 Task: Find the Statue of Liberty on Google Earth and measure the distance to the Golden Gate Bridge.
Action: Mouse moved to (21, 88)
Screenshot: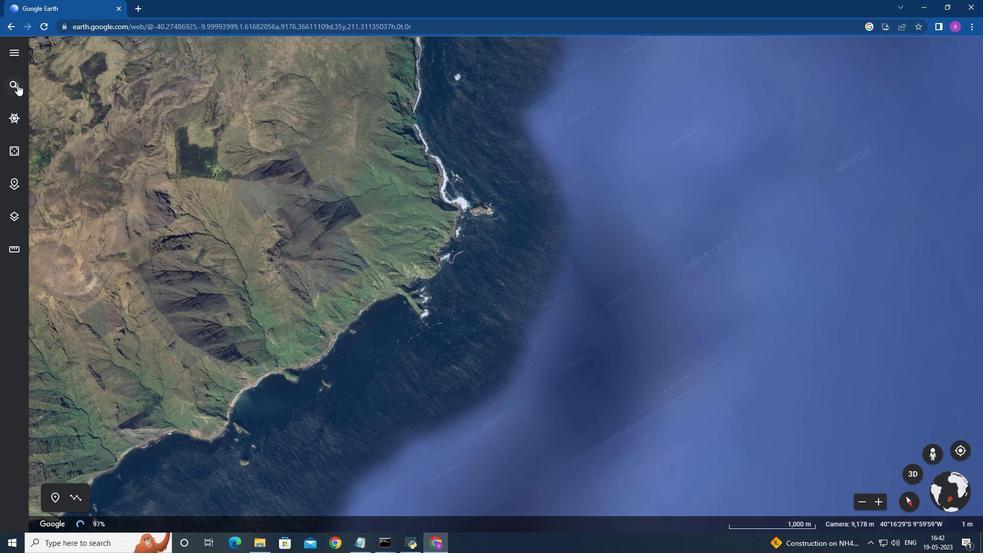 
Action: Mouse pressed left at (21, 88)
Screenshot: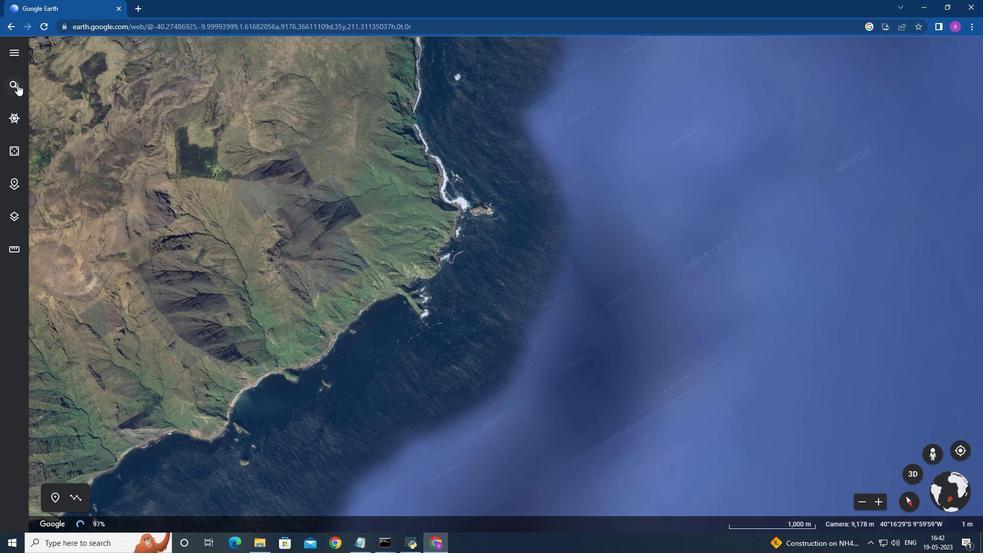 
Action: Key pressed <Key.shift>Statue<Key.space>of<Key.space>liberty
Screenshot: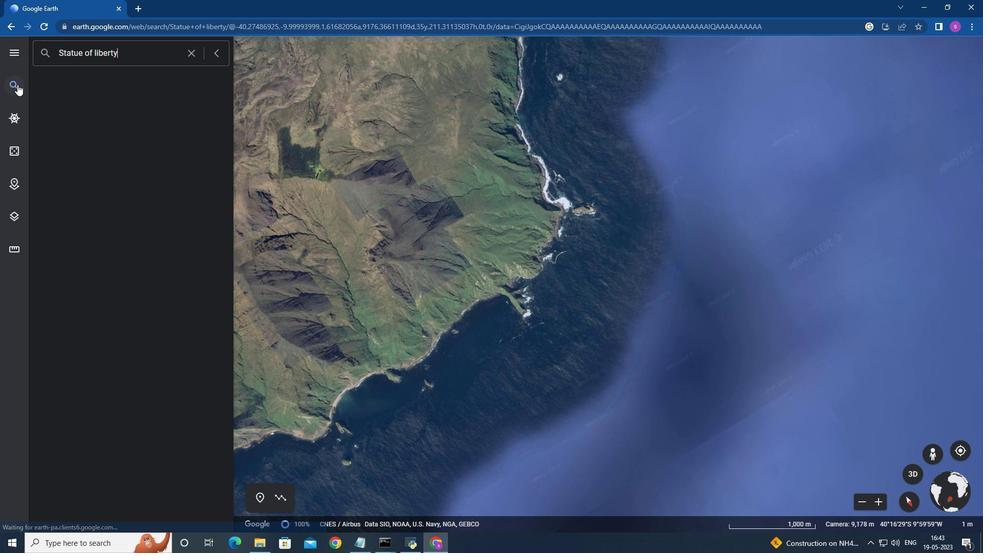 
Action: Mouse moved to (32, 96)
Screenshot: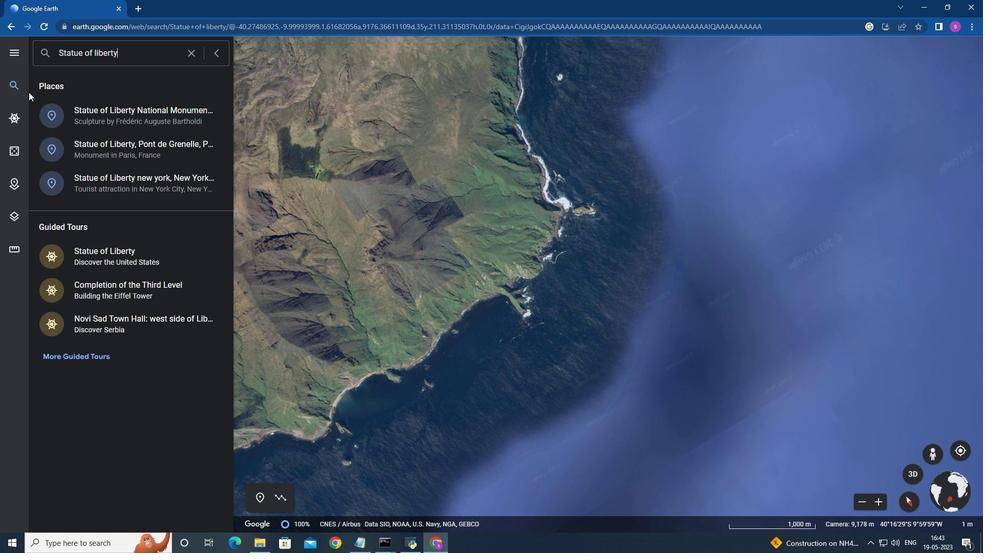 
Action: Key pressed <Key.enter>
Screenshot: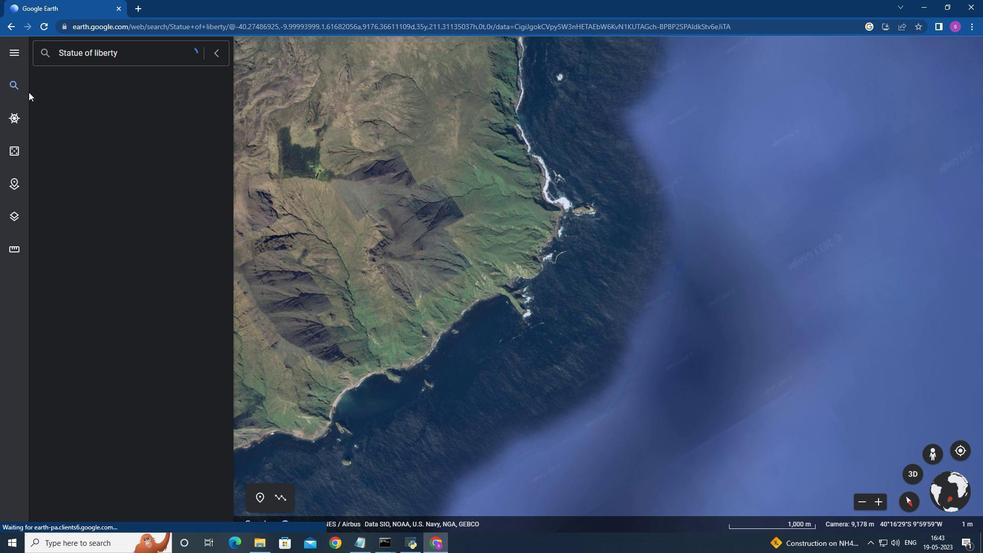 
Action: Mouse moved to (680, 400)
Screenshot: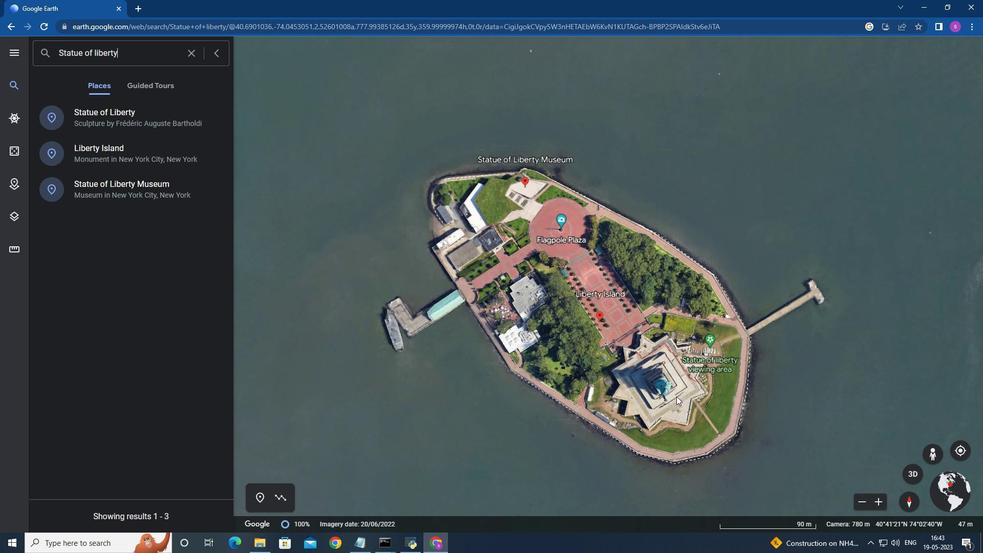 
Action: Mouse scrolled (675, 397) with delta (0, 0)
Screenshot: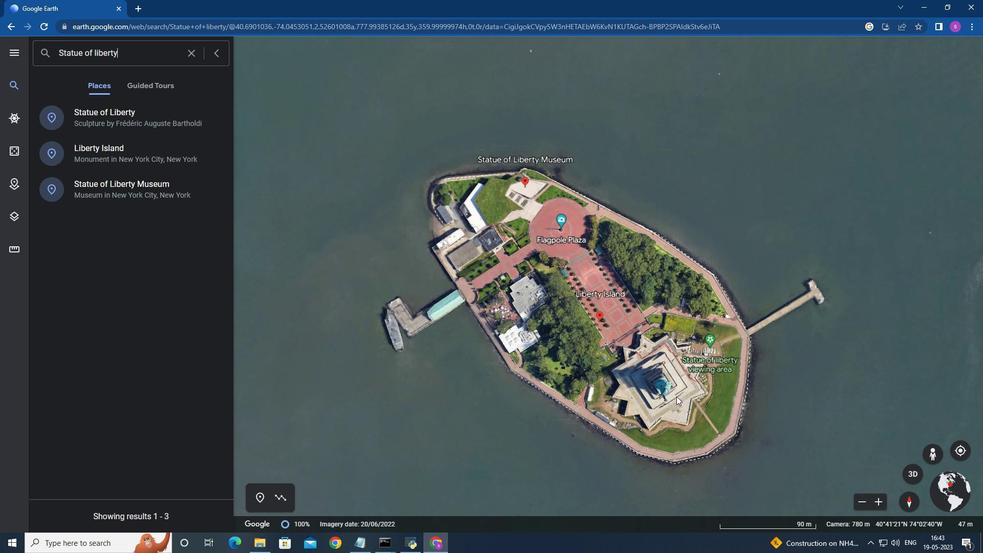 
Action: Mouse moved to (681, 400)
Screenshot: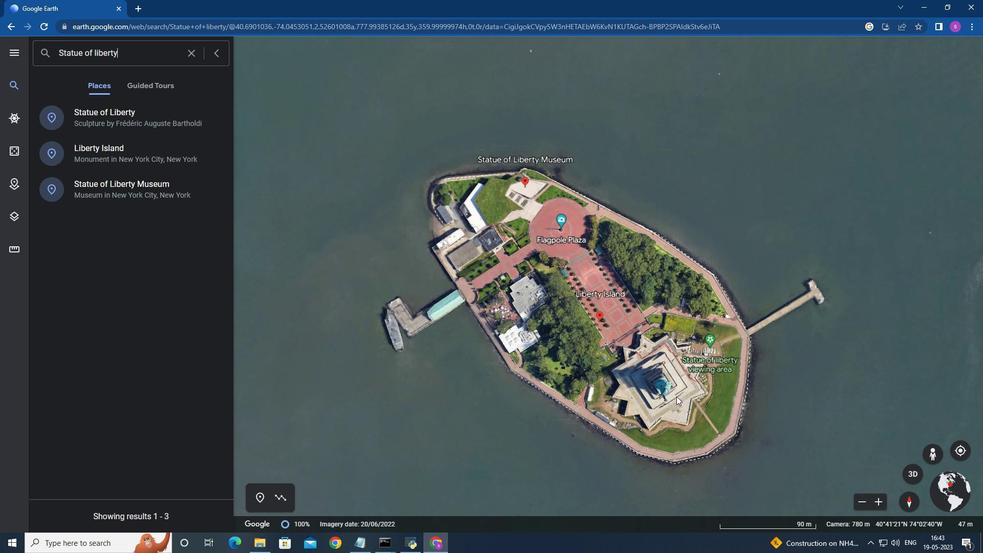 
Action: Mouse scrolled (681, 400) with delta (0, 0)
Screenshot: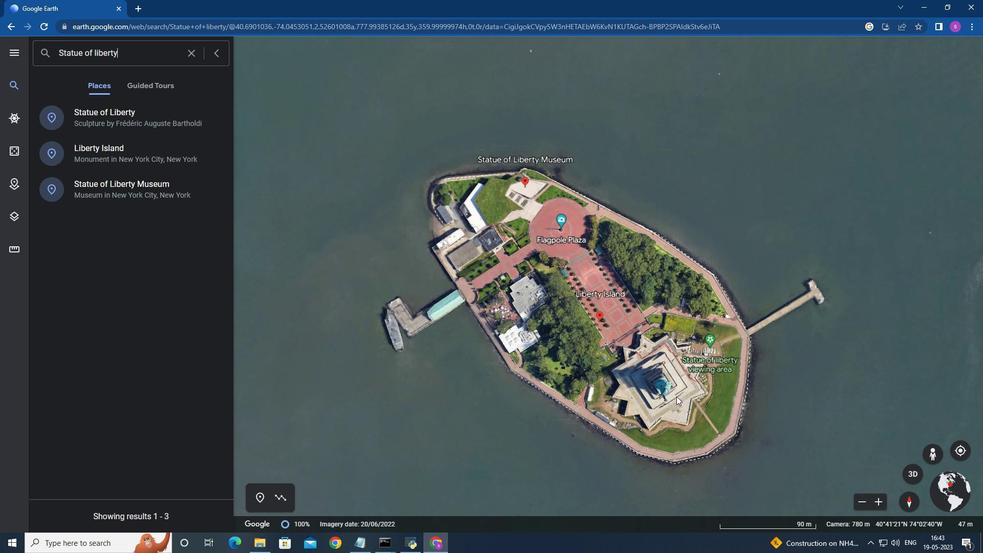 
Action: Mouse scrolled (681, 400) with delta (0, 0)
Screenshot: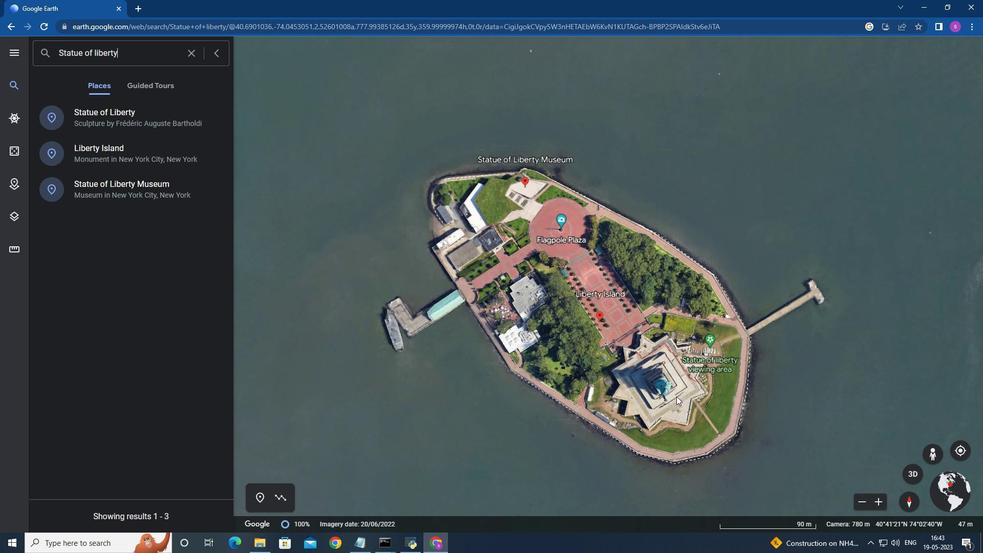 
Action: Mouse scrolled (681, 400) with delta (0, 0)
Screenshot: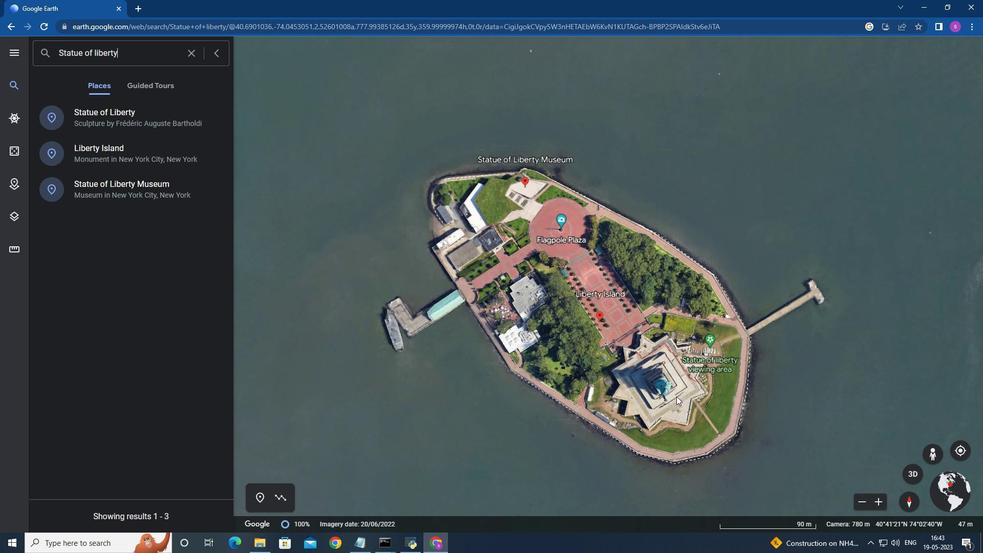 
Action: Mouse scrolled (681, 400) with delta (0, 0)
Screenshot: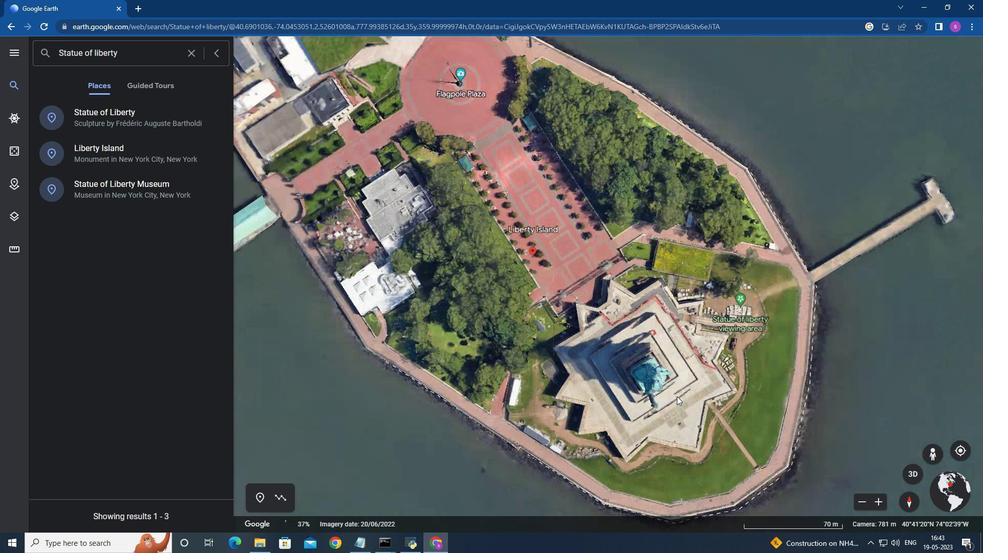 
Action: Mouse moved to (669, 397)
Screenshot: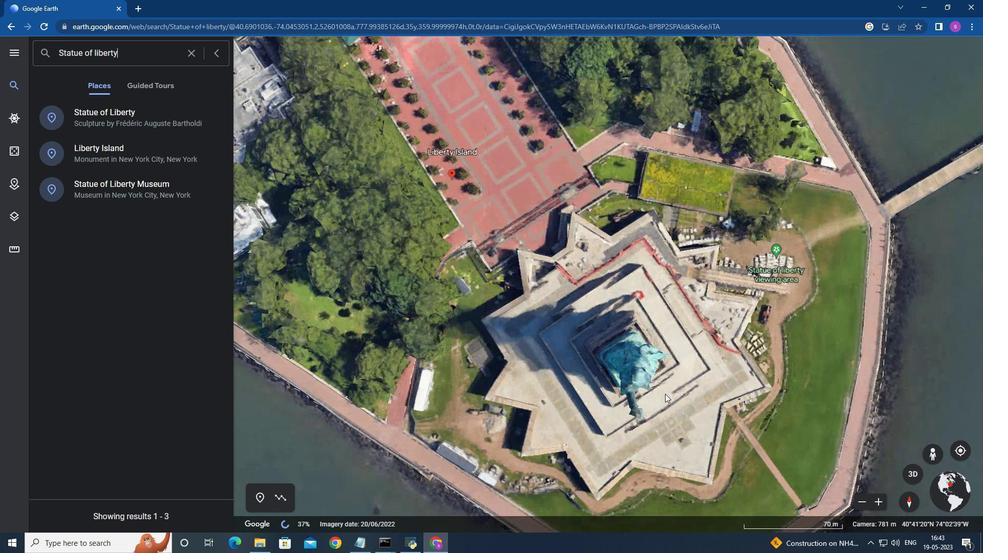 
Action: Mouse scrolled (669, 398) with delta (0, 0)
Screenshot: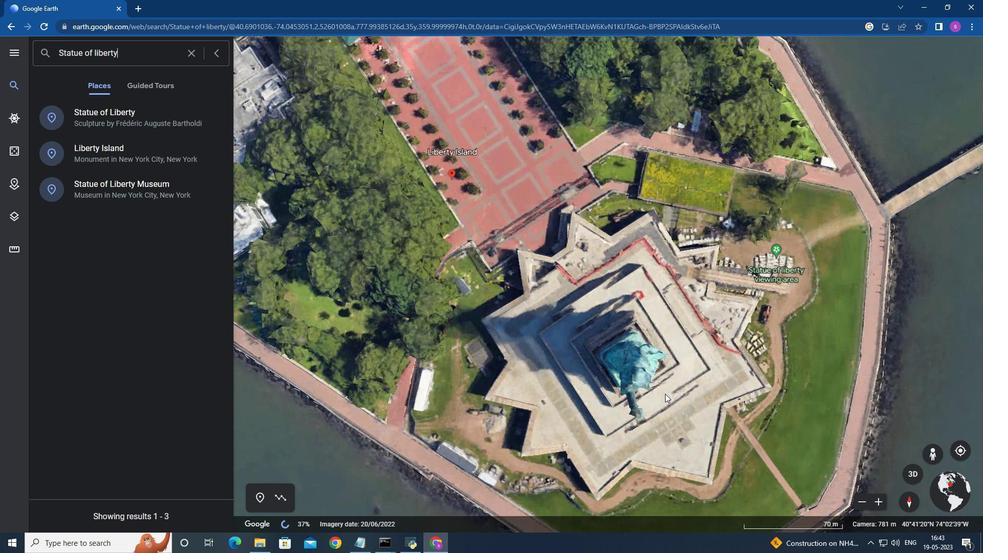 
Action: Mouse moved to (669, 398)
Screenshot: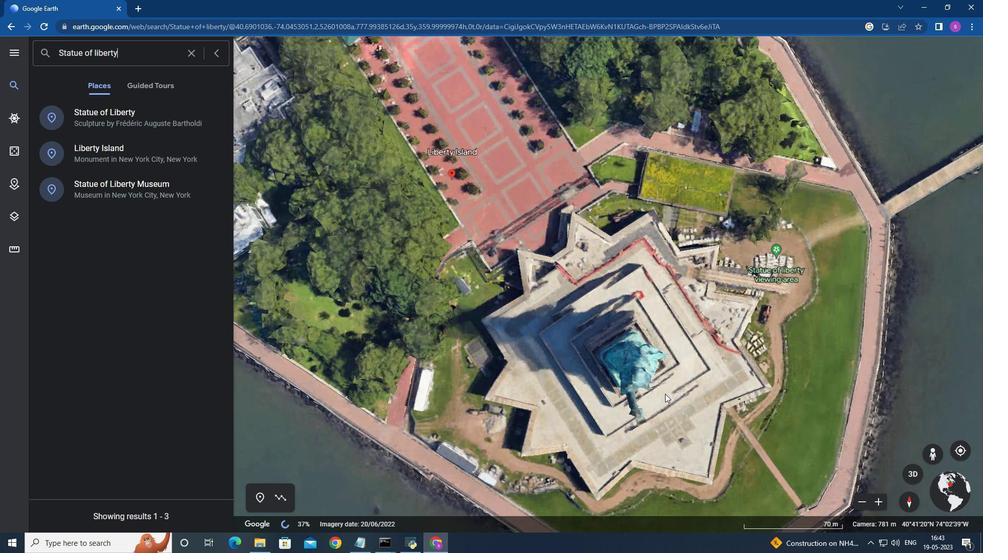 
Action: Mouse scrolled (669, 398) with delta (0, 0)
Screenshot: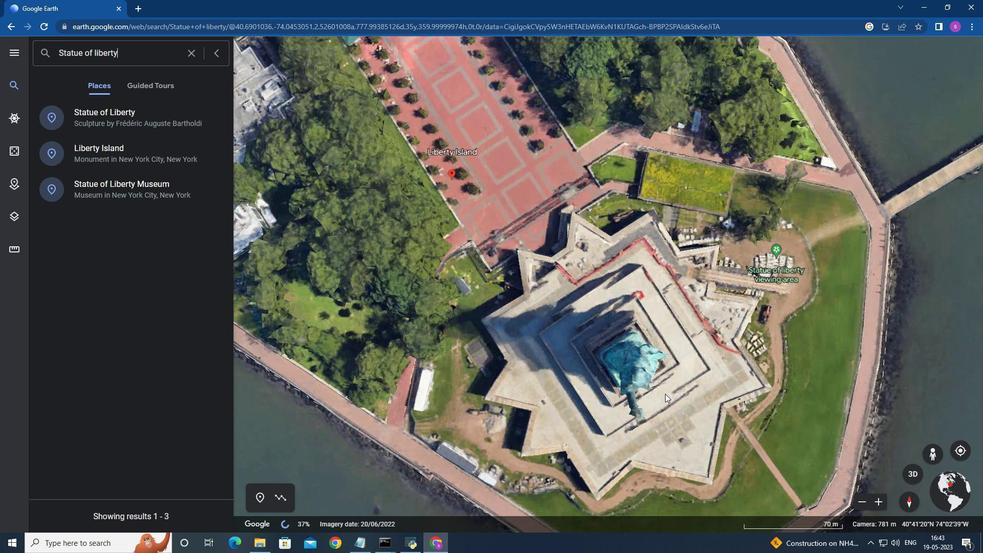 
Action: Mouse scrolled (669, 398) with delta (0, 0)
Screenshot: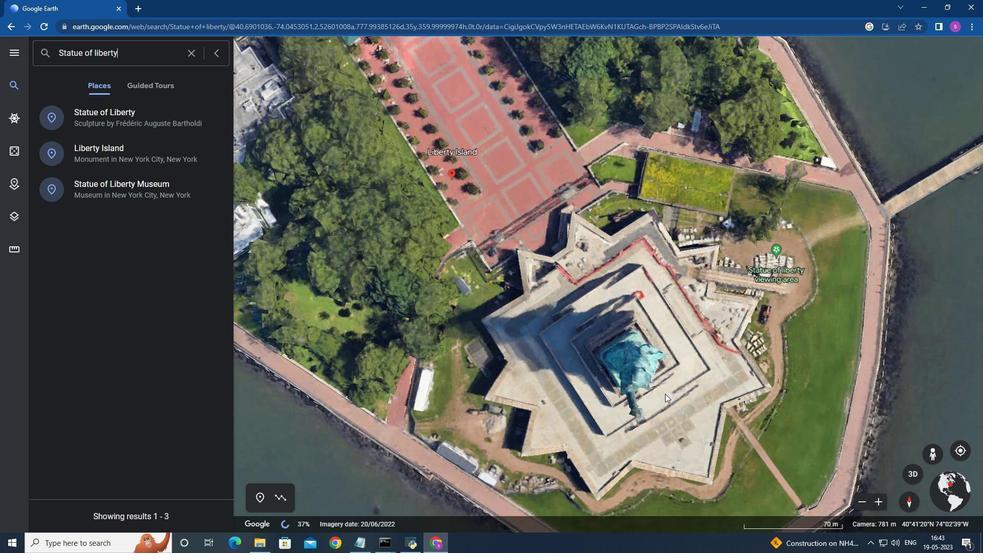 
Action: Mouse moved to (668, 398)
Screenshot: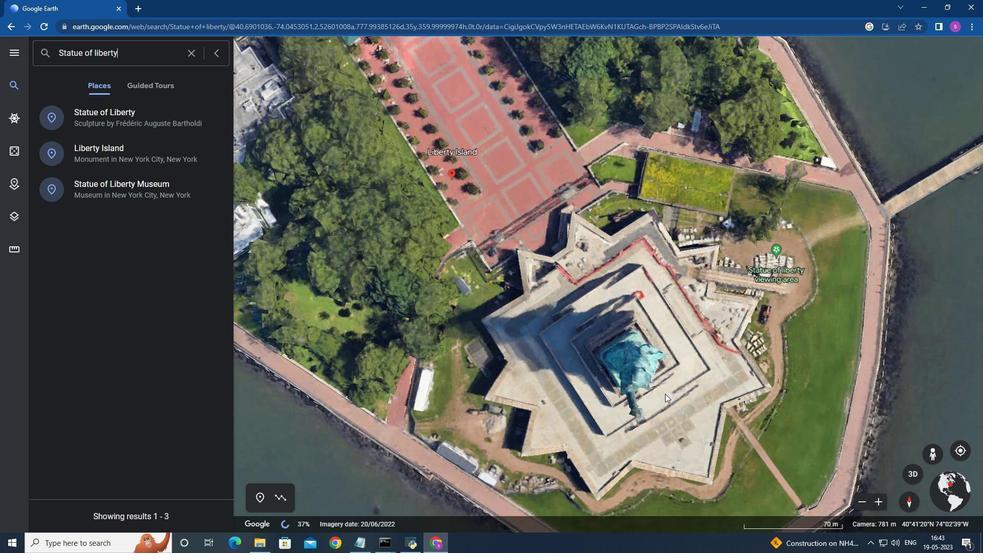 
Action: Mouse scrolled (669, 398) with delta (0, 0)
Screenshot: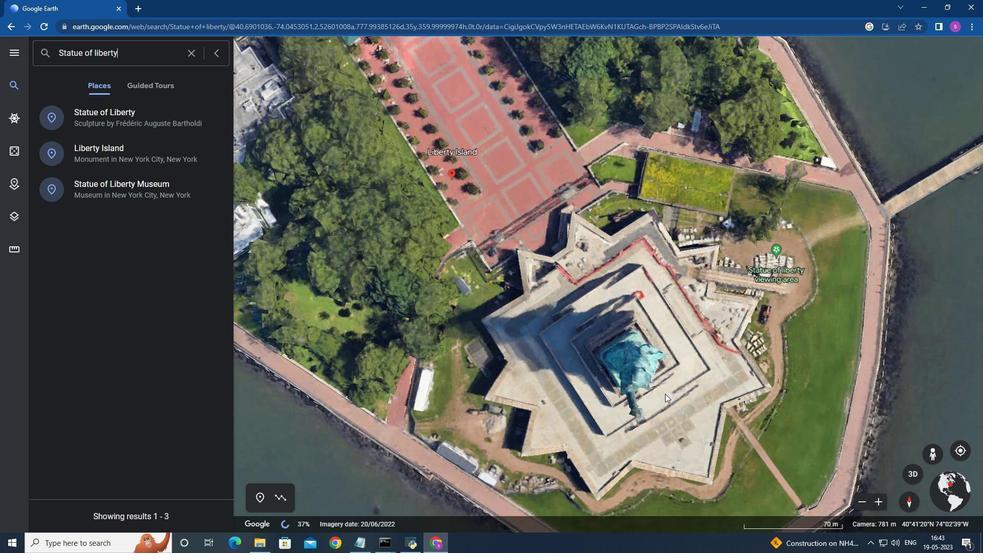 
Action: Mouse moved to (640, 393)
Screenshot: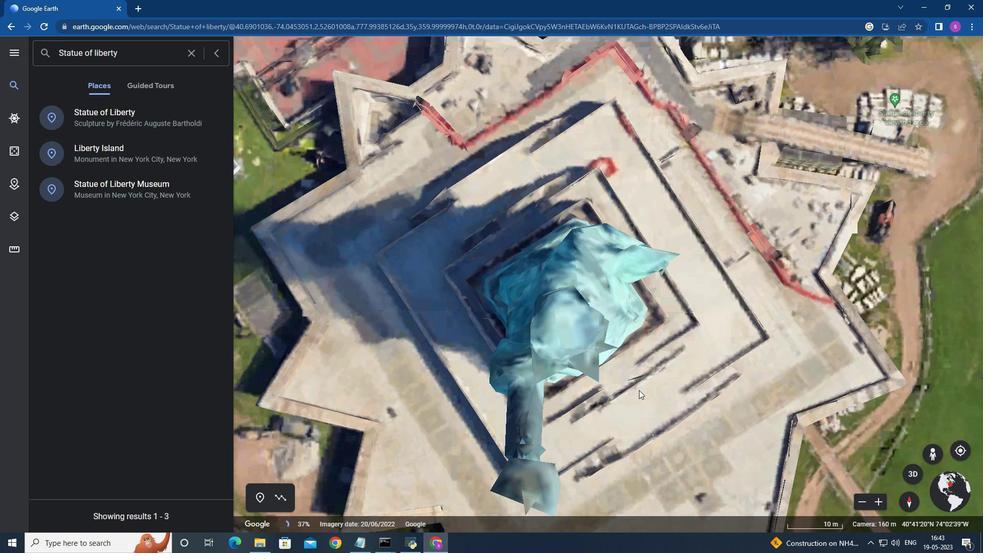 
Action: Mouse scrolled (640, 392) with delta (0, 0)
Screenshot: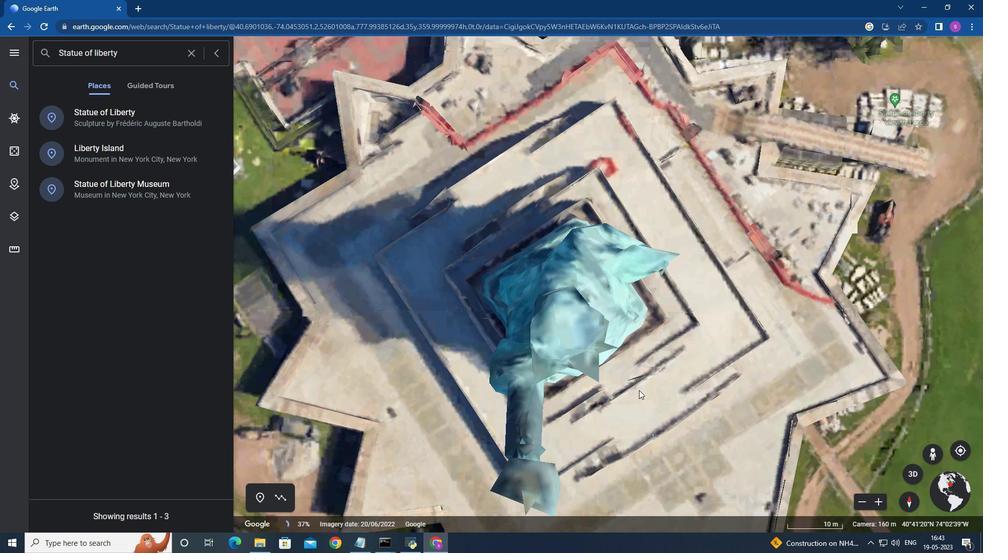 
Action: Mouse scrolled (640, 392) with delta (0, 0)
Screenshot: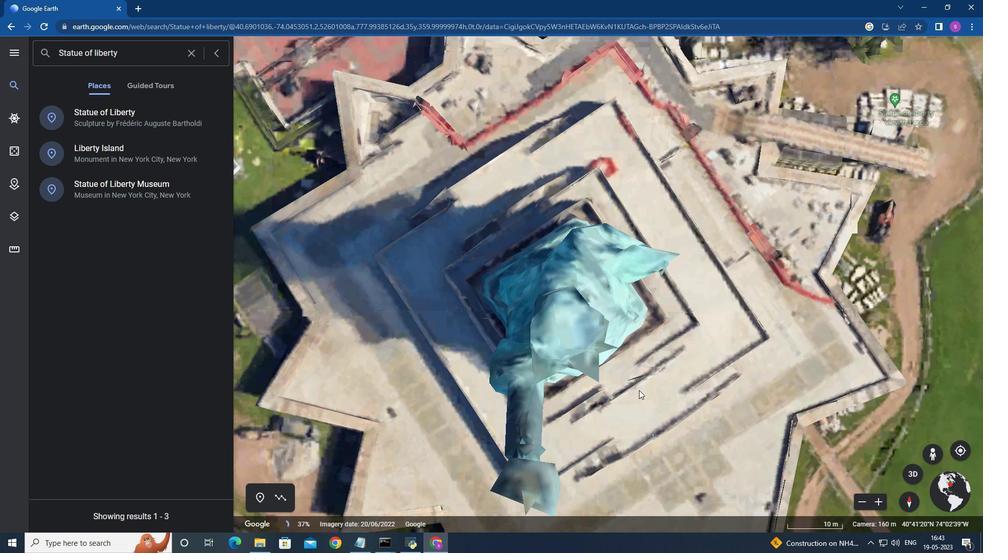 
Action: Mouse scrolled (640, 392) with delta (0, 0)
Screenshot: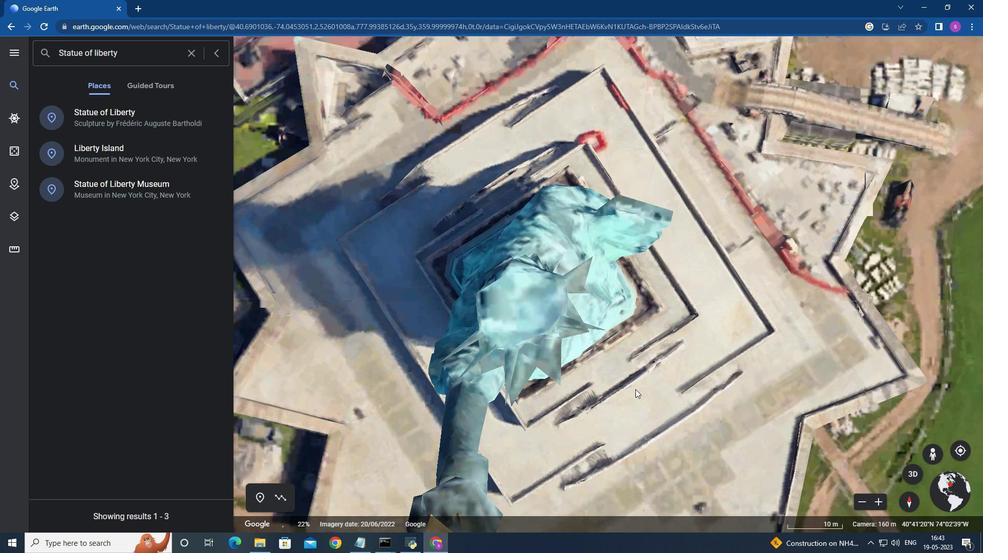
Action: Mouse moved to (286, 501)
Screenshot: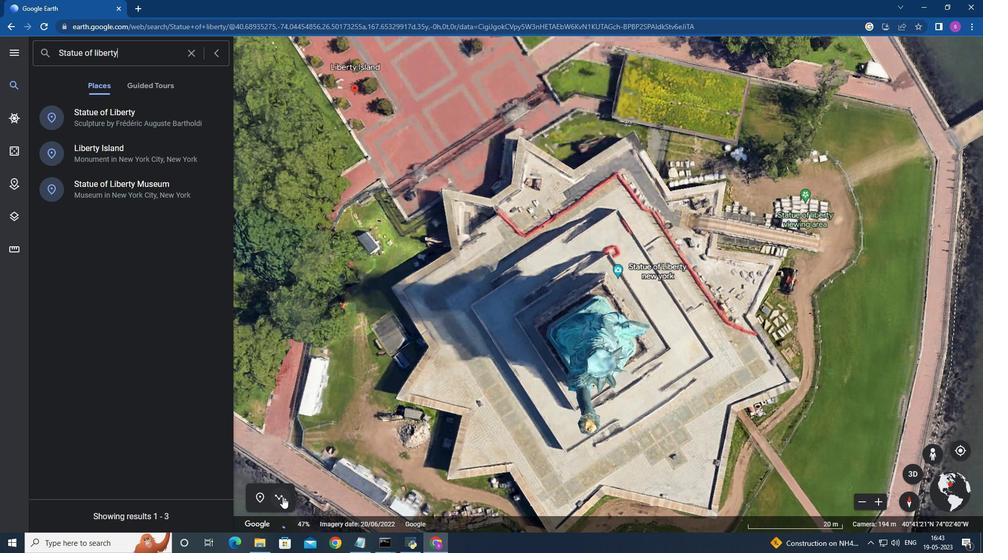 
Action: Mouse pressed left at (286, 501)
Screenshot: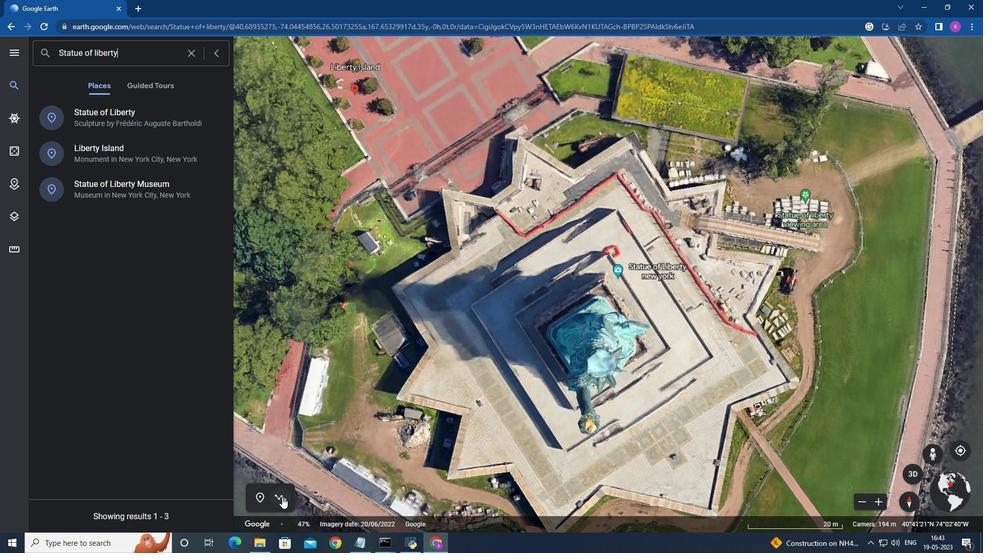 
Action: Mouse moved to (609, 362)
Screenshot: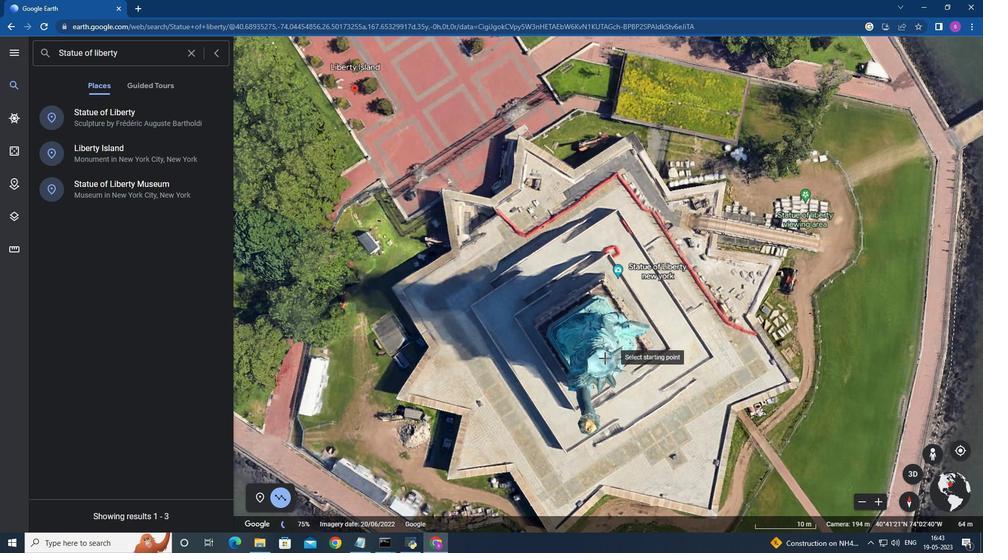 
Action: Mouse pressed left at (609, 362)
Screenshot: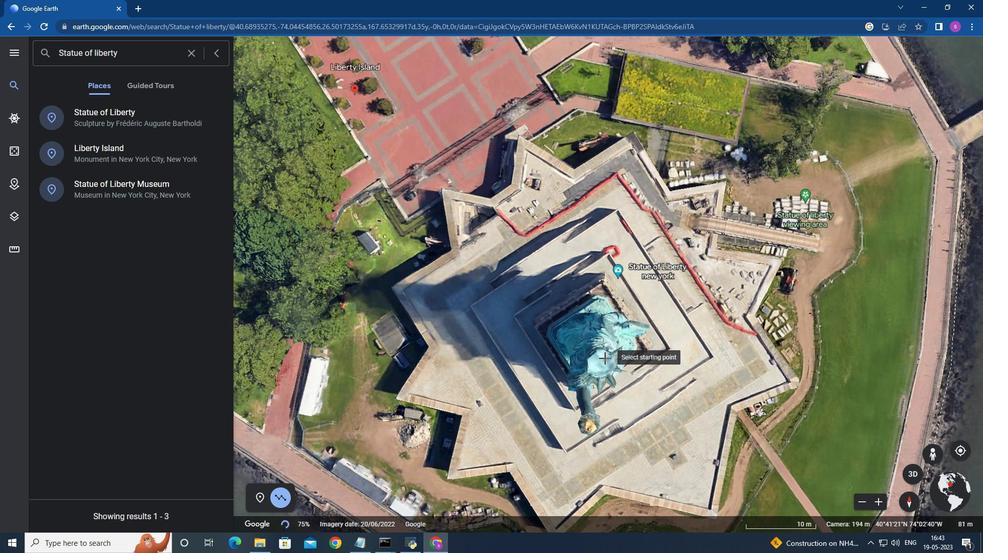 
Action: Mouse pressed left at (609, 362)
Screenshot: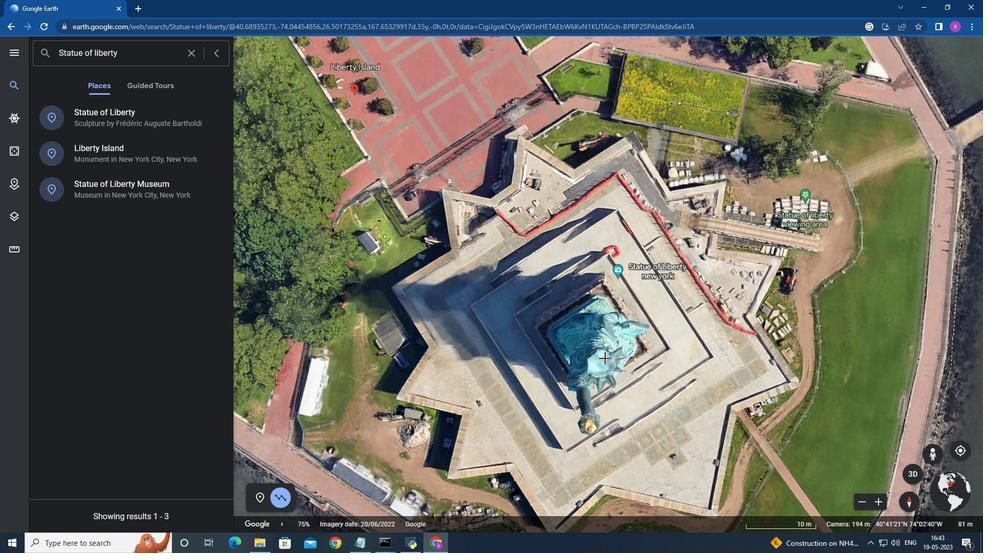
Action: Mouse moved to (622, 276)
Screenshot: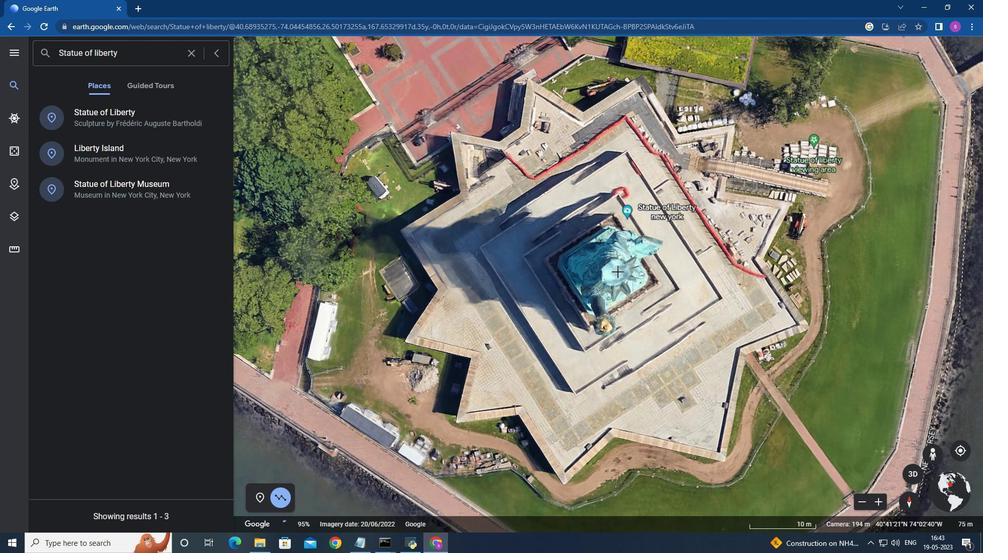 
Action: Mouse pressed left at (622, 276)
Screenshot: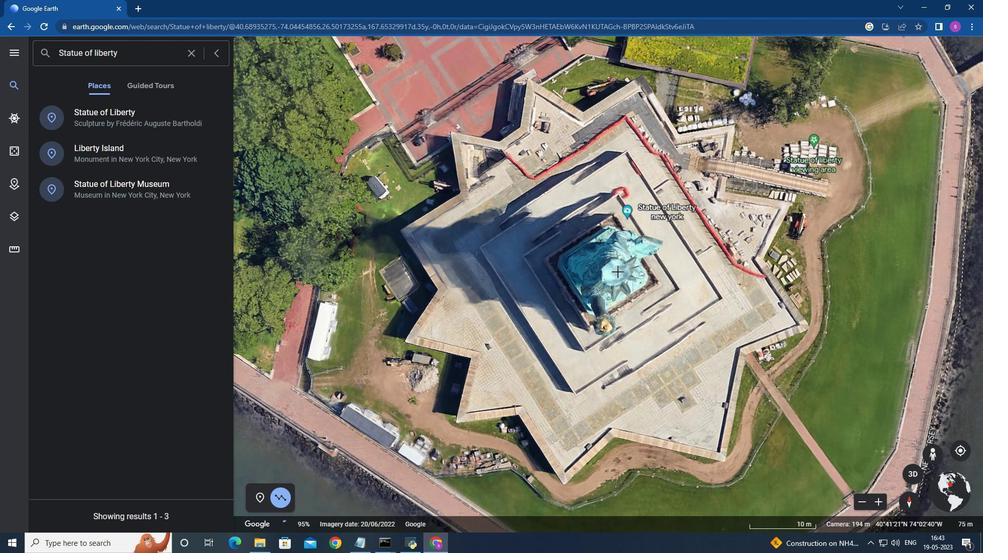 
Action: Mouse moved to (673, 344)
Screenshot: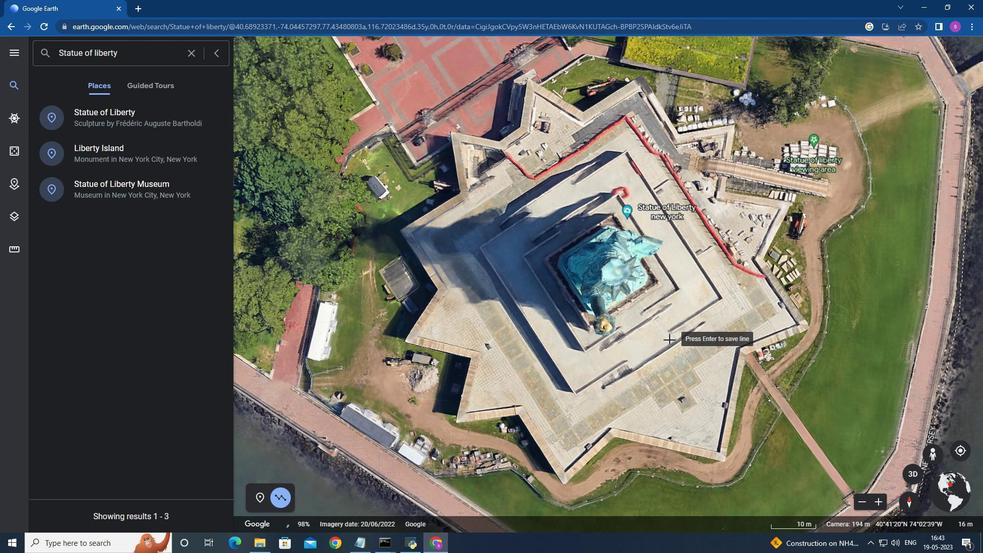 
Action: Mouse scrolled (673, 343) with delta (0, 0)
Screenshot: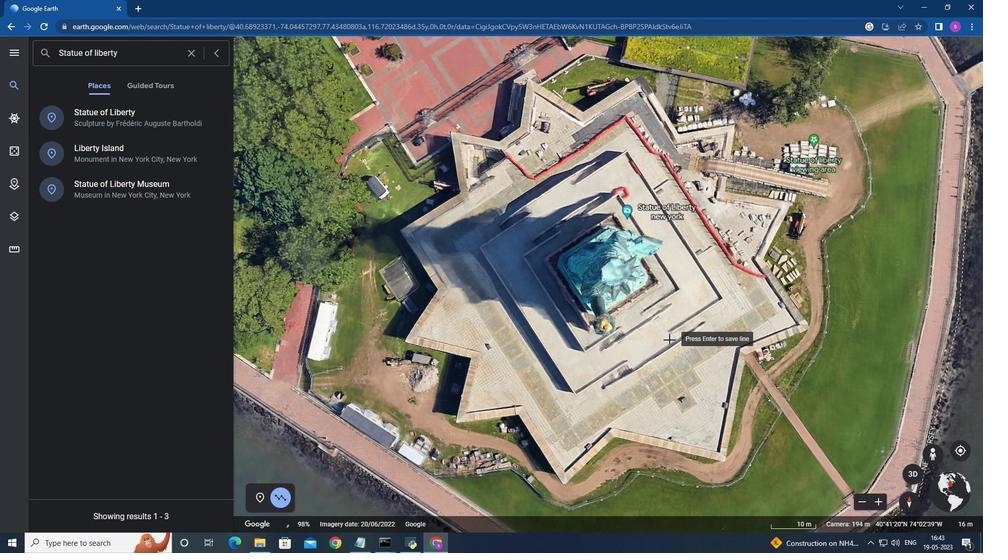 
Action: Mouse moved to (690, 350)
Screenshot: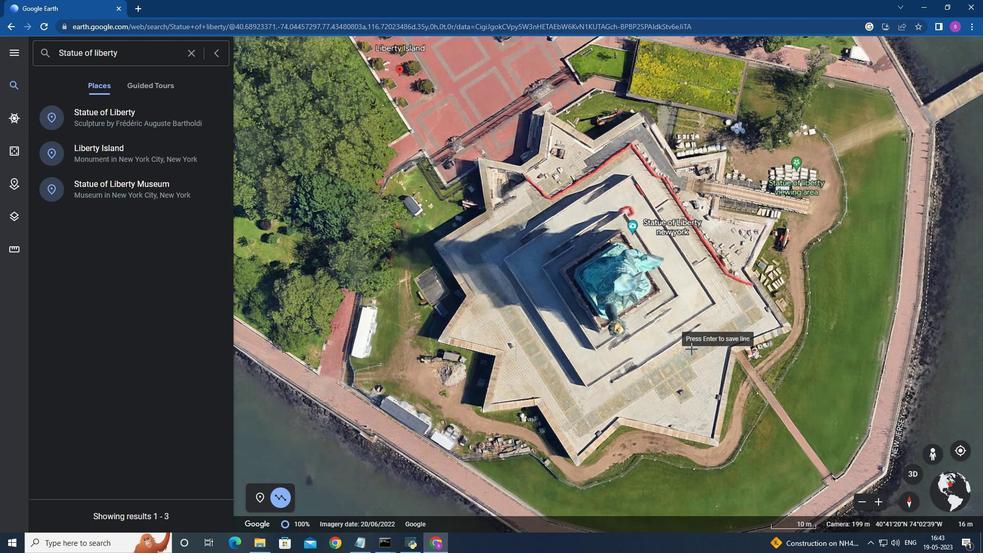 
Action: Mouse scrolled (674, 344) with delta (0, 0)
Screenshot: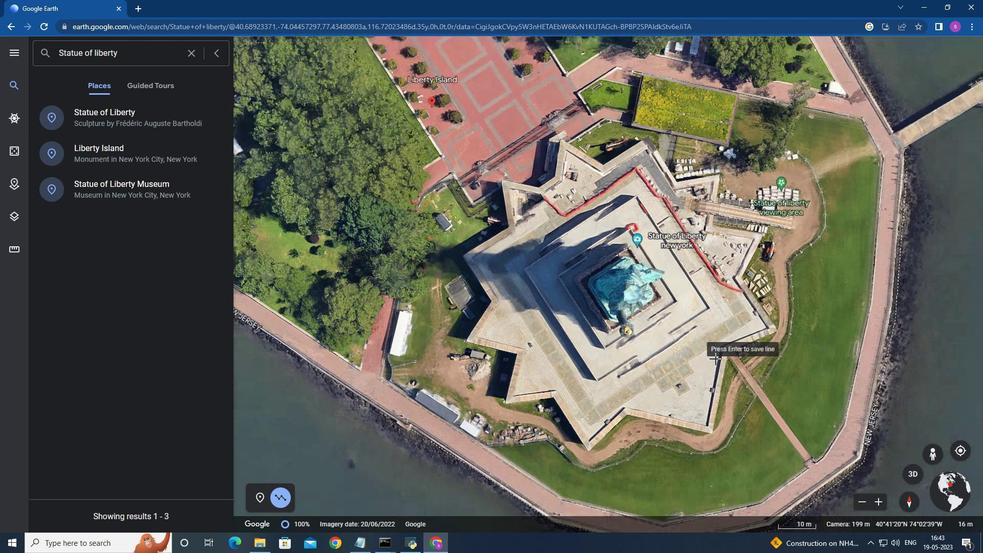 
Action: Mouse moved to (725, 367)
Screenshot: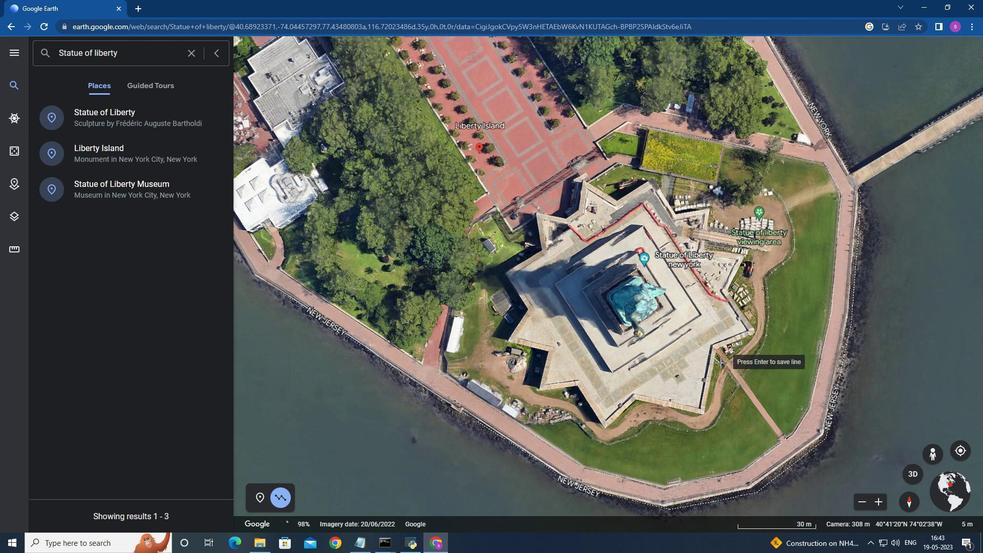 
Action: Mouse scrolled (725, 366) with delta (0, 0)
Screenshot: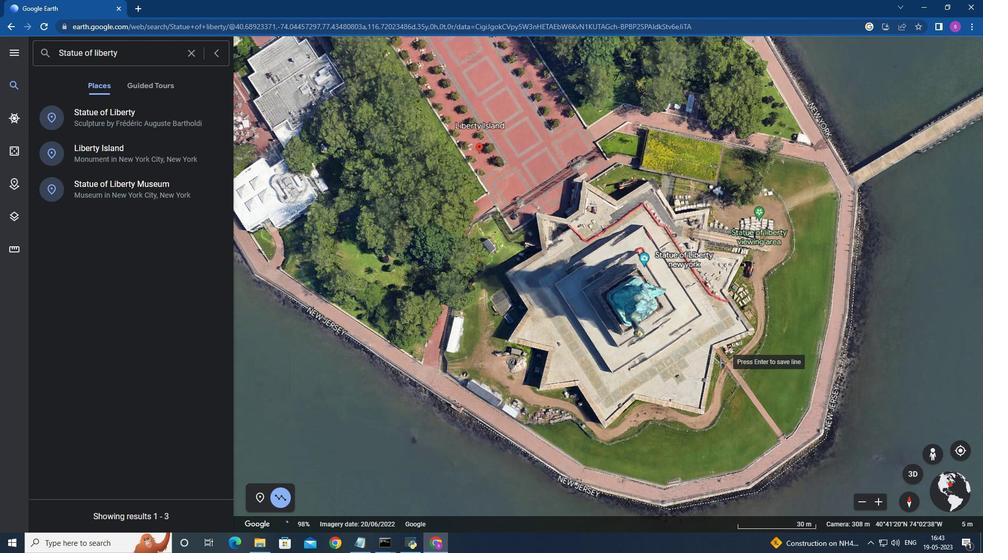 
Action: Mouse scrolled (725, 366) with delta (0, 0)
Screenshot: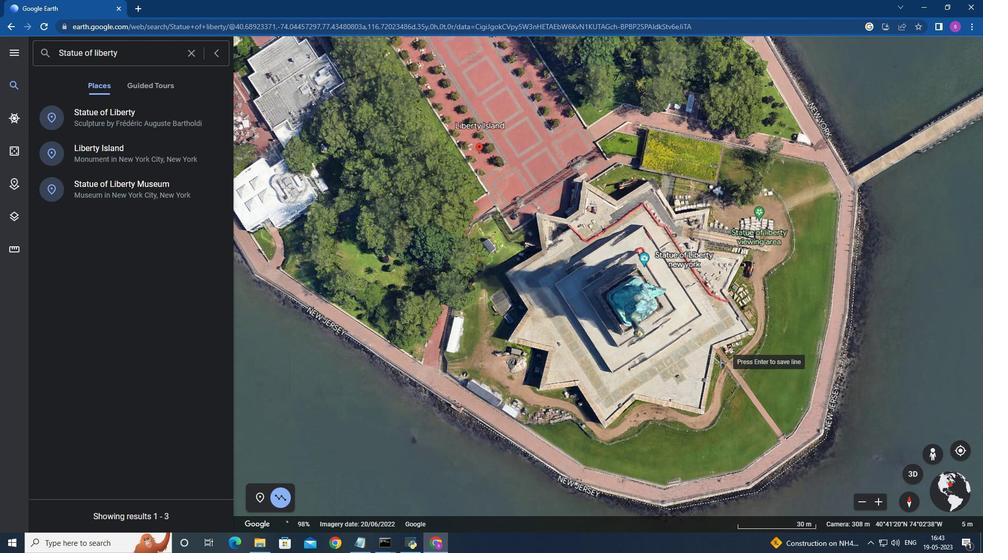 
Action: Mouse scrolled (725, 366) with delta (0, 0)
Screenshot: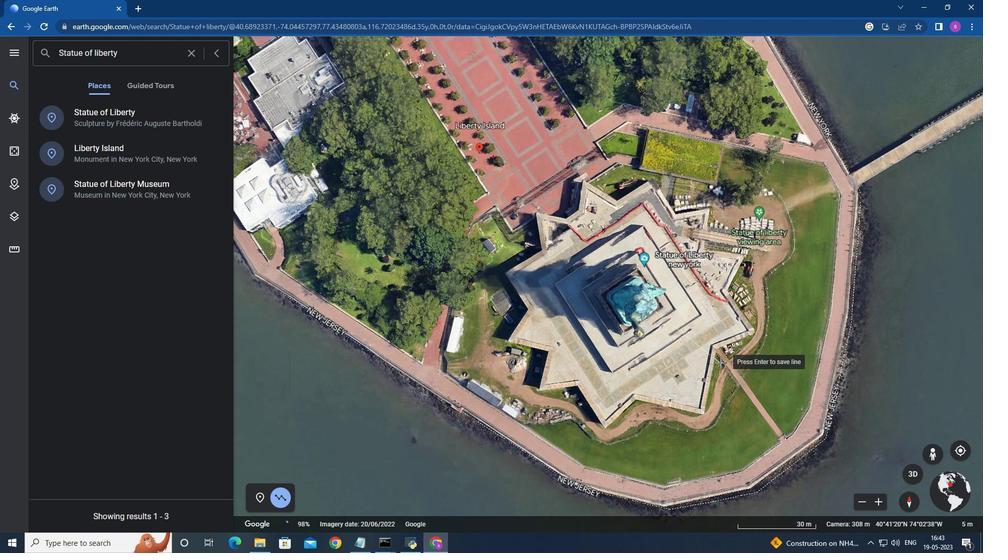 
Action: Mouse scrolled (725, 366) with delta (0, 0)
Screenshot: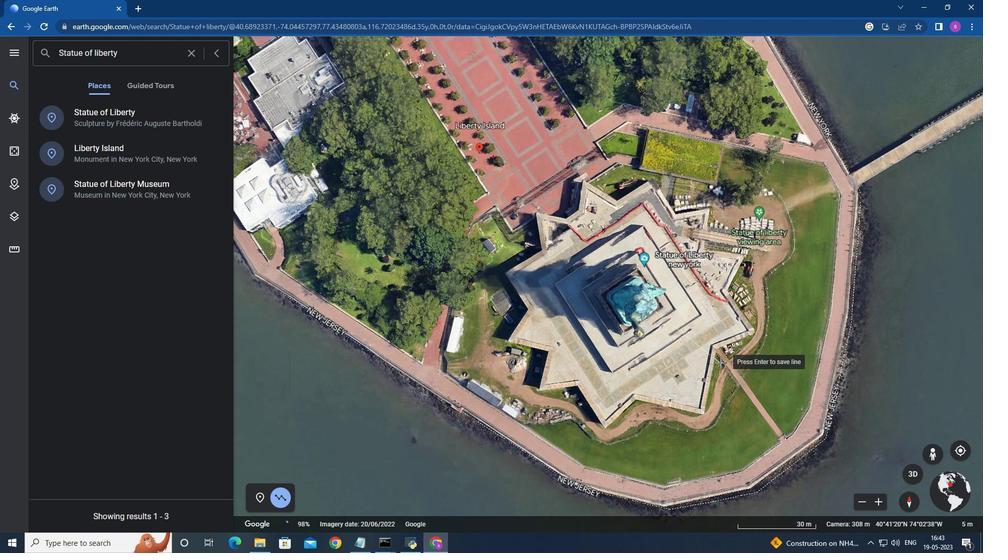 
Action: Mouse scrolled (725, 366) with delta (0, 0)
Screenshot: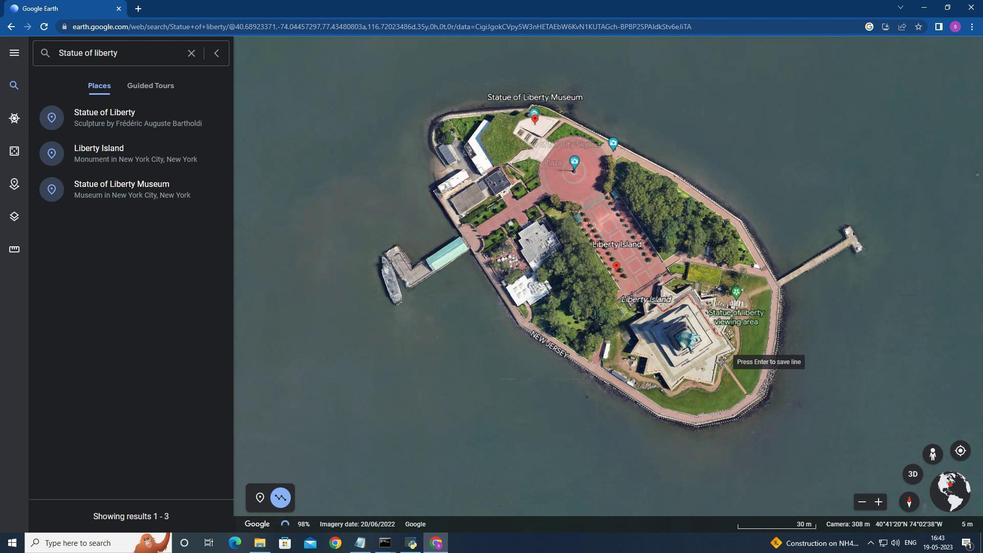 
Action: Mouse scrolled (725, 366) with delta (0, 0)
Screenshot: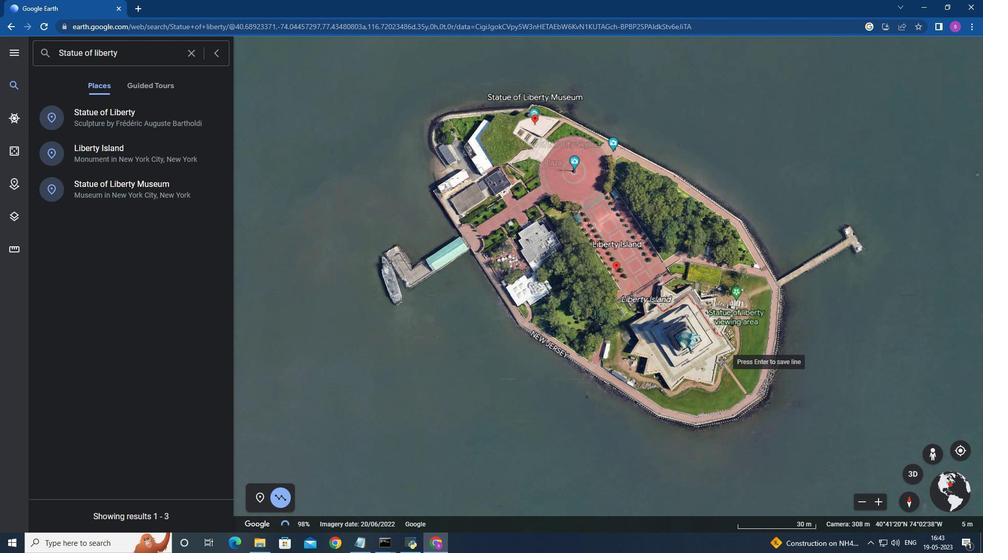 
Action: Mouse scrolled (725, 366) with delta (0, 0)
Screenshot: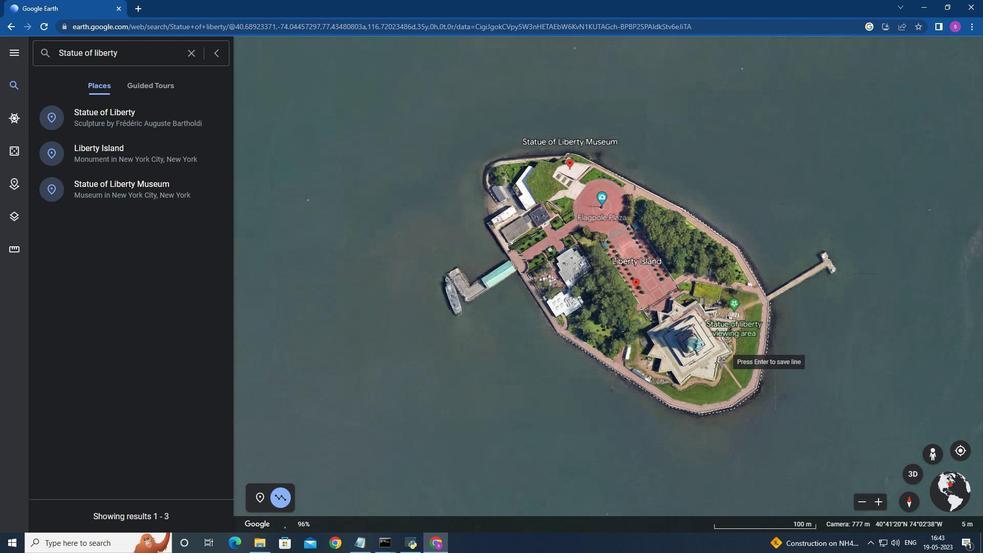 
Action: Mouse scrolled (725, 366) with delta (0, 0)
Screenshot: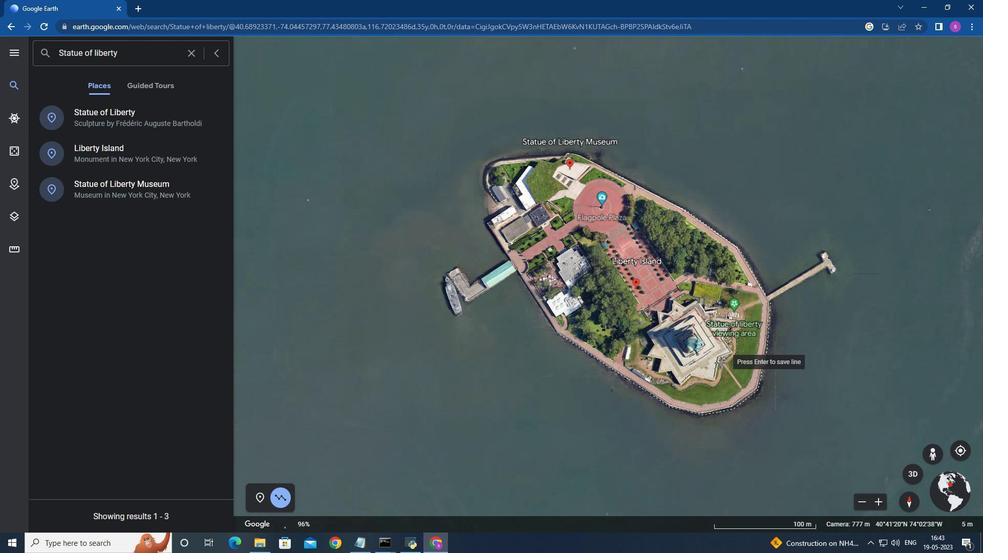 
Action: Mouse moved to (725, 368)
Screenshot: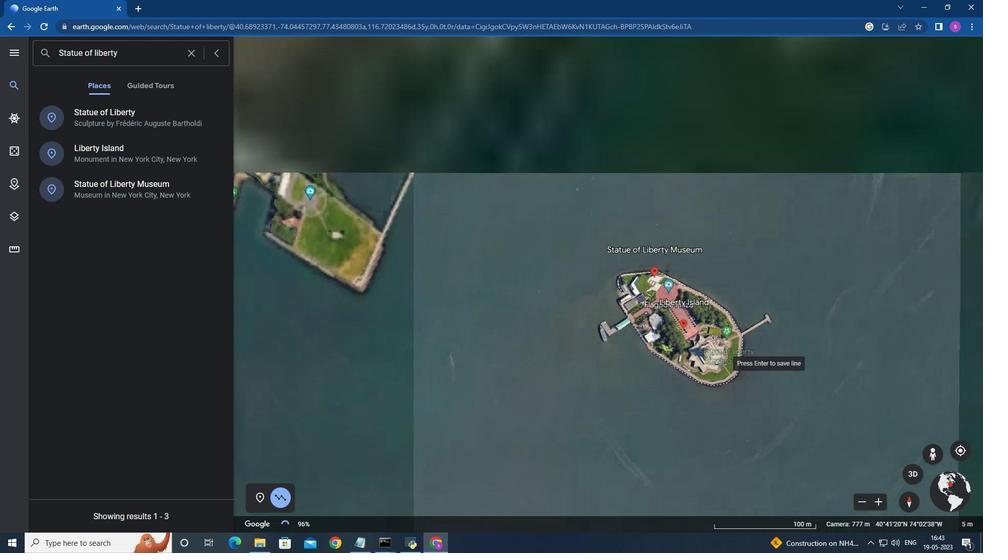 
Action: Mouse scrolled (725, 368) with delta (0, 0)
Screenshot: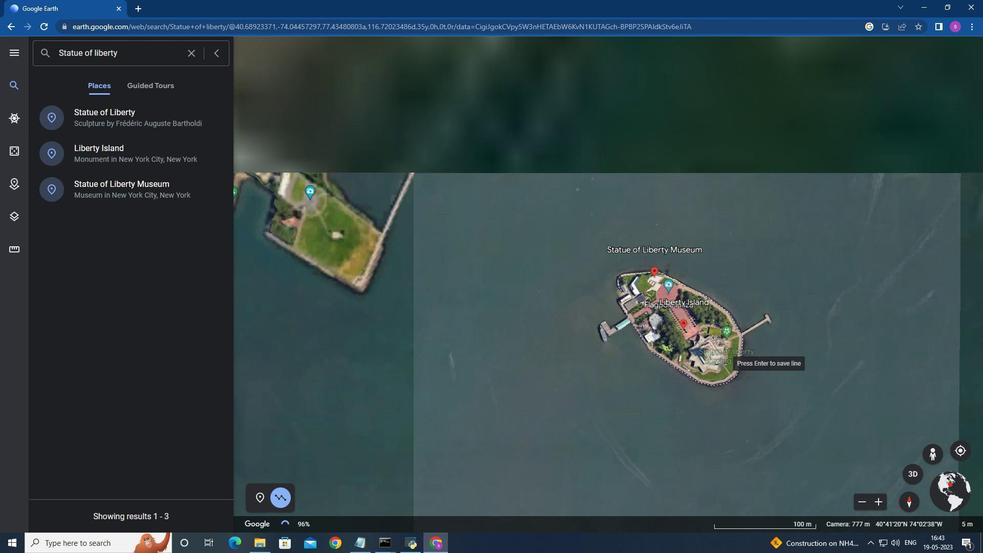 
Action: Mouse scrolled (725, 368) with delta (0, 0)
Screenshot: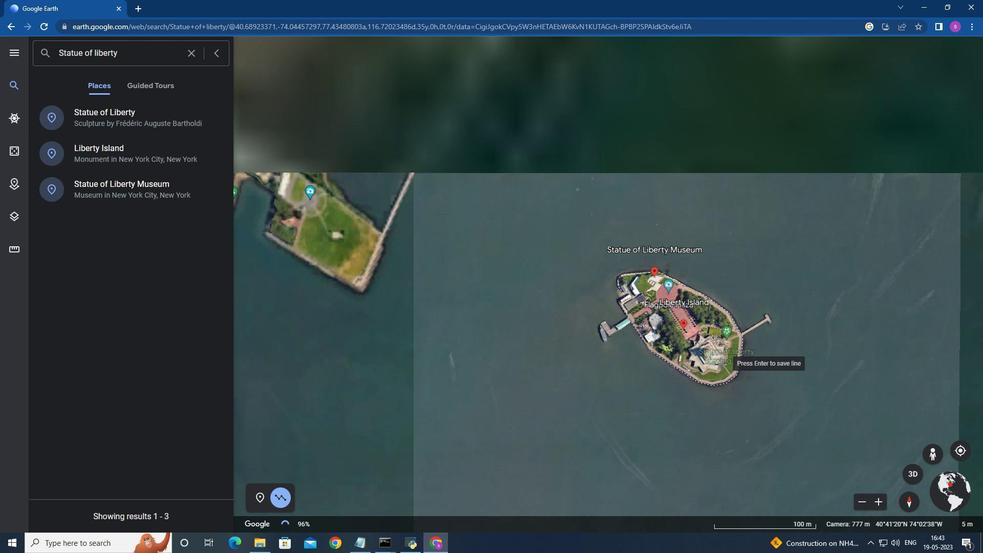 
Action: Mouse scrolled (725, 368) with delta (0, 0)
Screenshot: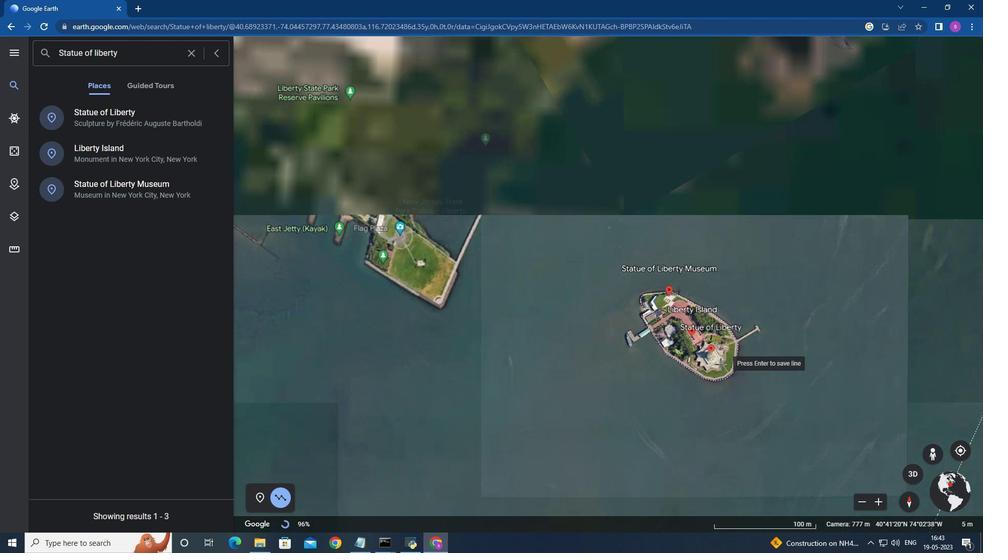 
Action: Mouse scrolled (725, 368) with delta (0, 0)
Screenshot: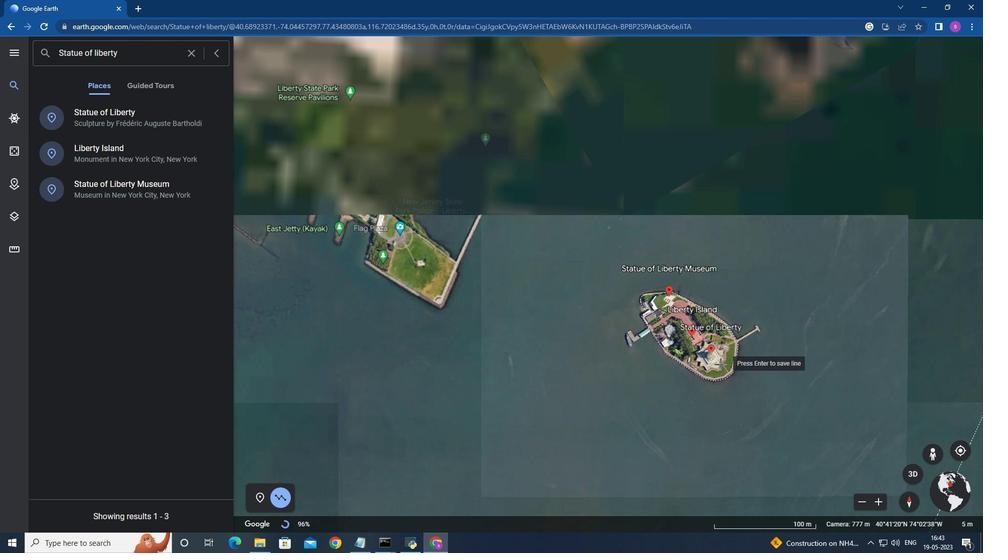 
Action: Mouse scrolled (725, 368) with delta (0, 0)
Screenshot: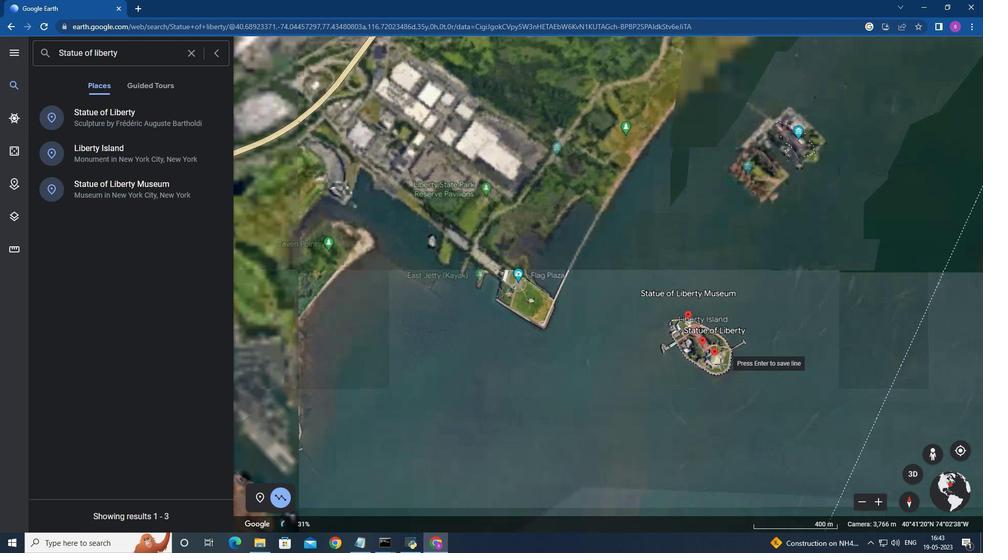 
Action: Mouse scrolled (725, 368) with delta (0, 0)
Screenshot: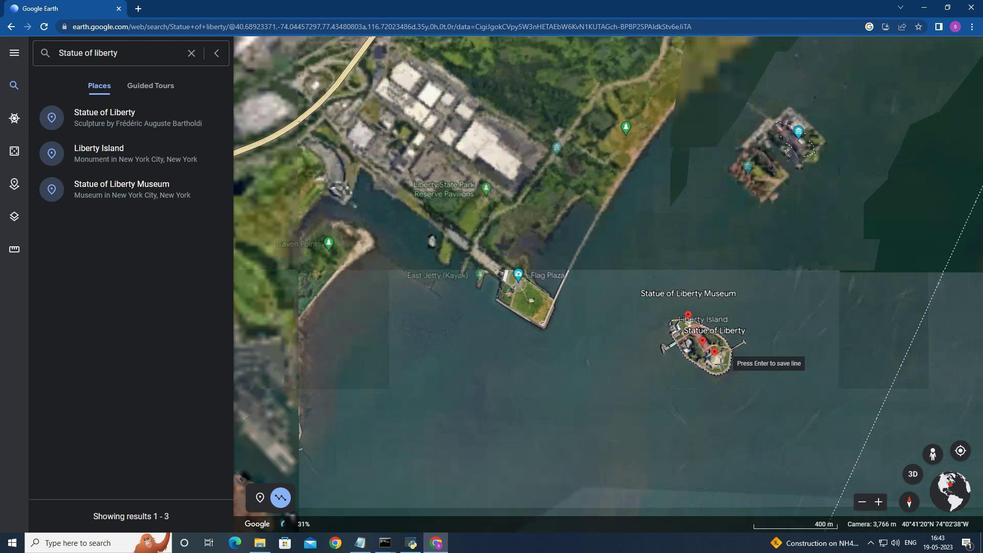 
Action: Mouse scrolled (725, 368) with delta (0, 0)
Screenshot: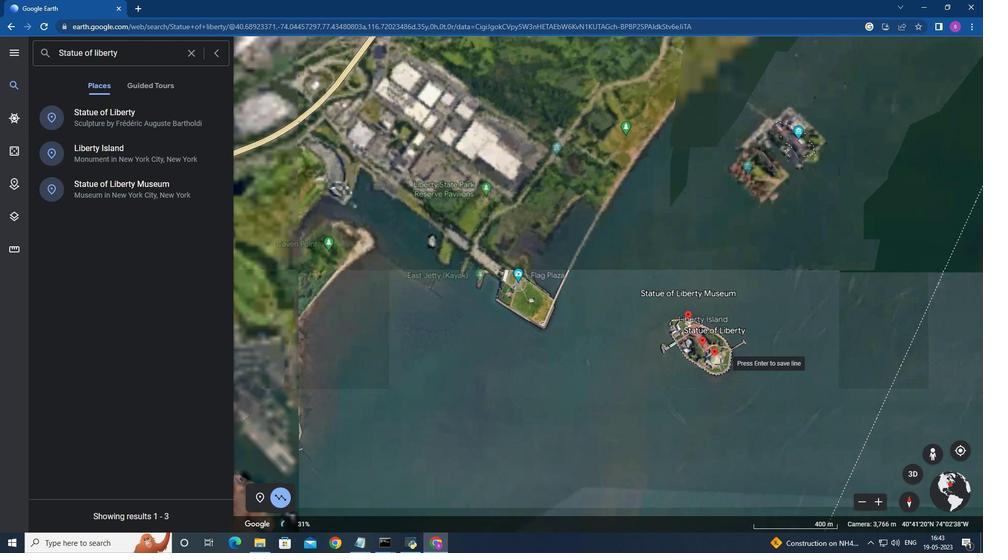 
Action: Mouse moved to (544, 352)
Screenshot: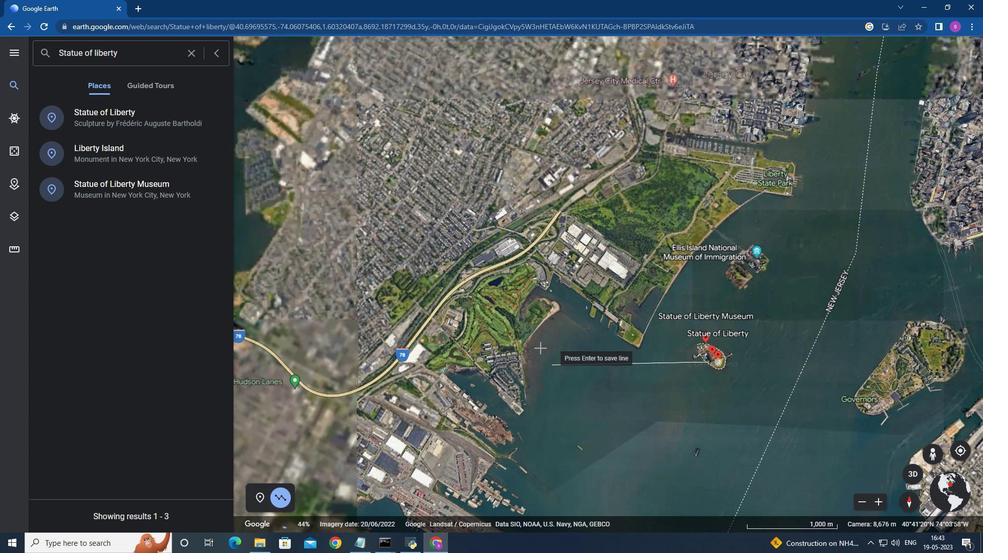 
Action: Mouse scrolled (544, 351) with delta (0, 0)
Screenshot: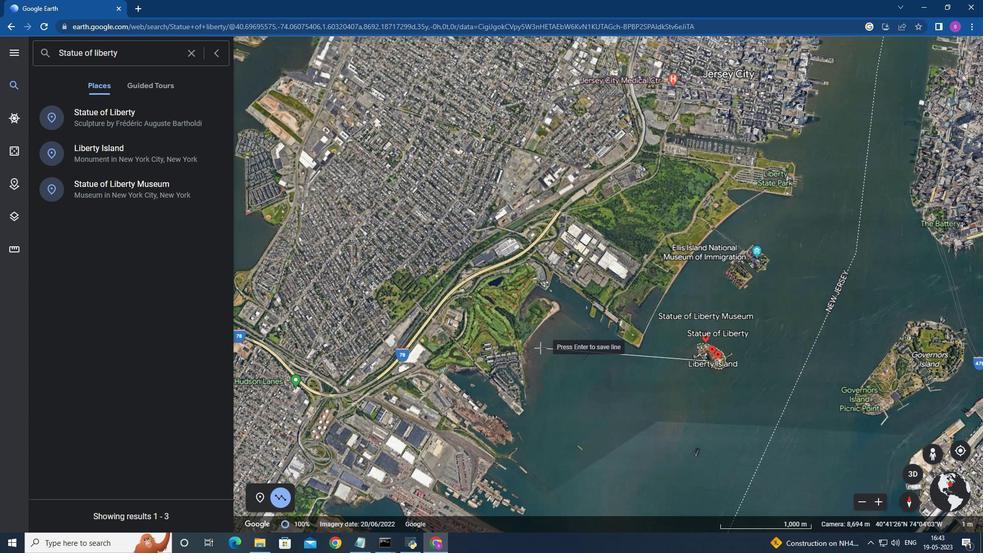 
Action: Mouse scrolled (544, 351) with delta (0, 0)
Screenshot: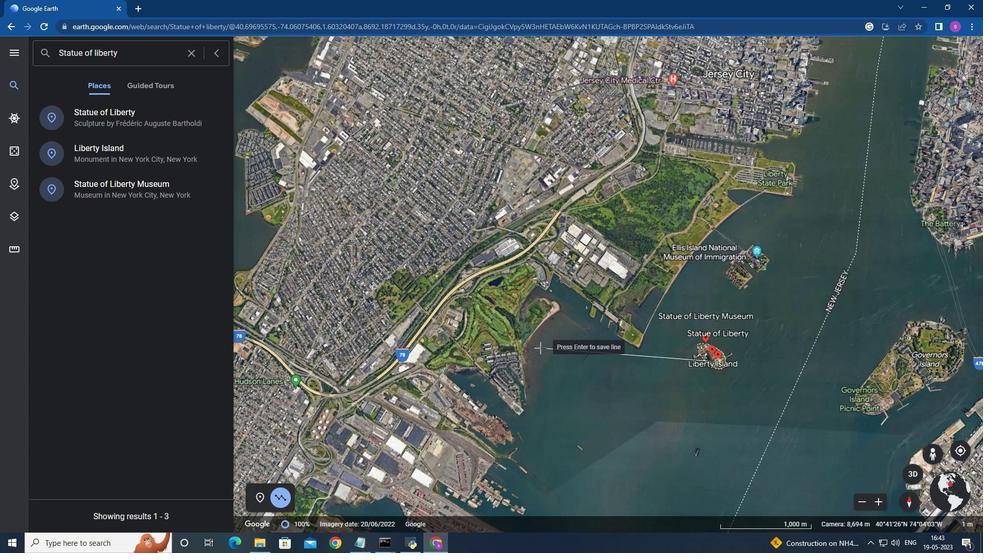 
Action: Mouse scrolled (544, 351) with delta (0, 0)
Screenshot: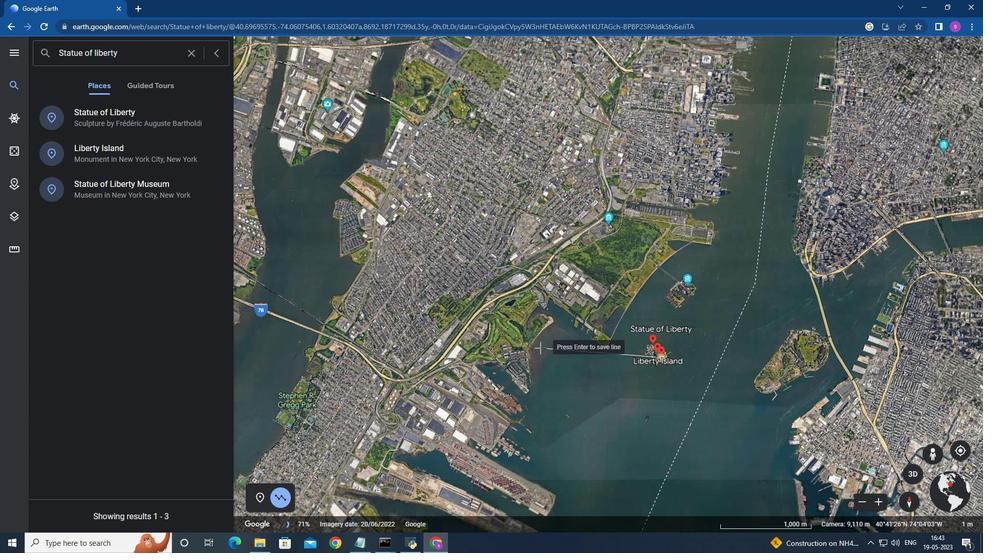 
Action: Mouse scrolled (544, 351) with delta (0, 0)
Screenshot: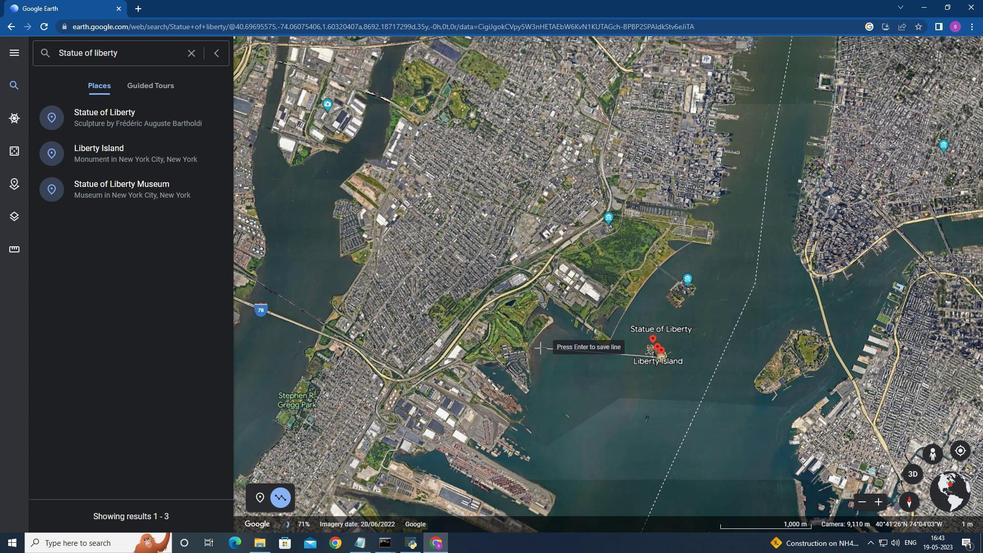 
Action: Mouse scrolled (544, 351) with delta (0, 0)
Screenshot: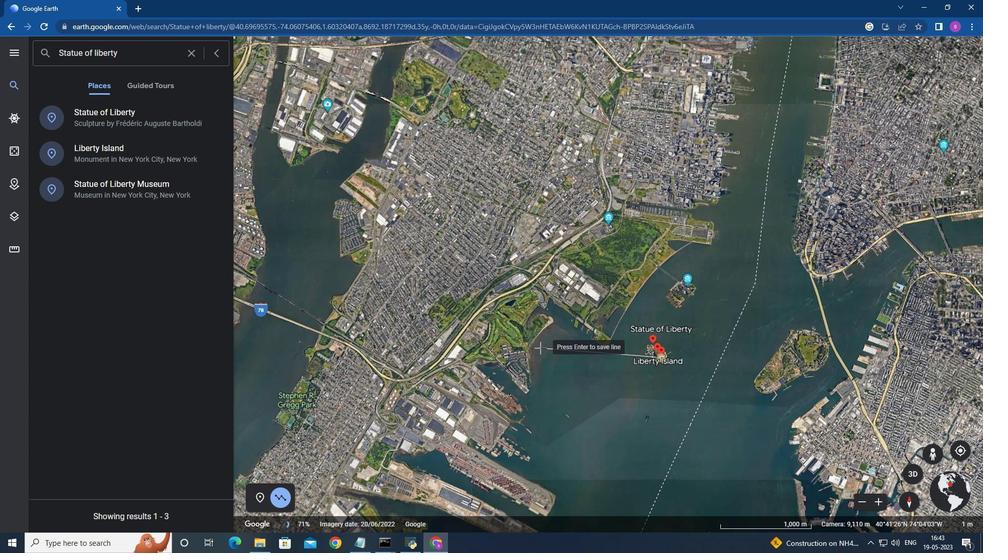 
Action: Mouse moved to (127, 58)
Screenshot: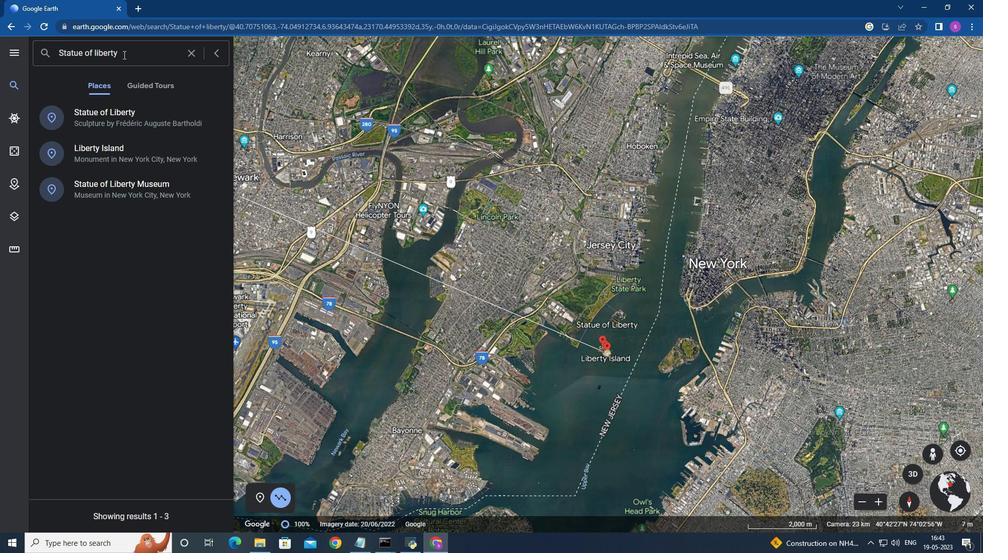 
Action: Mouse pressed left at (127, 58)
Screenshot: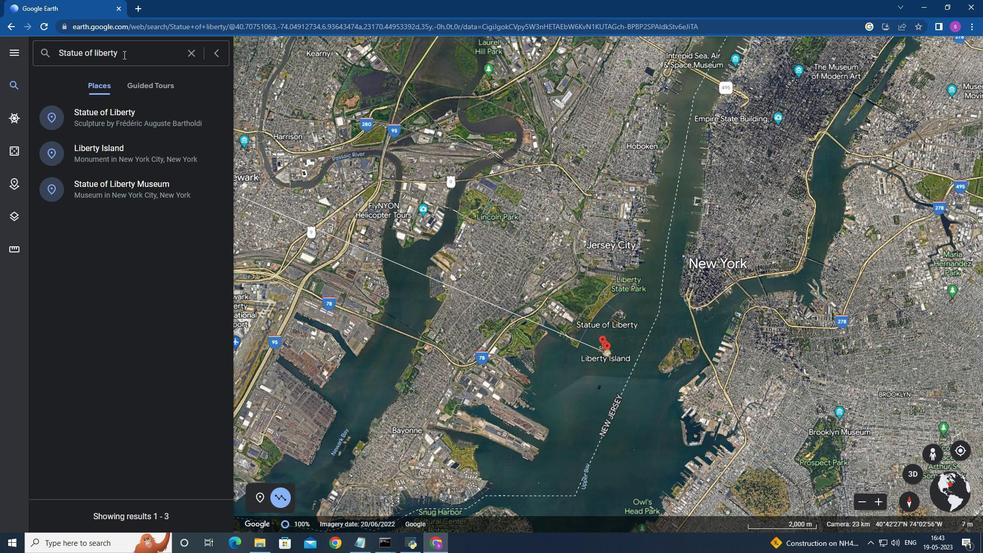 
Action: Mouse pressed left at (127, 58)
Screenshot: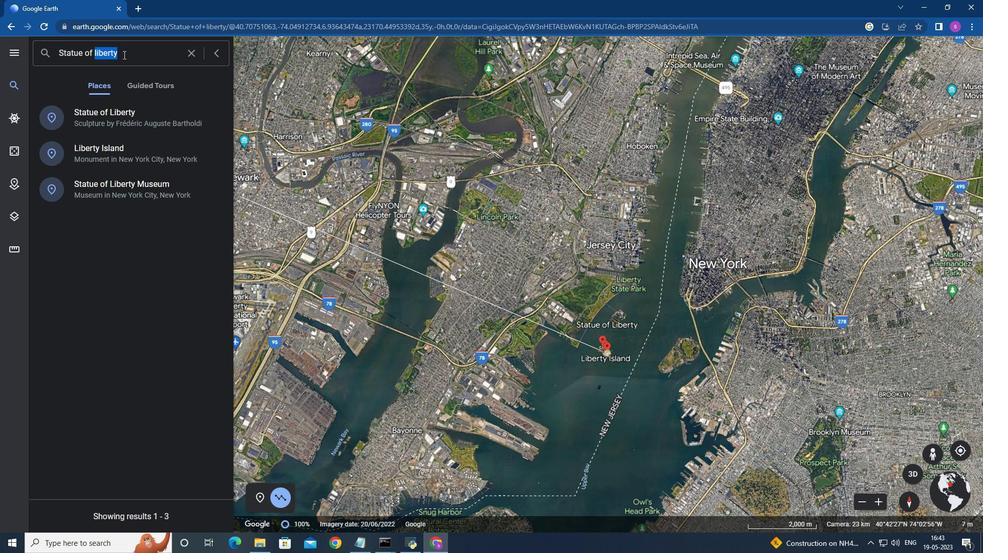 
Action: Mouse pressed left at (127, 58)
Screenshot: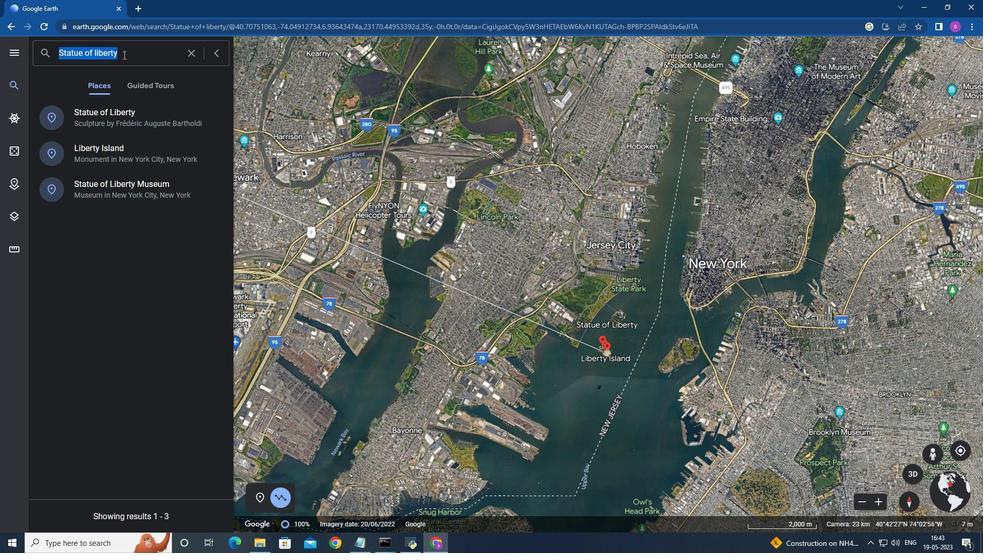 
Action: Mouse pressed left at (127, 58)
Screenshot: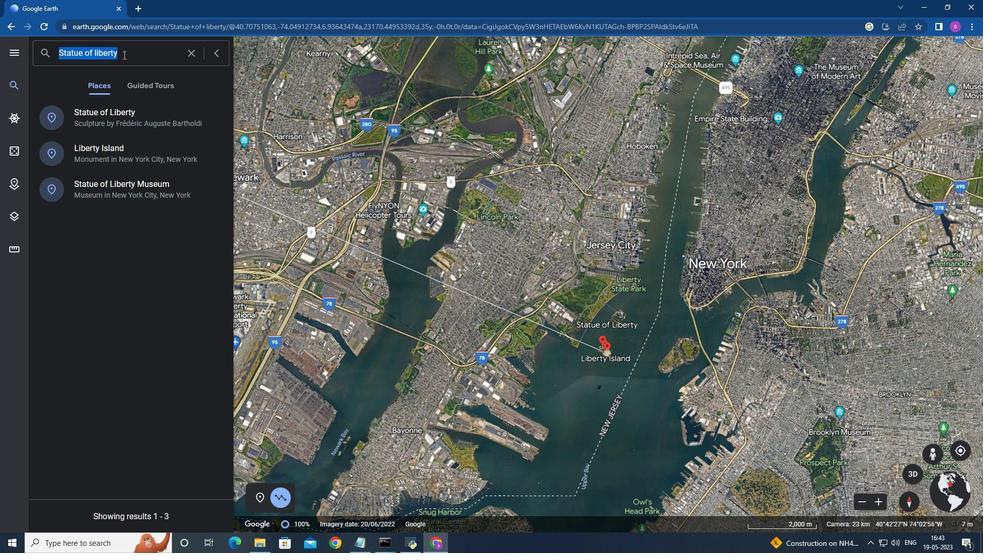 
Action: Key pressed golden
Screenshot: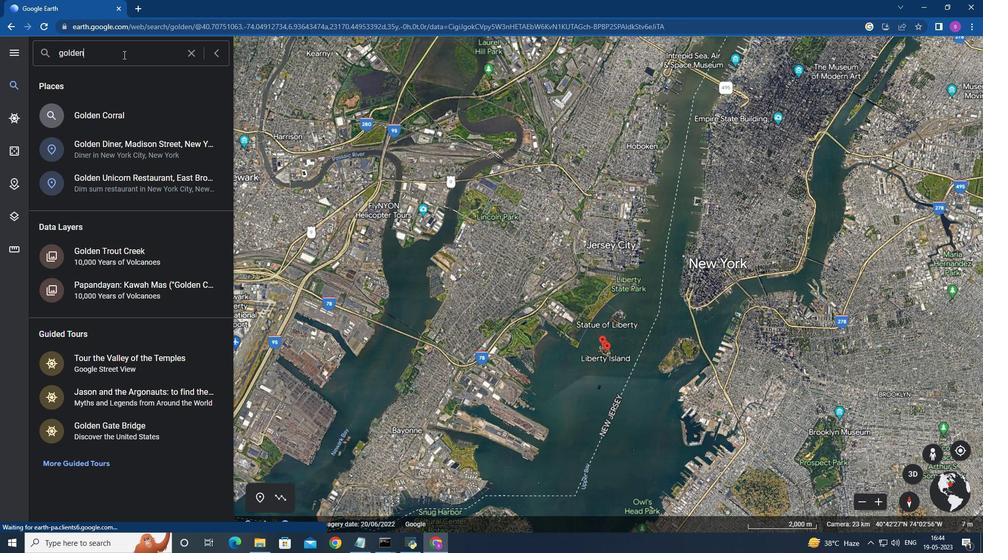 
Action: Mouse moved to (127, 58)
Screenshot: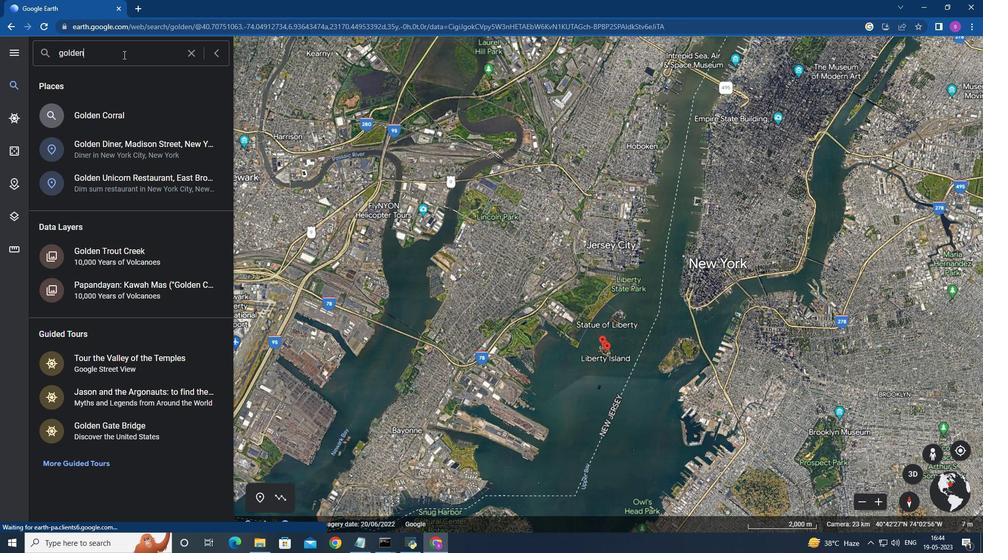 
Action: Key pressed <Key.space>gate<Key.enter>
Screenshot: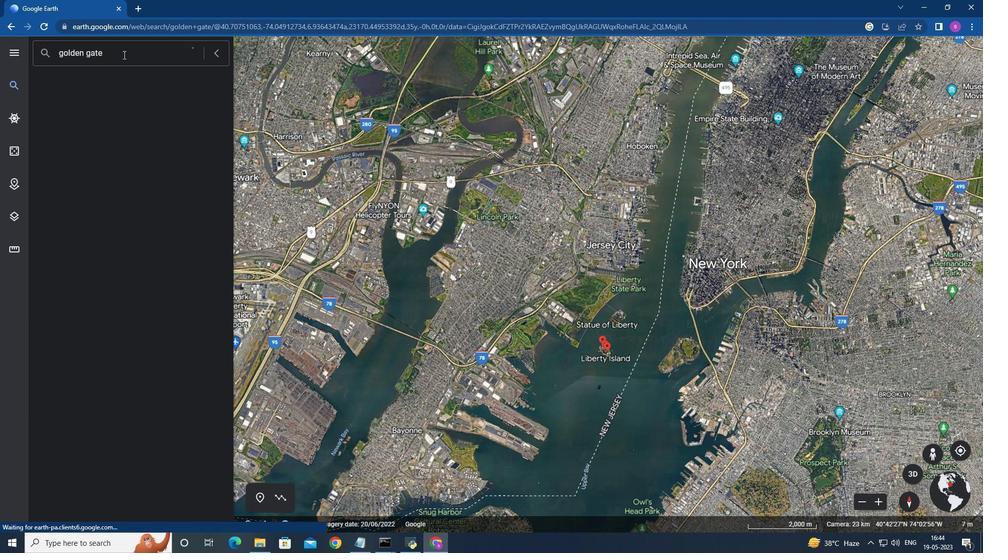 
Action: Mouse moved to (114, 120)
Screenshot: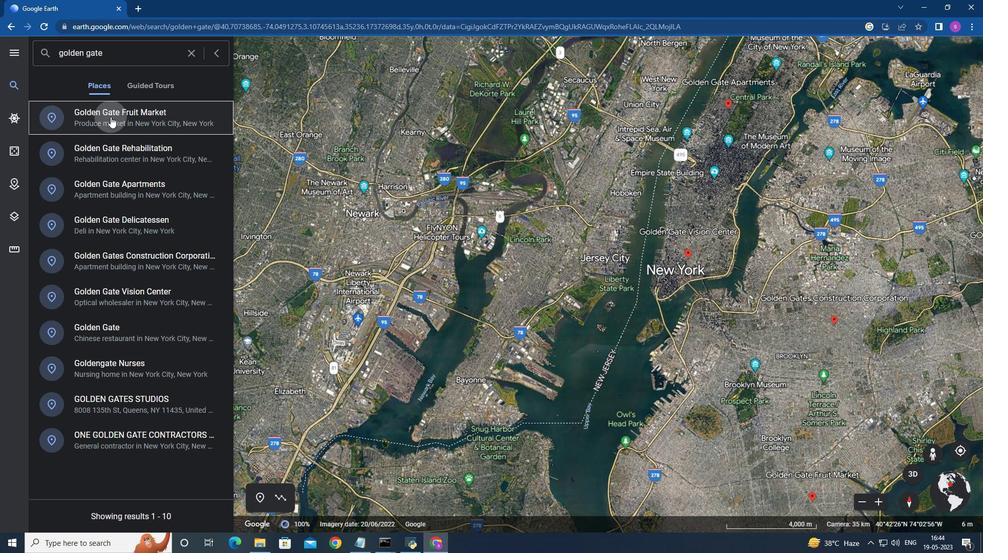 
Action: Mouse pressed left at (114, 120)
Screenshot: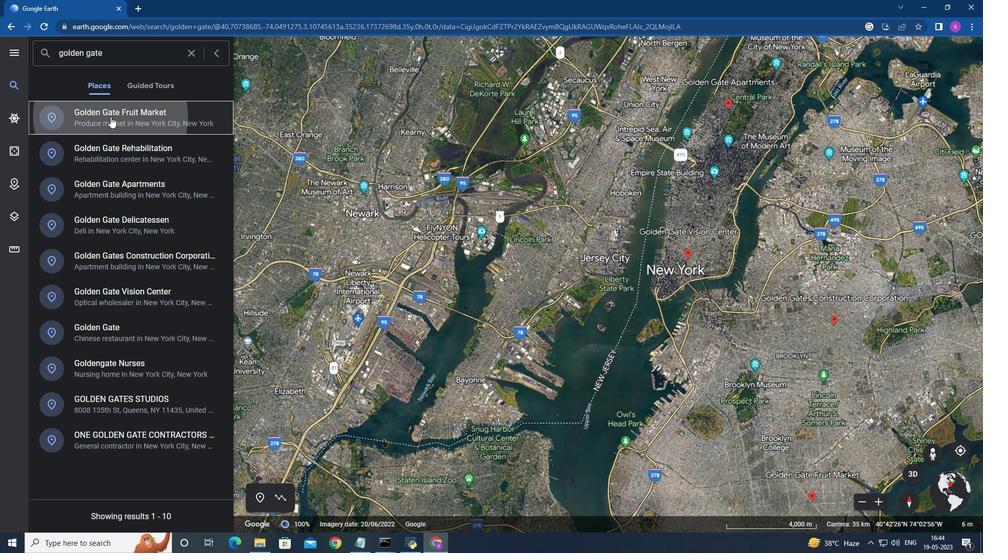 
Action: Mouse moved to (141, 48)
Screenshot: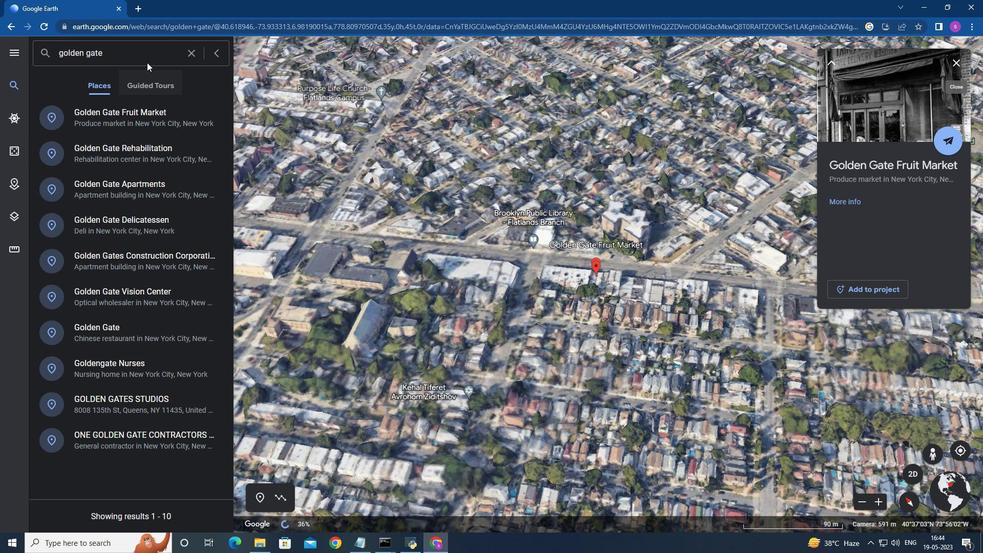 
Action: Mouse pressed left at (141, 48)
Screenshot: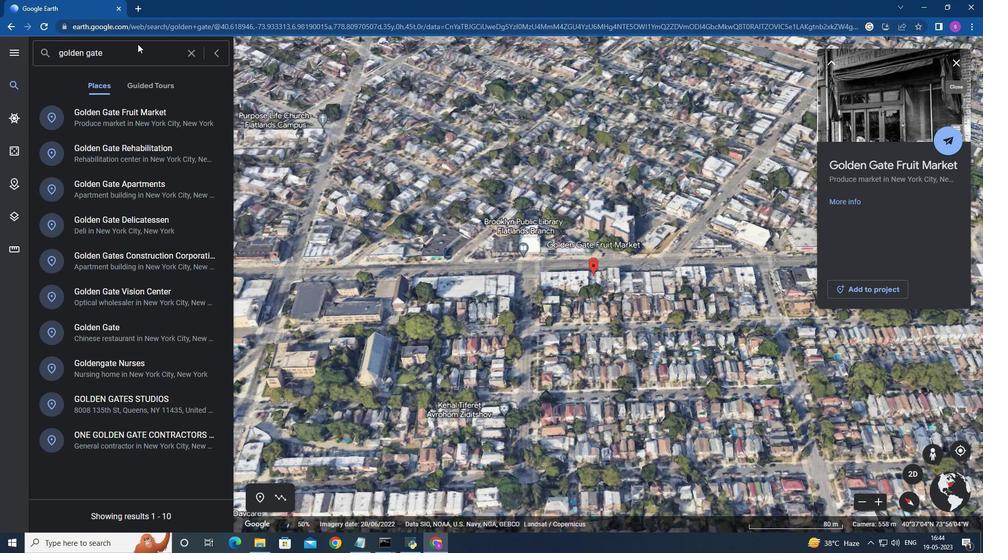 
Action: Mouse moved to (148, 70)
Screenshot: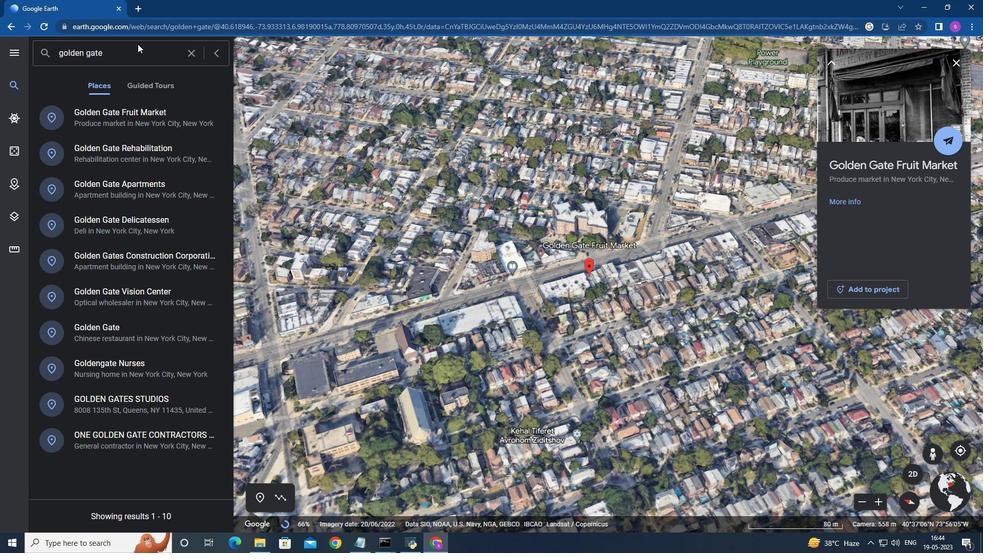 
Action: Mouse pressed left at (148, 70)
Screenshot: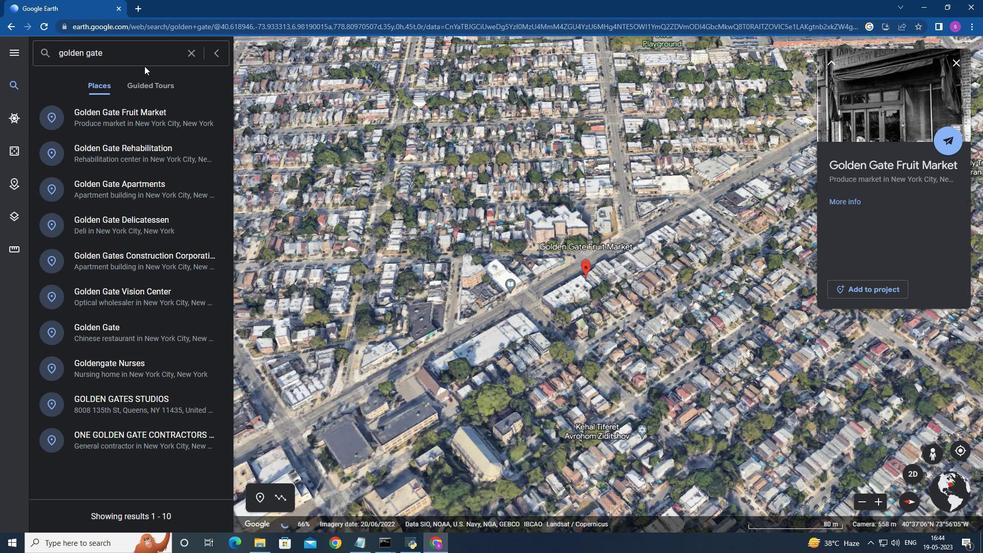 
Action: Mouse moved to (140, 58)
Screenshot: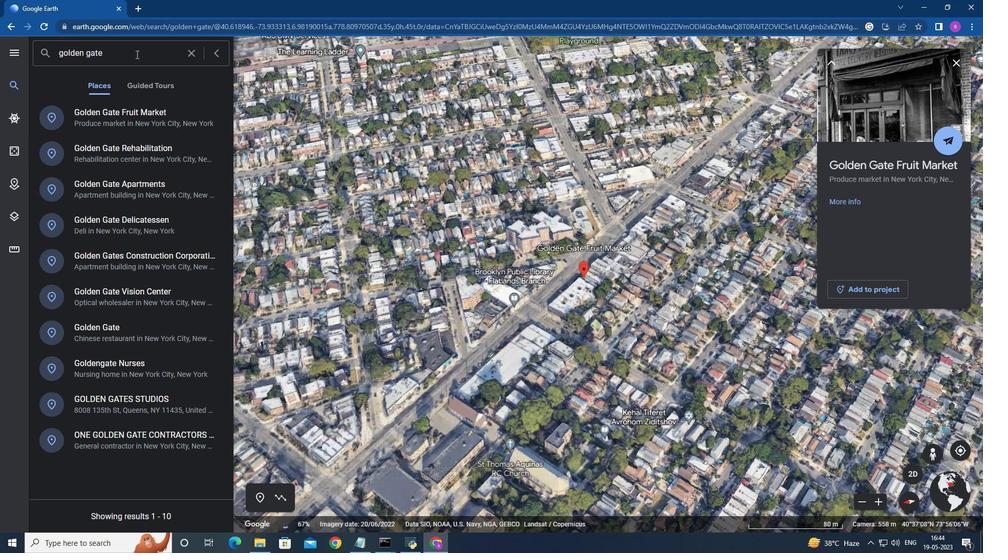 
Action: Mouse pressed left at (140, 58)
Screenshot: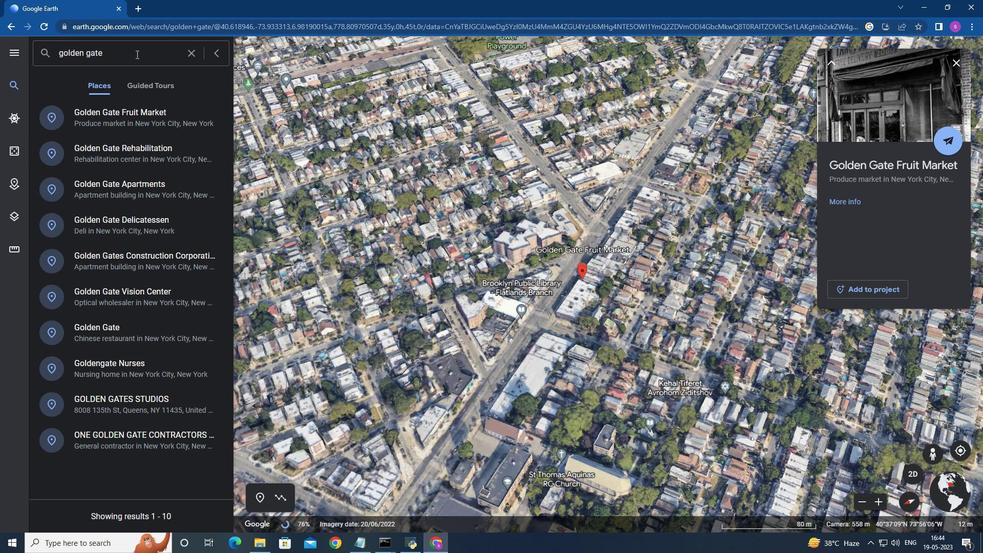 
Action: Key pressed <Key.space>br
Screenshot: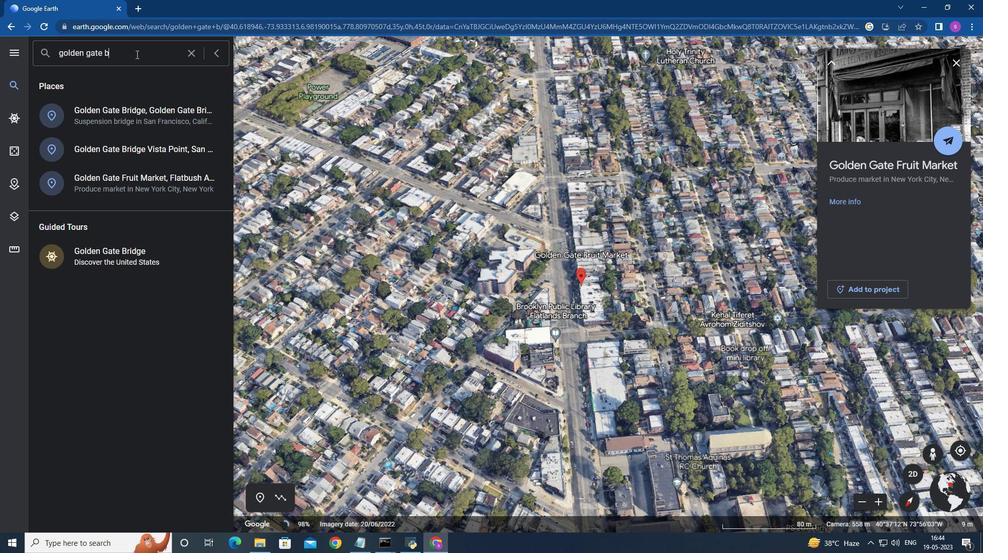 
Action: Mouse moved to (163, 94)
Screenshot: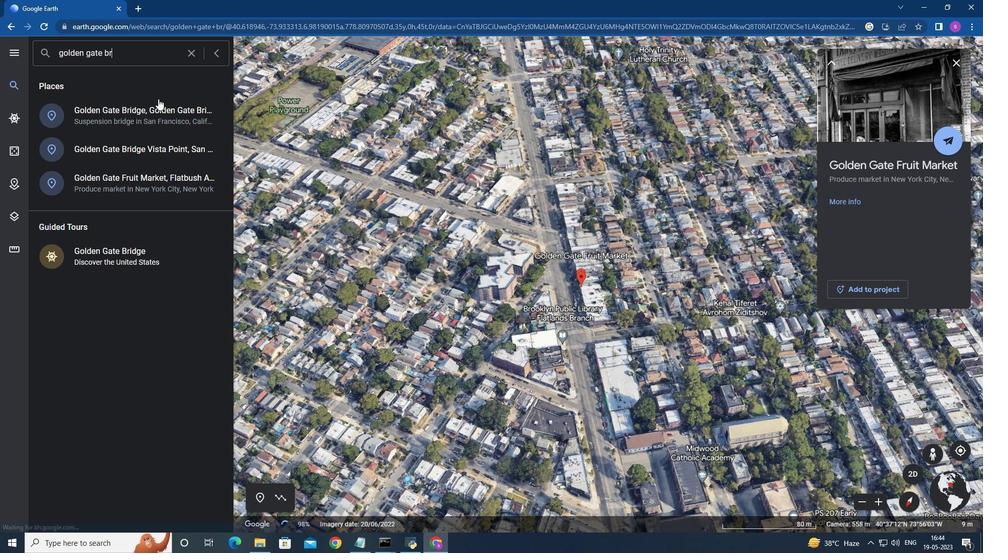 
Action: Key pressed i
Screenshot: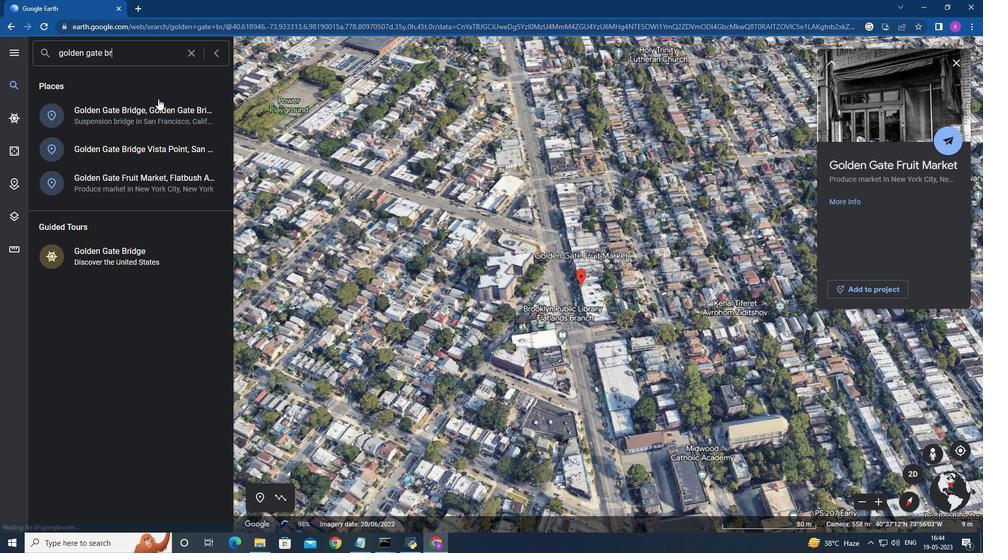 
Action: Mouse moved to (152, 118)
Screenshot: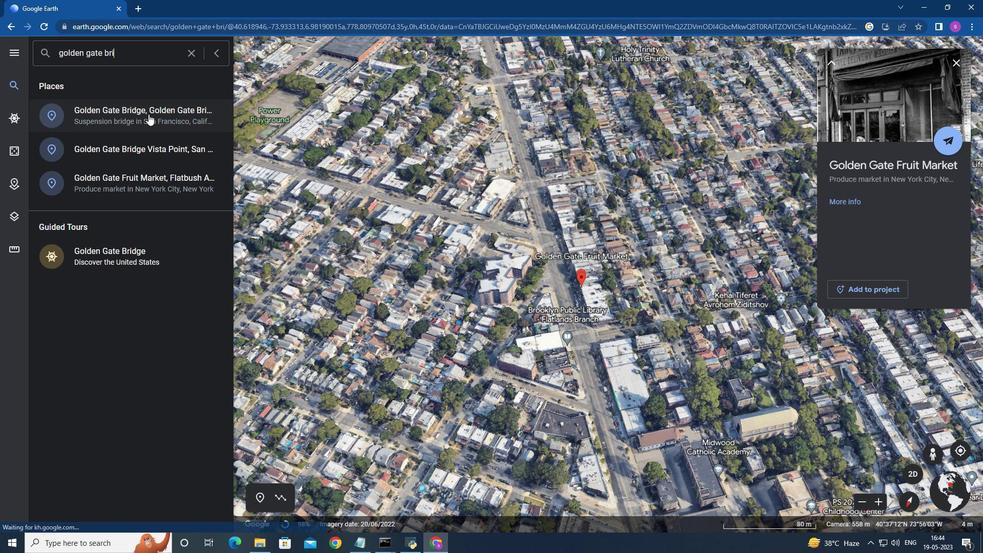 
Action: Mouse pressed left at (152, 118)
Screenshot: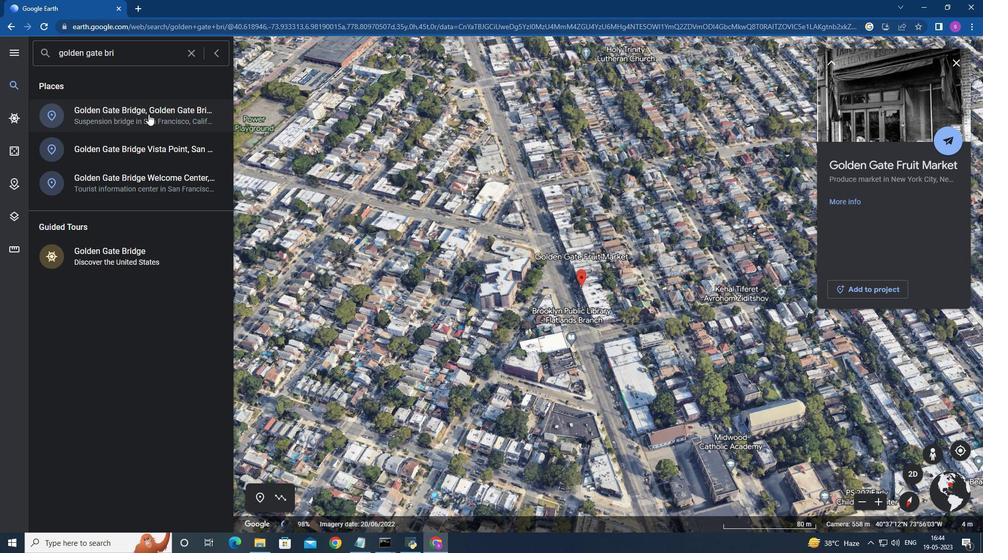 
Action: Mouse moved to (19, 252)
Screenshot: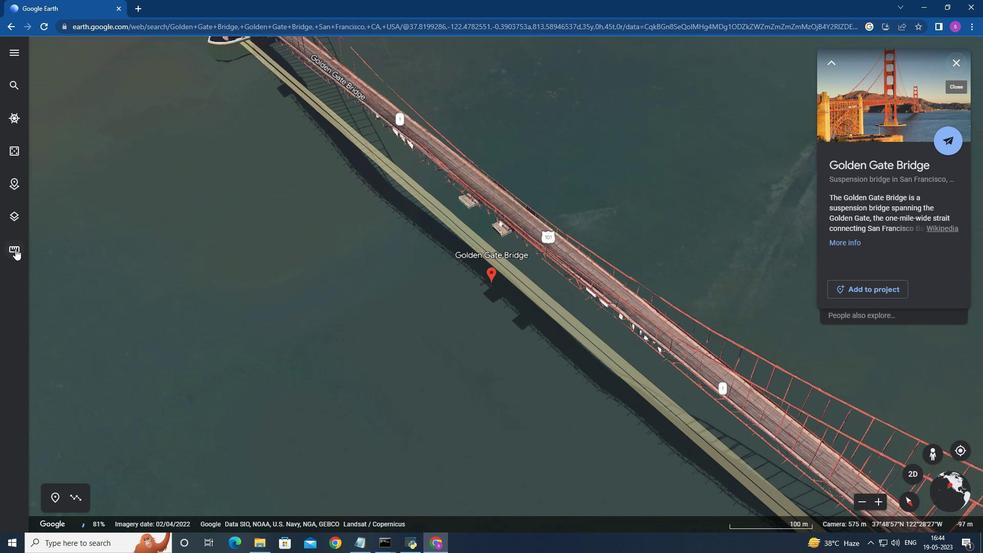 
Action: Mouse pressed left at (19, 252)
Screenshot: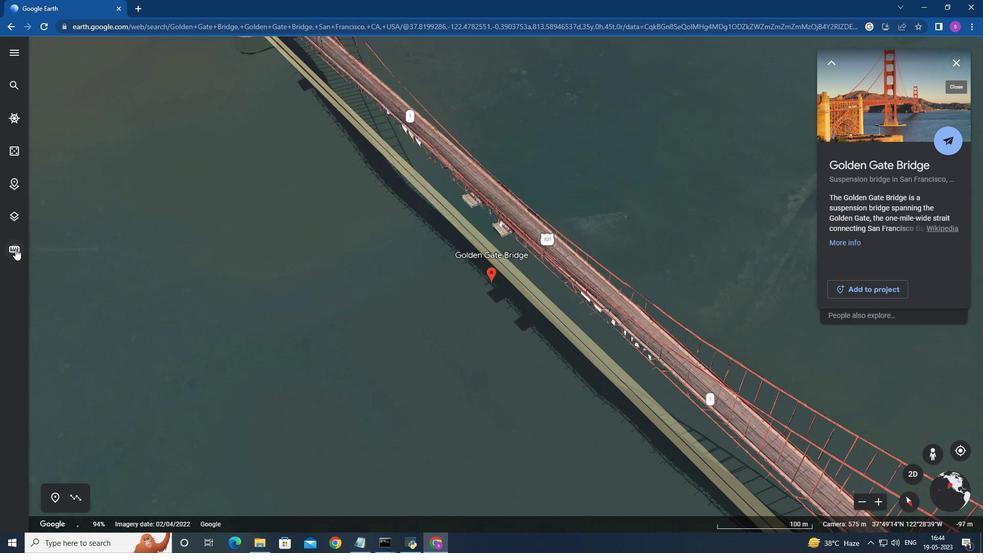 
Action: Mouse moved to (552, 310)
Screenshot: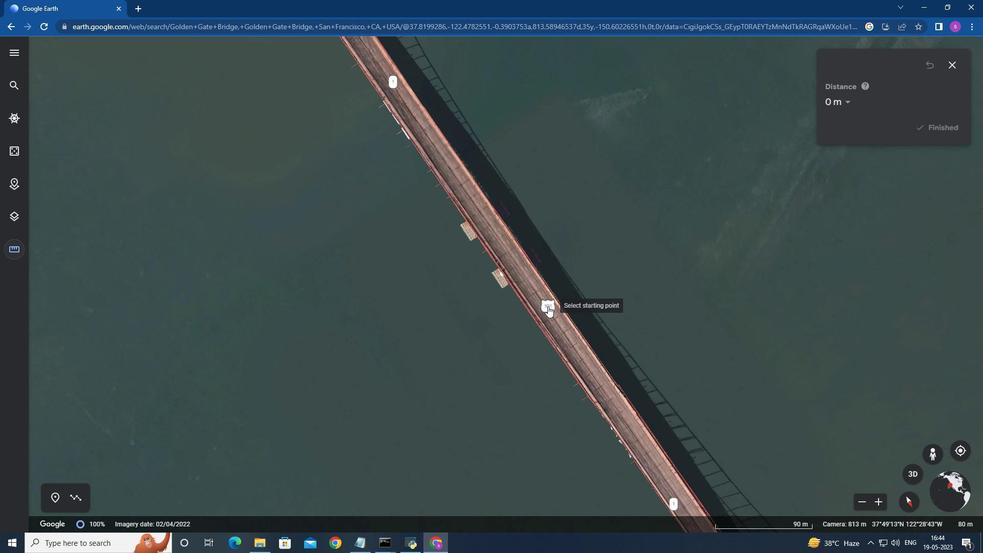 
Action: Mouse pressed left at (552, 310)
Screenshot: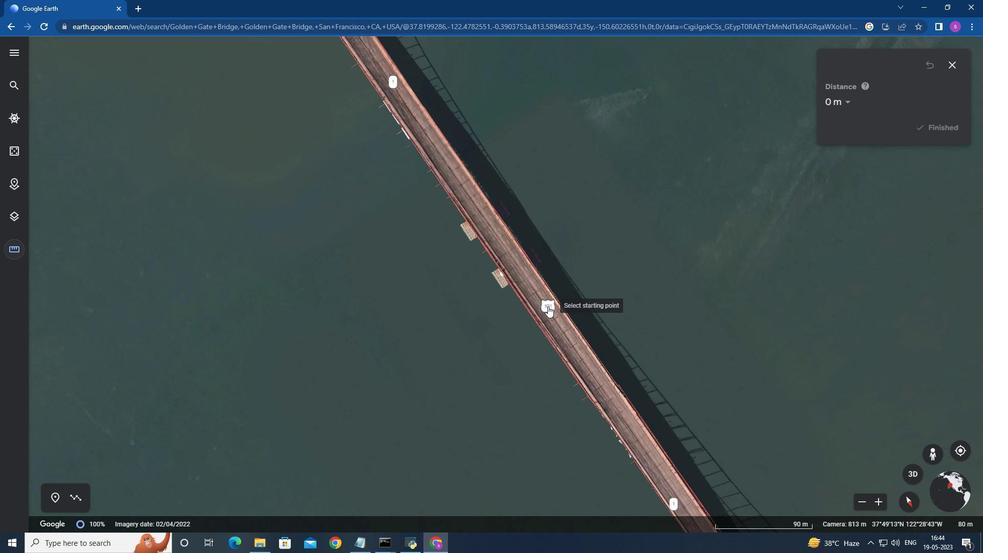 
Action: Mouse moved to (271, 340)
Screenshot: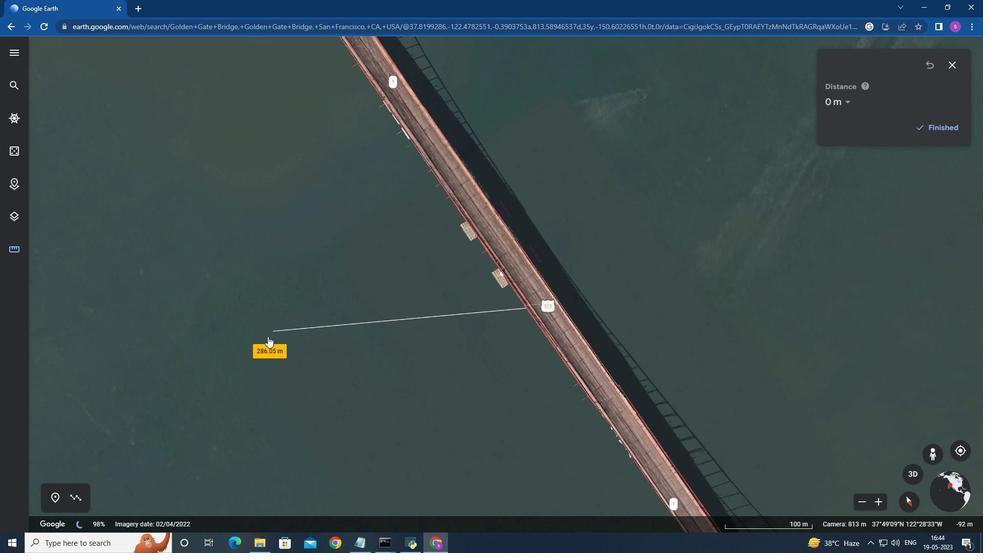 
Action: Mouse scrolled (271, 340) with delta (0, 0)
Screenshot: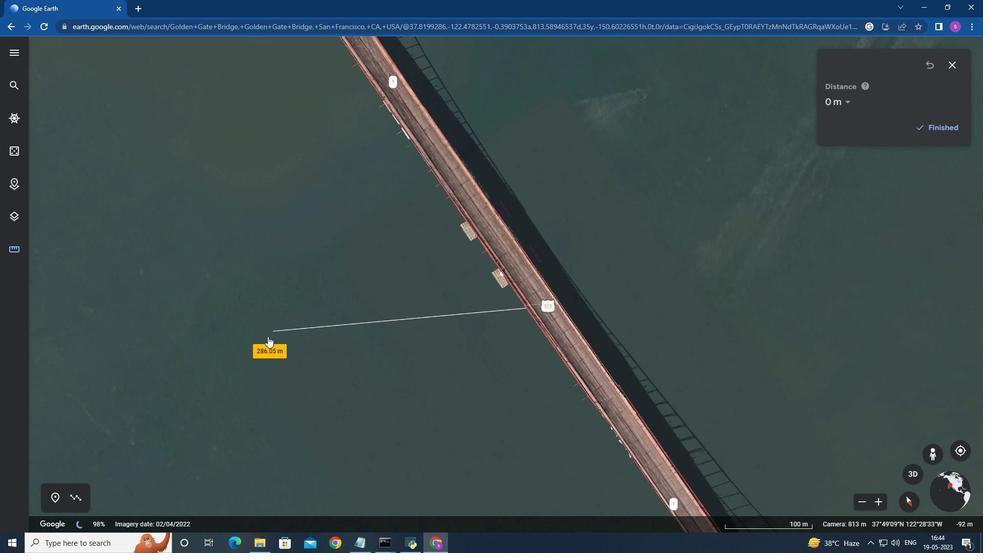 
Action: Mouse moved to (271, 340)
Screenshot: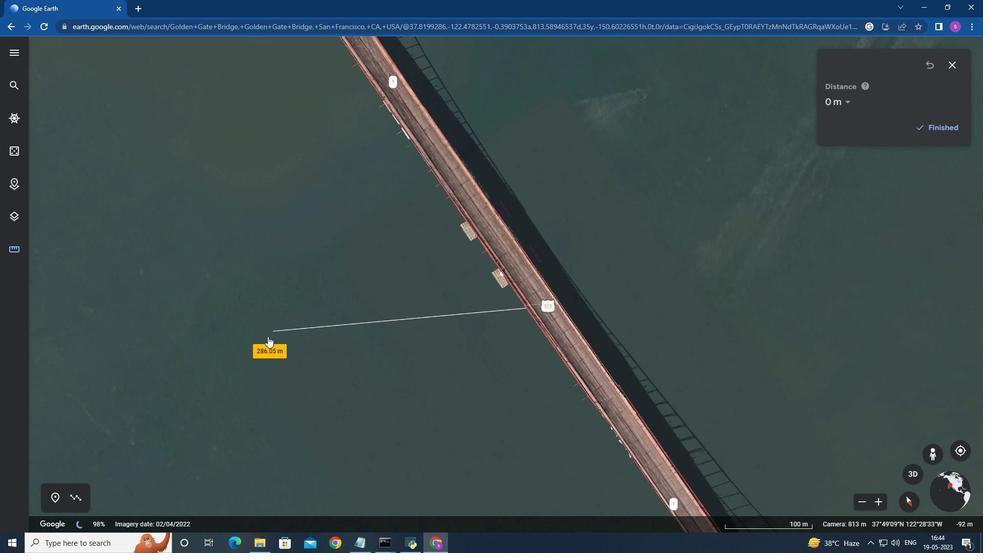 
Action: Mouse scrolled (271, 340) with delta (0, 0)
Screenshot: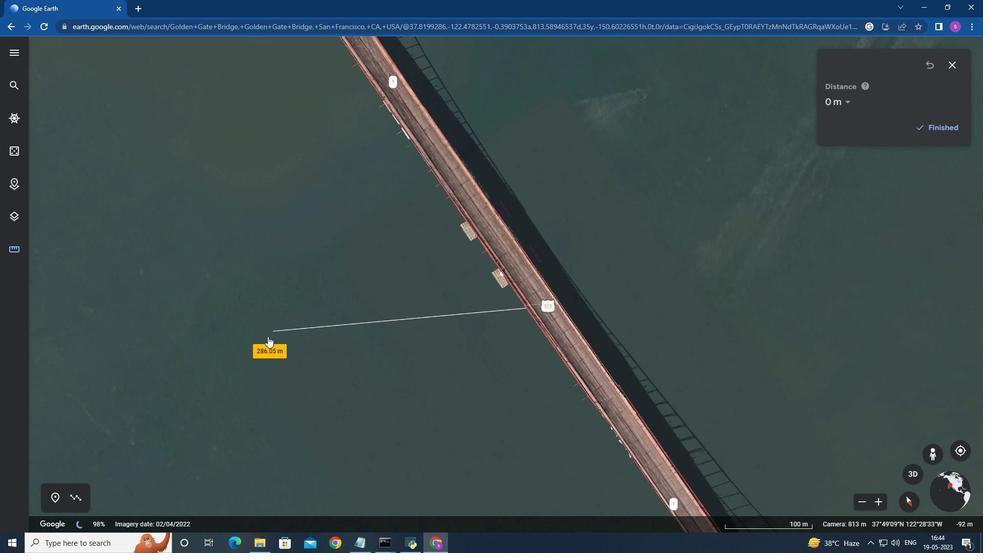 
Action: Mouse scrolled (271, 340) with delta (0, 0)
Screenshot: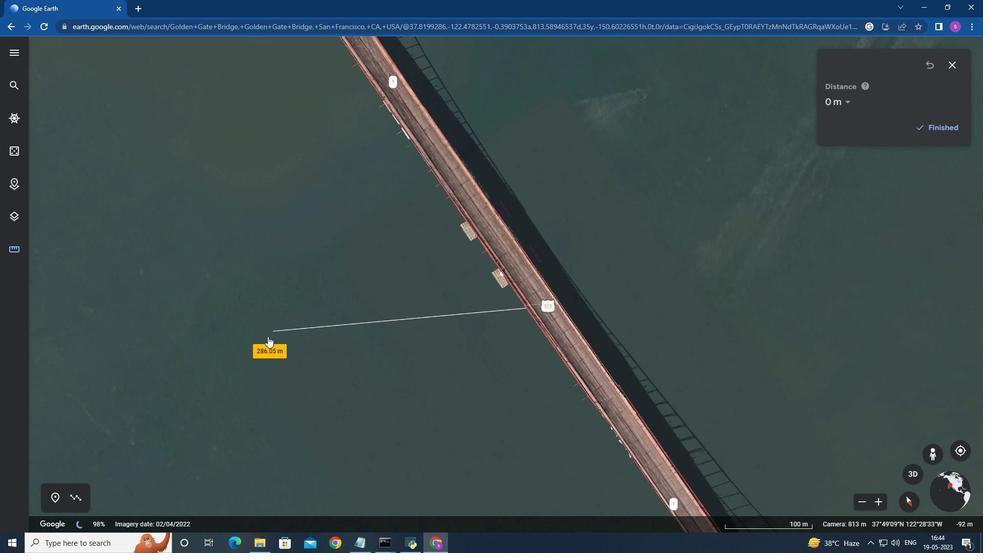 
Action: Mouse scrolled (271, 340) with delta (0, 0)
Screenshot: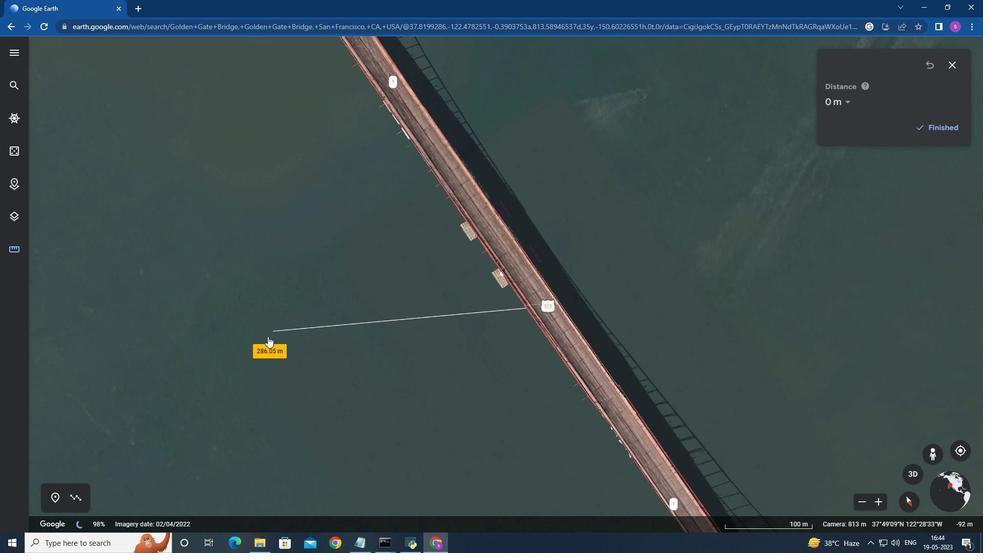
Action: Mouse scrolled (271, 340) with delta (0, 0)
Screenshot: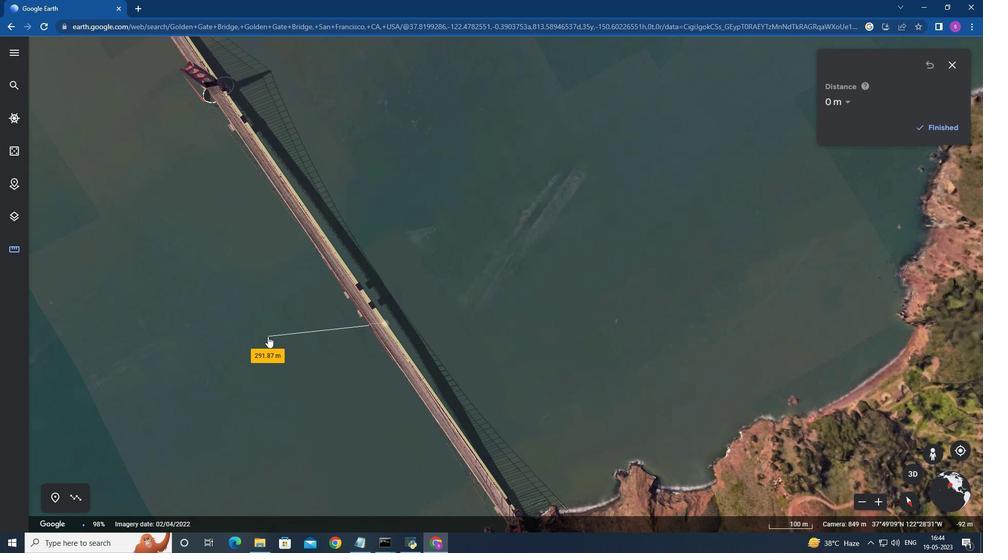 
Action: Mouse scrolled (271, 340) with delta (0, 0)
Screenshot: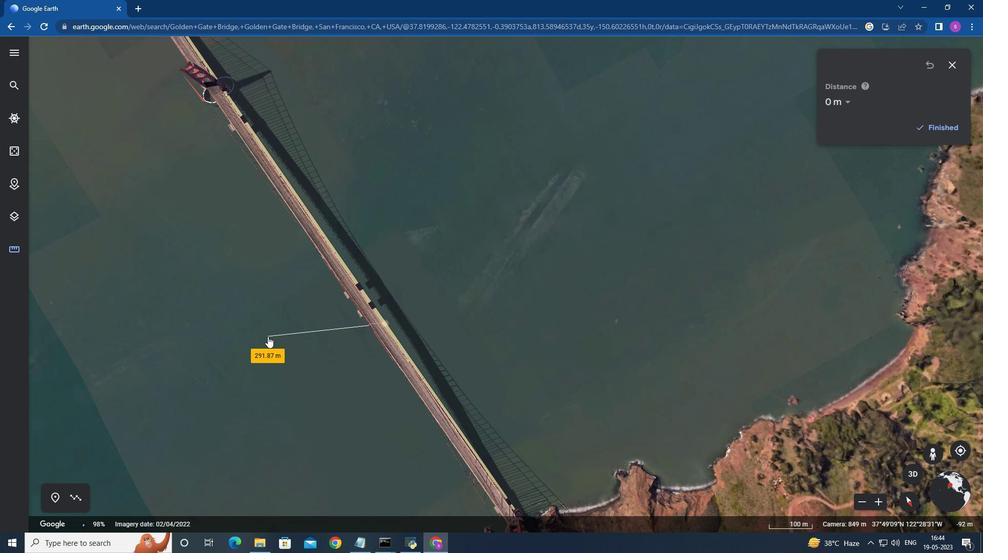 
Action: Mouse scrolled (271, 340) with delta (0, 0)
Screenshot: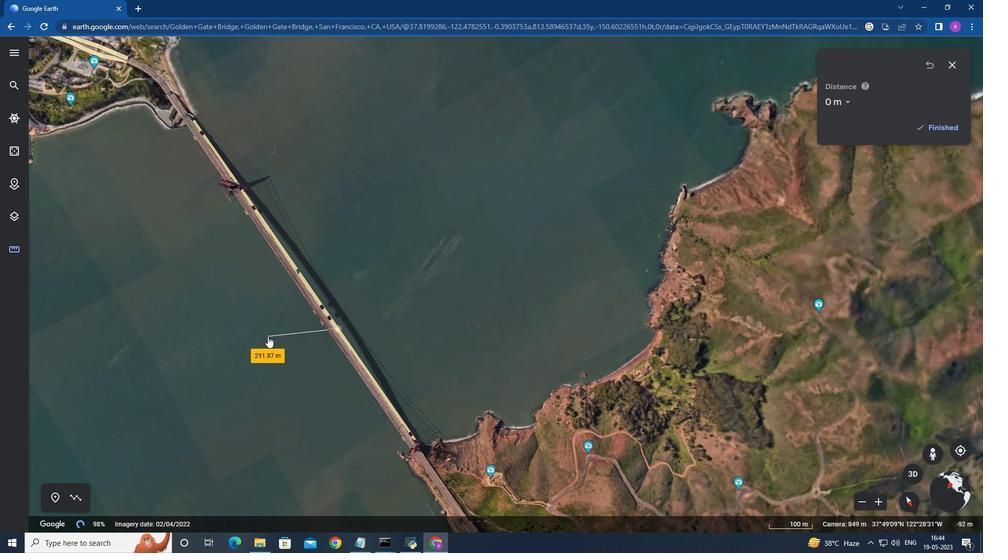 
Action: Mouse moved to (271, 340)
Screenshot: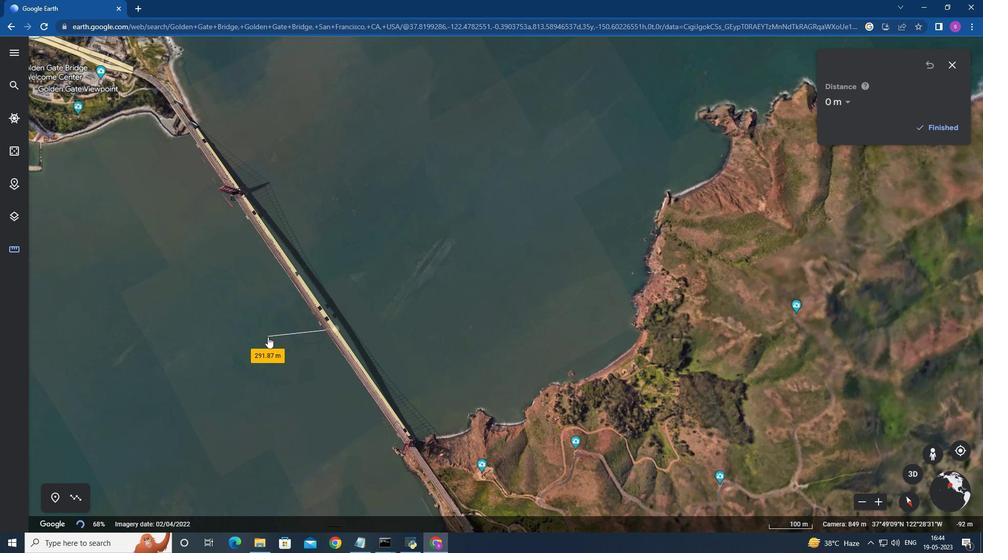 
Action: Mouse scrolled (271, 340) with delta (0, 0)
Screenshot: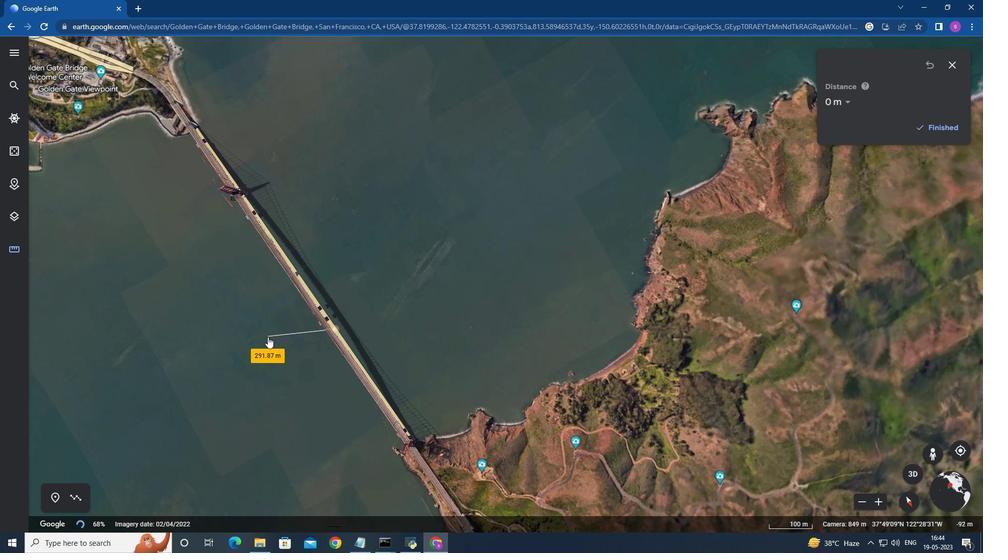
Action: Mouse moved to (279, 348)
Screenshot: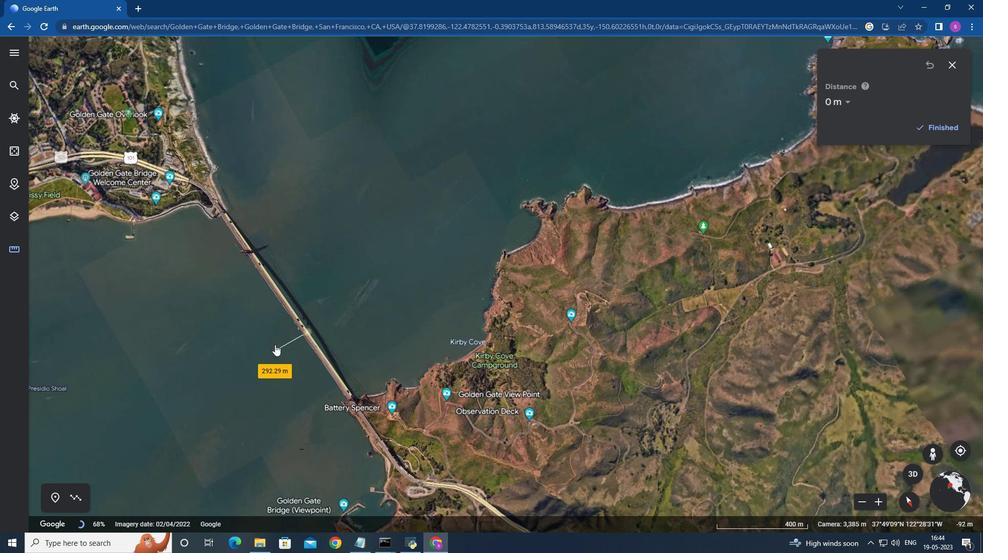 
Action: Mouse scrolled (279, 348) with delta (0, 0)
Screenshot: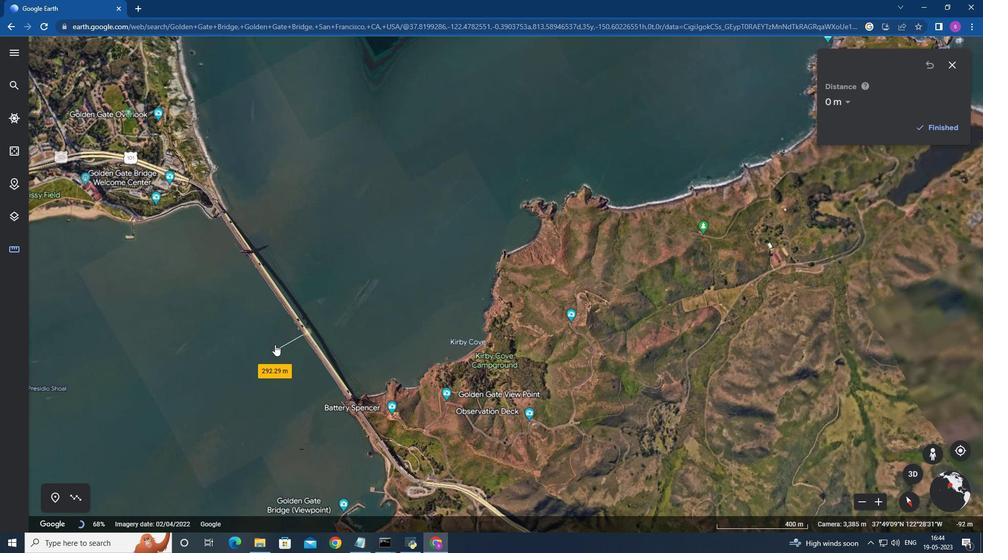 
Action: Mouse scrolled (279, 348) with delta (0, 0)
Screenshot: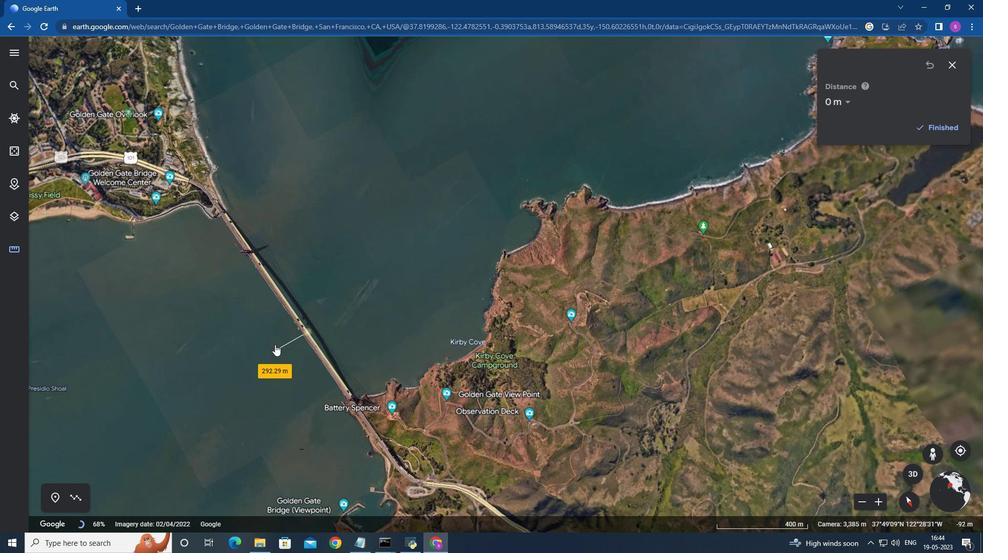 
Action: Mouse scrolled (279, 348) with delta (0, 0)
Screenshot: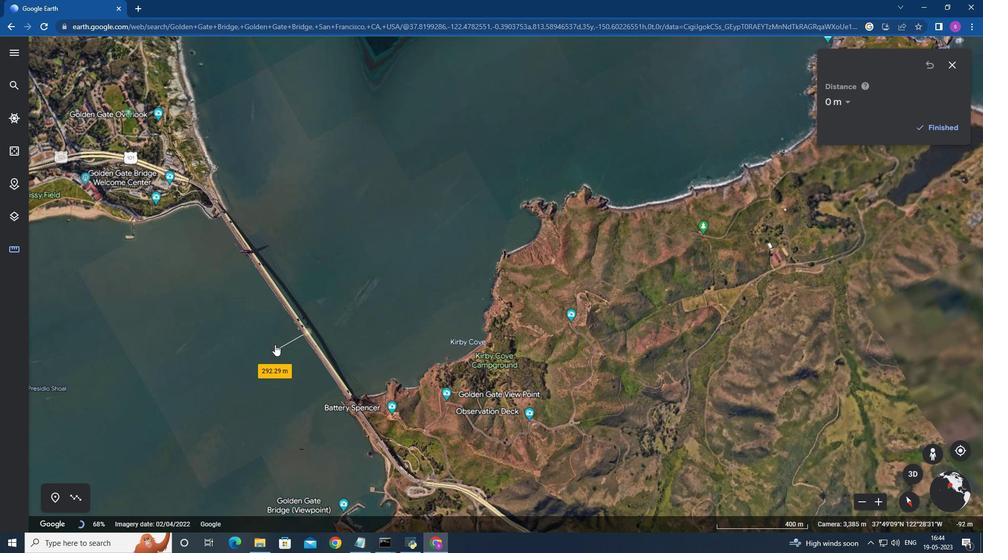 
Action: Mouse scrolled (279, 348) with delta (0, 0)
Screenshot: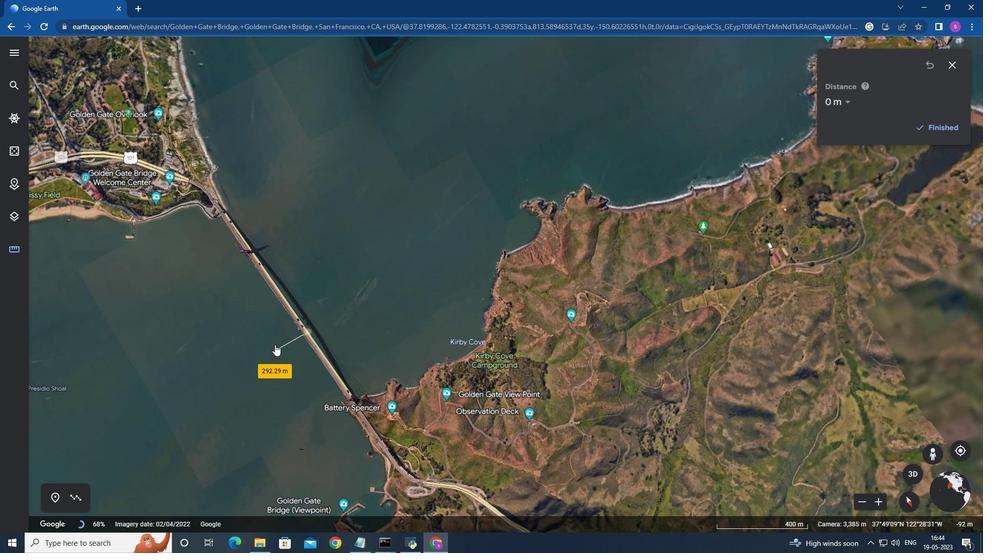 
Action: Mouse scrolled (279, 348) with delta (0, 0)
Screenshot: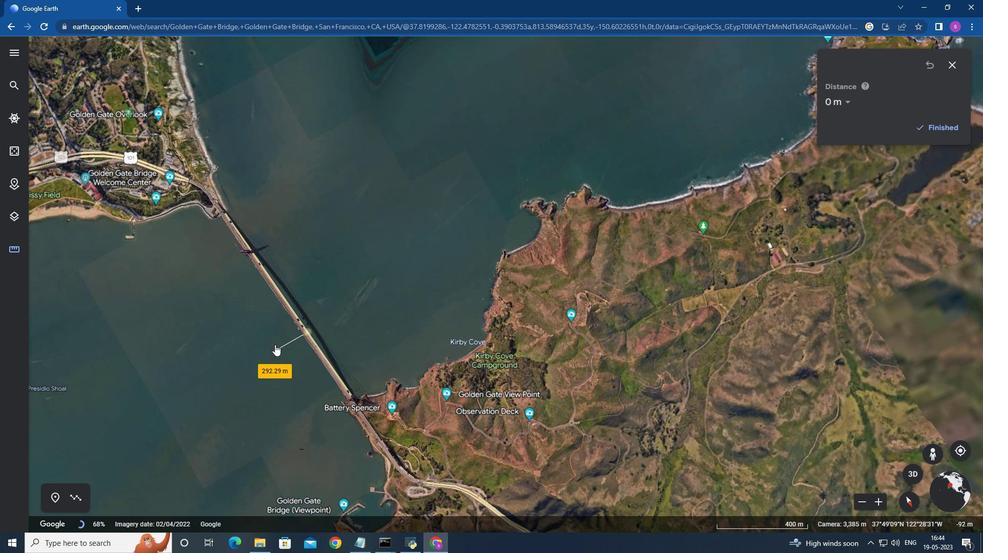 
Action: Mouse scrolled (279, 348) with delta (0, 0)
Screenshot: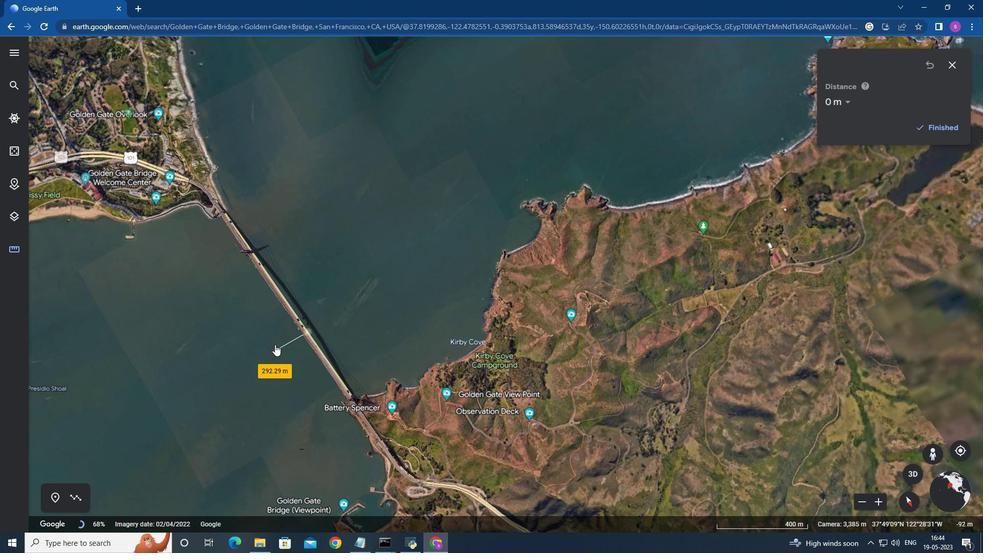 
Action: Mouse scrolled (279, 348) with delta (0, 0)
Screenshot: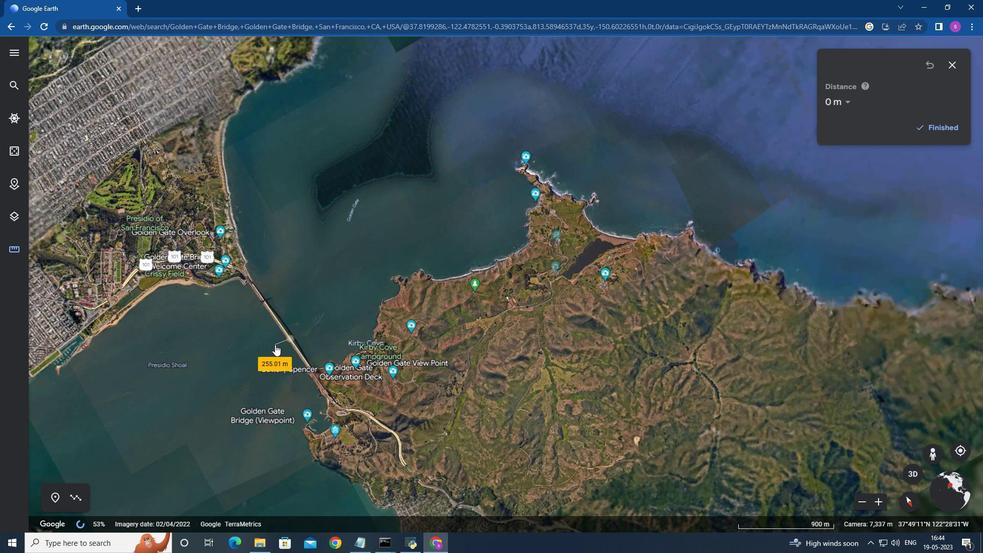 
Action: Mouse scrolled (279, 348) with delta (0, 0)
Screenshot: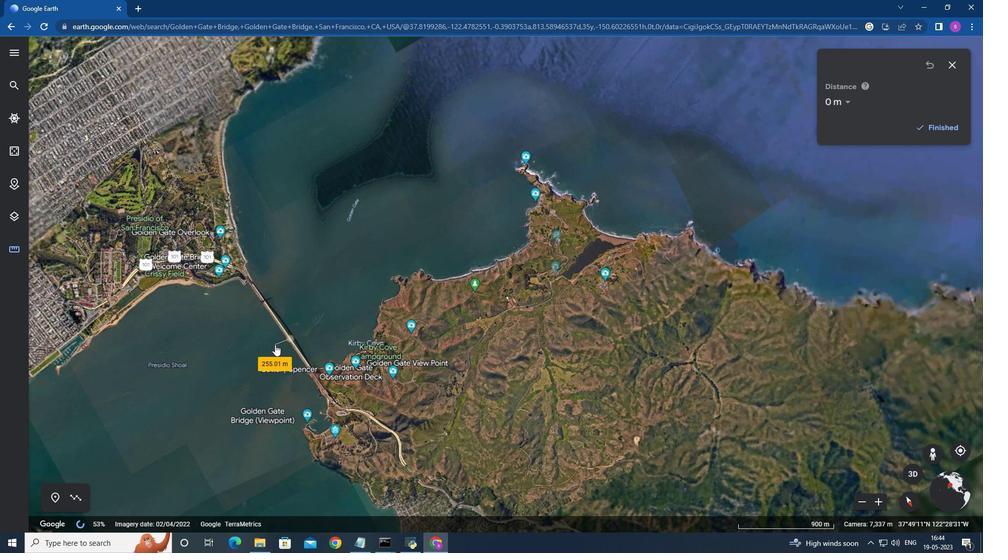 
Action: Mouse scrolled (279, 348) with delta (0, 0)
Screenshot: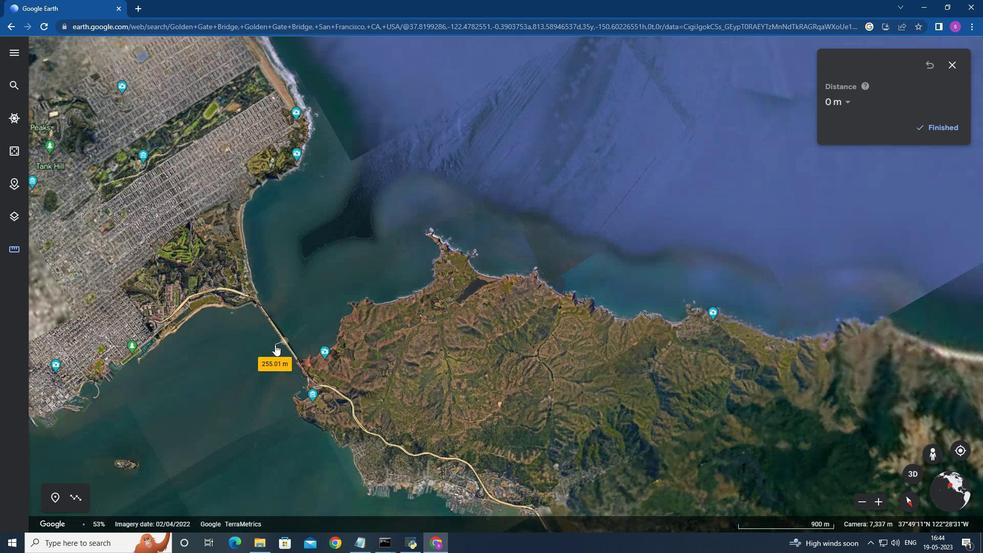 
Action: Mouse scrolled (279, 348) with delta (0, 0)
Screenshot: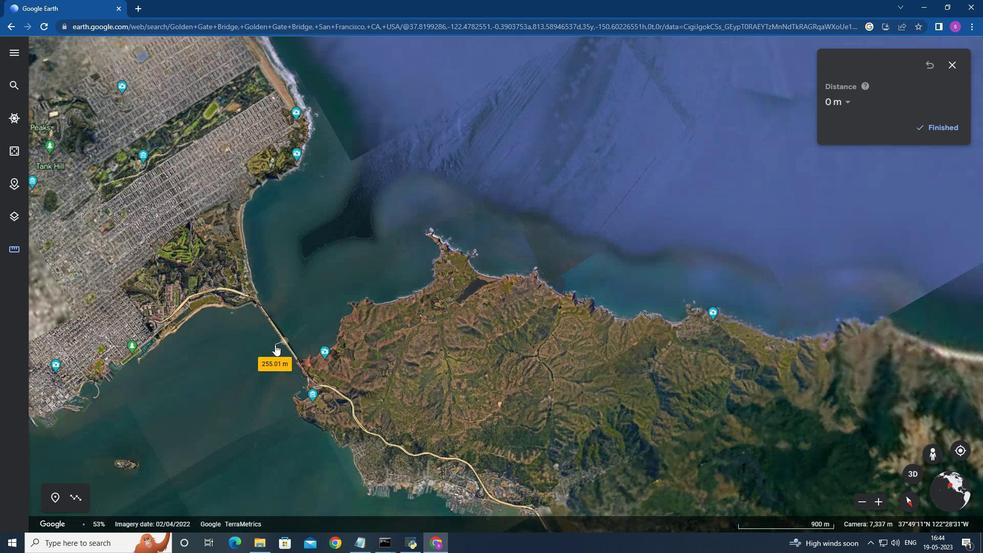 
Action: Mouse scrolled (279, 348) with delta (0, 0)
Screenshot: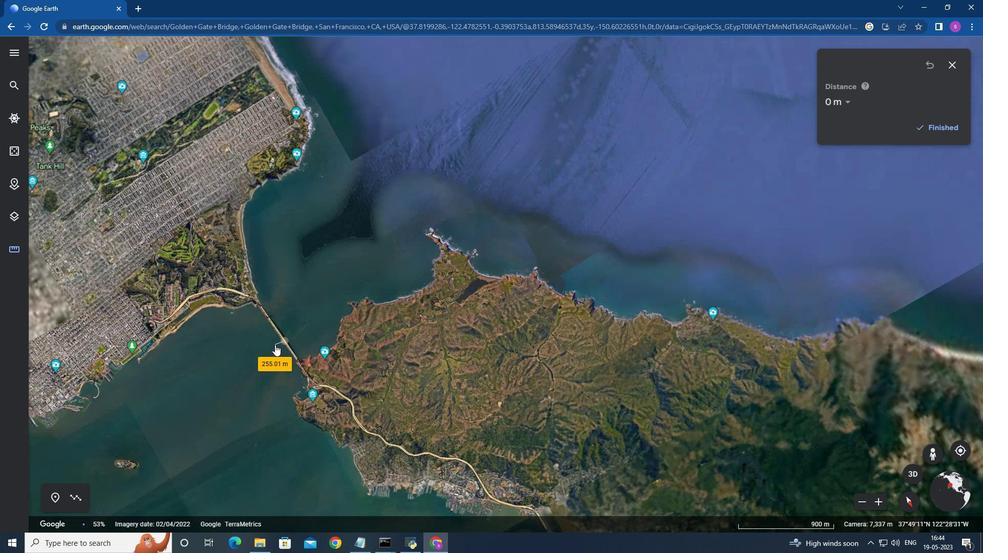 
Action: Mouse scrolled (279, 348) with delta (0, 0)
Screenshot: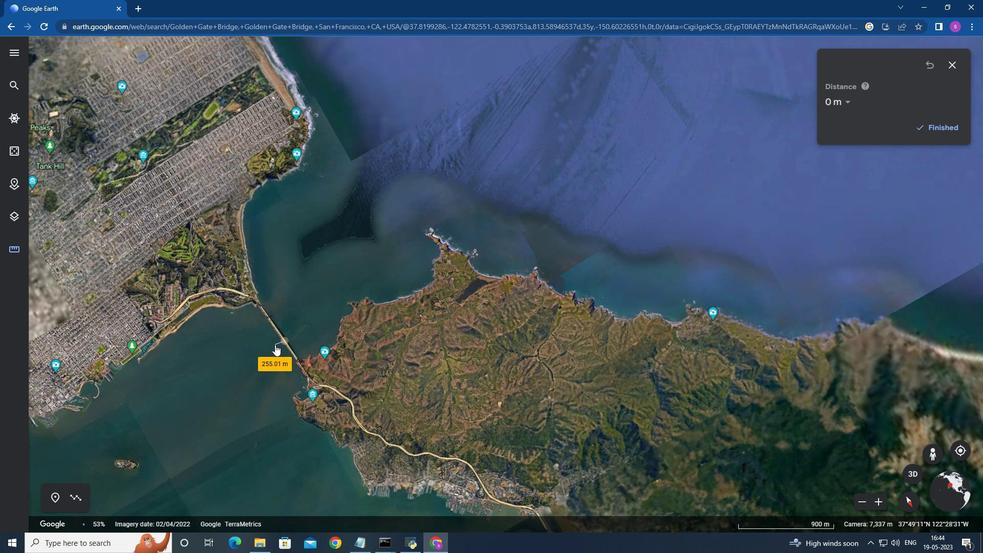 
Action: Mouse scrolled (279, 348) with delta (0, 0)
Screenshot: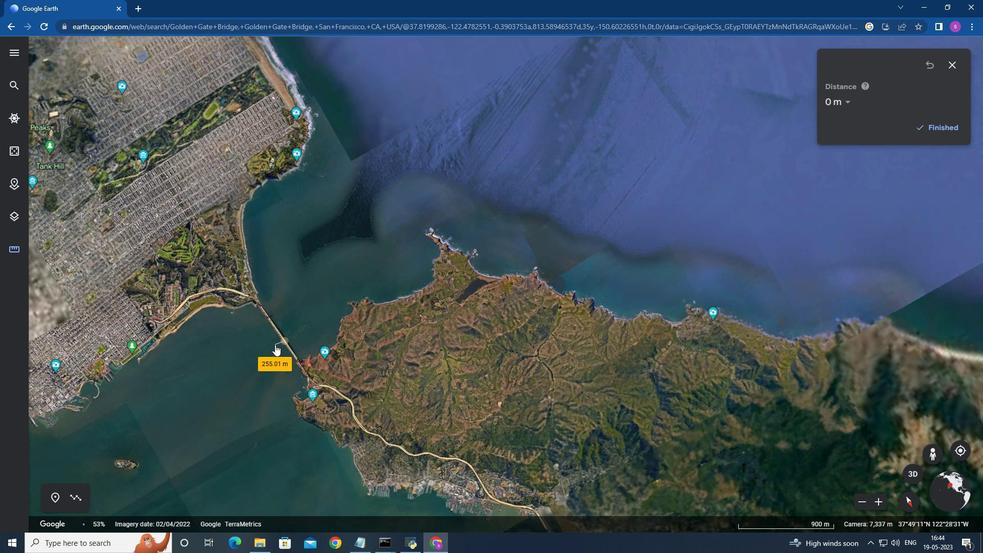 
Action: Mouse scrolled (279, 348) with delta (0, 0)
Screenshot: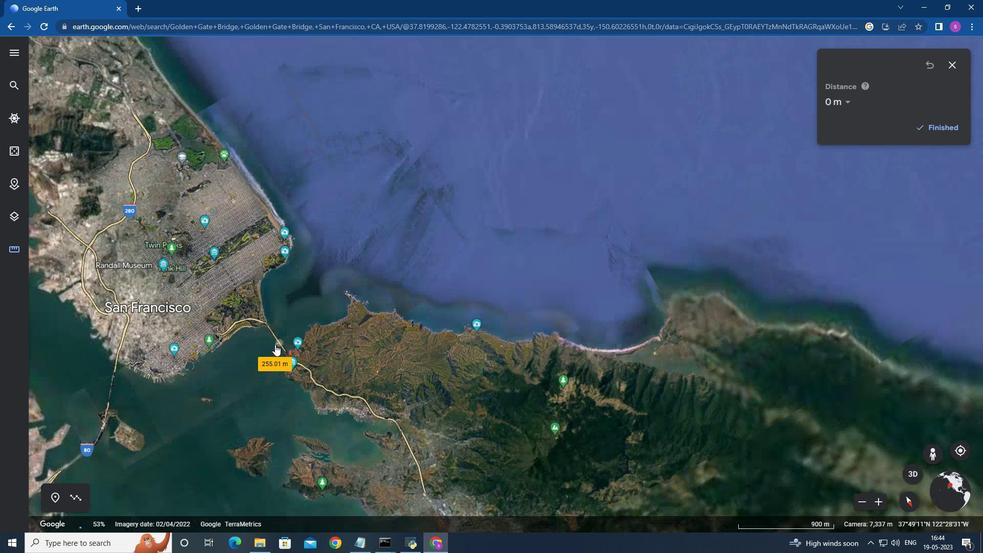 
Action: Mouse scrolled (279, 348) with delta (0, 0)
Screenshot: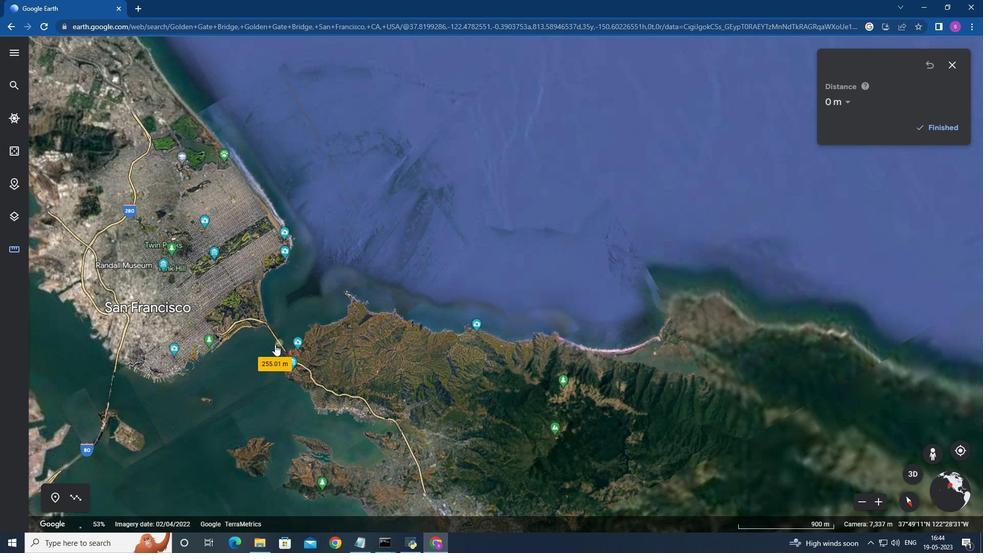 
Action: Mouse moved to (279, 348)
Screenshot: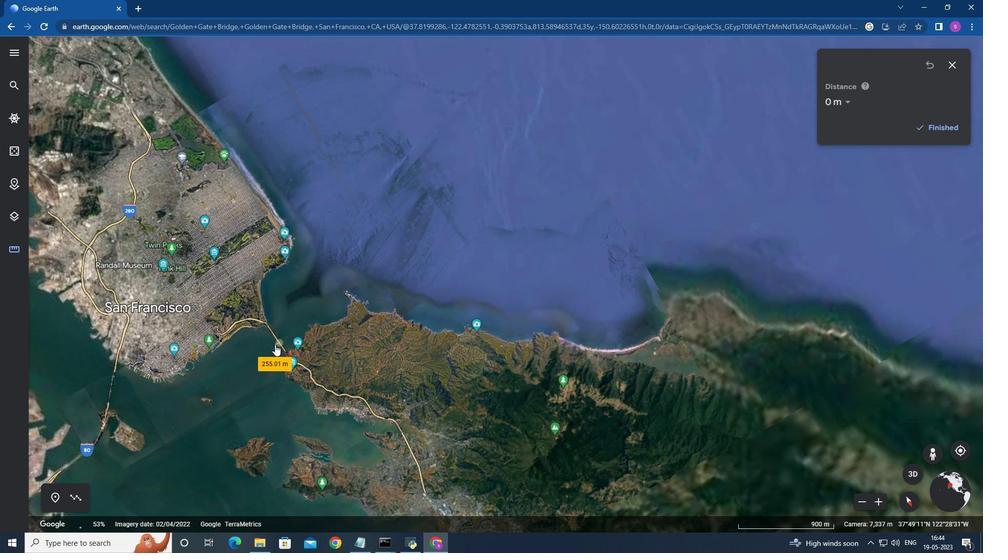 
Action: Mouse scrolled (279, 348) with delta (0, 0)
Screenshot: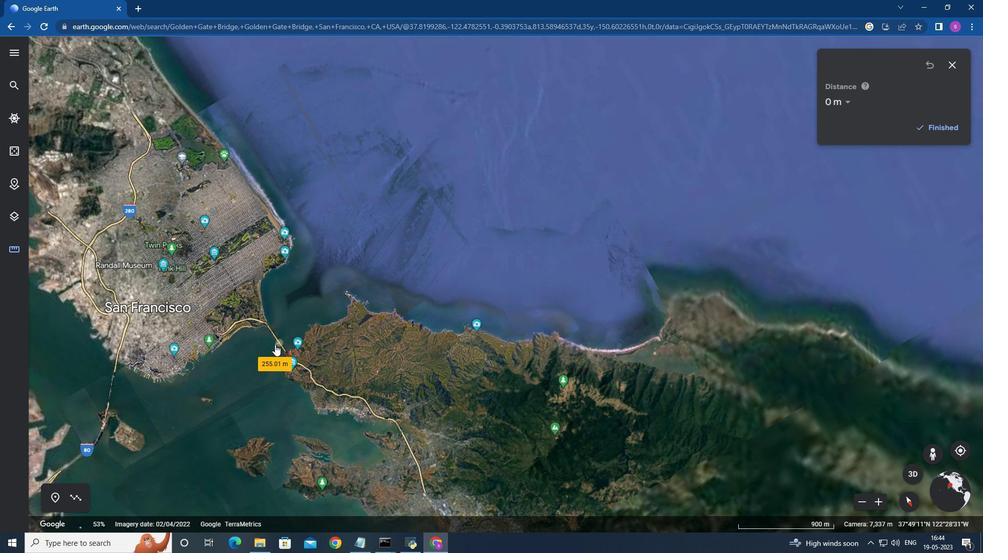 
Action: Mouse scrolled (279, 348) with delta (0, 0)
Screenshot: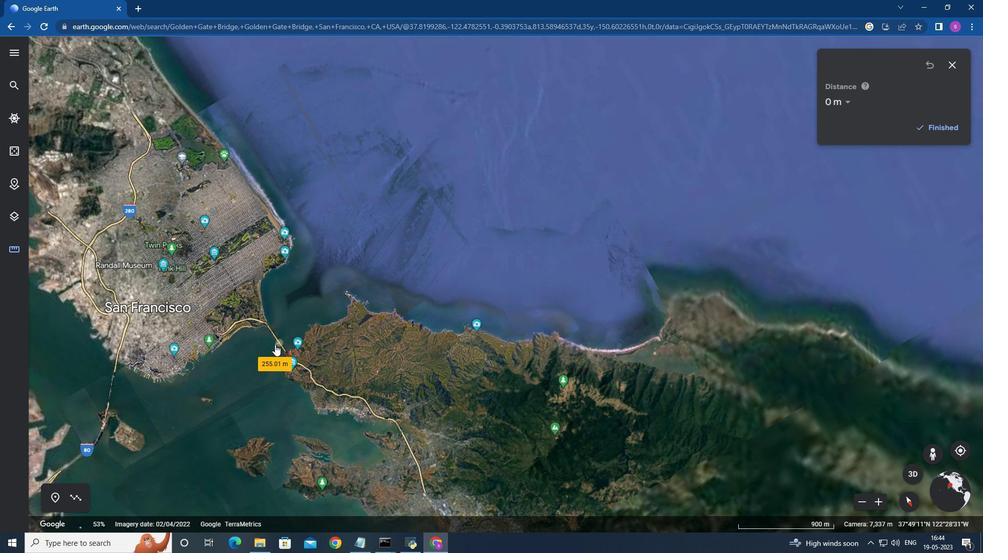 
Action: Mouse scrolled (279, 348) with delta (0, 0)
Screenshot: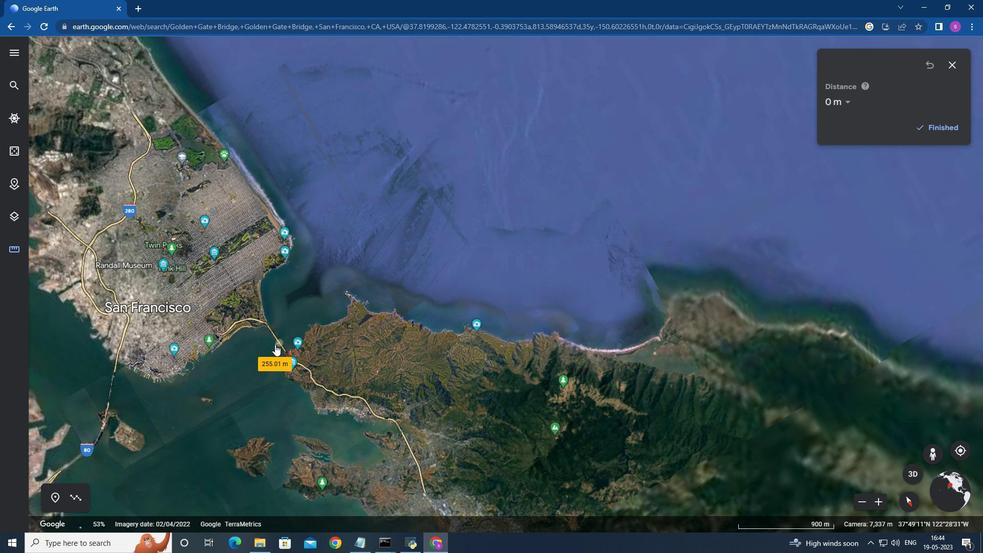
Action: Mouse scrolled (279, 348) with delta (0, 0)
Screenshot: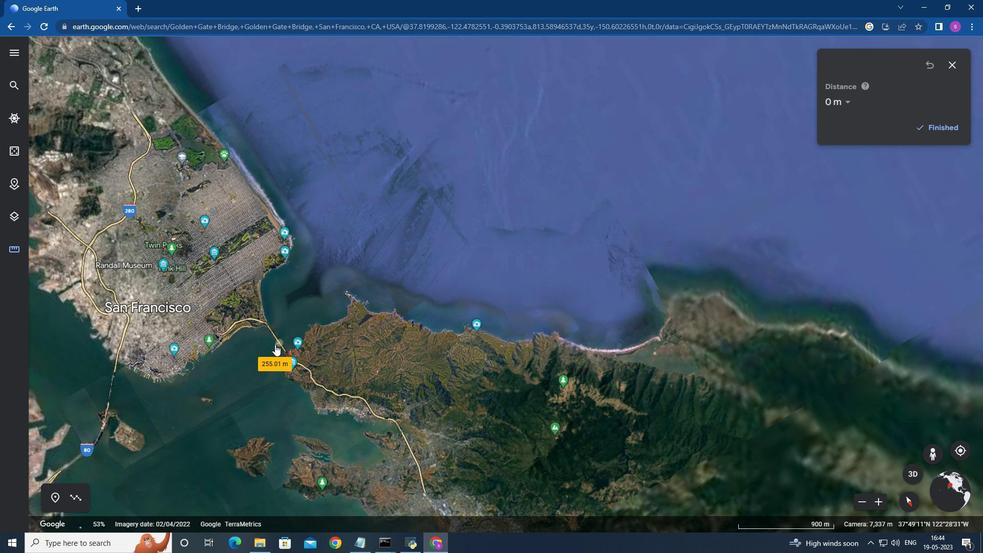 
Action: Mouse scrolled (279, 348) with delta (0, 0)
Screenshot: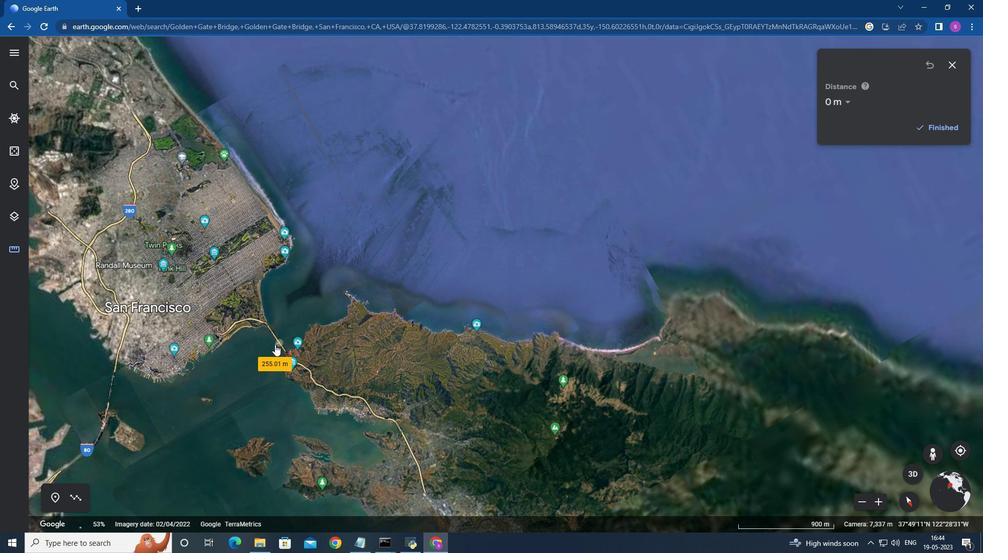 
Action: Mouse scrolled (279, 348) with delta (0, 0)
Screenshot: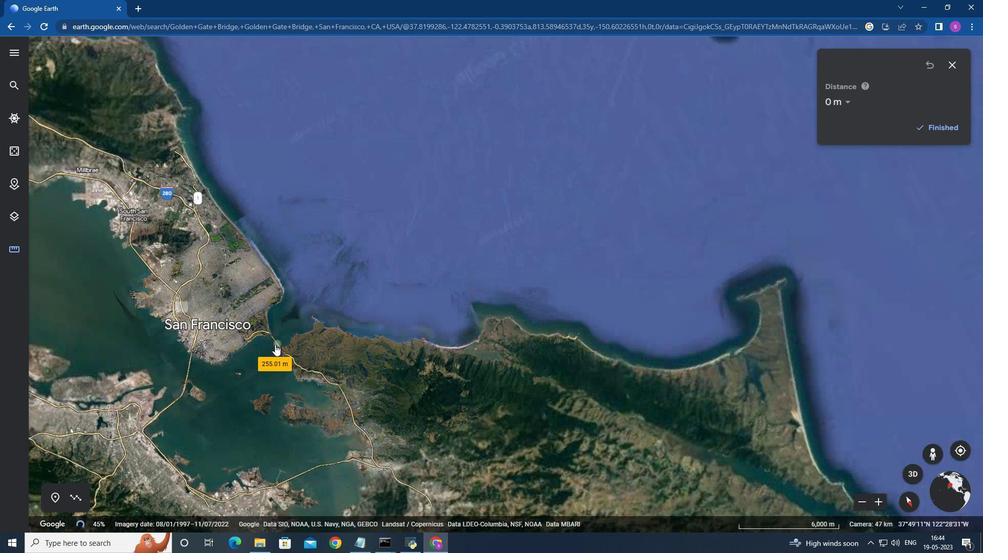 
Action: Mouse moved to (278, 348)
Screenshot: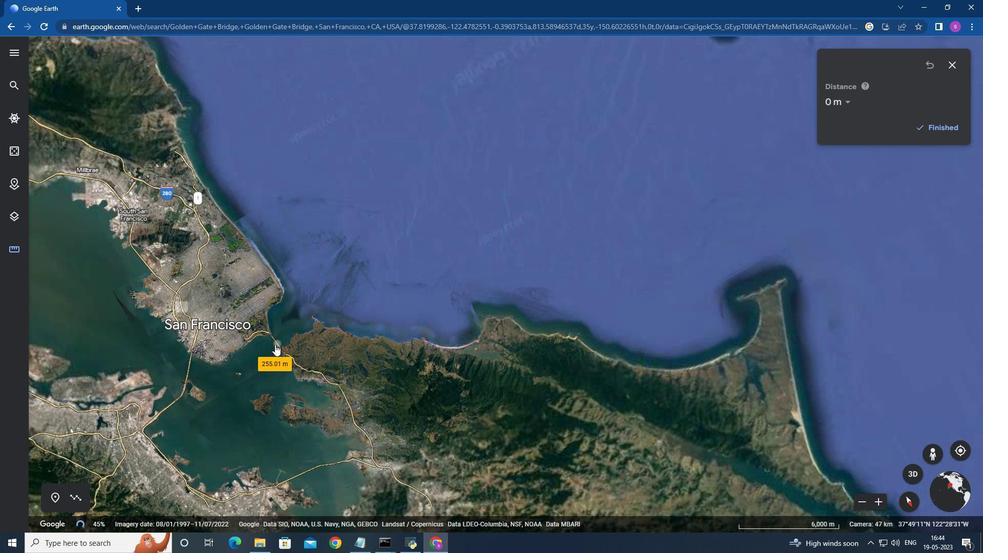 
Action: Mouse scrolled (279, 348) with delta (0, 0)
Screenshot: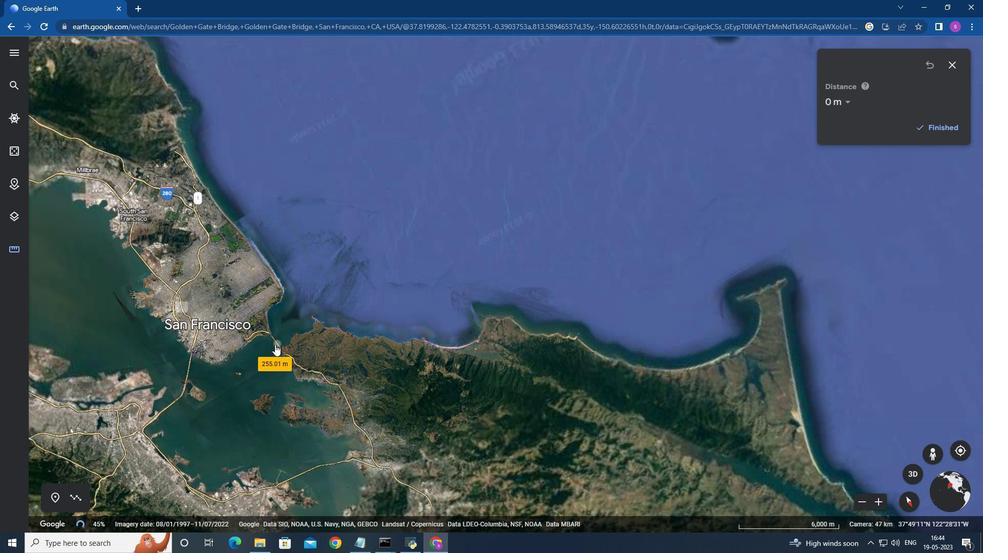 
Action: Mouse moved to (278, 348)
Screenshot: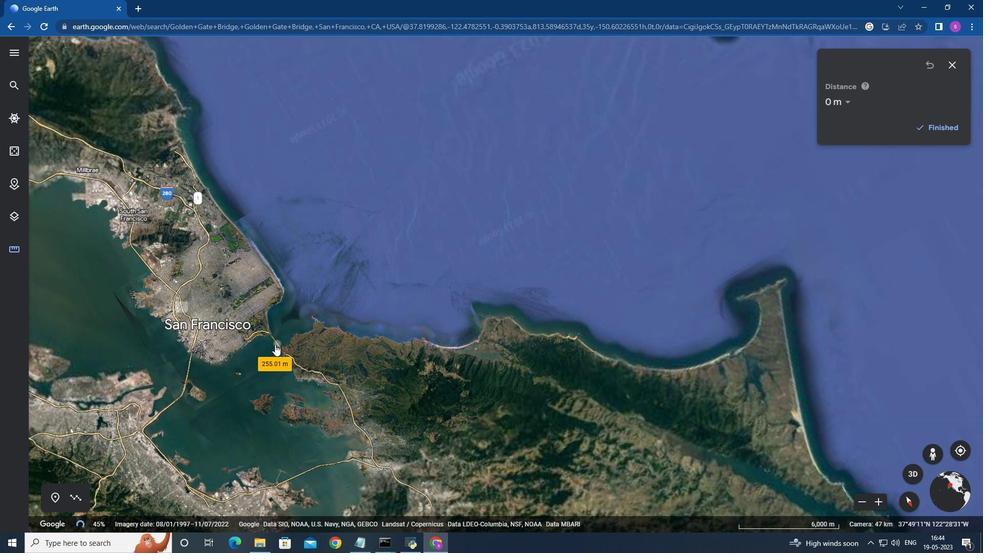 
Action: Mouse scrolled (279, 348) with delta (0, 0)
Screenshot: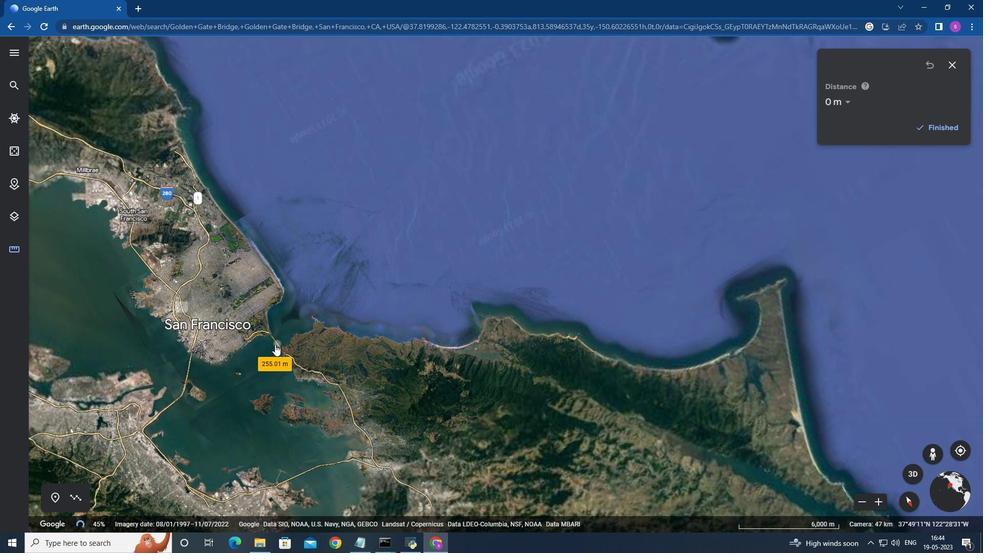
Action: Mouse scrolled (279, 348) with delta (0, 0)
Screenshot: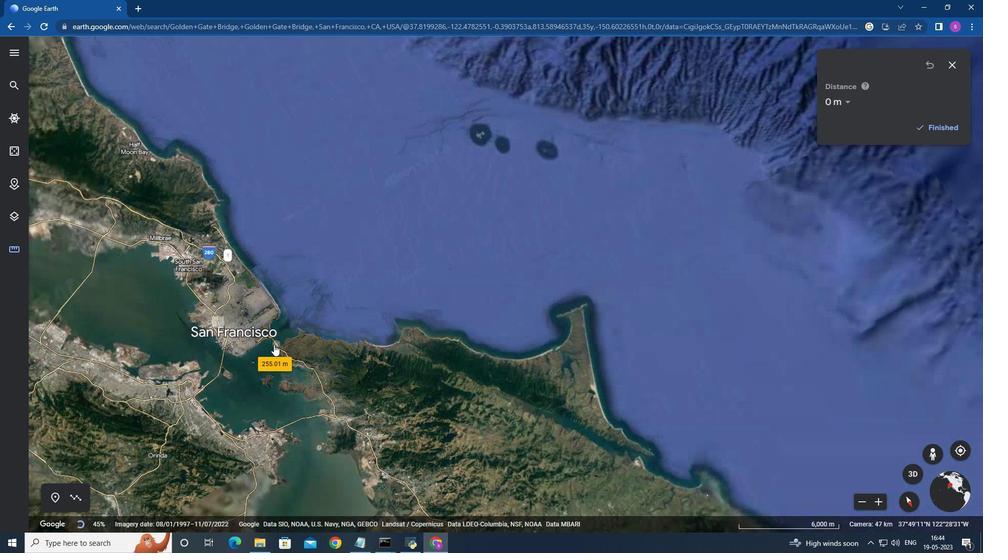 
Action: Mouse scrolled (279, 348) with delta (0, 0)
Screenshot: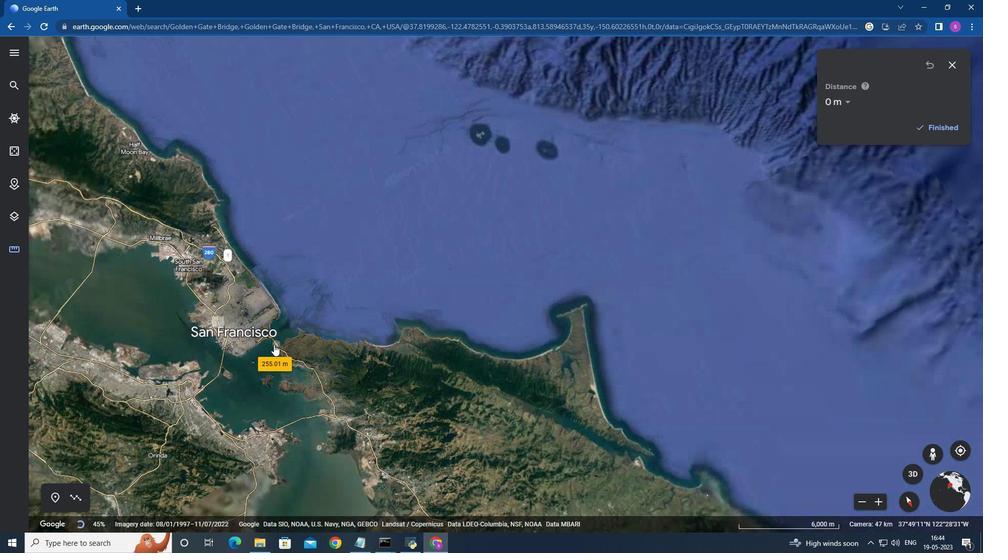 
Action: Mouse scrolled (279, 348) with delta (0, 0)
Screenshot: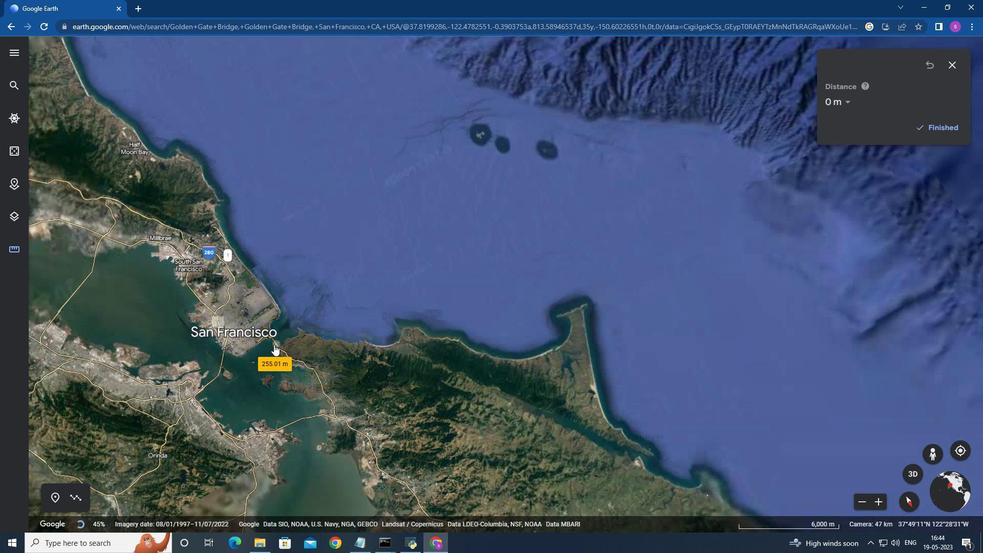 
Action: Mouse scrolled (278, 348) with delta (0, 0)
Screenshot: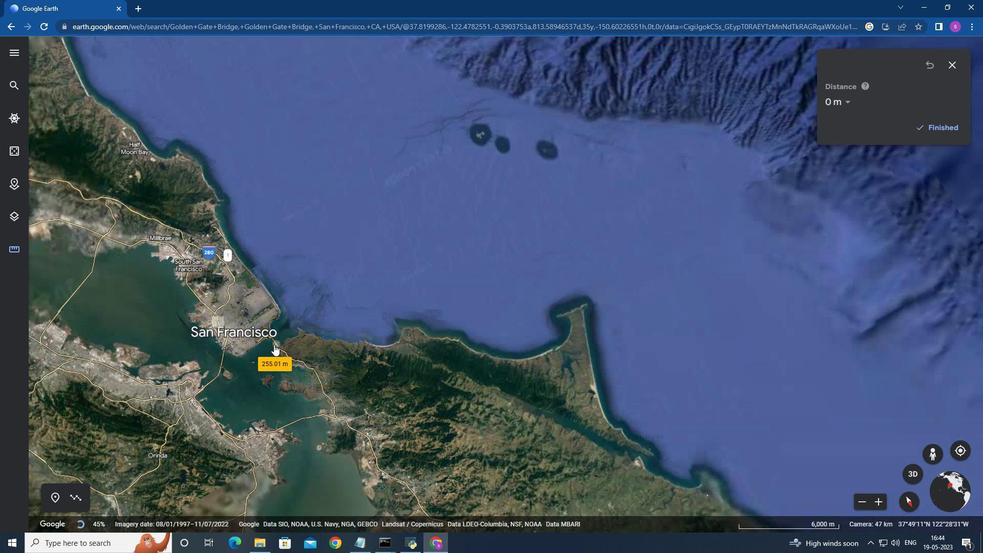 
Action: Mouse scrolled (278, 348) with delta (0, 0)
Screenshot: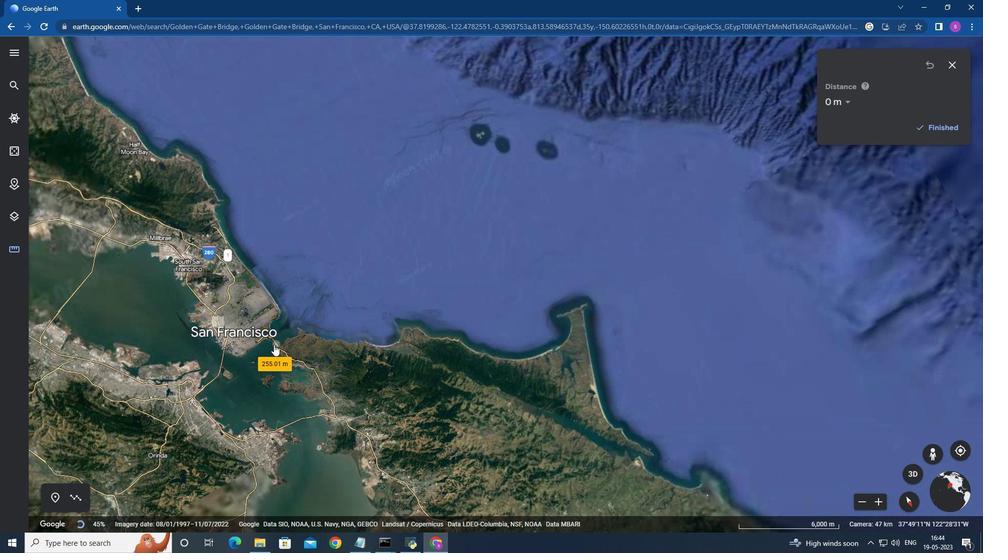 
Action: Mouse scrolled (278, 348) with delta (0, 0)
Screenshot: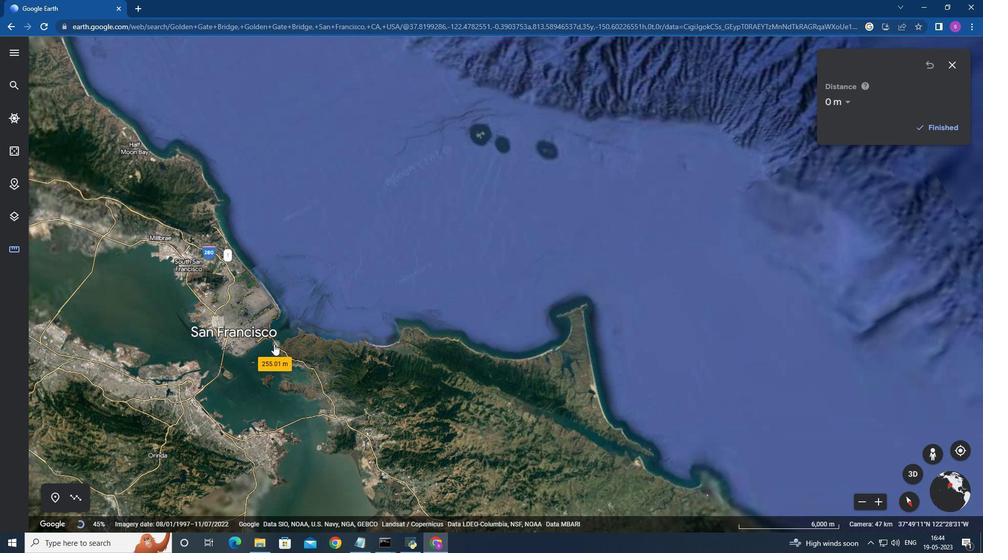 
Action: Mouse scrolled (278, 348) with delta (0, 0)
Screenshot: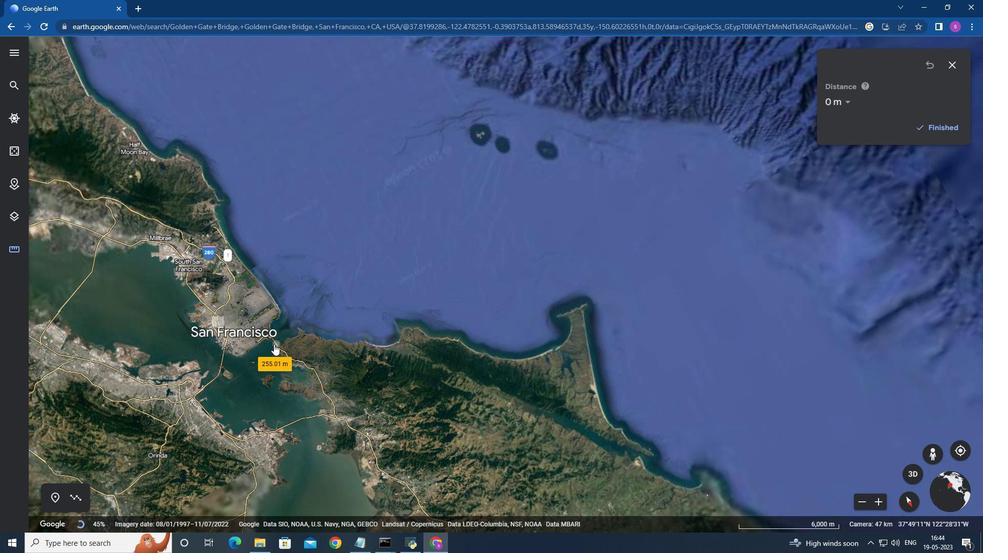 
Action: Mouse scrolled (278, 348) with delta (0, 0)
Screenshot: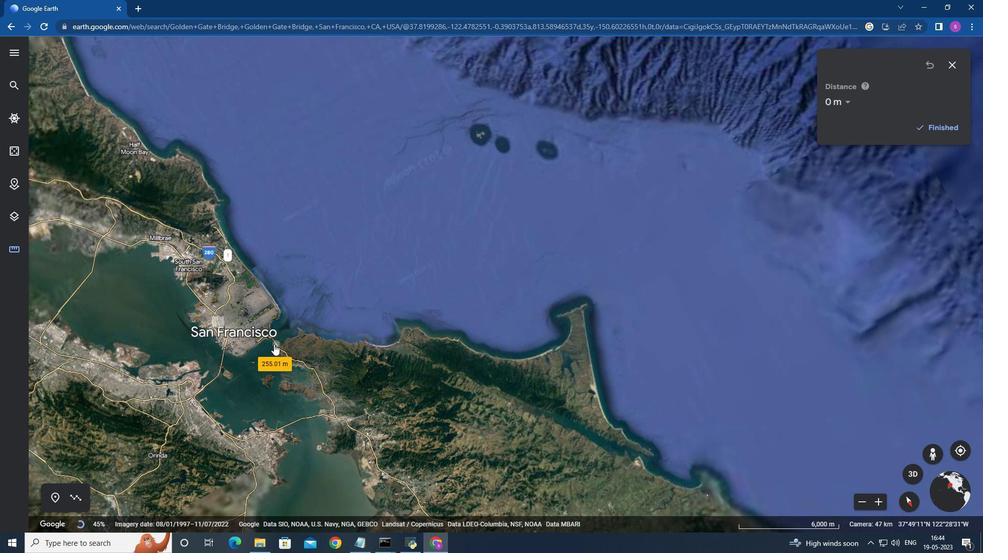 
Action: Mouse scrolled (278, 348) with delta (0, 0)
Screenshot: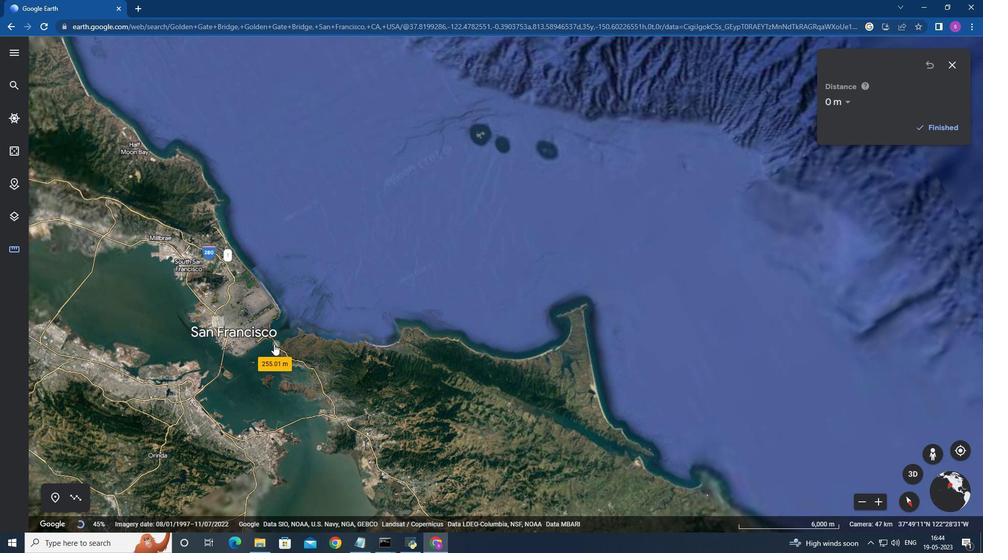 
Action: Mouse moved to (278, 347)
Screenshot: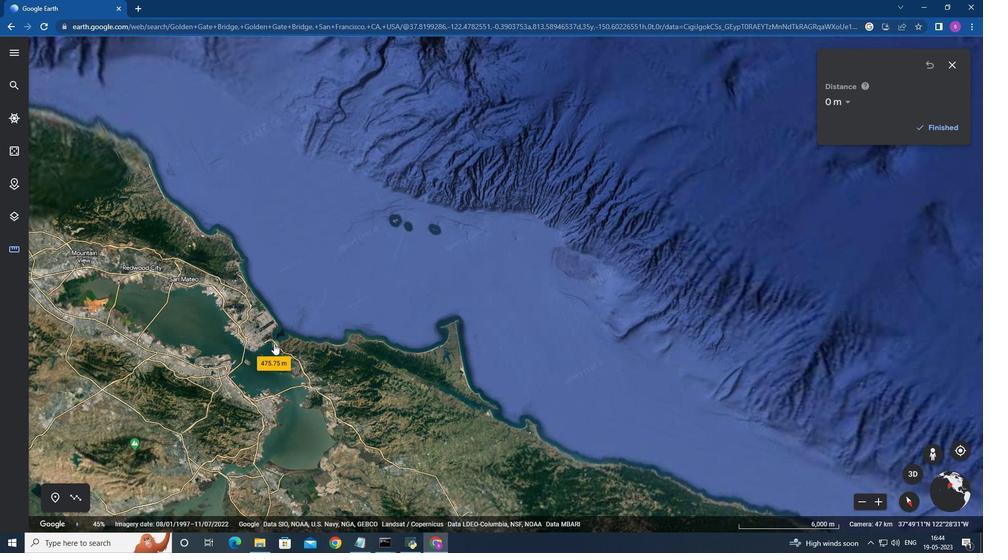 
Action: Mouse scrolled (278, 347) with delta (0, 0)
Screenshot: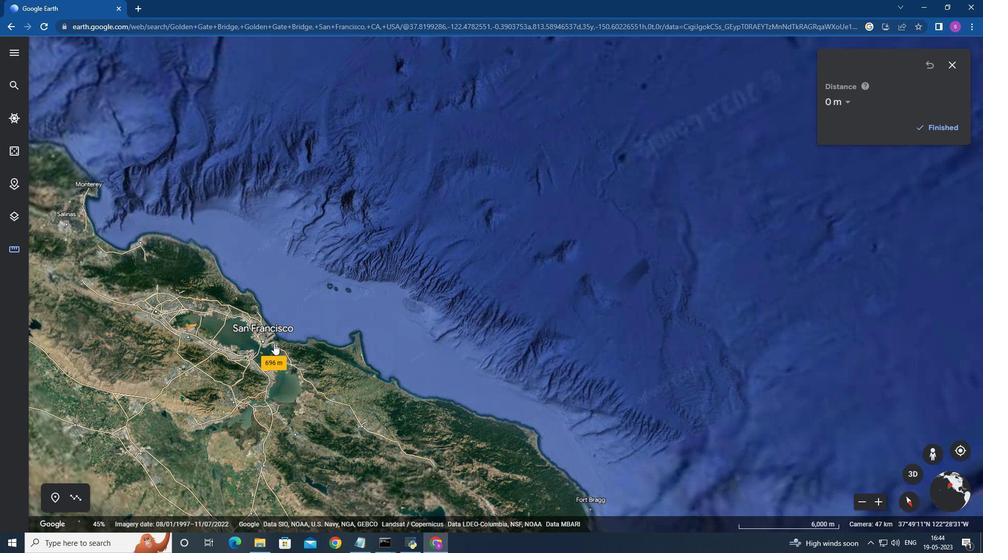 
Action: Mouse scrolled (278, 347) with delta (0, 0)
Screenshot: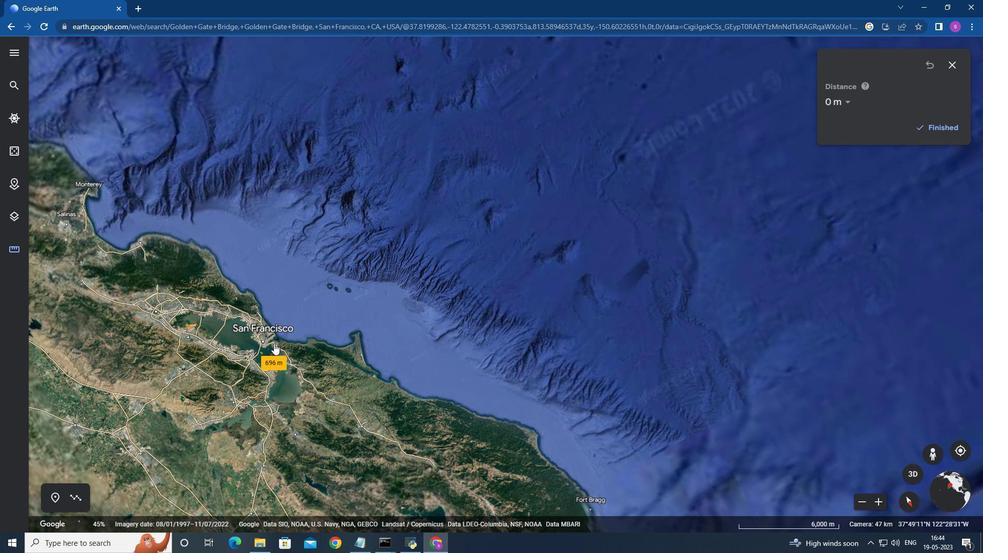 
Action: Mouse scrolled (278, 347) with delta (0, 0)
Screenshot: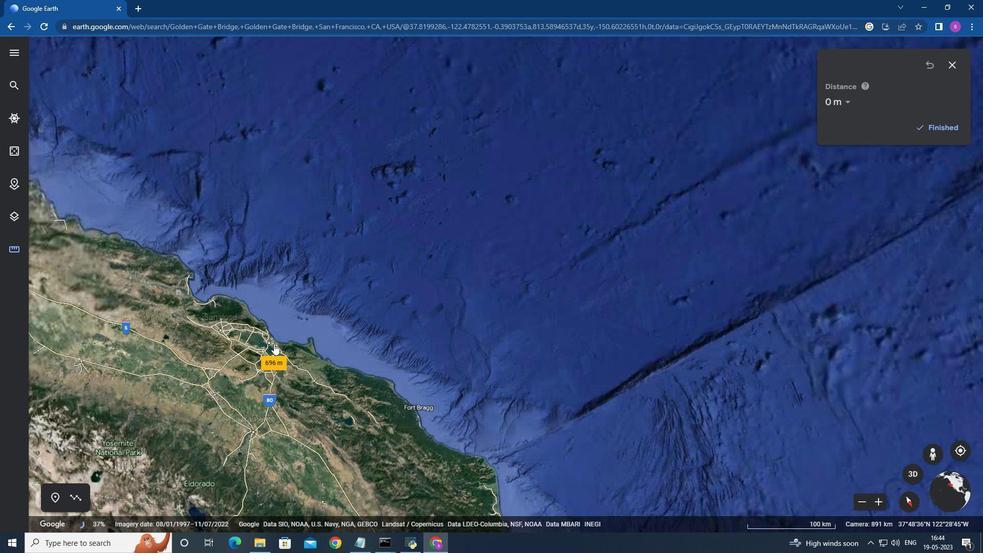 
Action: Mouse scrolled (278, 347) with delta (0, 0)
Screenshot: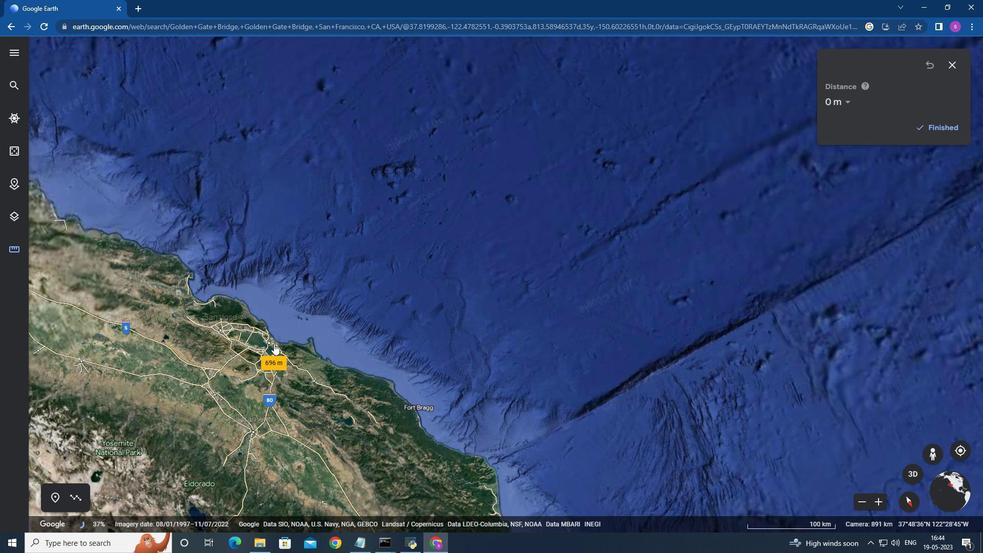 
Action: Mouse scrolled (278, 347) with delta (0, 0)
Screenshot: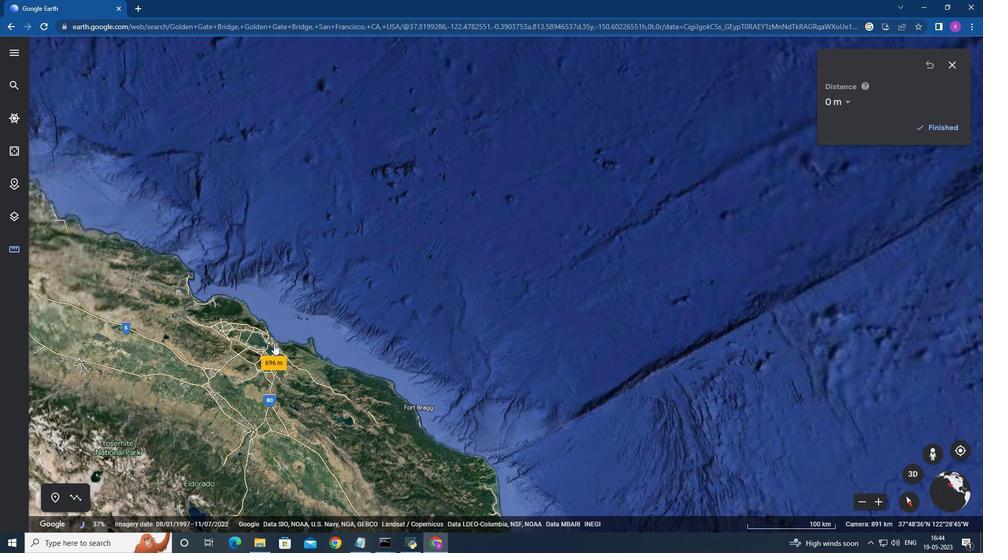 
Action: Mouse scrolled (278, 347) with delta (0, 0)
Screenshot: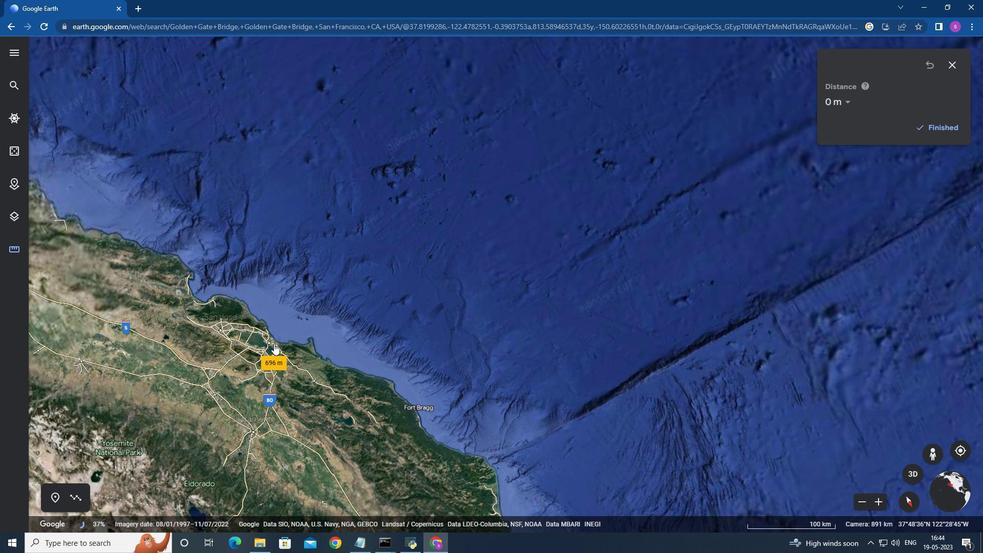 
Action: Mouse scrolled (278, 347) with delta (0, 0)
Screenshot: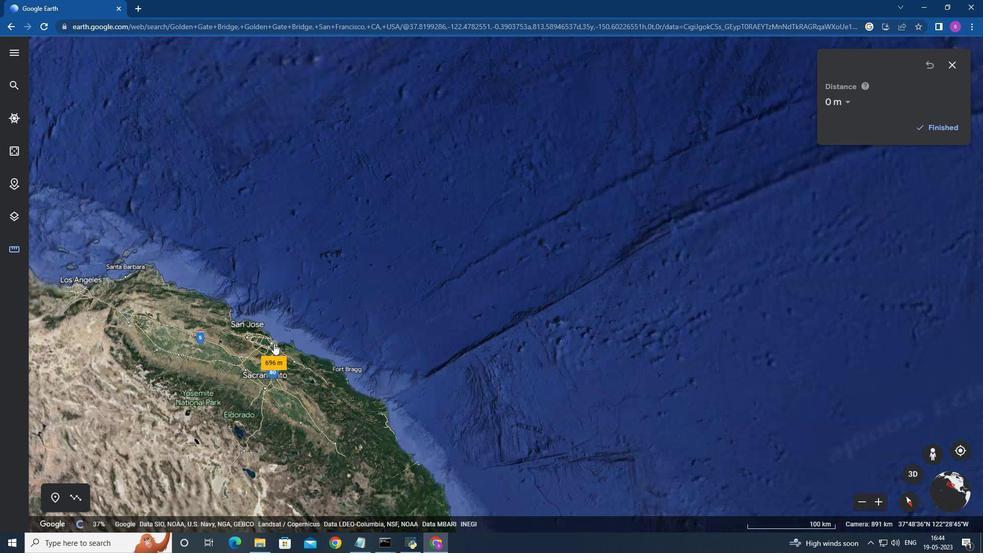 
Action: Mouse scrolled (278, 347) with delta (0, 0)
Screenshot: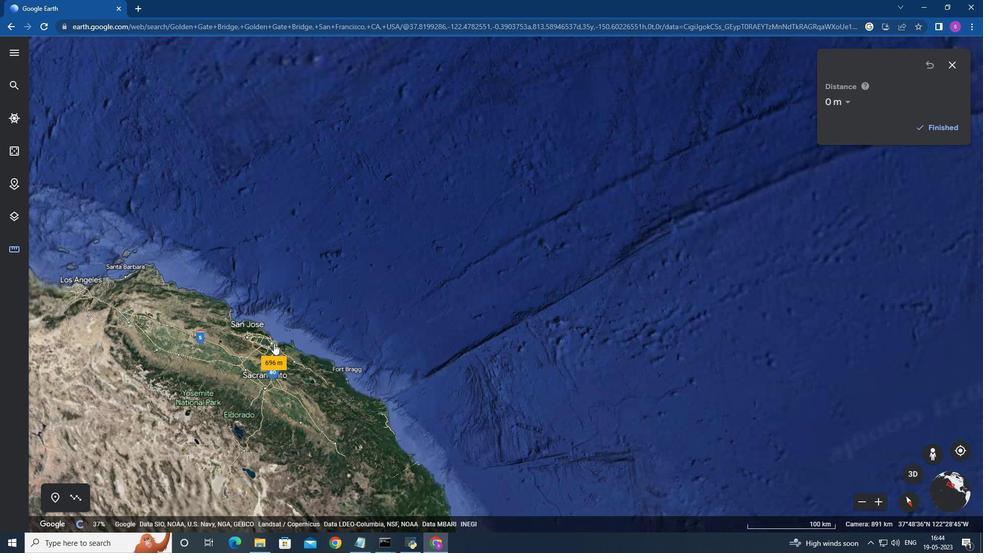
Action: Mouse scrolled (278, 347) with delta (0, 0)
Screenshot: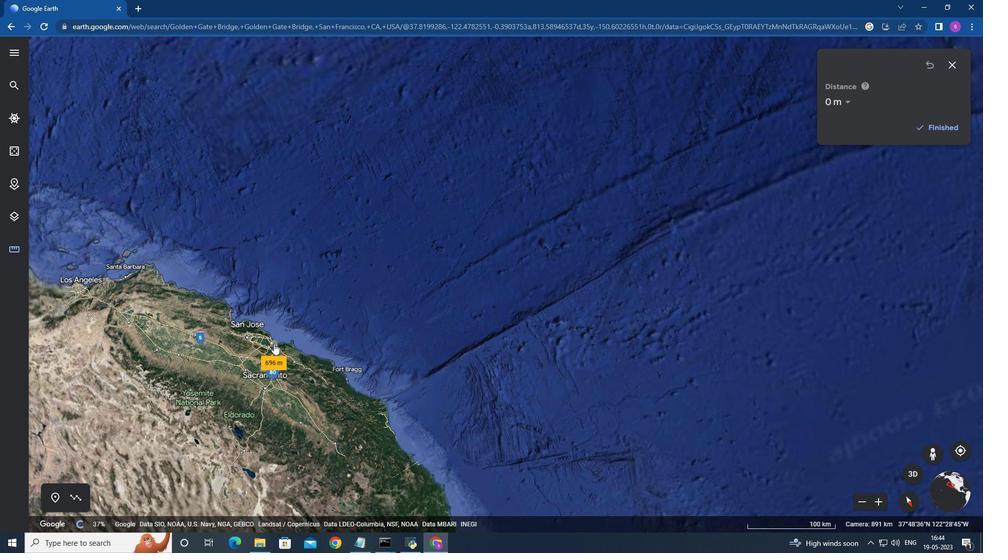 
Action: Mouse scrolled (278, 347) with delta (0, 0)
Screenshot: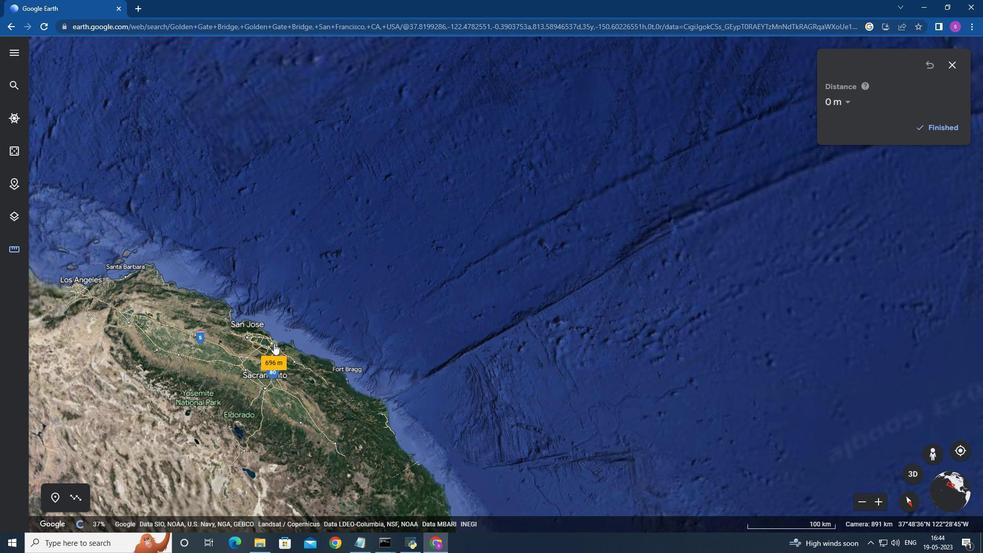 
Action: Mouse moved to (278, 347)
Screenshot: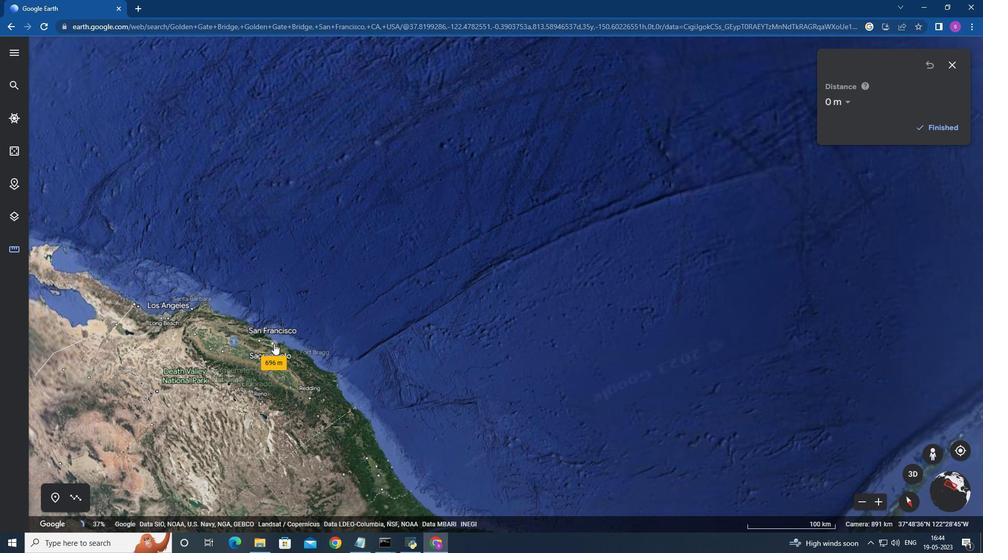 
Action: Mouse scrolled (278, 347) with delta (0, 0)
Screenshot: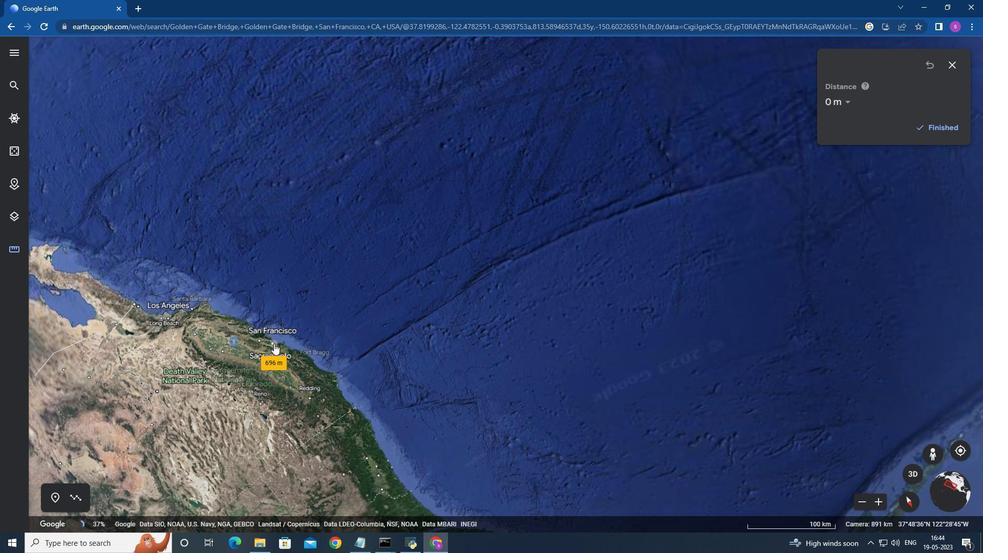 
Action: Mouse moved to (278, 347)
Screenshot: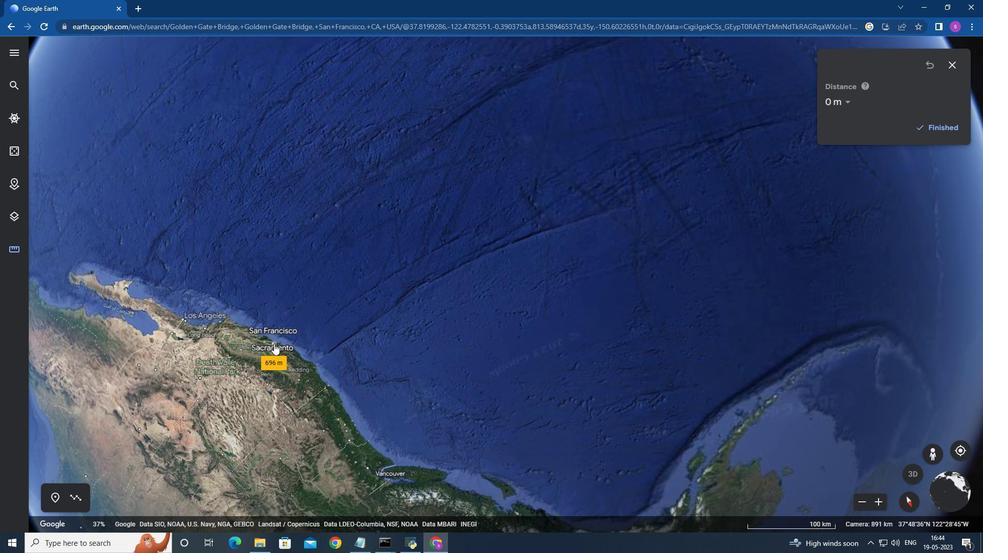 
Action: Mouse scrolled (278, 347) with delta (0, 0)
Screenshot: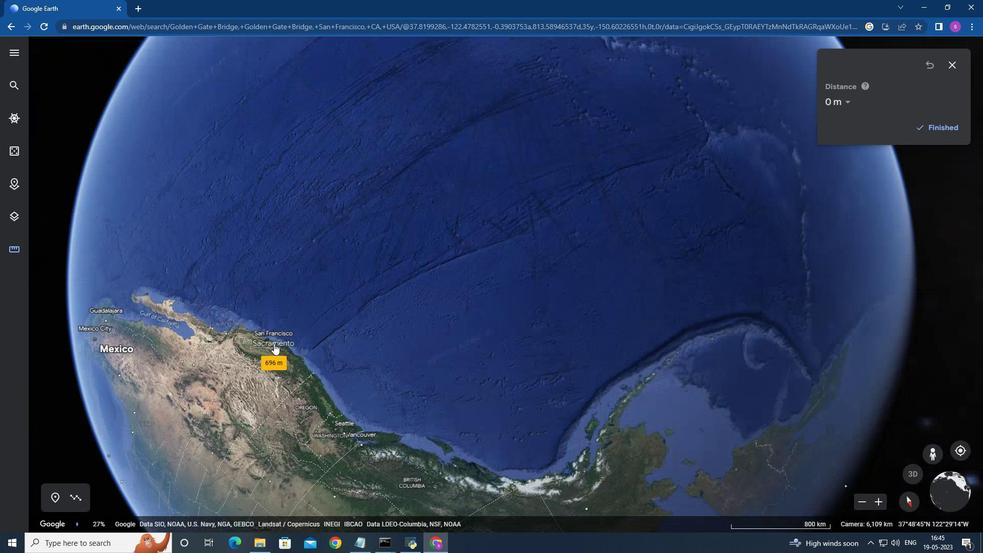 
Action: Mouse moved to (277, 347)
Screenshot: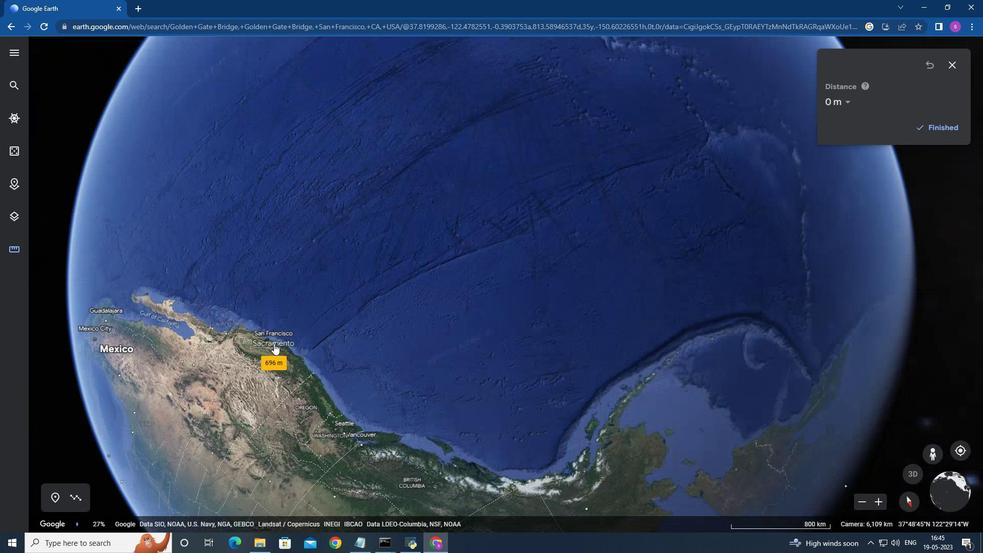 
Action: Mouse scrolled (278, 347) with delta (0, 0)
Screenshot: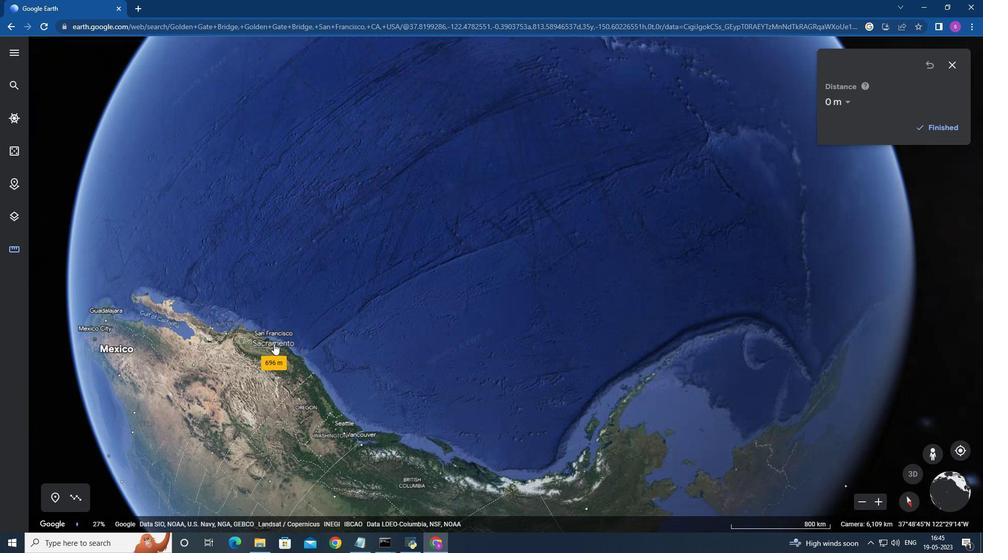 
Action: Mouse moved to (277, 347)
Screenshot: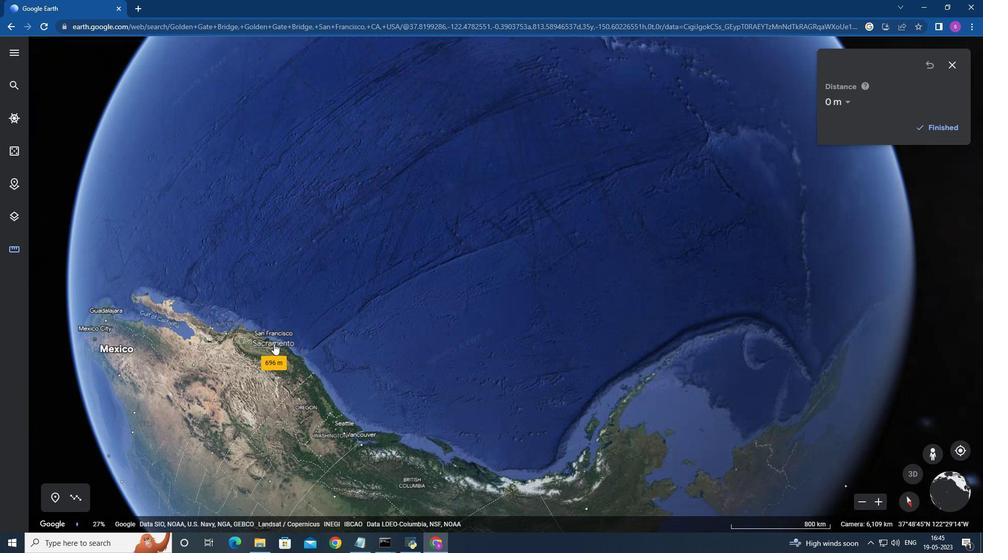 
Action: Mouse scrolled (278, 347) with delta (0, 0)
Screenshot: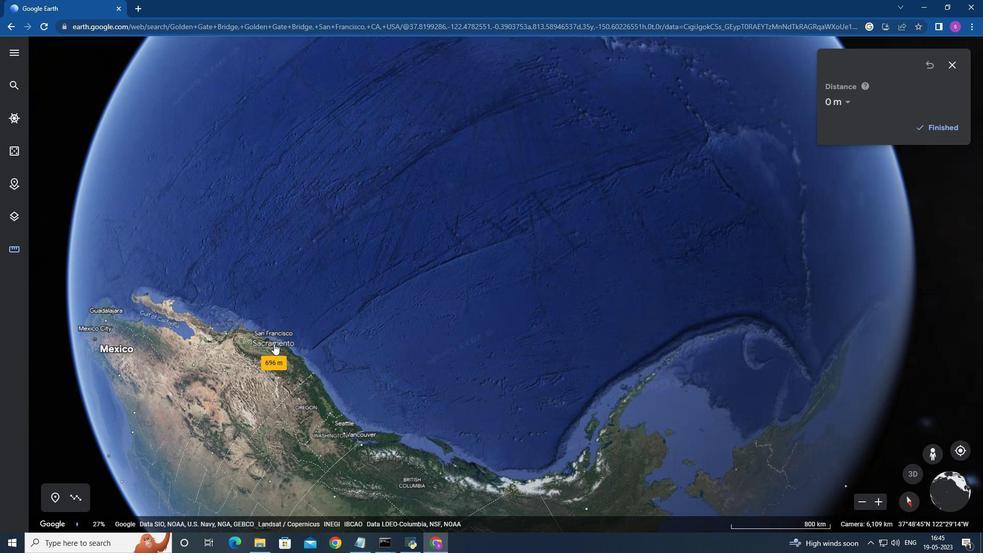 
Action: Mouse moved to (277, 348)
Screenshot: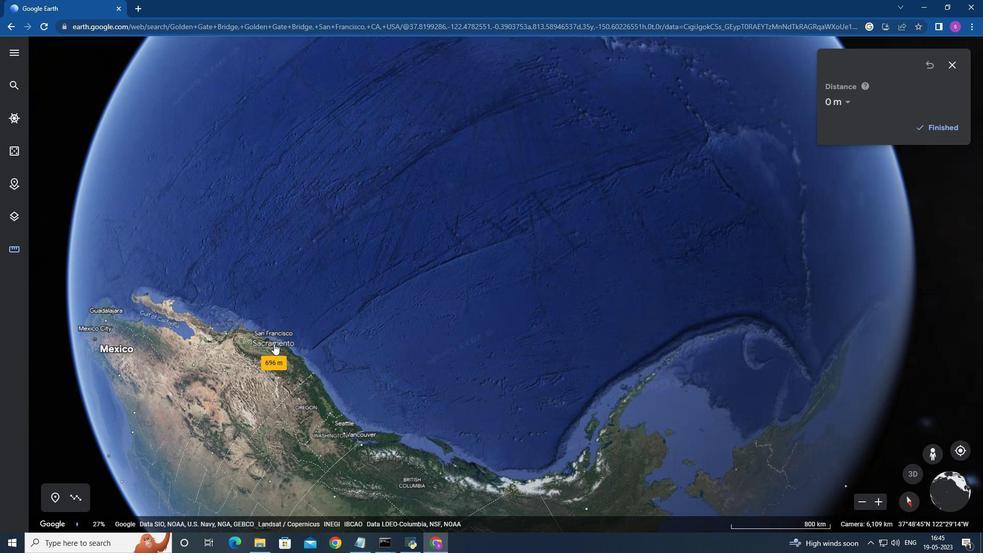 
Action: Mouse scrolled (278, 347) with delta (0, 0)
Screenshot: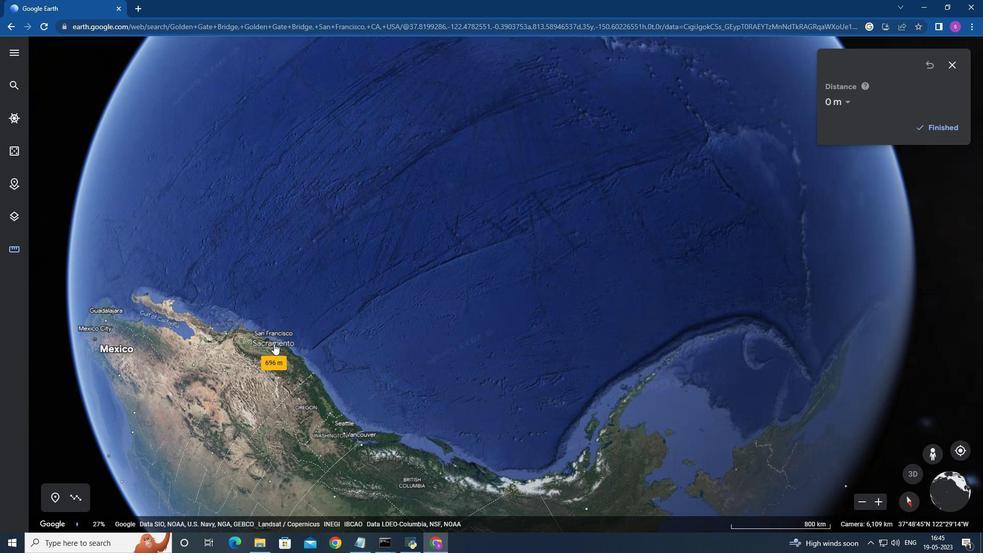
Action: Mouse moved to (277, 348)
Screenshot: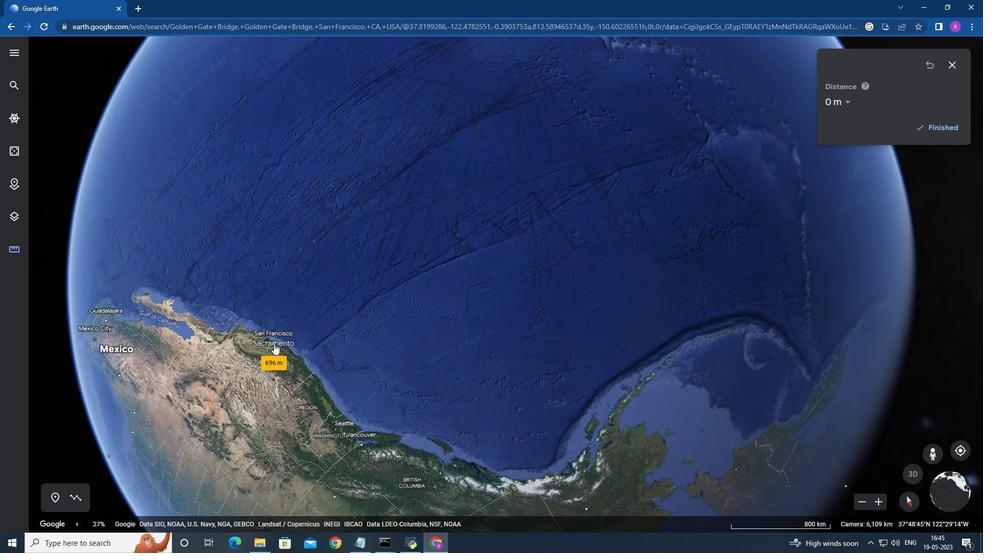 
Action: Mouse scrolled (278, 347) with delta (0, 0)
Screenshot: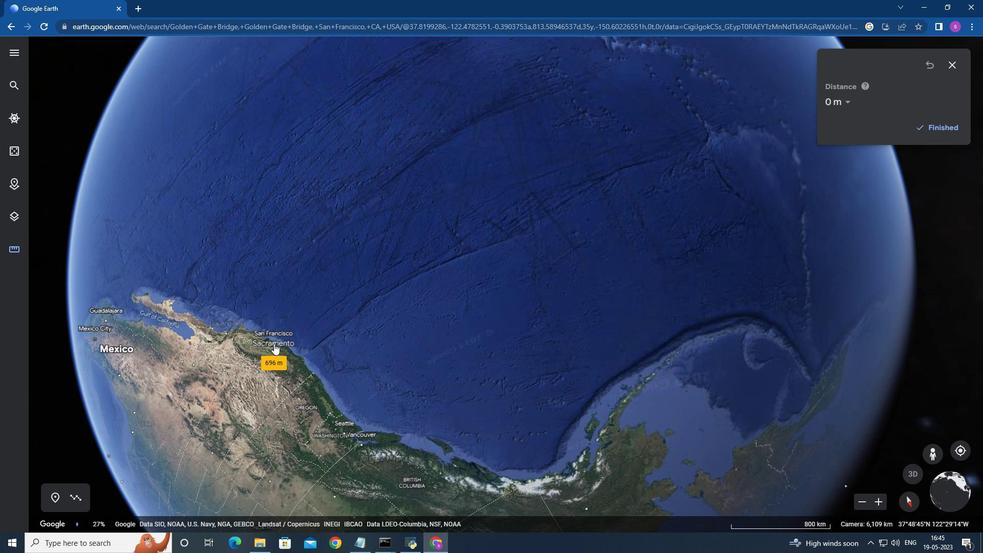 
Action: Mouse moved to (277, 349)
Screenshot: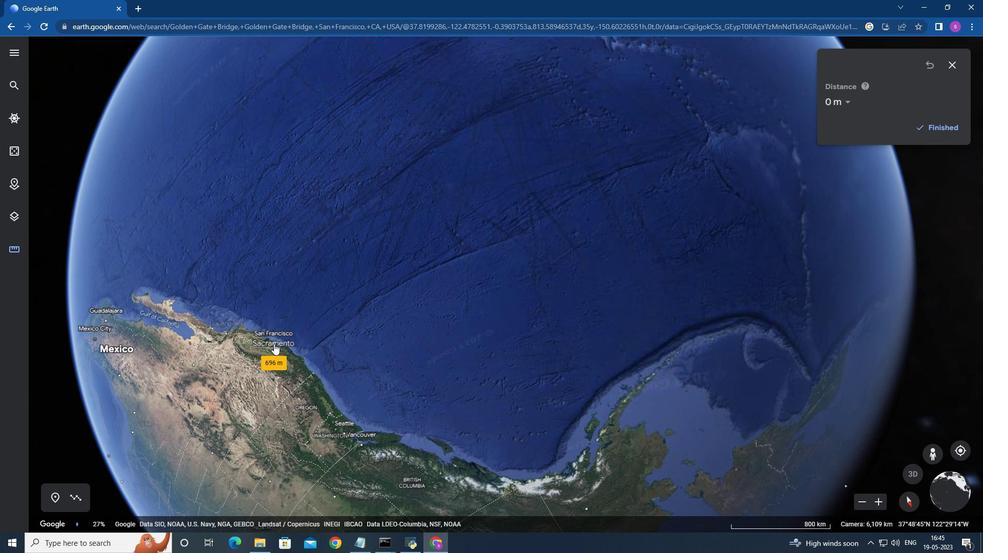 
Action: Mouse scrolled (278, 347) with delta (0, 0)
Screenshot: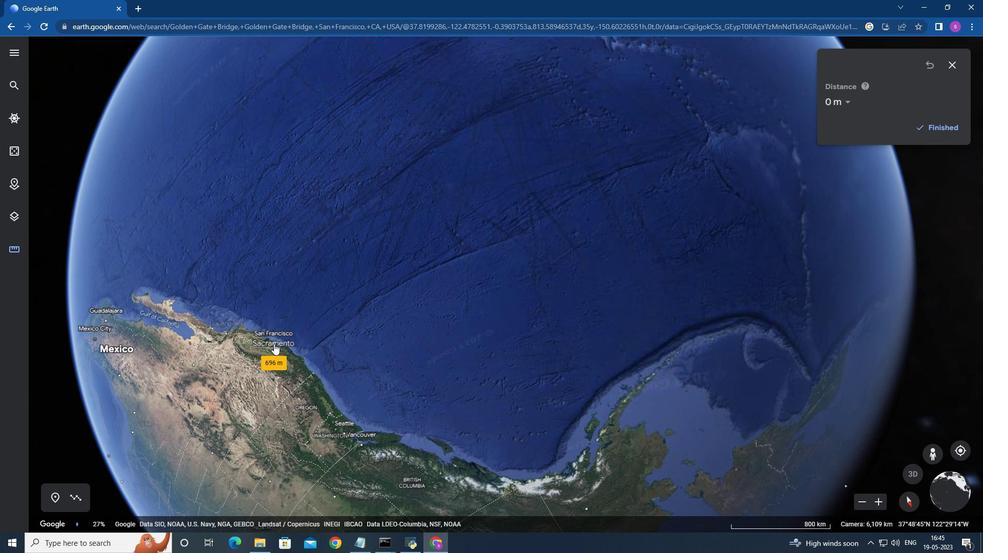 
Action: Mouse scrolled (278, 347) with delta (0, 0)
Screenshot: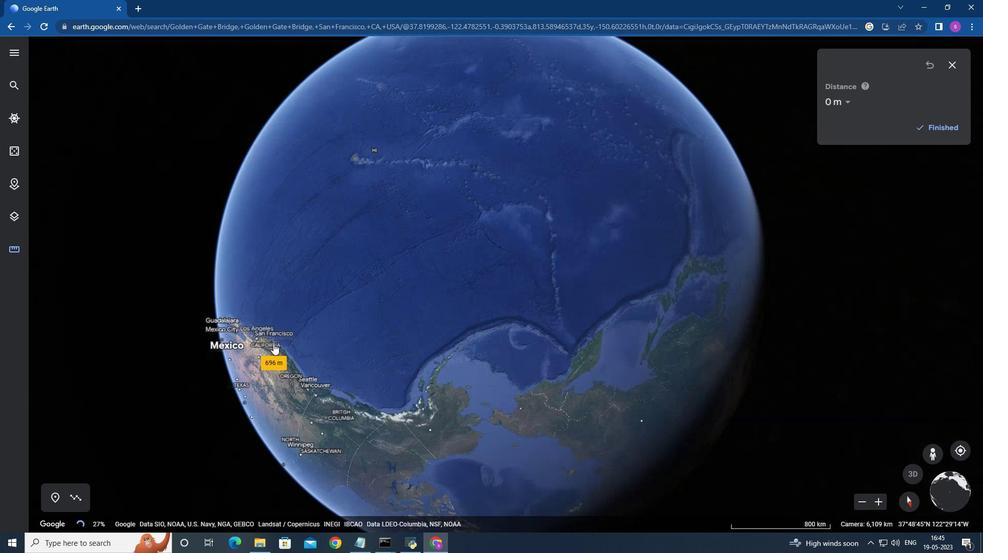 
Action: Mouse scrolled (278, 347) with delta (0, 0)
Screenshot: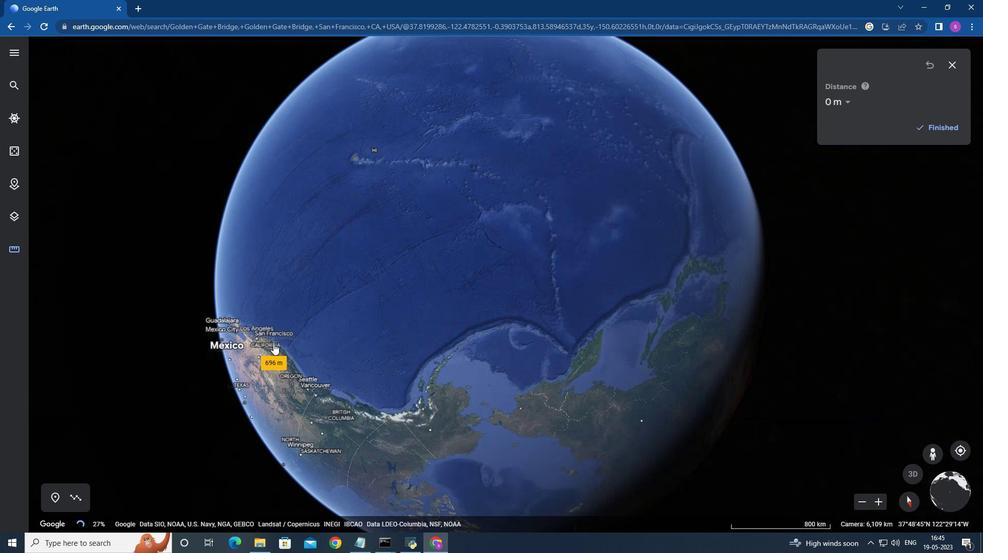
Action: Mouse scrolled (278, 347) with delta (0, 0)
Screenshot: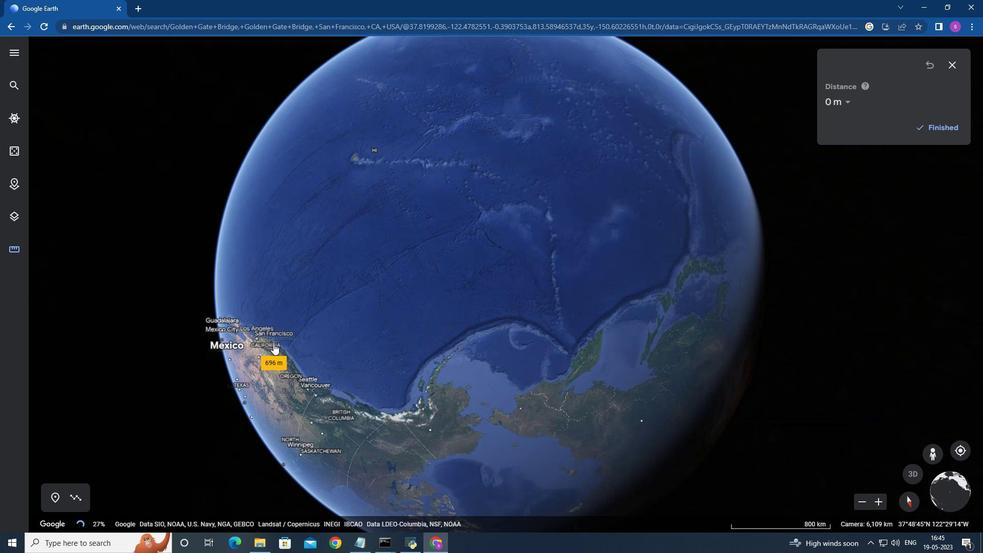 
Action: Mouse scrolled (277, 347) with delta (0, 0)
Screenshot: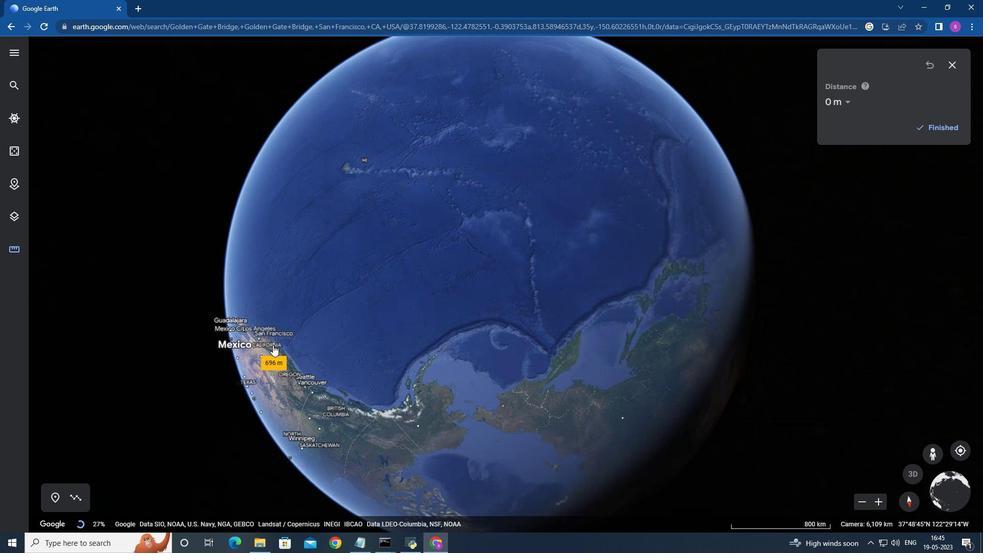 
Action: Mouse scrolled (277, 347) with delta (0, 0)
Screenshot: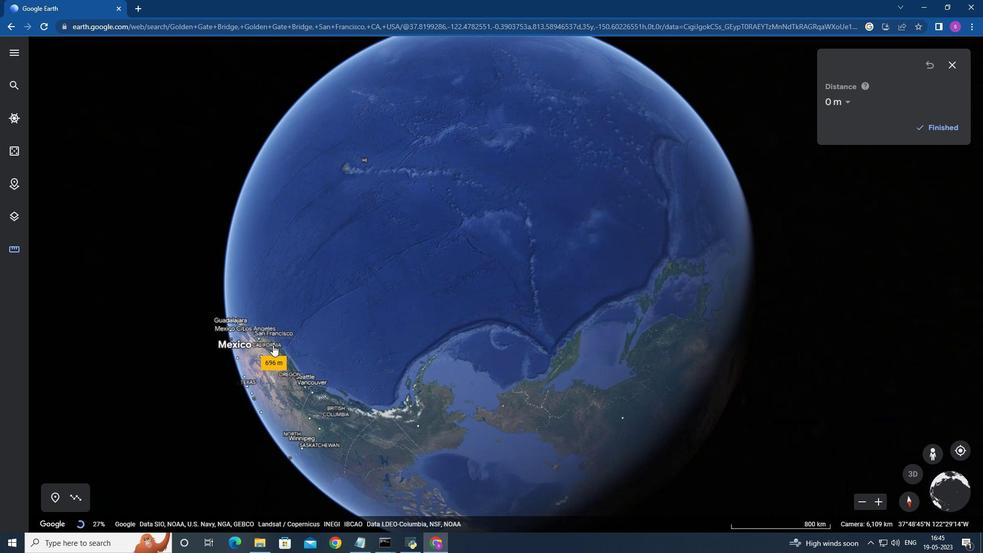
Action: Mouse scrolled (277, 348) with delta (0, 0)
Screenshot: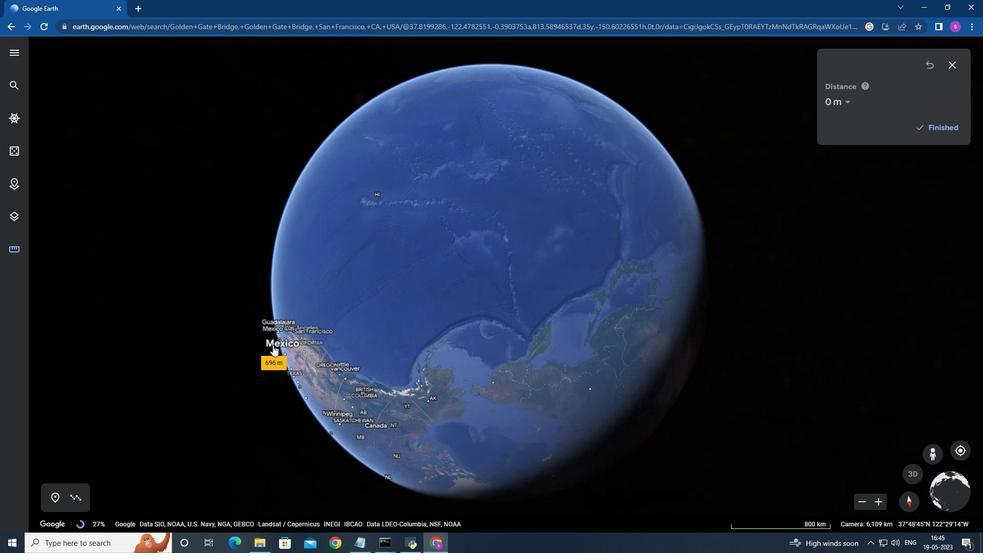 
Action: Mouse moved to (277, 349)
Screenshot: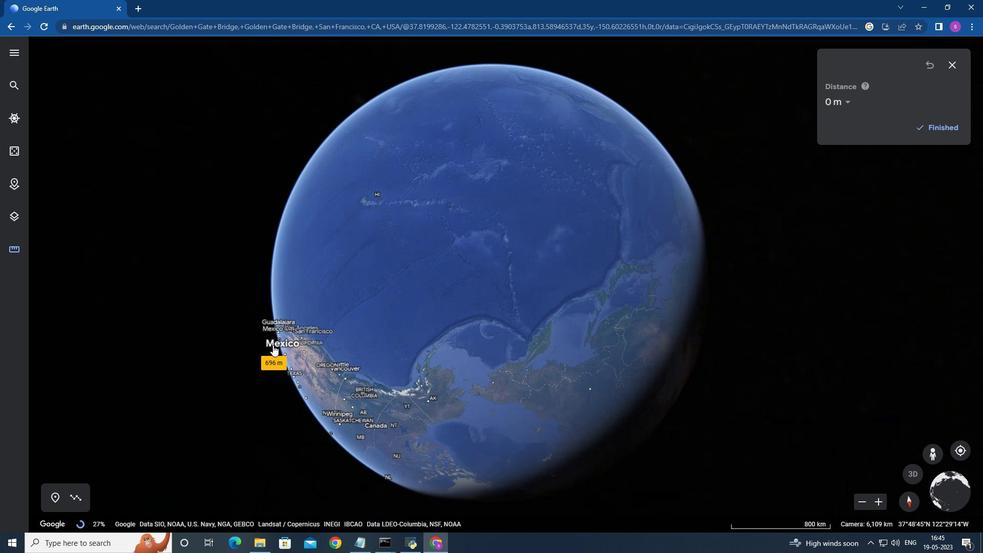 
Action: Mouse scrolled (277, 348) with delta (0, 0)
Screenshot: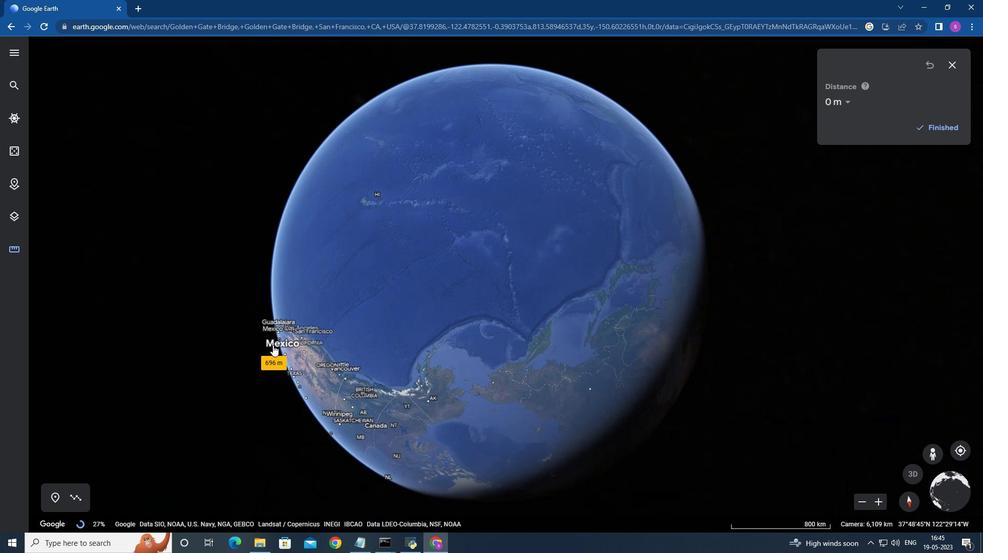 
Action: Mouse scrolled (277, 348) with delta (0, 0)
Screenshot: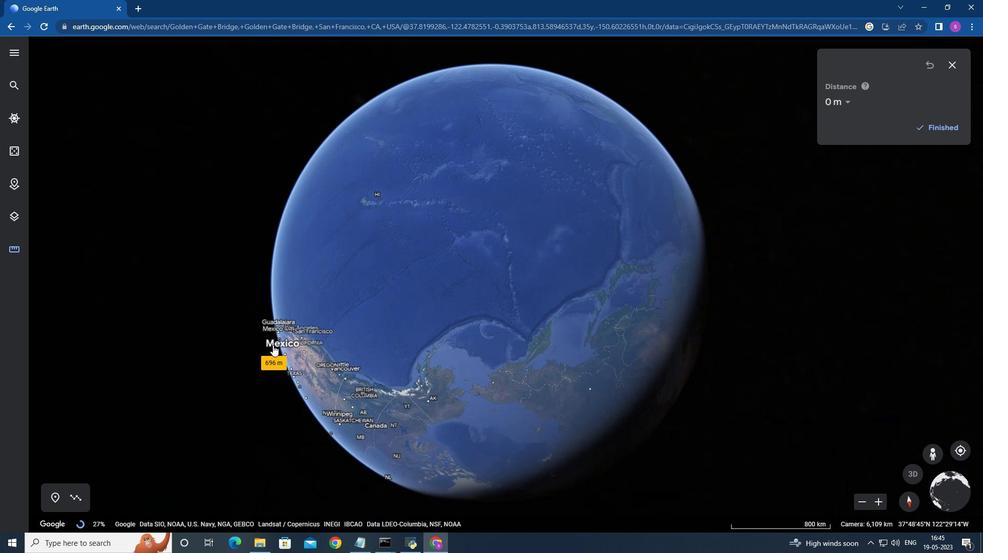 
Action: Mouse scrolled (277, 348) with delta (0, 0)
Screenshot: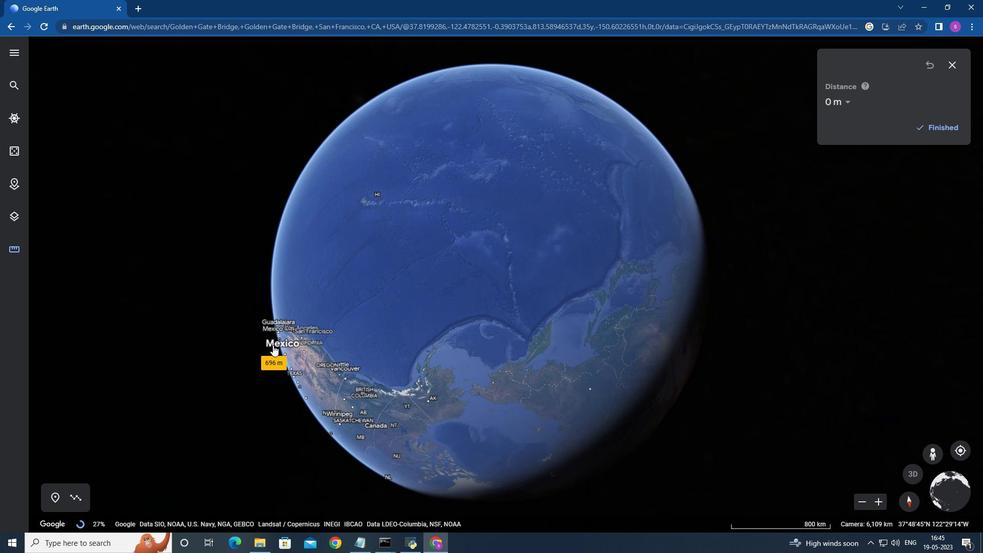 
Action: Mouse scrolled (277, 348) with delta (0, 0)
Screenshot: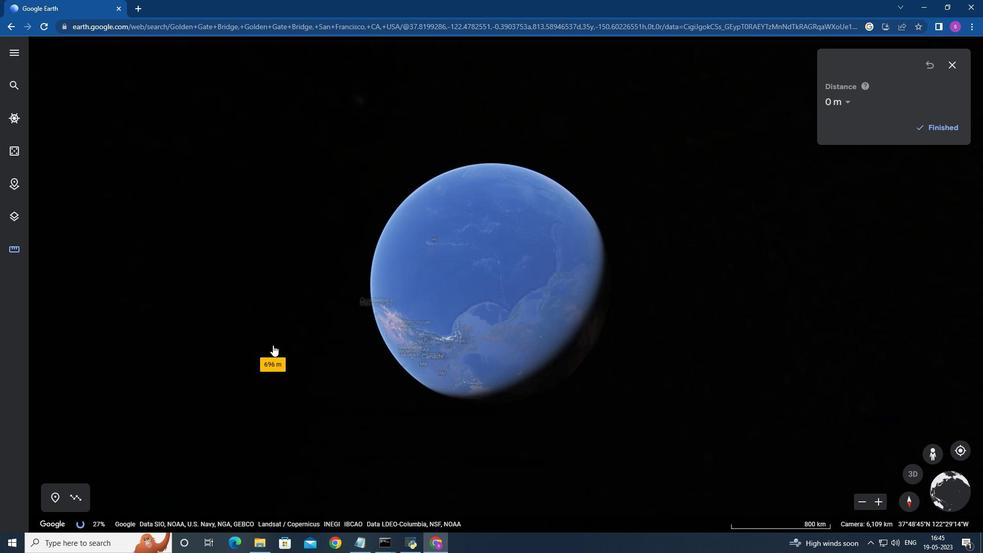 
Action: Mouse scrolled (277, 348) with delta (0, 0)
Screenshot: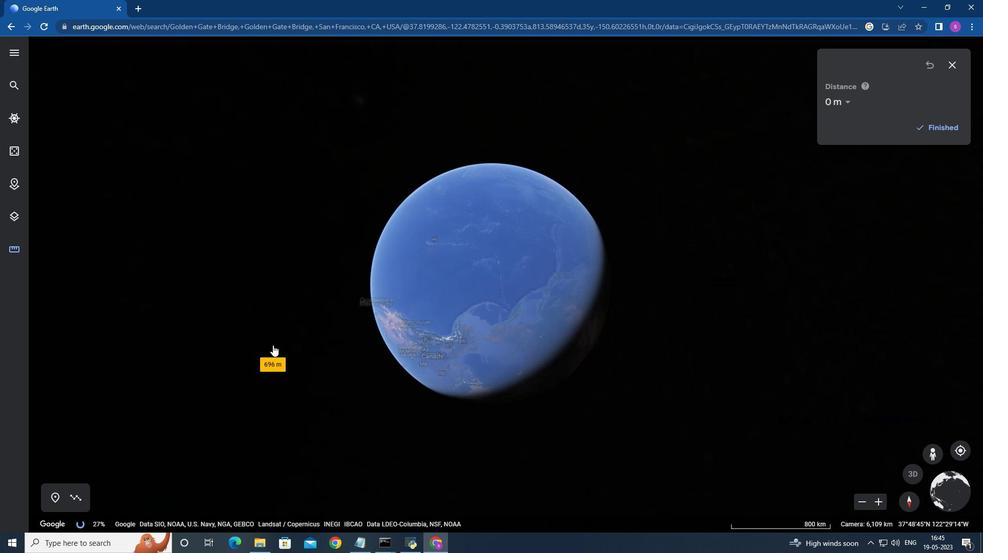
Action: Mouse scrolled (277, 348) with delta (0, 0)
Screenshot: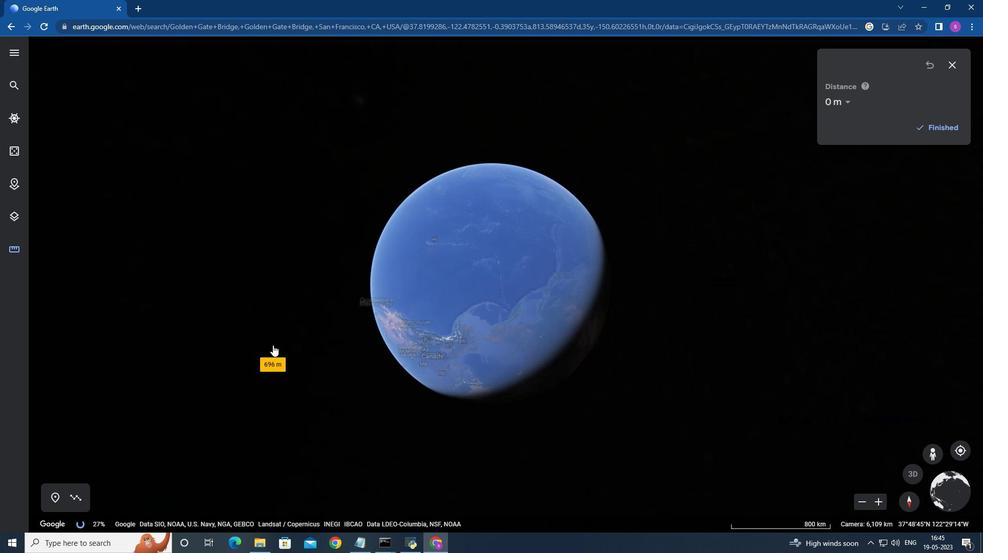 
Action: Mouse moved to (277, 349)
Screenshot: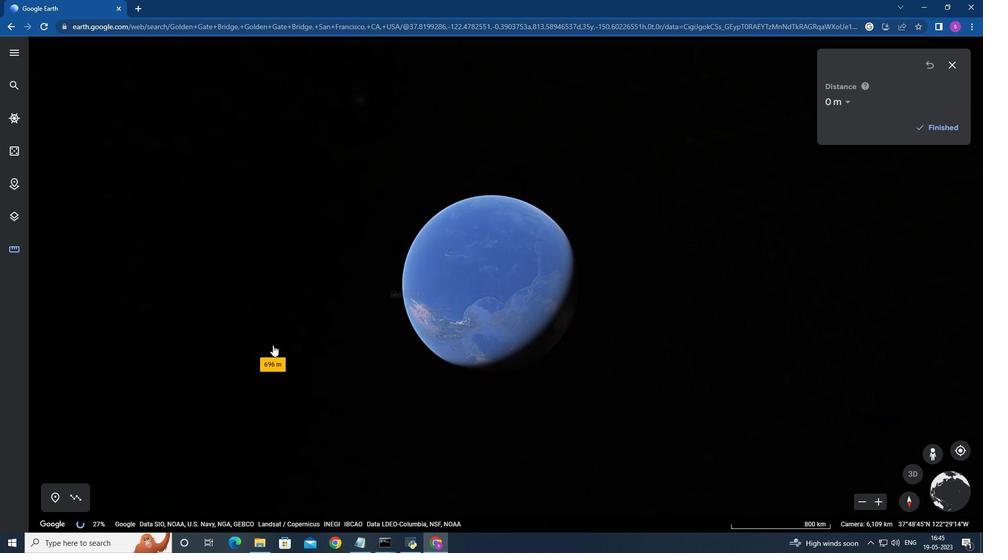 
Action: Mouse scrolled (277, 348) with delta (0, 0)
Screenshot: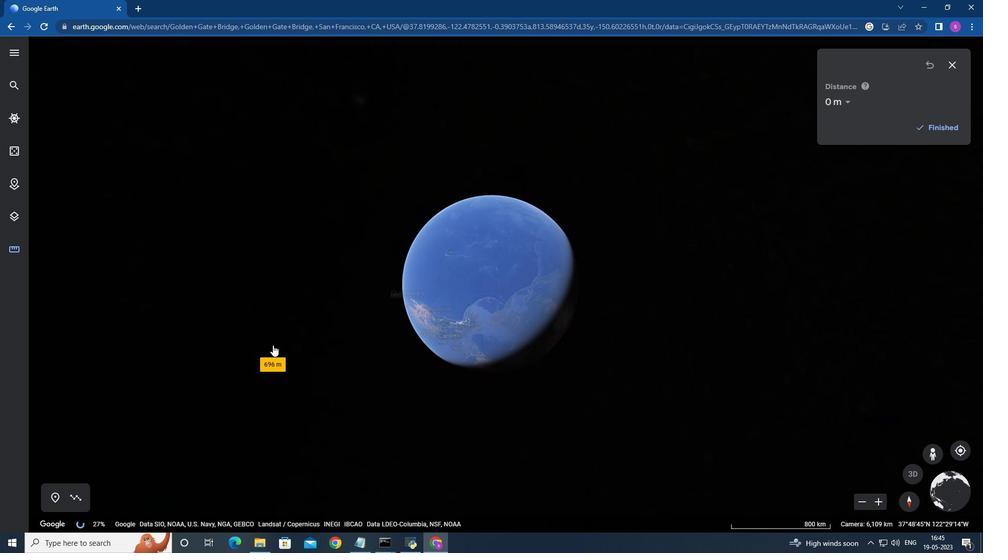 
Action: Mouse moved to (277, 348)
Screenshot: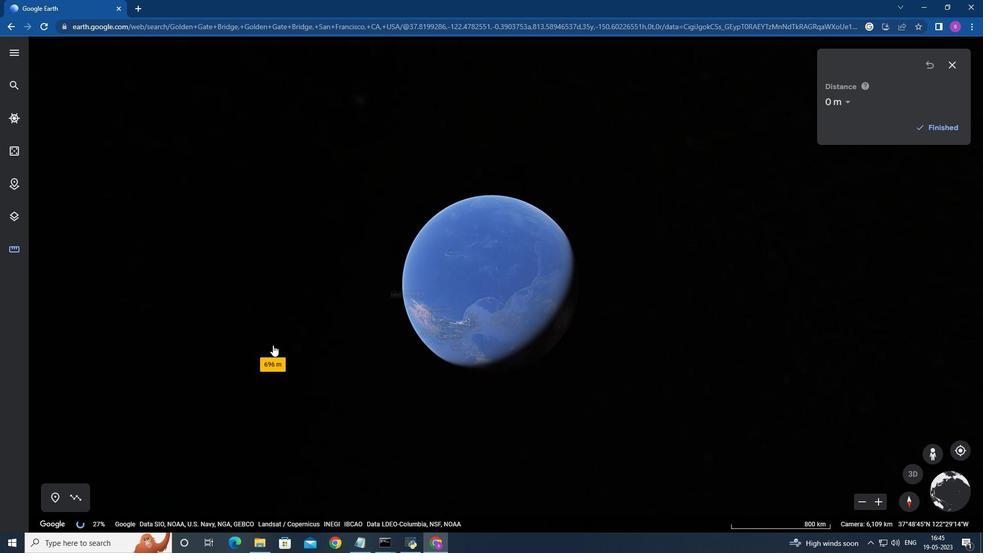 
Action: Mouse scrolled (277, 348) with delta (0, 0)
Screenshot: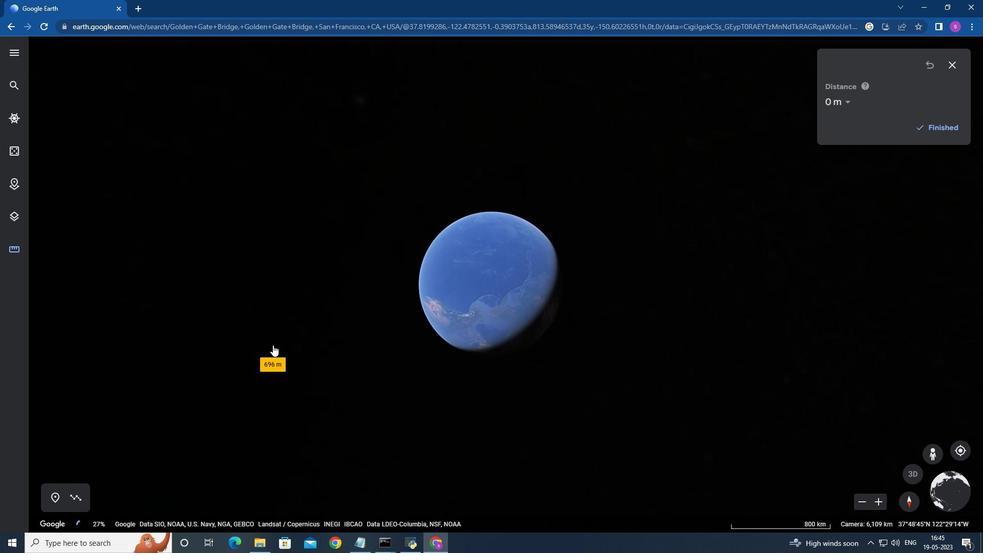 
Action: Mouse moved to (276, 348)
Screenshot: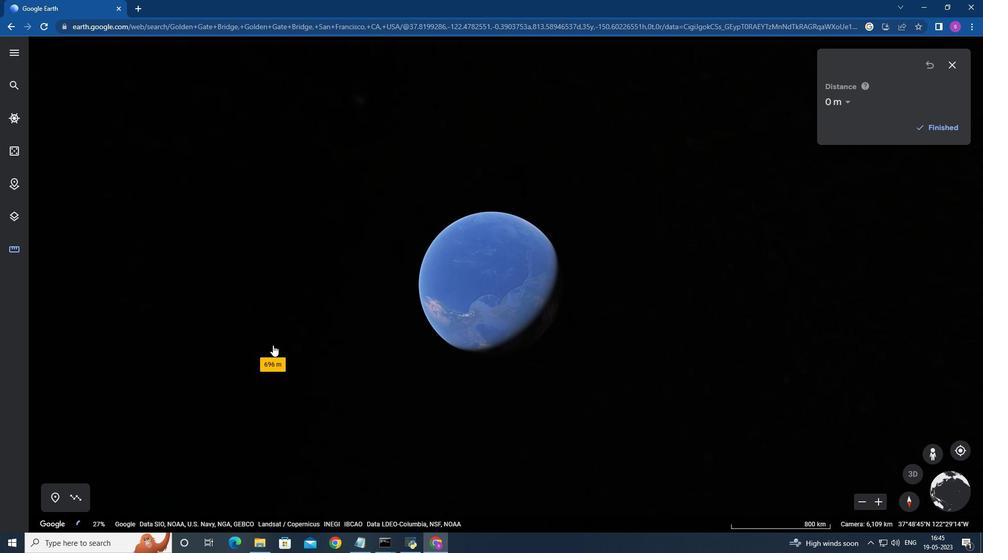 
Action: Mouse scrolled (277, 348) with delta (0, 0)
Screenshot: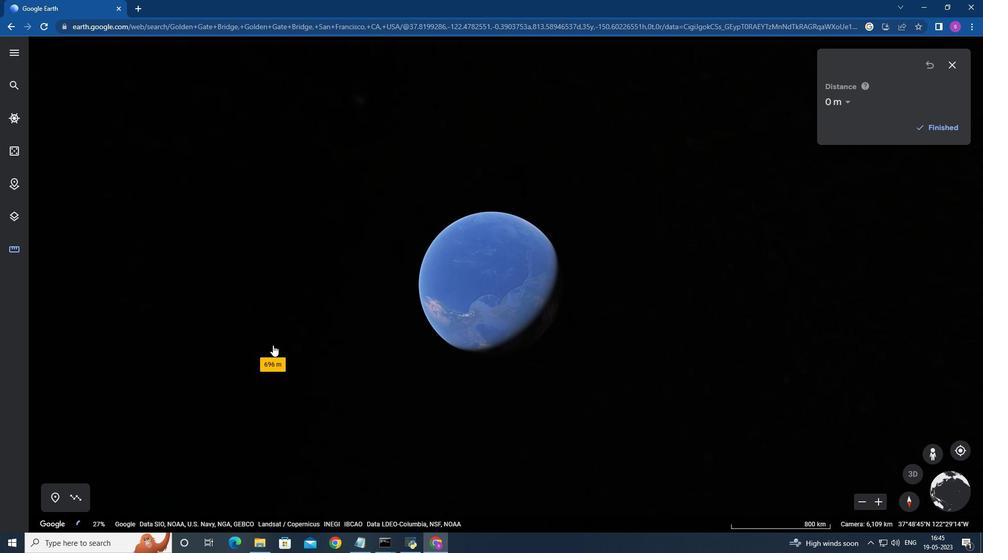 
Action: Mouse moved to (276, 348)
Screenshot: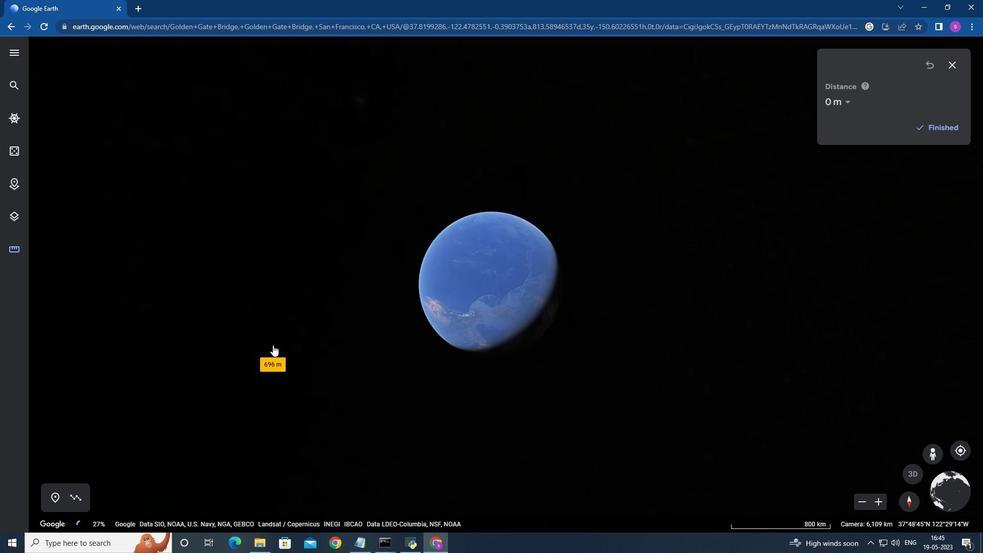 
Action: Mouse scrolled (277, 348) with delta (0, 0)
Screenshot: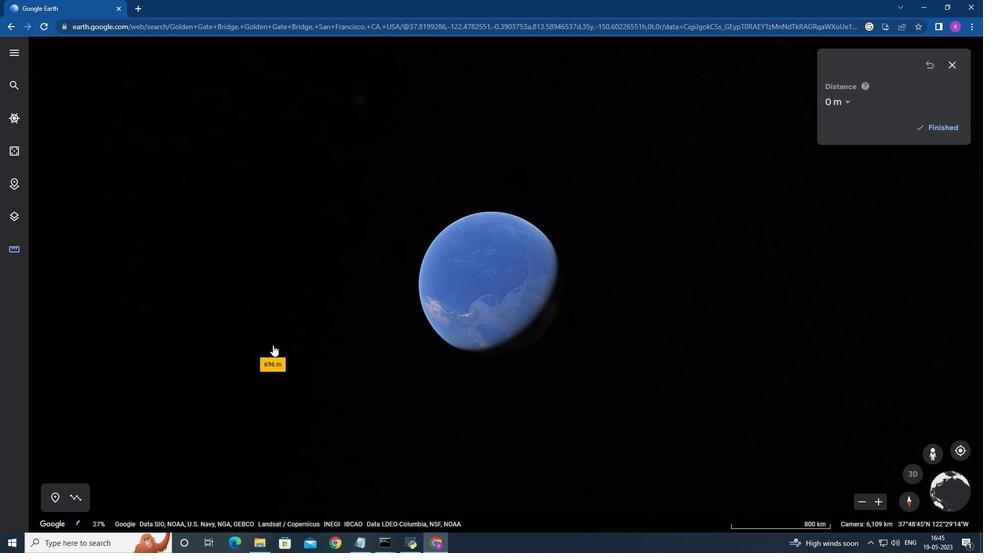 
Action: Mouse moved to (278, 347)
Screenshot: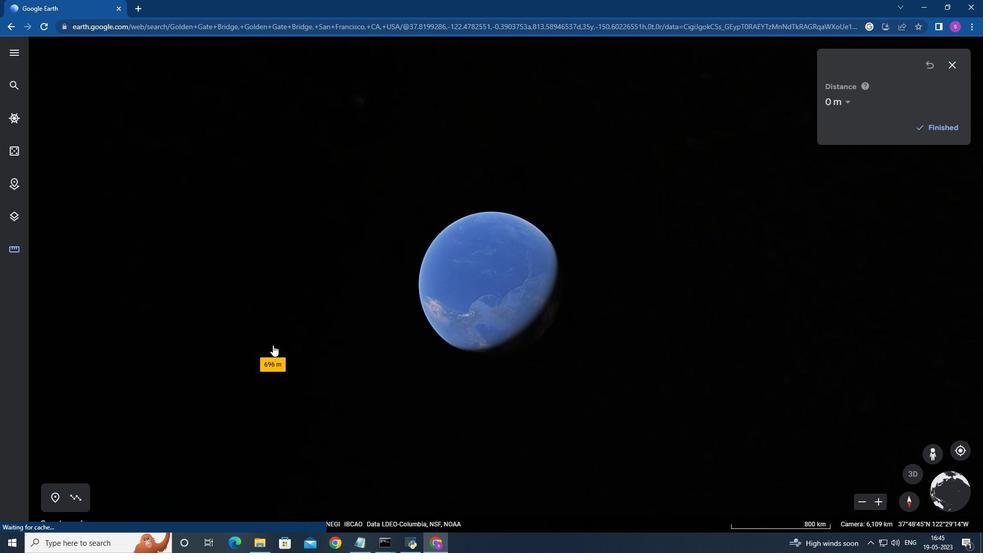 
Action: Mouse scrolled (277, 348) with delta (0, 0)
Screenshot: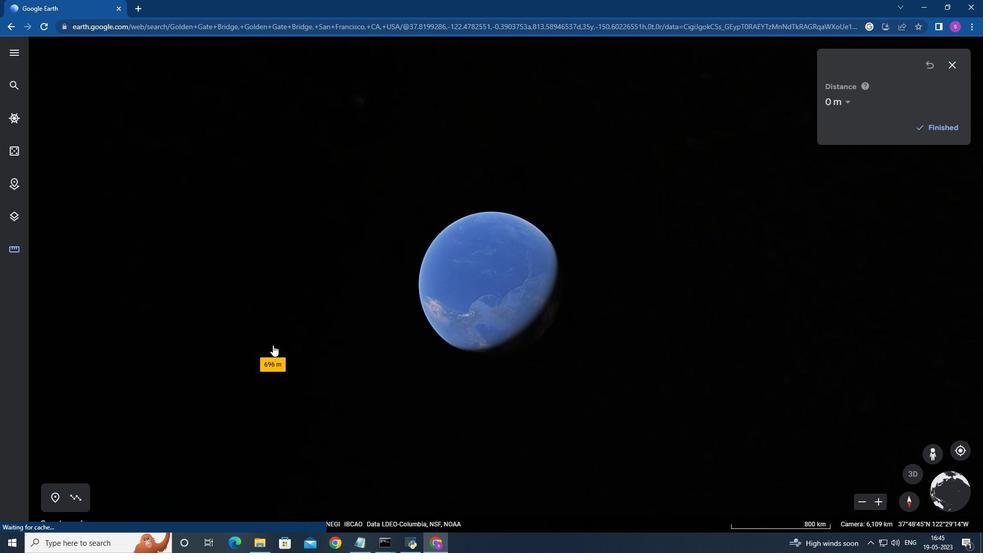 
Action: Mouse scrolled (277, 348) with delta (0, 0)
Screenshot: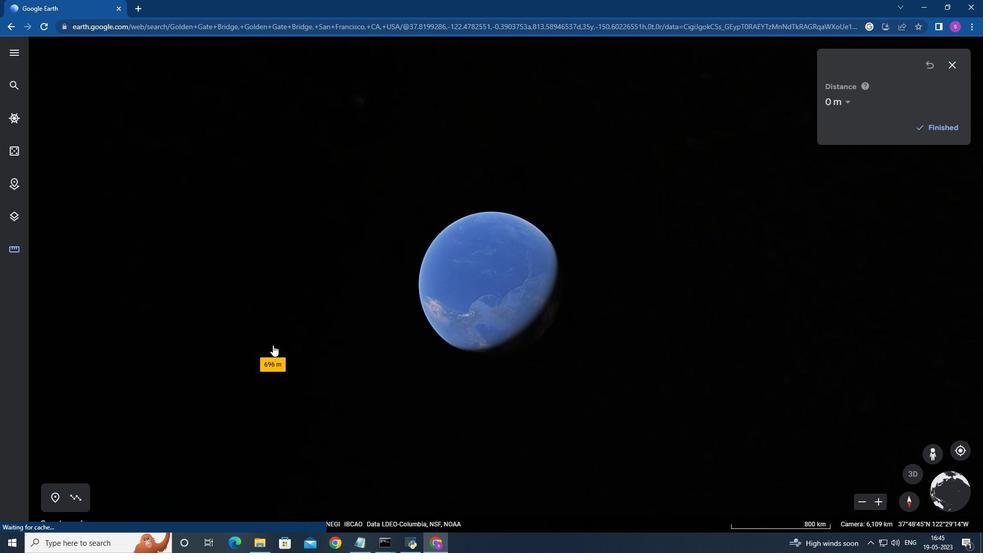 
Action: Mouse scrolled (277, 348) with delta (0, 0)
Screenshot: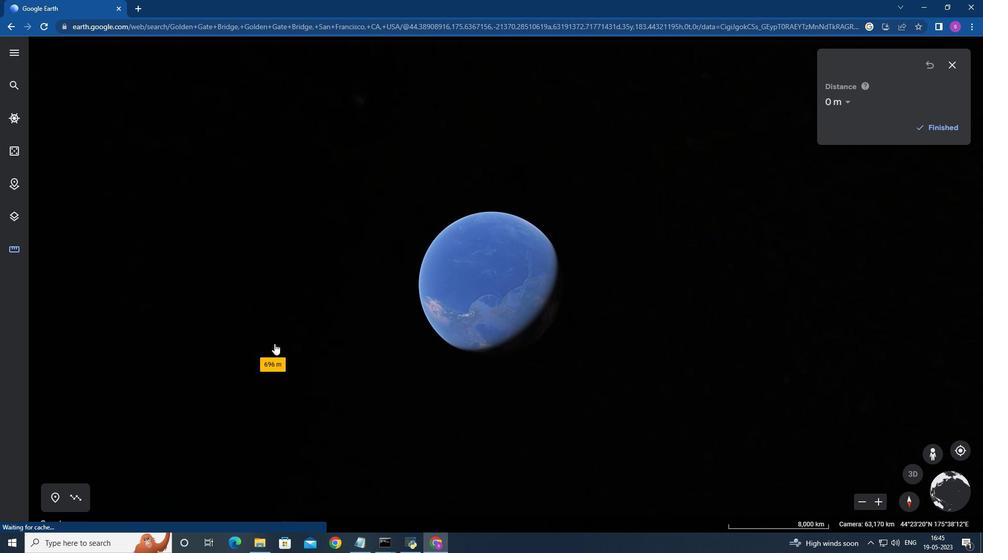 
Action: Mouse scrolled (277, 348) with delta (0, 0)
Screenshot: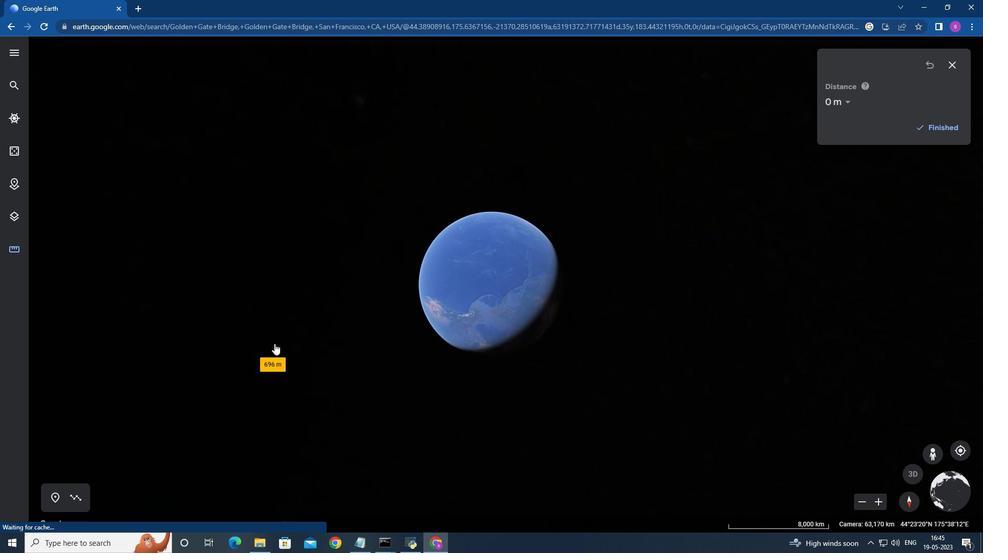 
Action: Mouse scrolled (277, 348) with delta (0, 0)
Screenshot: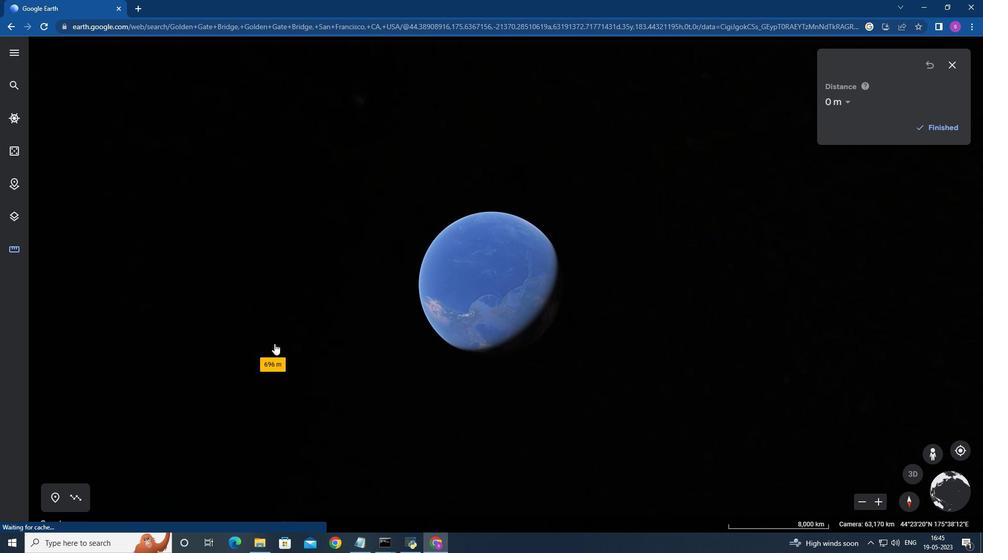 
Action: Mouse scrolled (277, 348) with delta (0, 0)
Screenshot: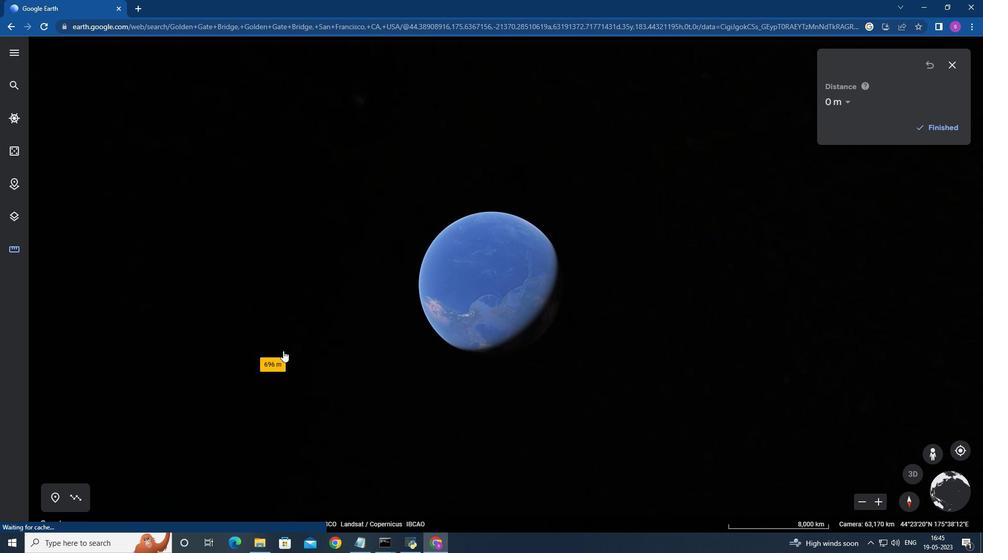
Action: Mouse moved to (496, 347)
Screenshot: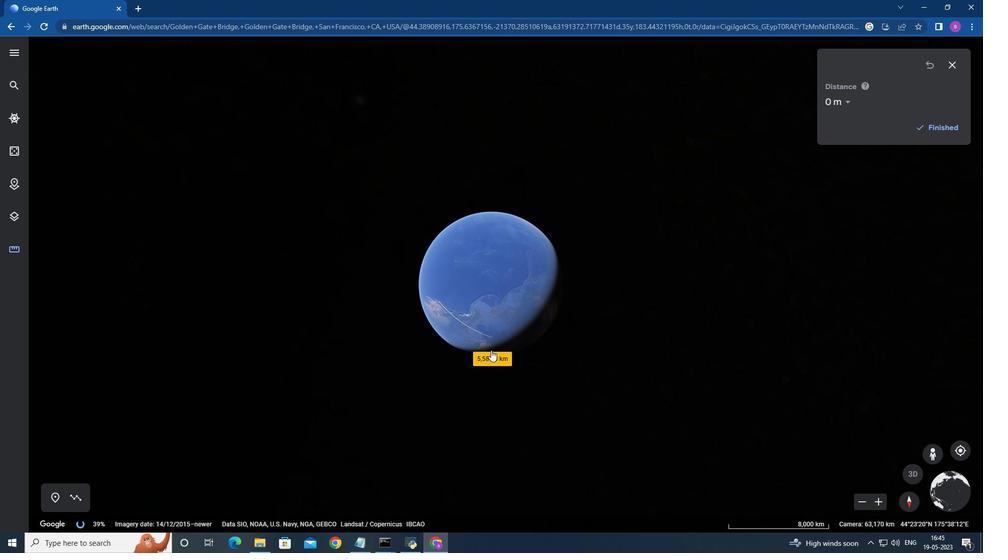 
Action: Mouse scrolled (496, 345) with delta (0, 0)
Screenshot: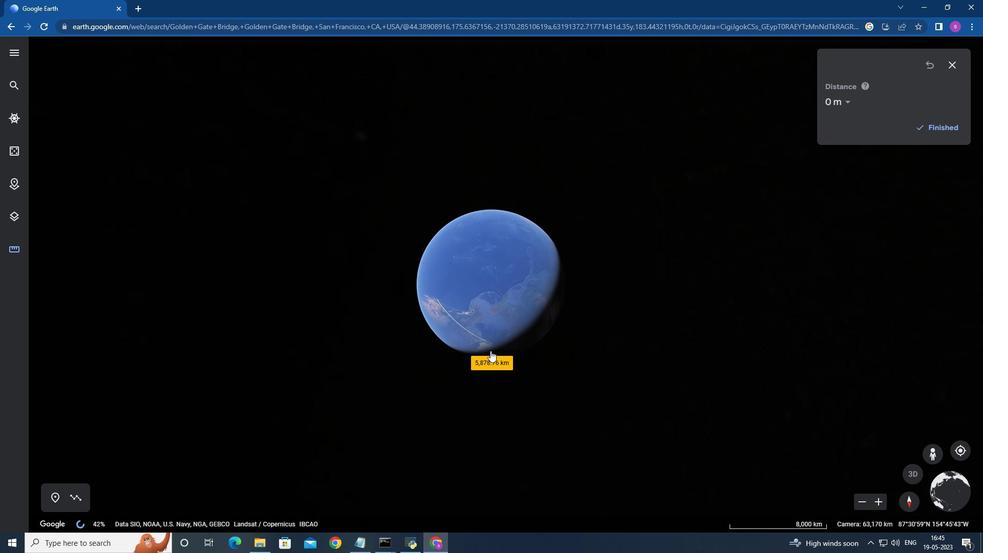 
Action: Mouse moved to (495, 354)
Screenshot: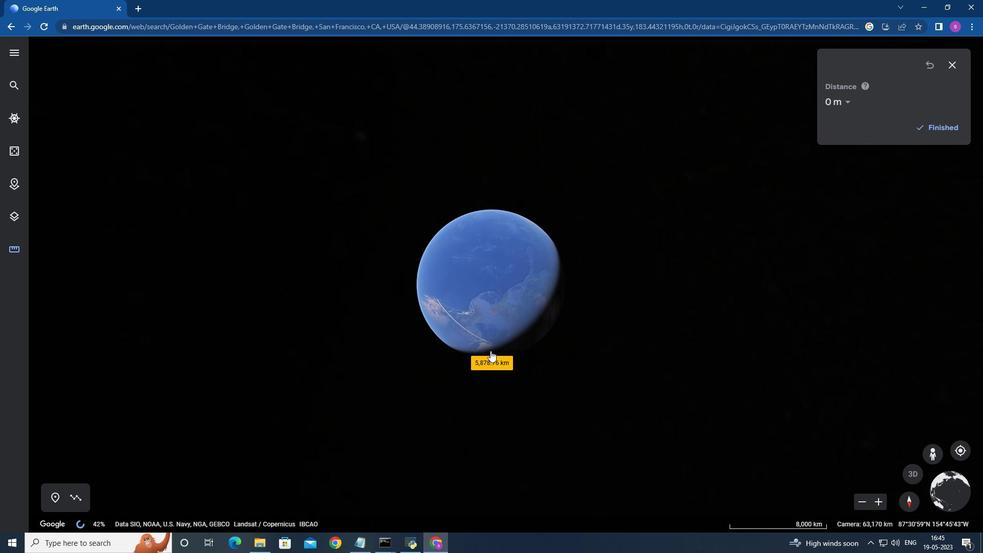 
Action: Mouse scrolled (496, 349) with delta (0, 0)
Screenshot: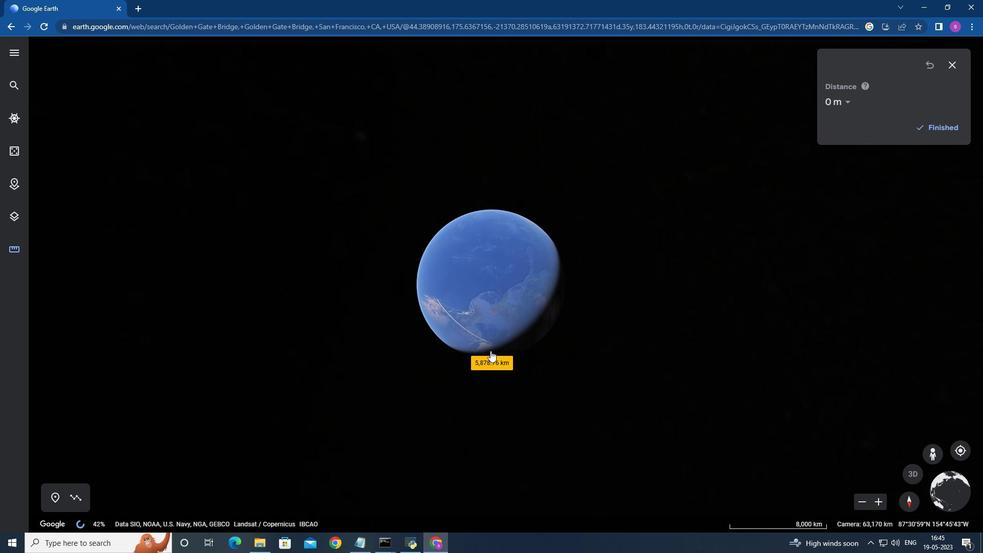 
Action: Mouse moved to (494, 354)
Screenshot: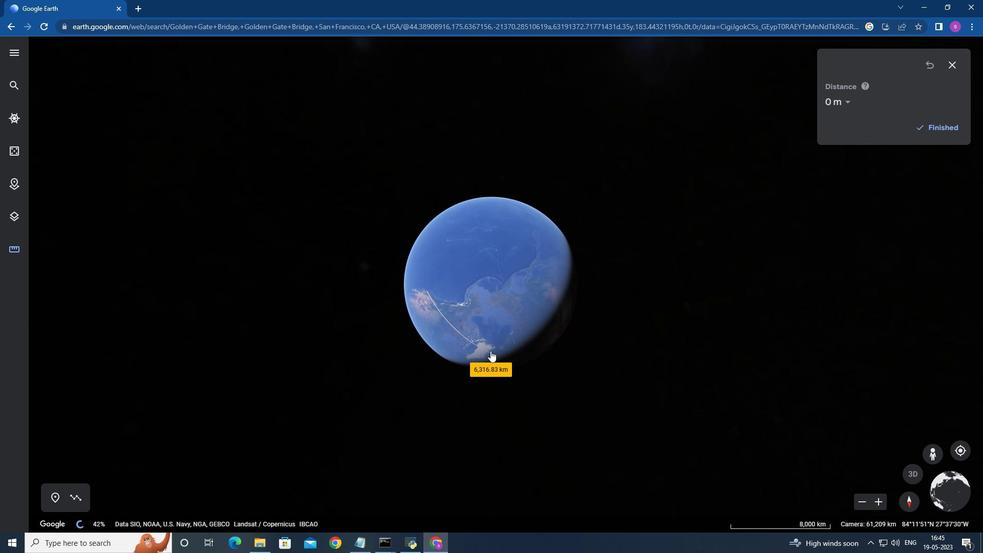 
Action: Mouse scrolled (494, 354) with delta (0, 0)
Screenshot: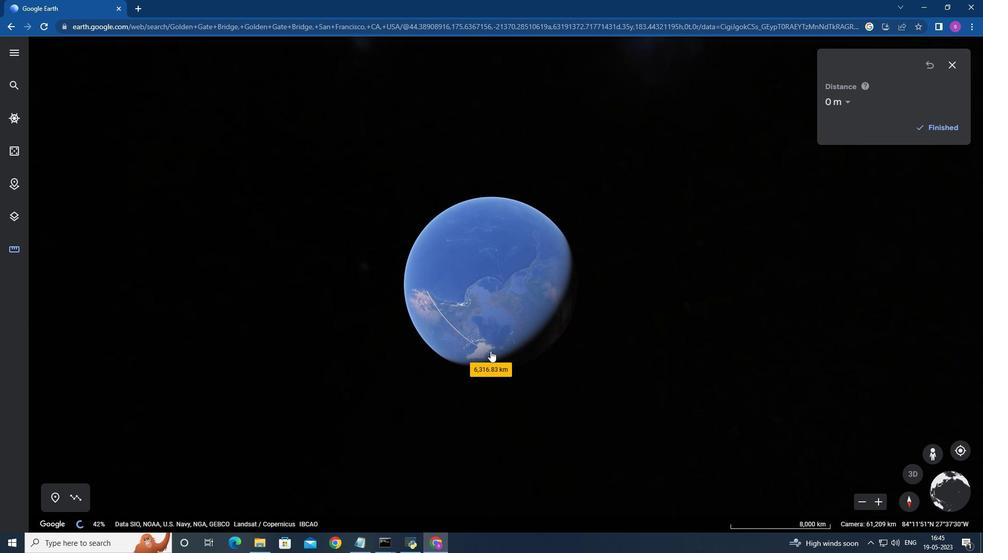 
Action: Mouse scrolled (494, 355) with delta (0, 0)
Screenshot: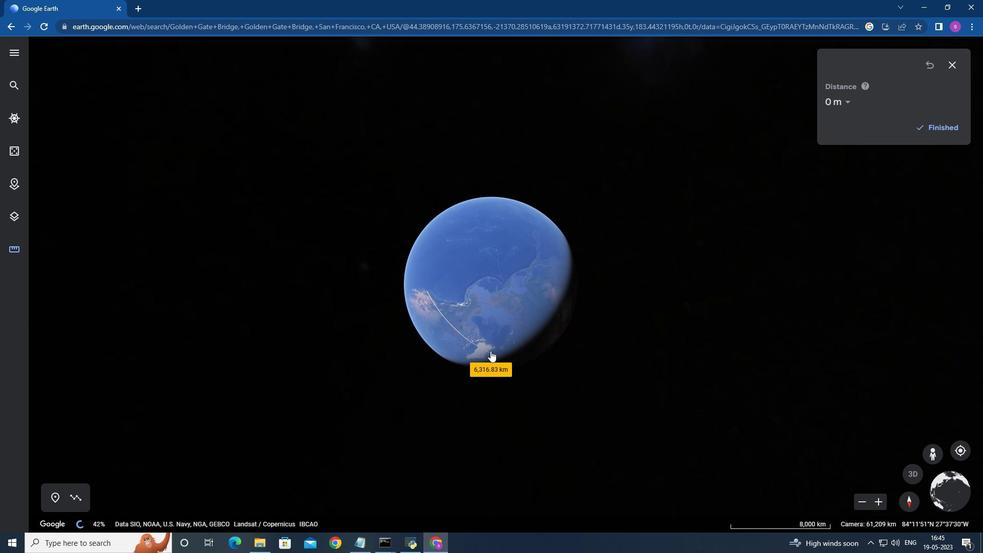 
Action: Mouse scrolled (494, 355) with delta (0, 0)
Screenshot: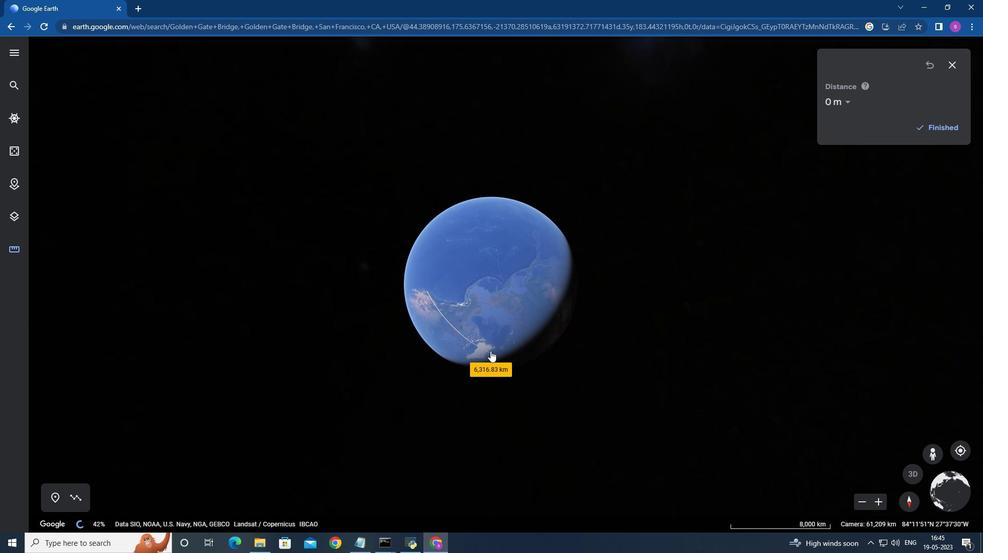 
Action: Mouse scrolled (494, 355) with delta (0, 0)
Screenshot: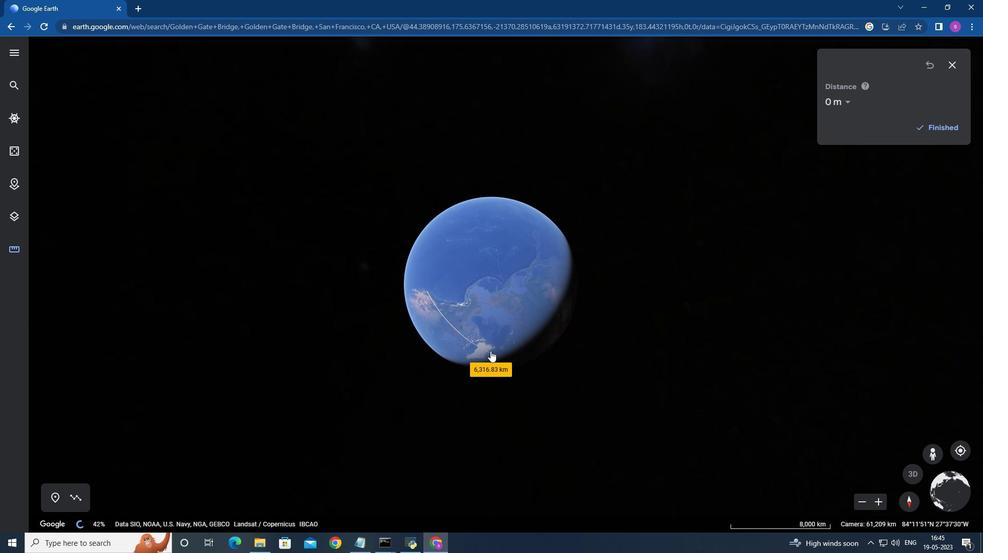 
Action: Mouse moved to (492, 352)
Screenshot: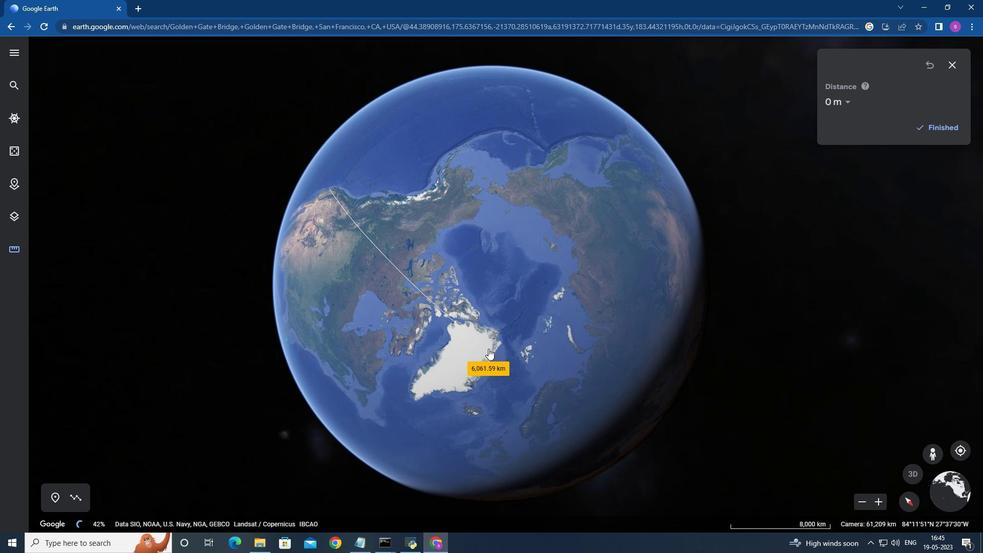 
Action: Mouse scrolled (492, 353) with delta (0, 0)
Screenshot: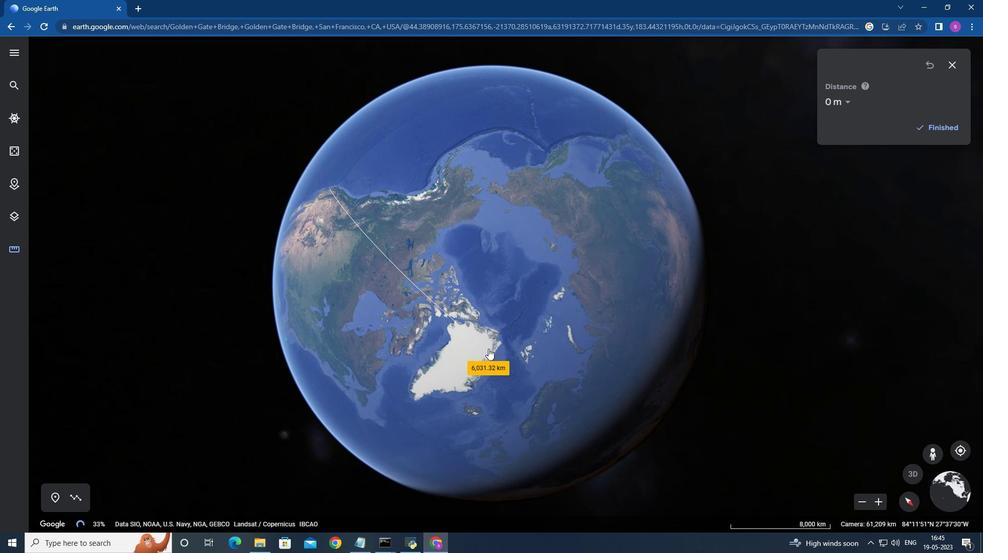 
Action: Mouse scrolled (492, 353) with delta (0, 0)
Screenshot: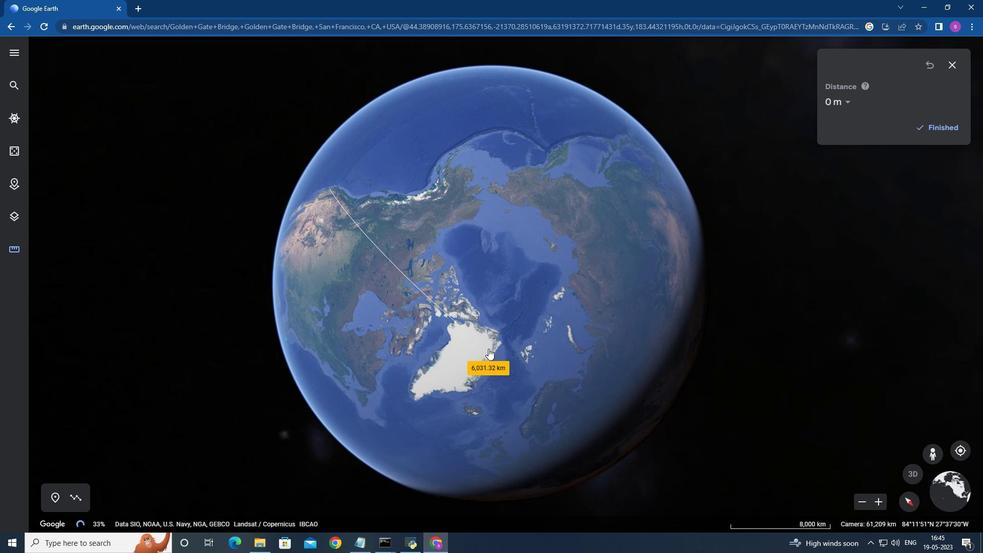 
Action: Mouse scrolled (492, 353) with delta (0, 0)
Screenshot: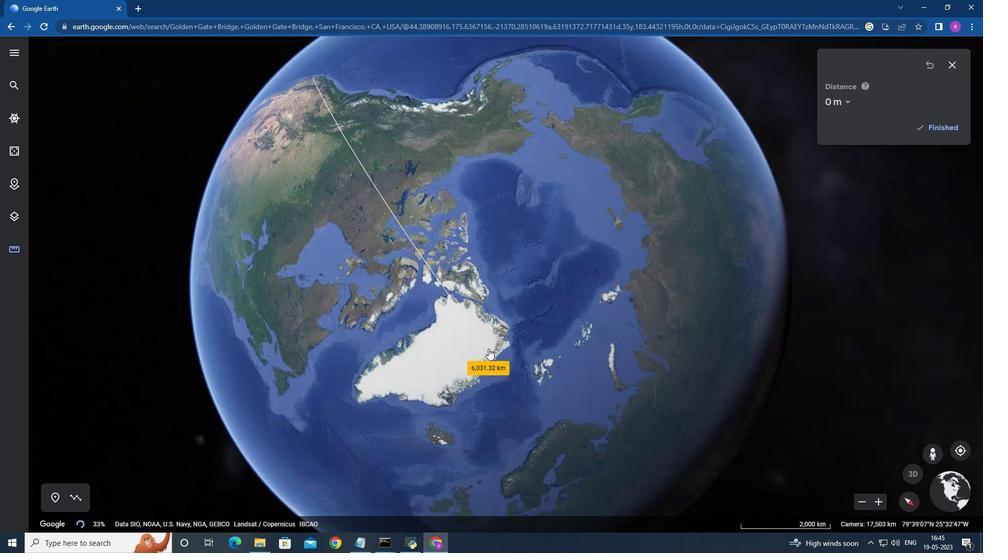 
Action: Mouse scrolled (492, 353) with delta (0, 0)
Screenshot: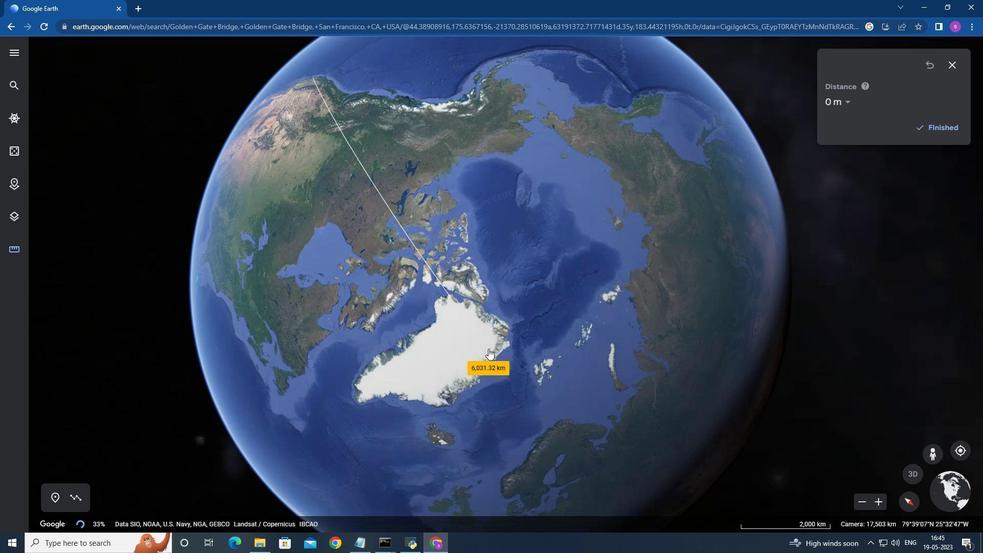 
Action: Mouse scrolled (492, 353) with delta (0, 0)
Screenshot: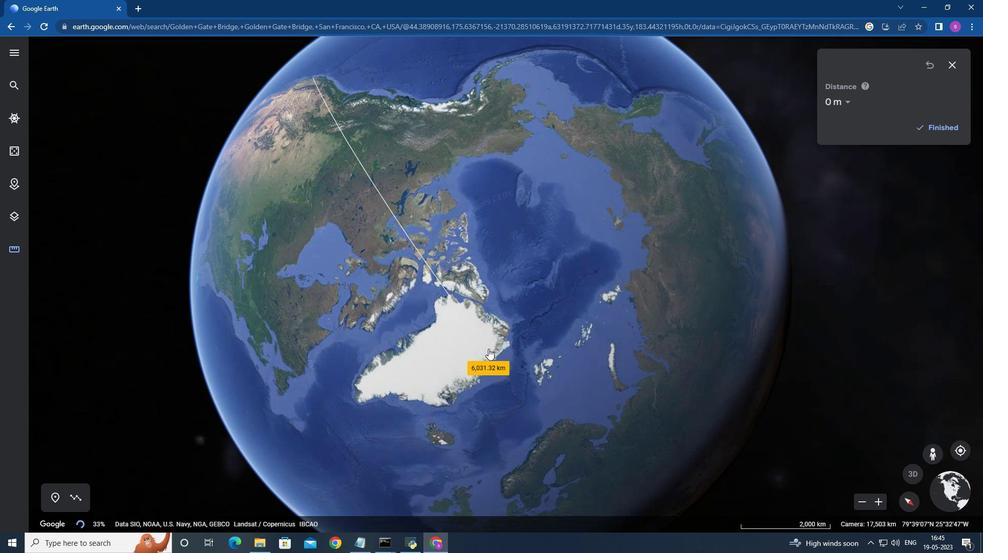
Action: Mouse moved to (492, 352)
Screenshot: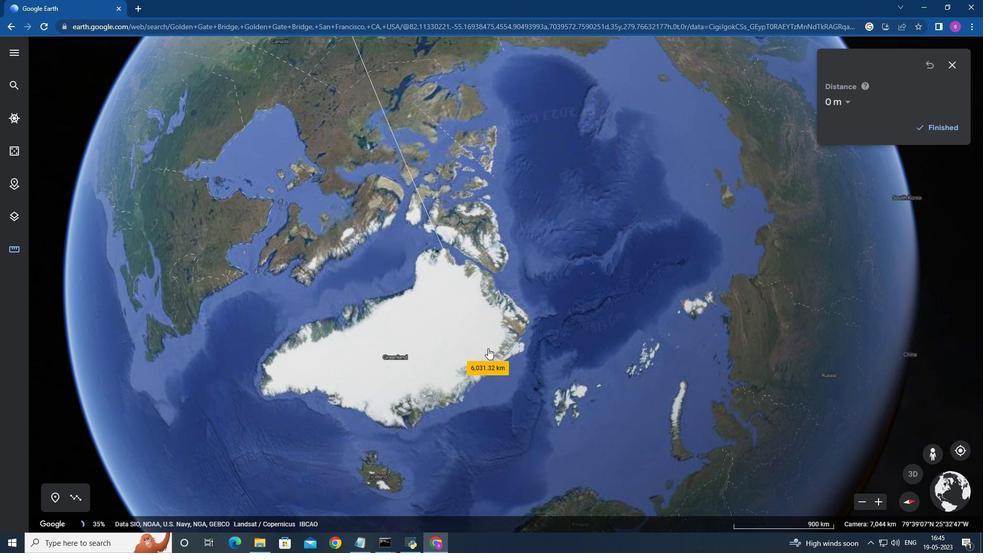 
Action: Mouse scrolled (492, 352) with delta (0, 0)
Screenshot: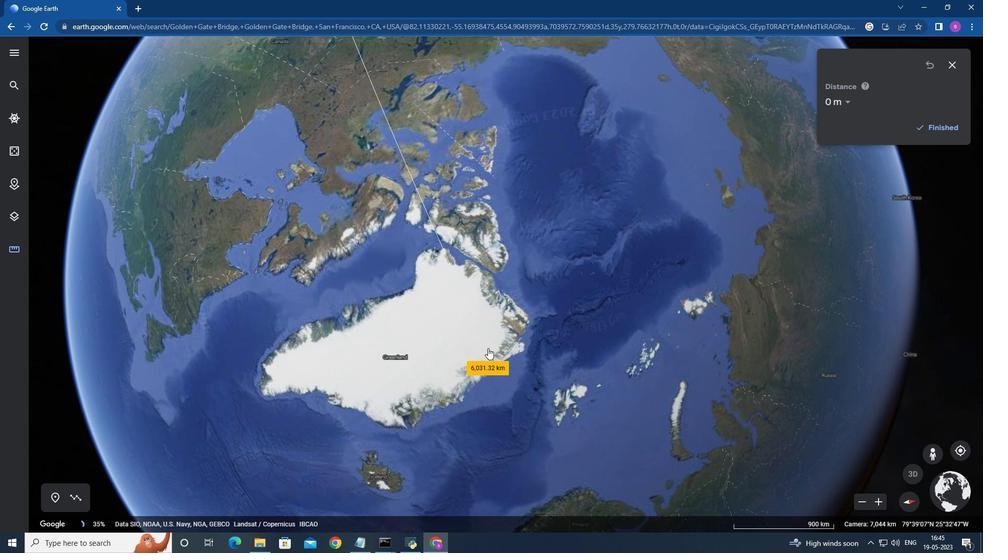 
Action: Mouse scrolled (492, 352) with delta (0, 0)
Screenshot: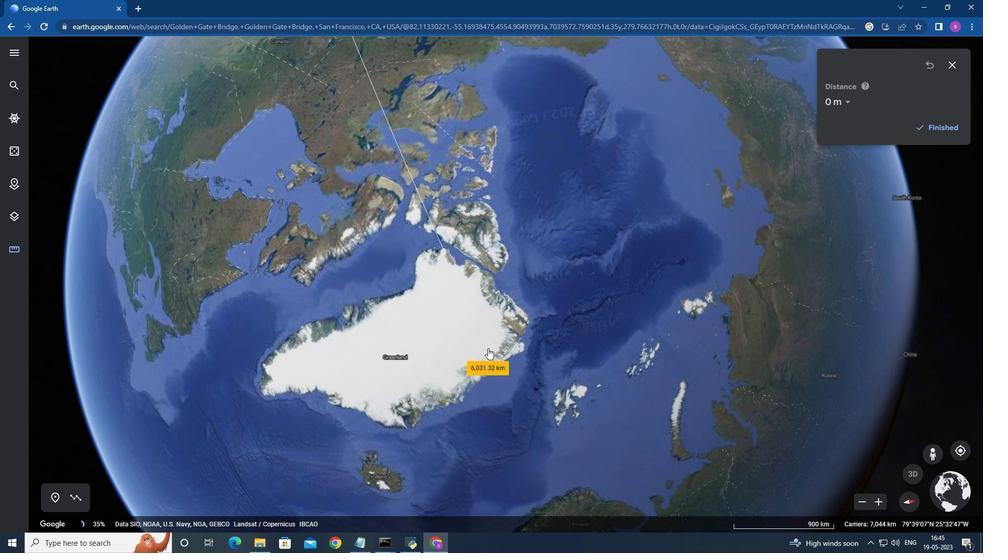 
Action: Mouse scrolled (492, 352) with delta (0, 0)
Screenshot: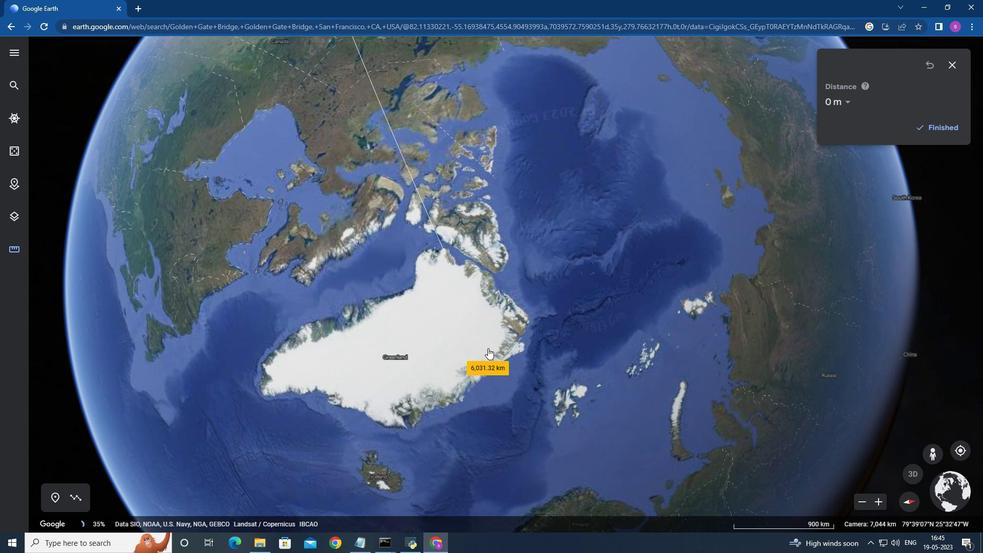 
Action: Mouse scrolled (492, 352) with delta (0, 0)
Screenshot: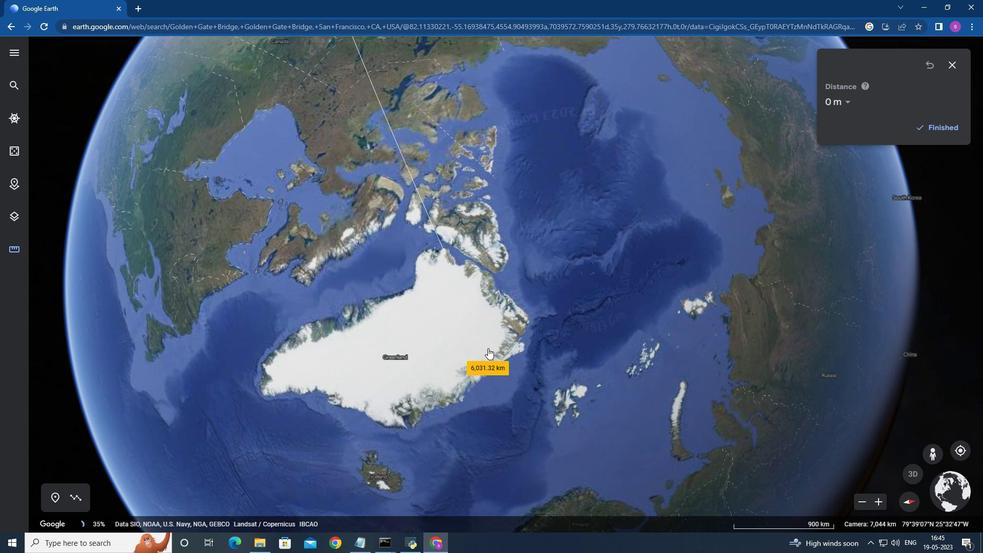 
Action: Mouse moved to (477, 334)
Screenshot: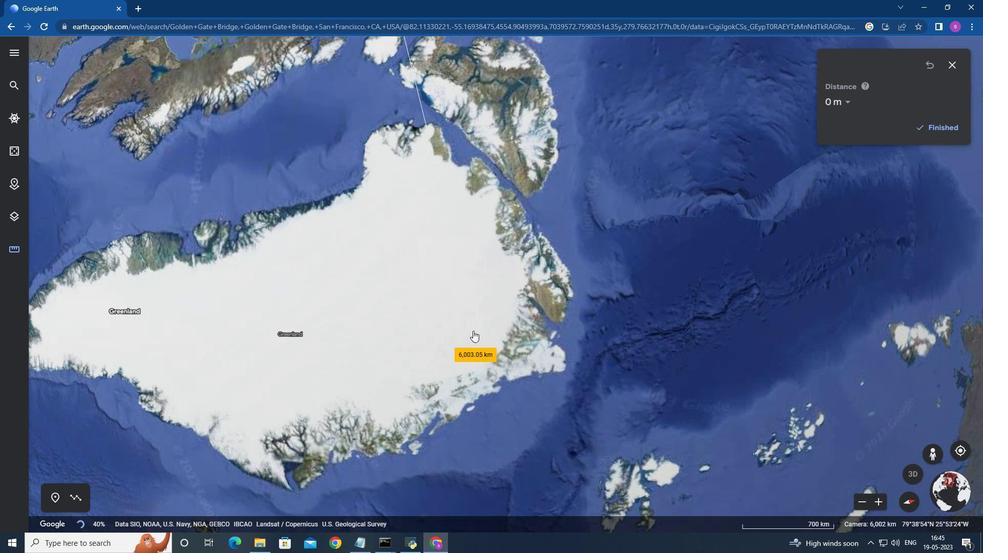 
Action: Mouse scrolled (477, 335) with delta (0, 0)
Screenshot: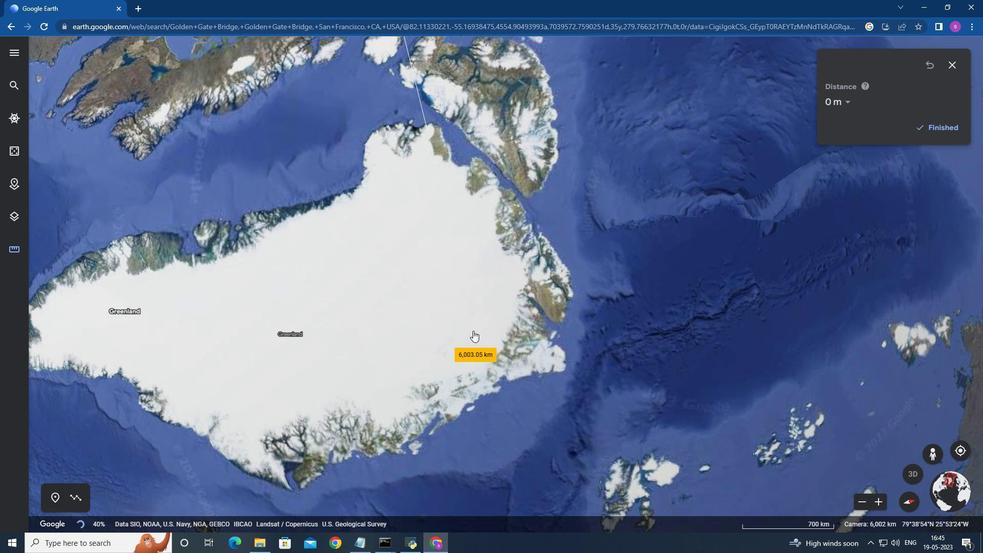 
Action: Mouse scrolled (477, 335) with delta (0, 0)
Screenshot: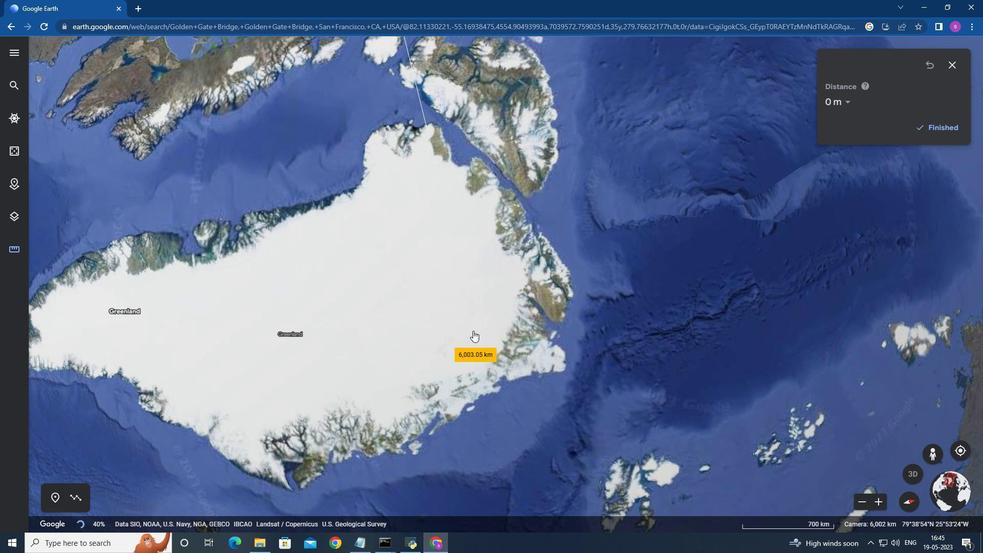 
Action: Mouse moved to (437, 310)
Screenshot: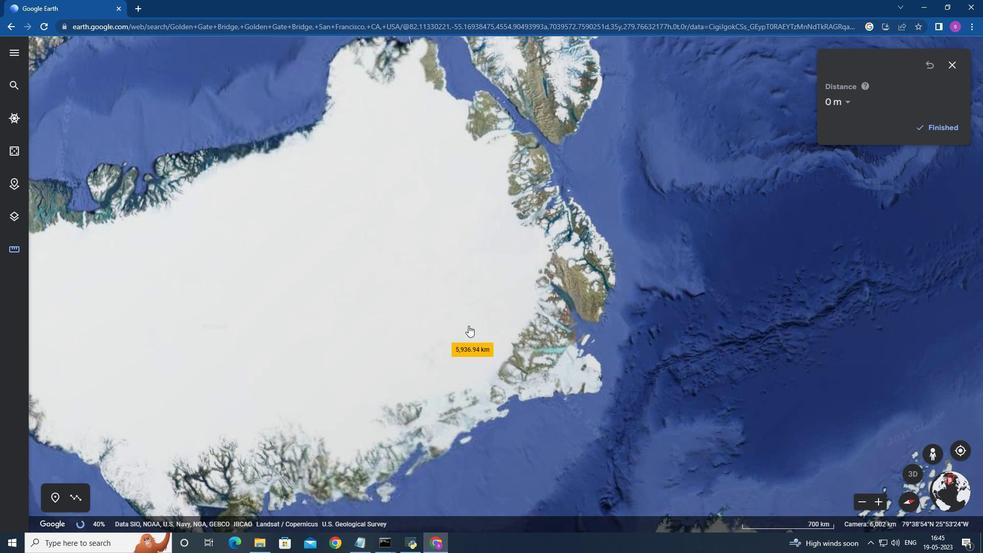 
Action: Mouse scrolled (476, 334) with delta (0, 0)
Screenshot: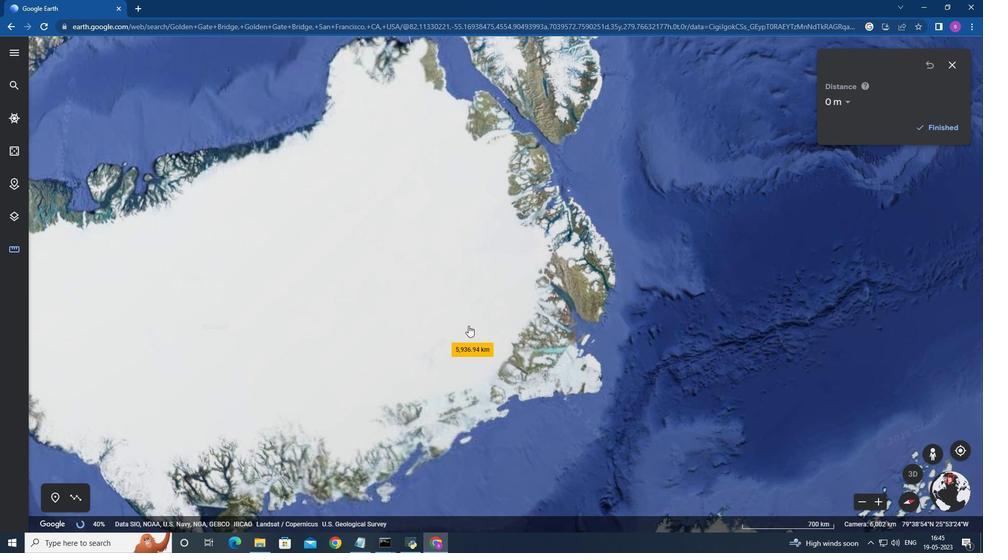
Action: Mouse moved to (216, 200)
Screenshot: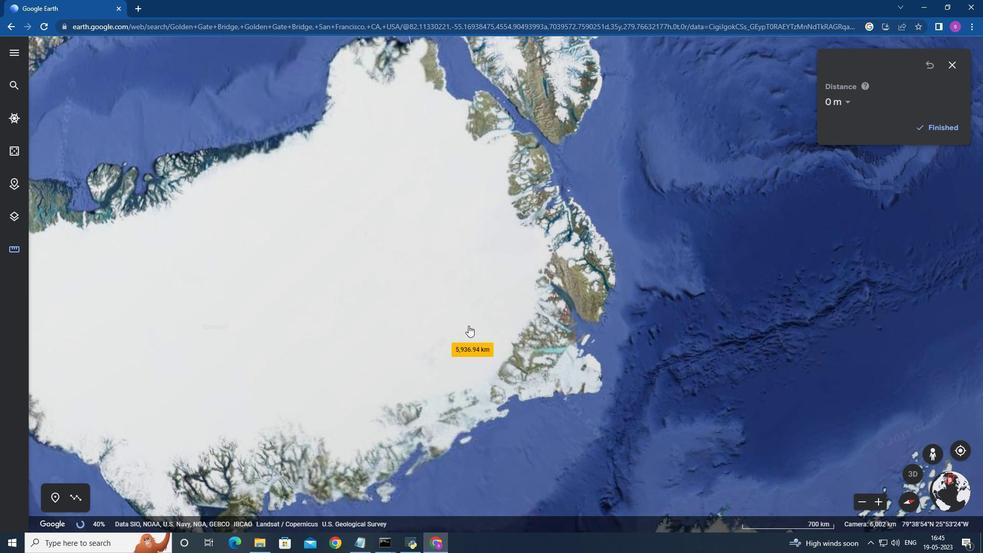 
Action: Mouse scrolled (472, 330) with delta (0, 0)
Screenshot: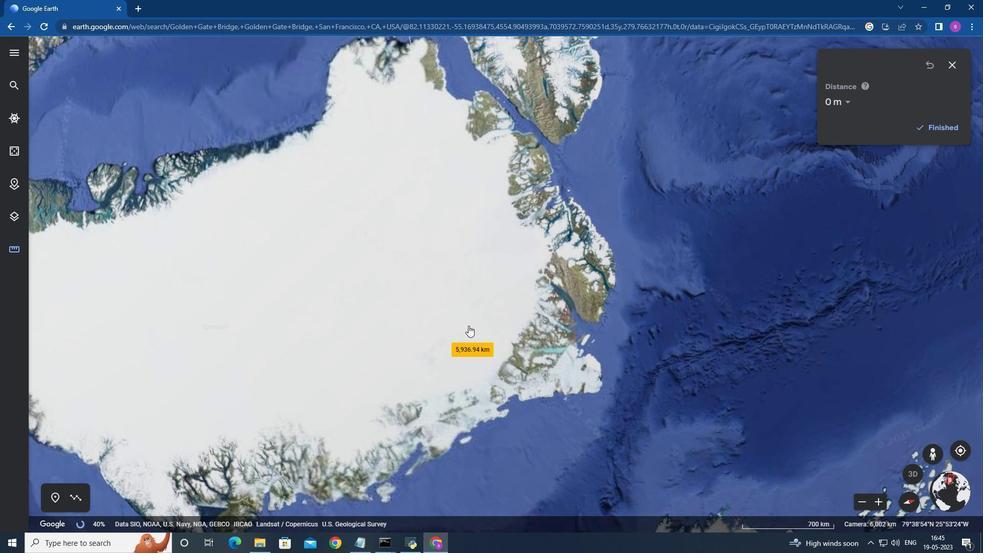 
Action: Mouse moved to (4, 80)
Screenshot: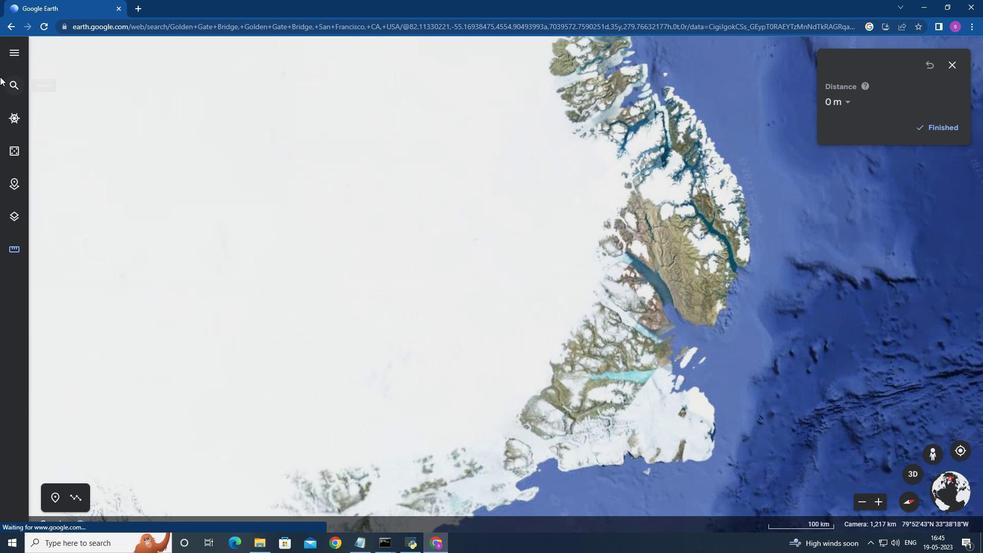 
Action: Mouse pressed left at (4, 80)
Screenshot: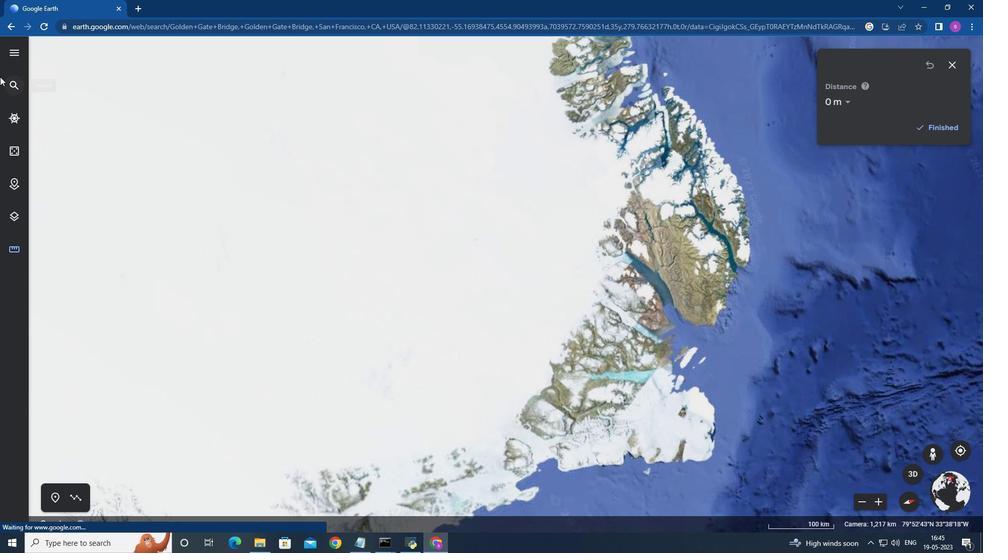 
Action: Mouse moved to (15, 92)
Screenshot: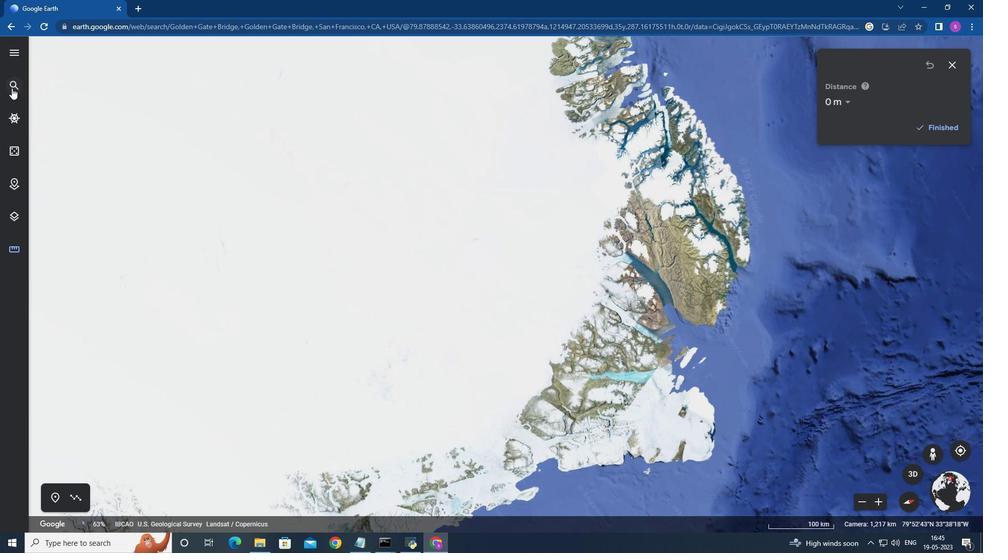 
Action: Mouse pressed left at (15, 92)
Screenshot: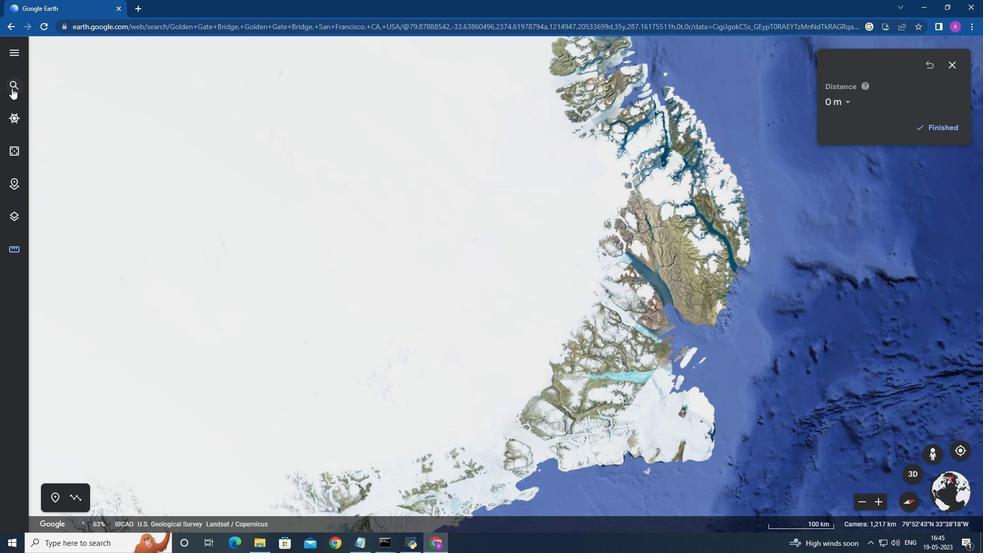 
Action: Mouse moved to (194, 56)
Screenshot: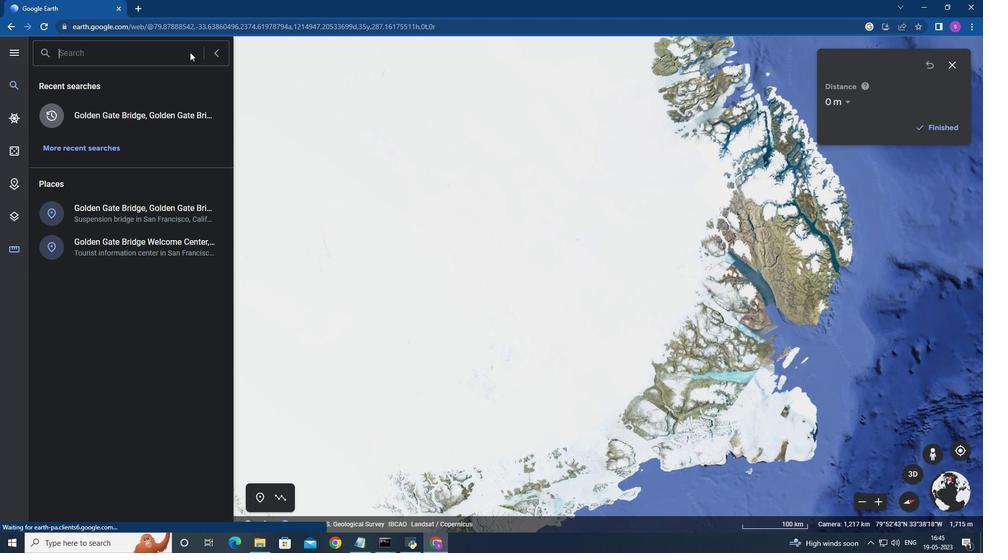 
Action: Mouse pressed left at (194, 56)
Screenshot: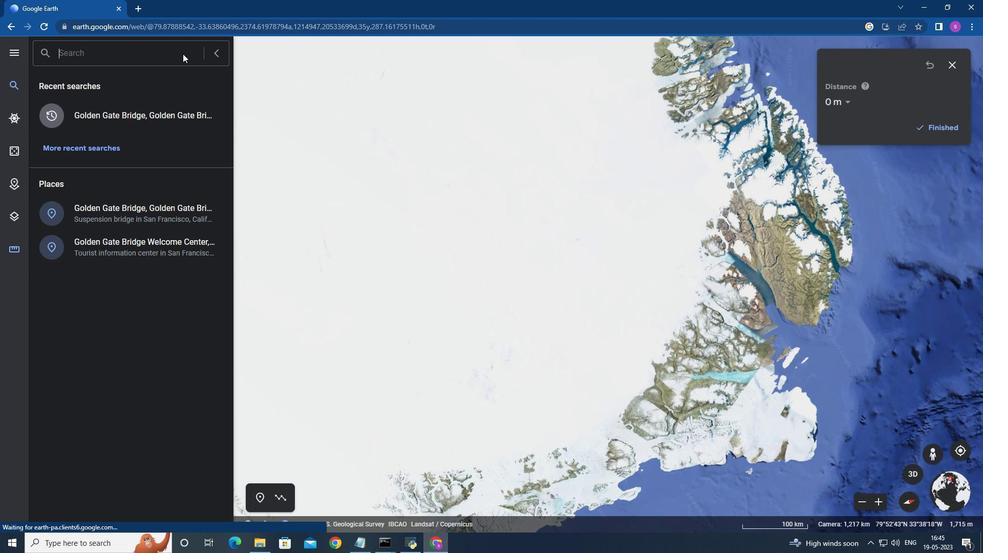 
Action: Mouse moved to (139, 56)
Screenshot: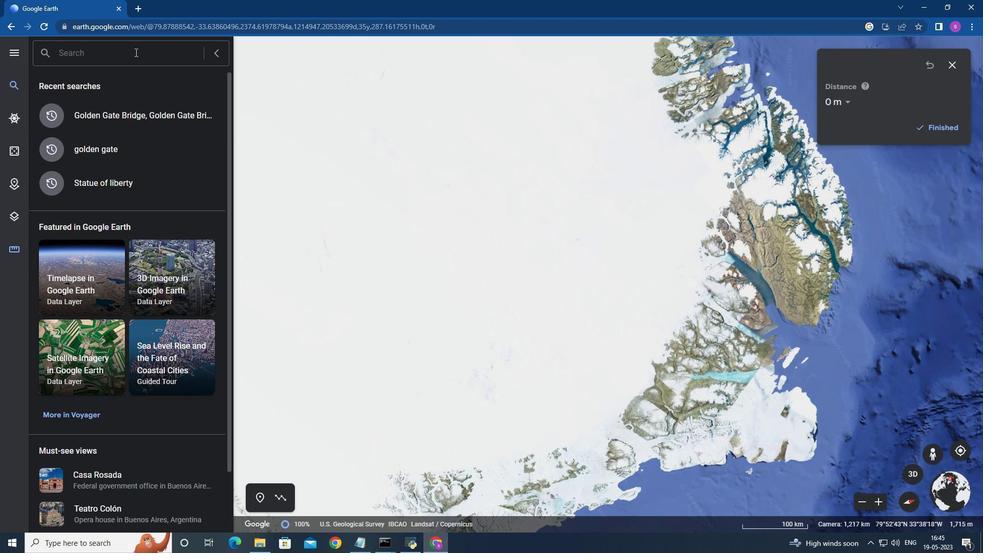 
Action: Key pressed stat
Screenshot: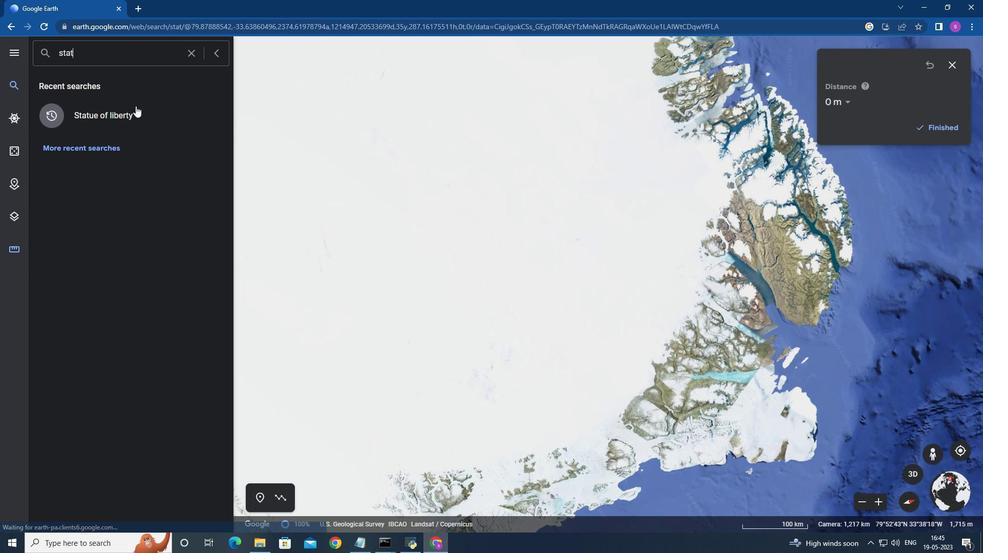
Action: Mouse moved to (137, 119)
Screenshot: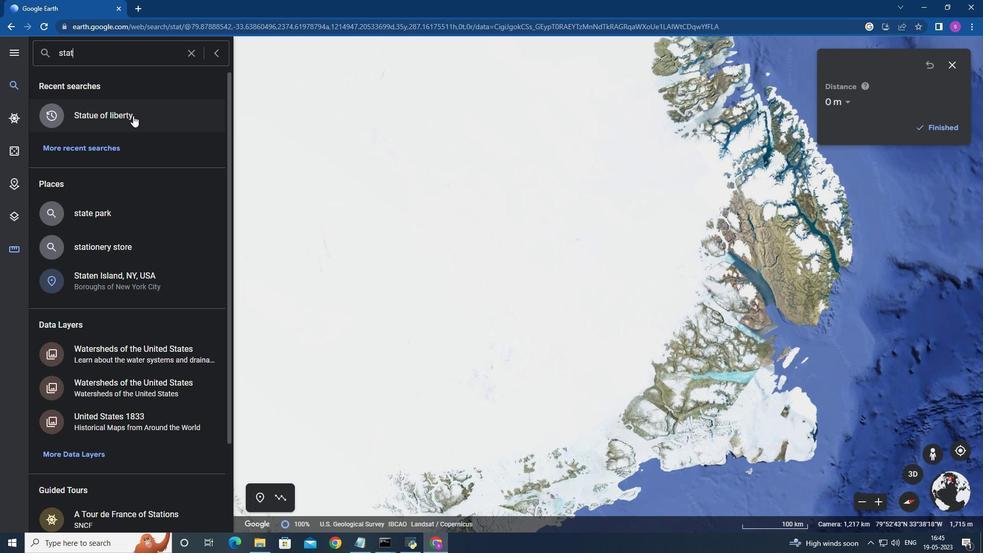 
Action: Mouse pressed left at (137, 119)
Screenshot: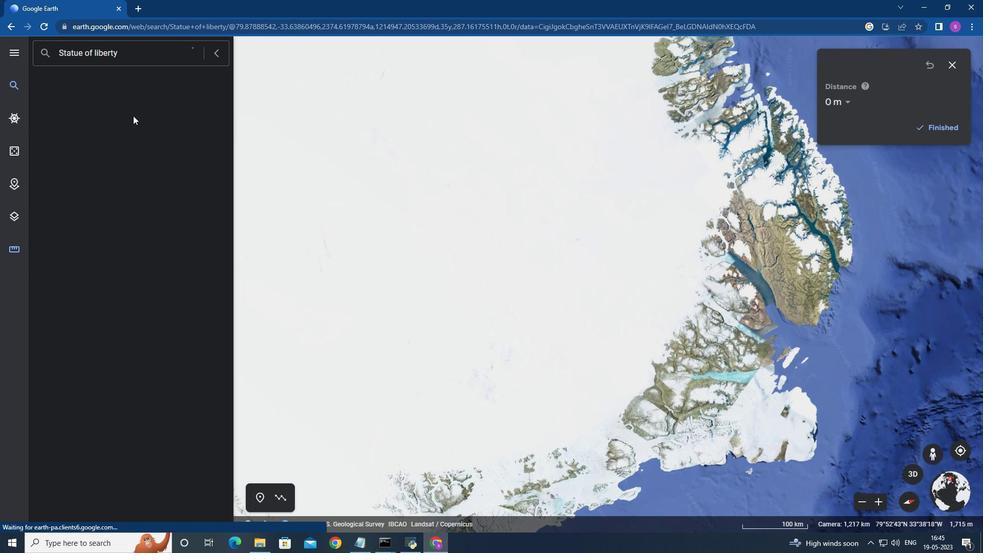 
Action: Mouse pressed left at (137, 119)
Screenshot: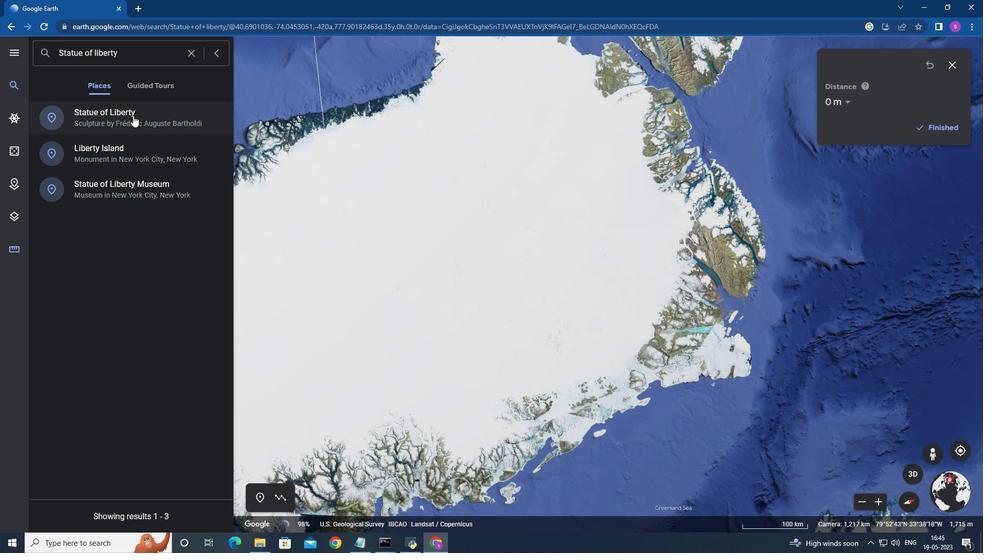 
Action: Mouse moved to (15, 252)
Screenshot: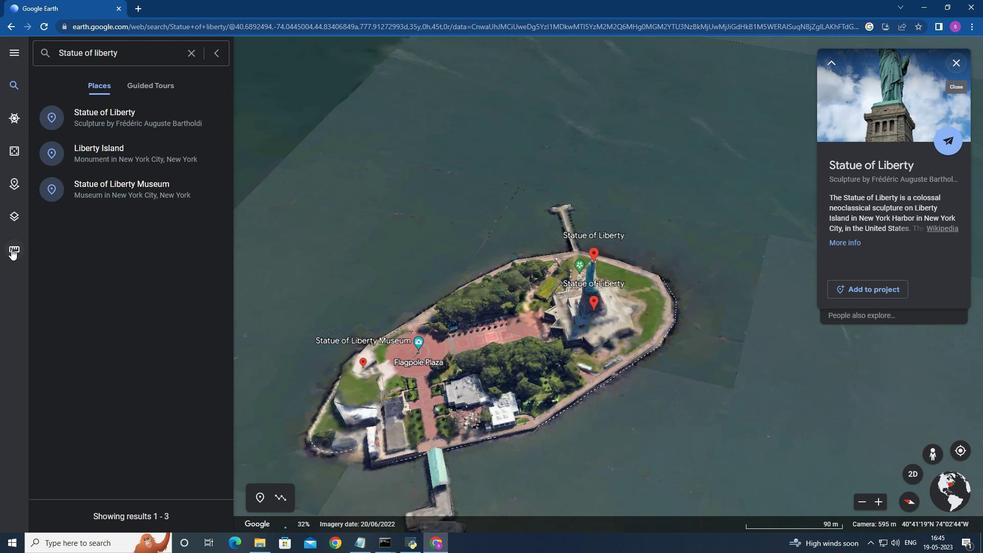 
Action: Mouse pressed left at (15, 252)
Screenshot: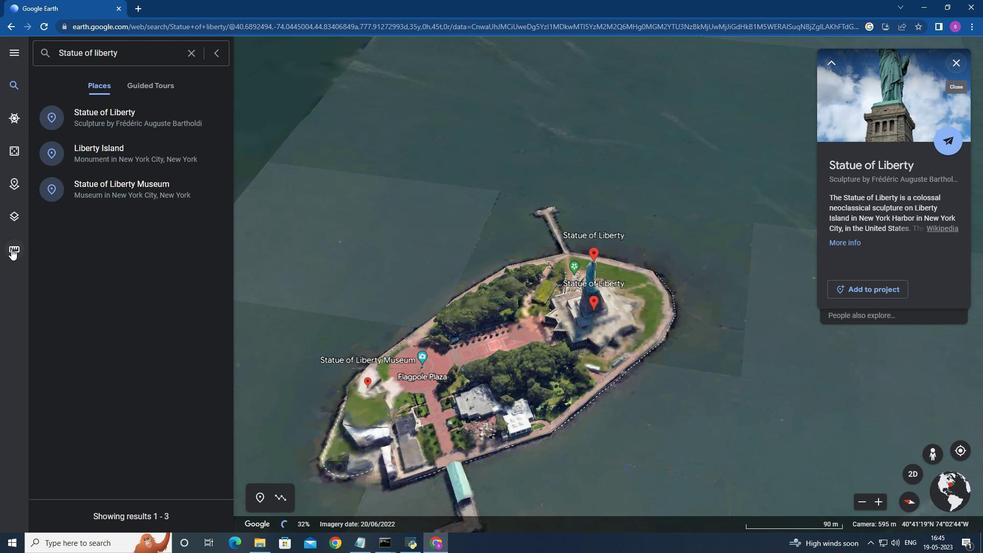 
Action: Mouse moved to (595, 297)
Screenshot: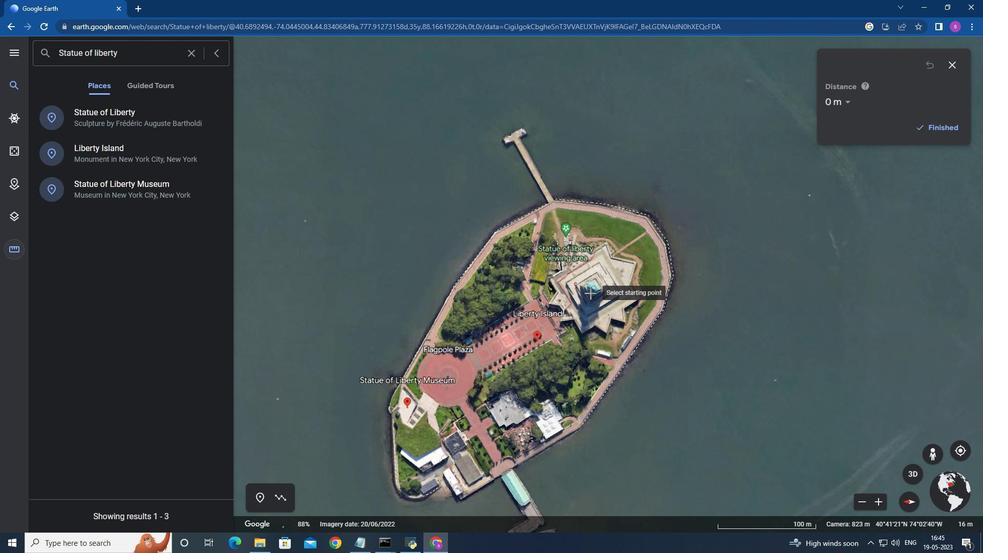 
Action: Mouse pressed left at (595, 297)
Screenshot: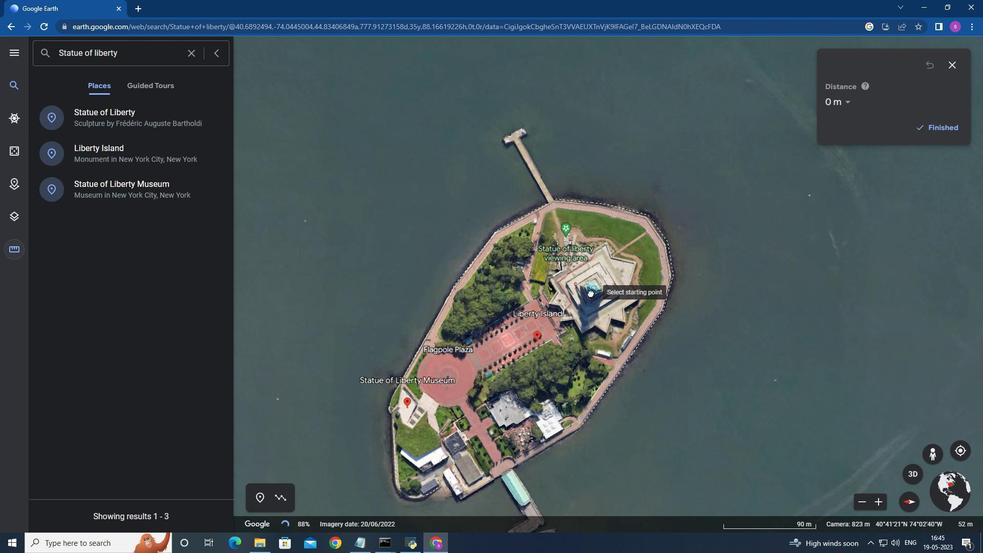 
Action: Mouse moved to (729, 280)
Screenshot: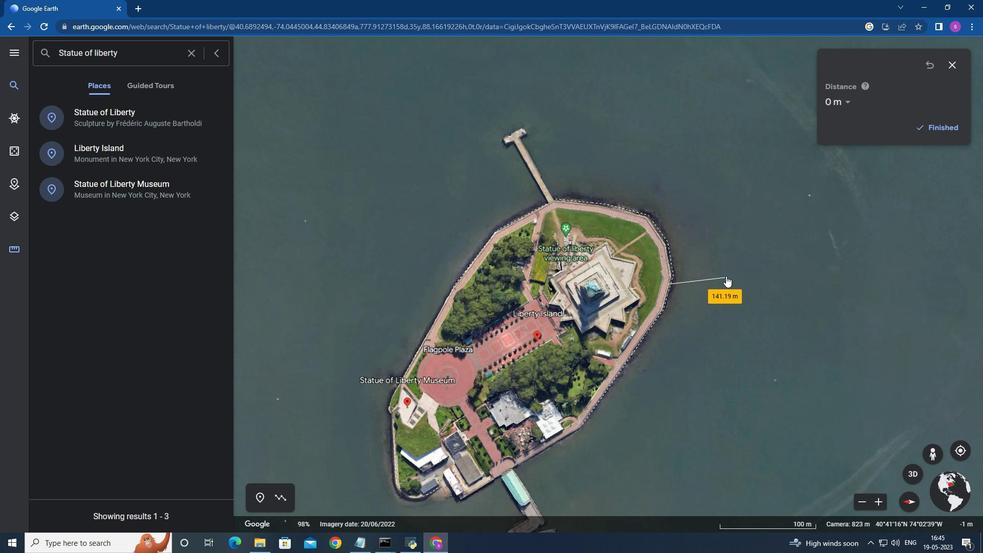
Action: Mouse scrolled (729, 280) with delta (0, 0)
Screenshot: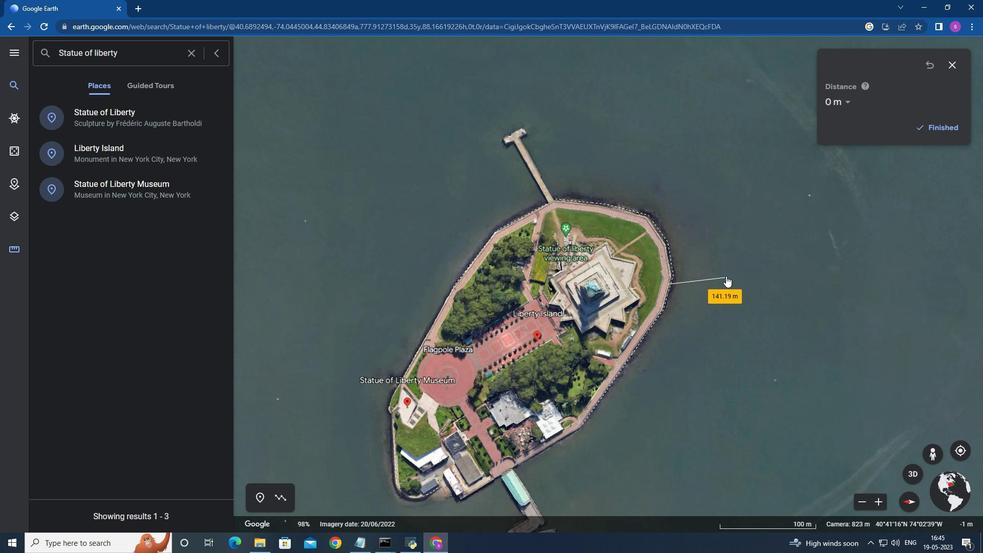 
Action: Mouse scrolled (729, 280) with delta (0, 0)
Screenshot: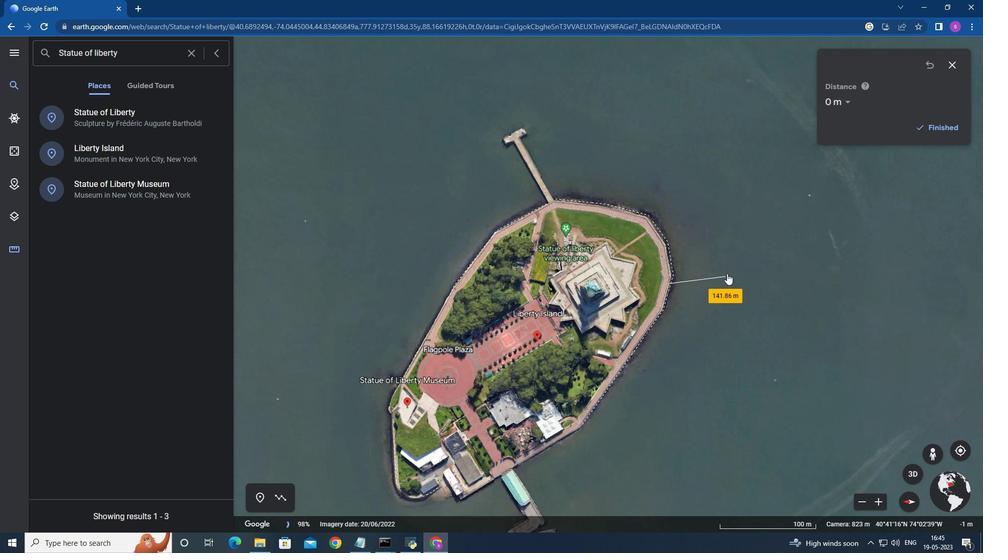
Action: Mouse moved to (730, 279)
Screenshot: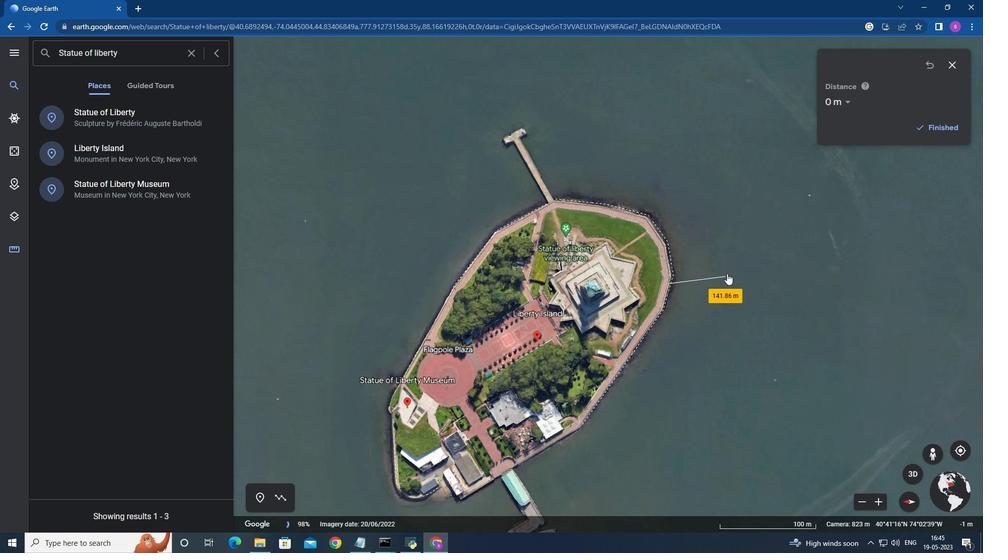 
Action: Mouse scrolled (730, 278) with delta (0, 0)
Screenshot: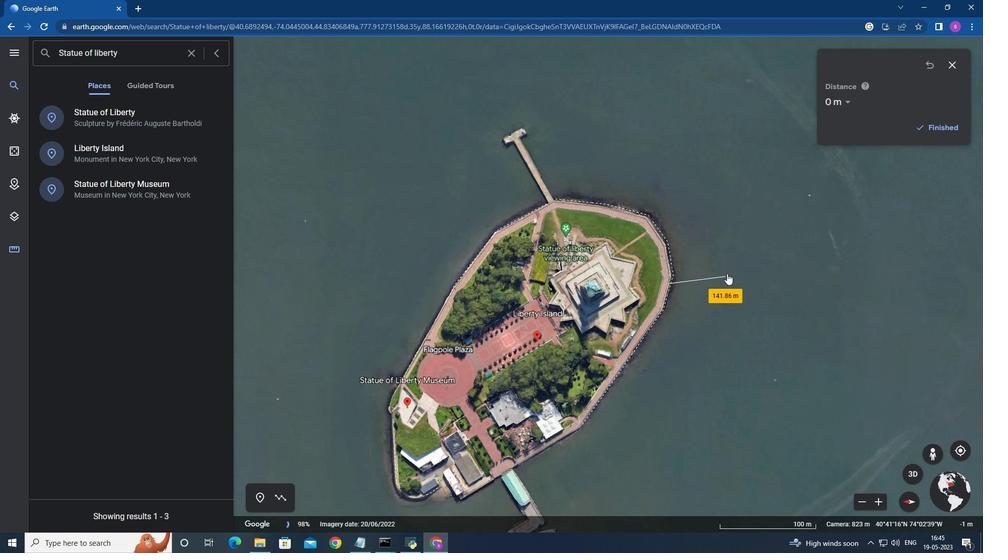 
Action: Mouse moved to (731, 277)
Screenshot: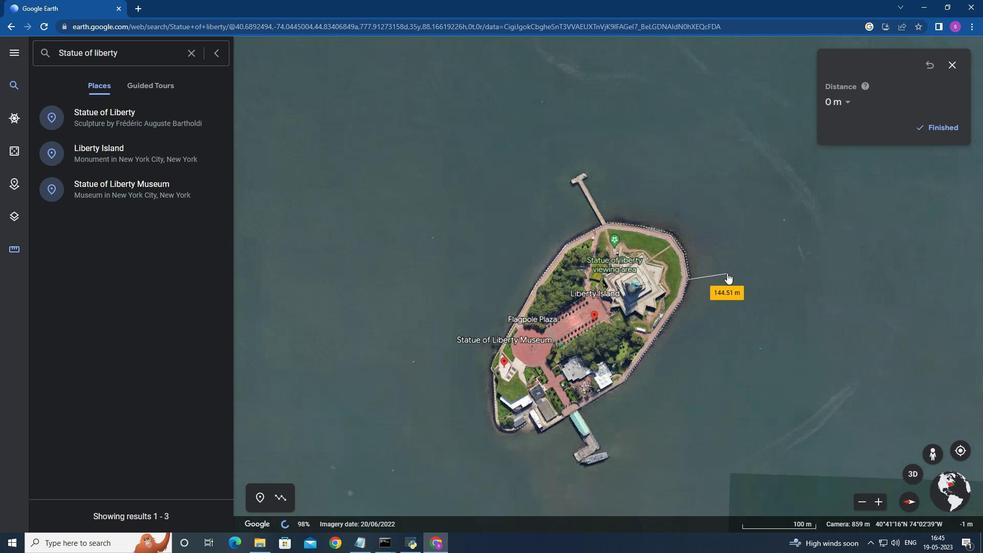 
Action: Mouse scrolled (731, 276) with delta (0, 0)
Screenshot: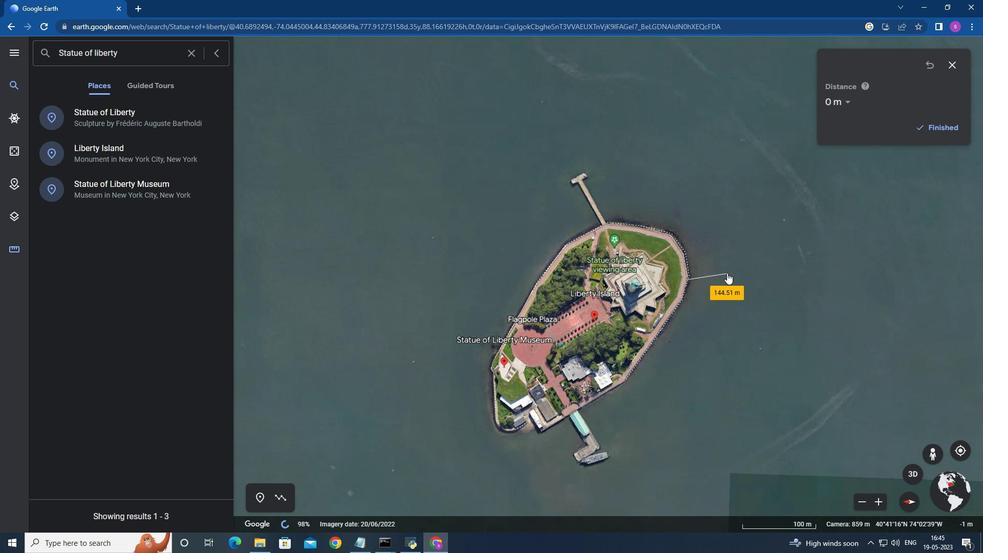 
Action: Mouse scrolled (731, 276) with delta (0, 0)
Screenshot: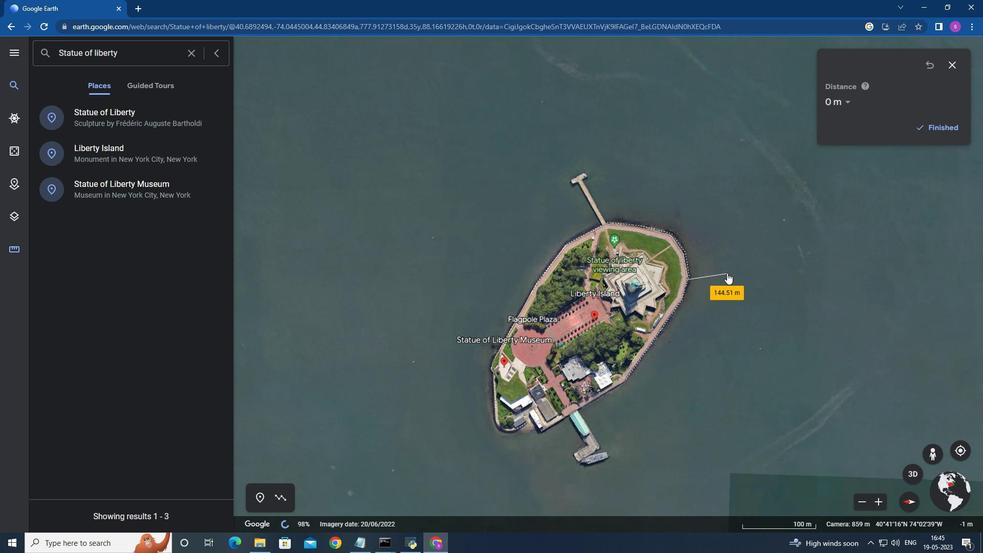 
Action: Mouse moved to (731, 275)
Screenshot: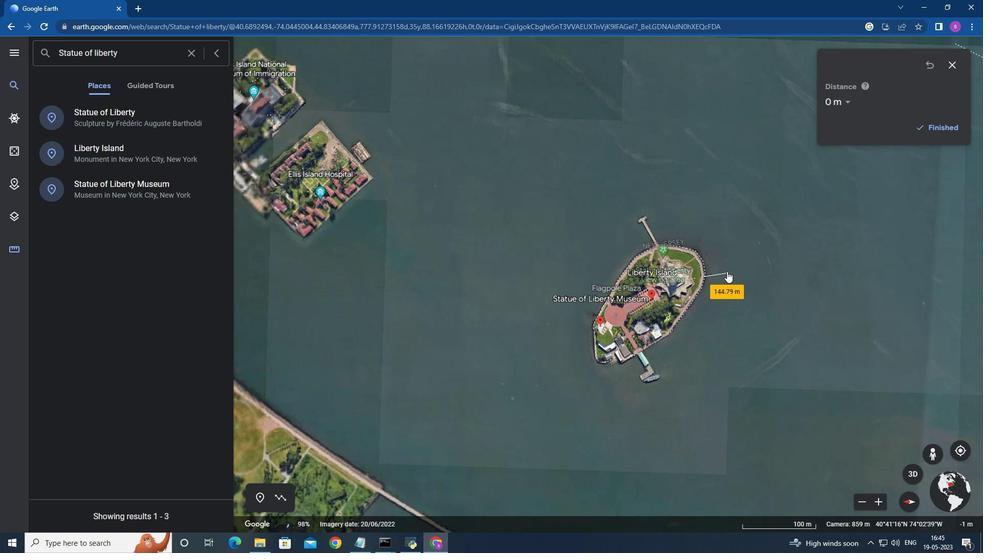 
Action: Mouse scrolled (731, 274) with delta (0, 0)
Screenshot: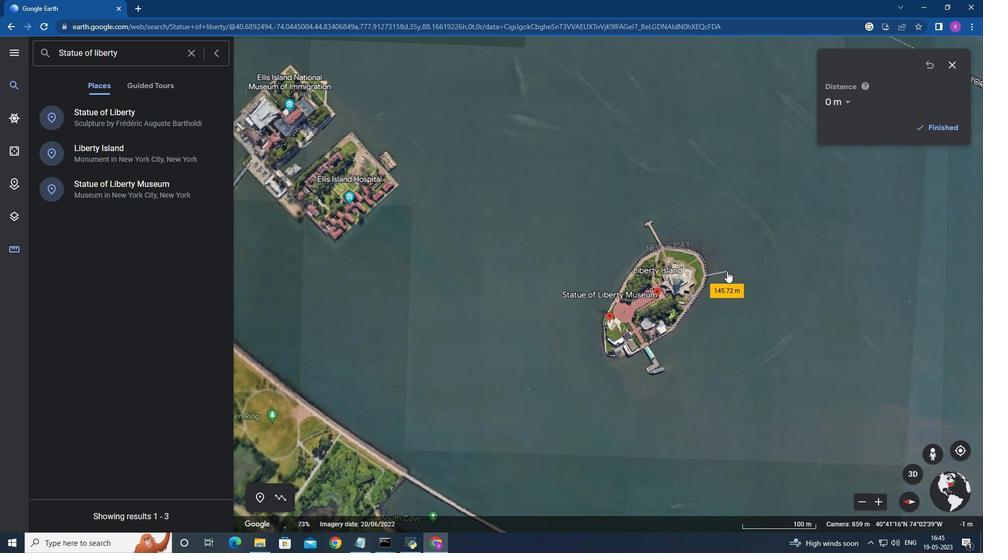 
Action: Mouse scrolled (731, 274) with delta (0, 0)
Screenshot: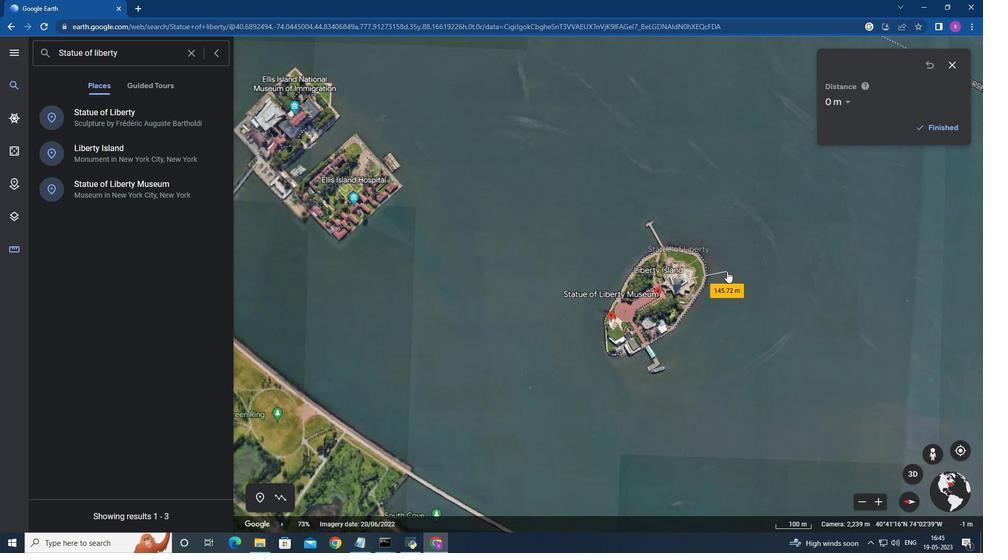 
Action: Mouse scrolled (731, 274) with delta (0, 0)
Screenshot: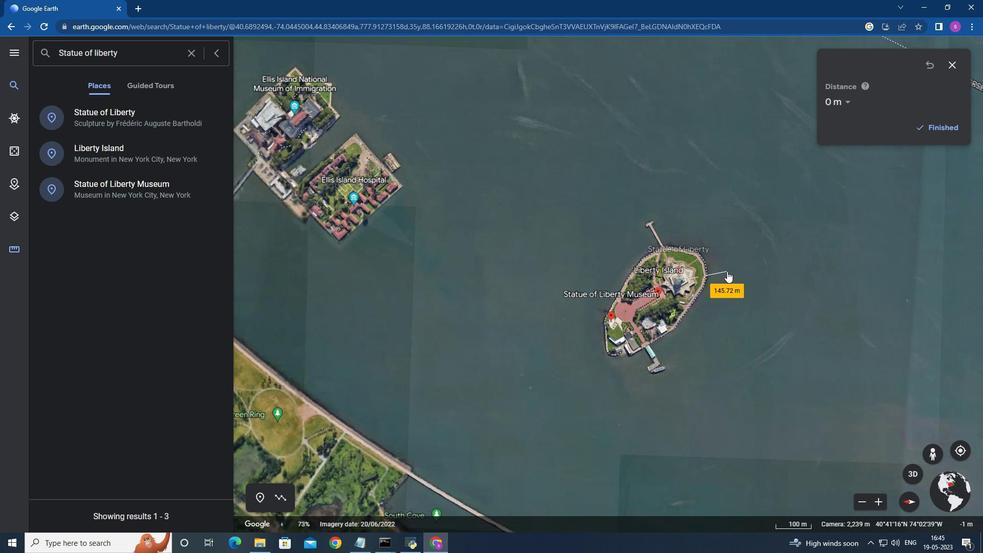 
Action: Mouse scrolled (731, 274) with delta (0, 0)
Screenshot: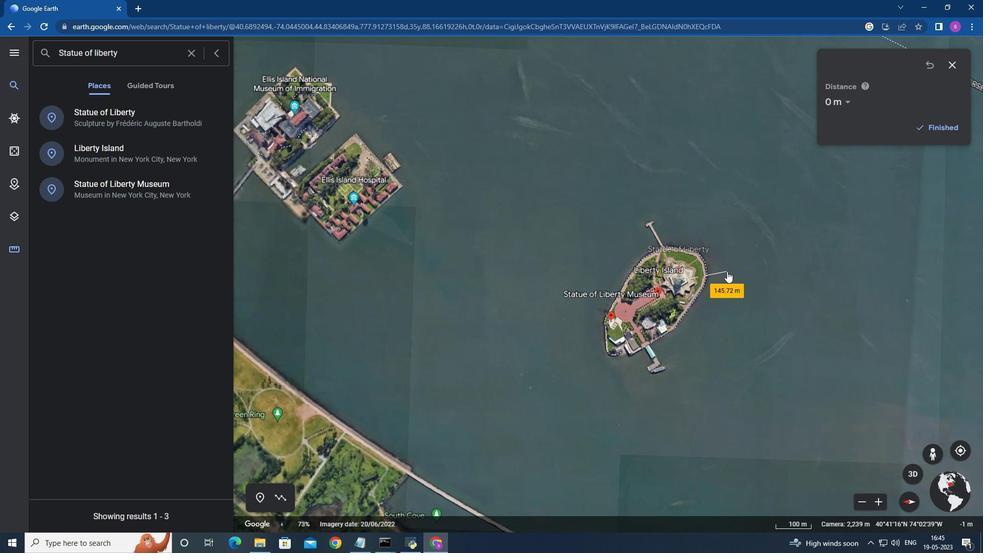 
Action: Mouse scrolled (731, 274) with delta (0, 0)
Screenshot: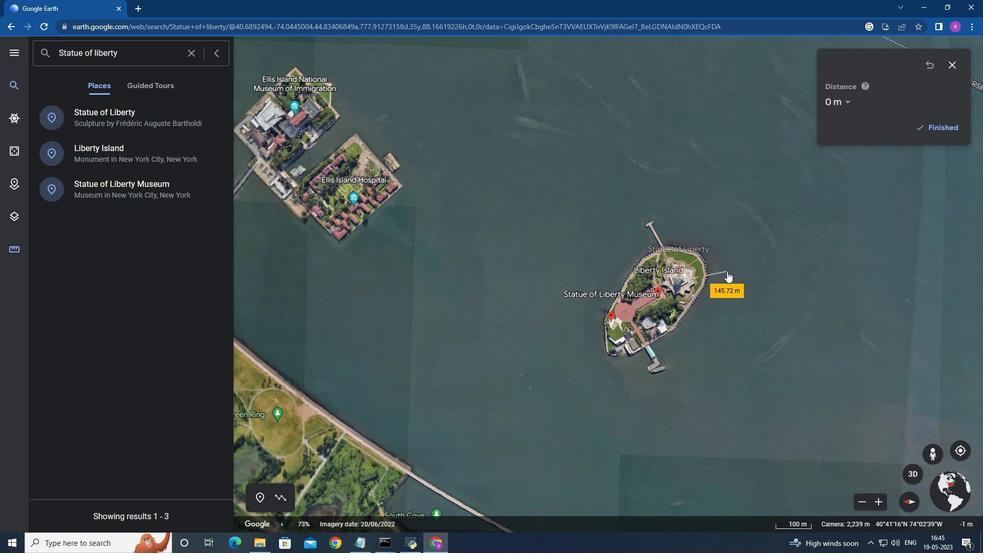 
Action: Mouse scrolled (731, 274) with delta (0, 0)
Screenshot: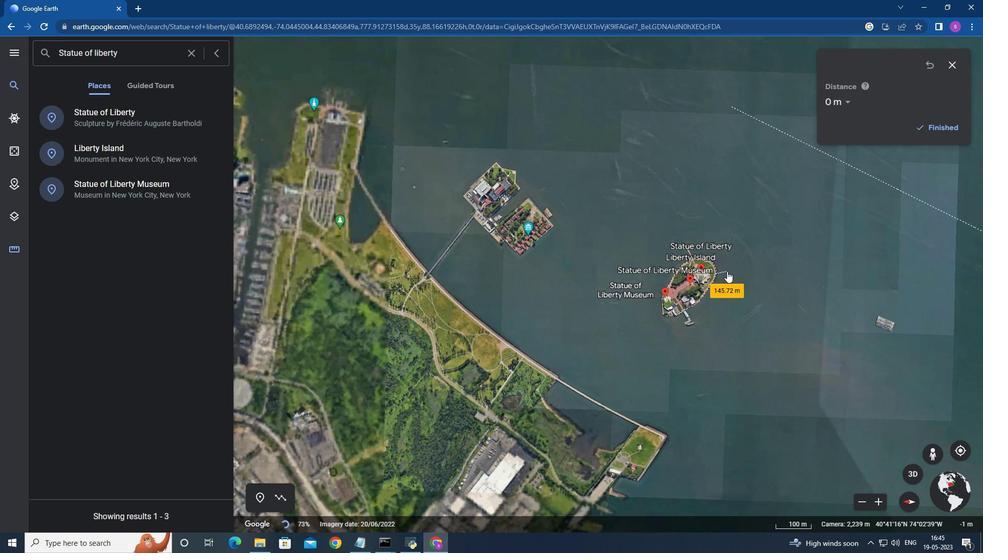 
Action: Mouse scrolled (731, 274) with delta (0, 0)
Screenshot: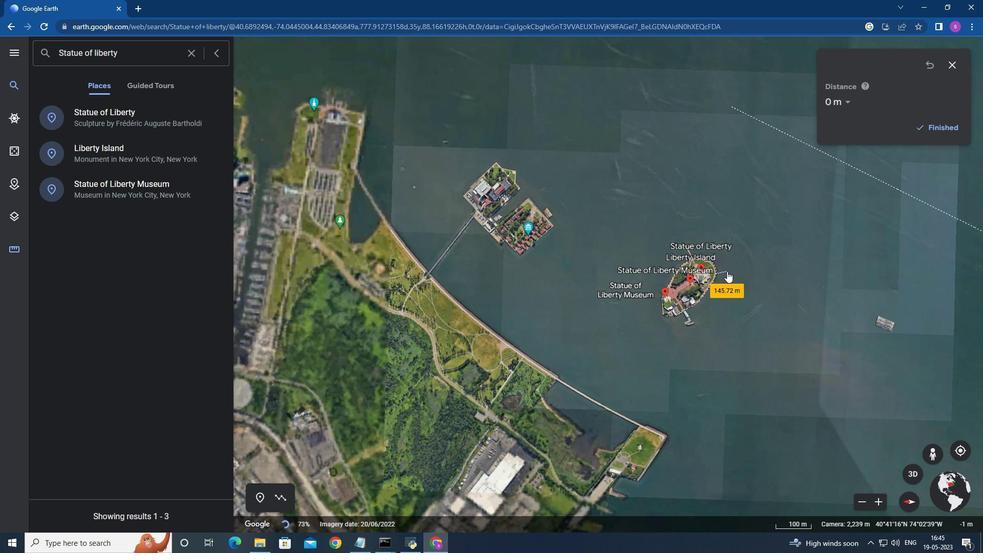 
Action: Mouse scrolled (731, 274) with delta (0, 0)
Screenshot: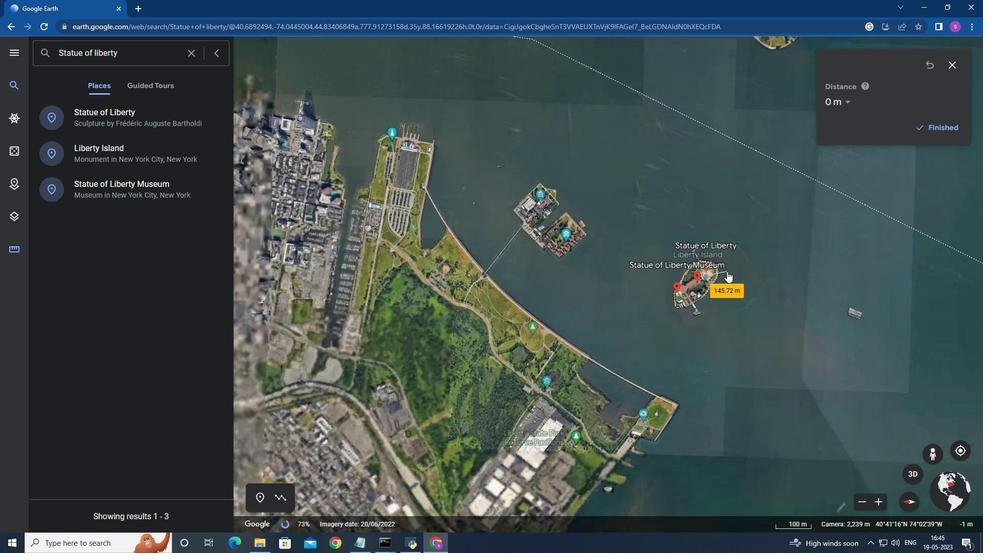 
Action: Mouse scrolled (731, 274) with delta (0, 0)
Screenshot: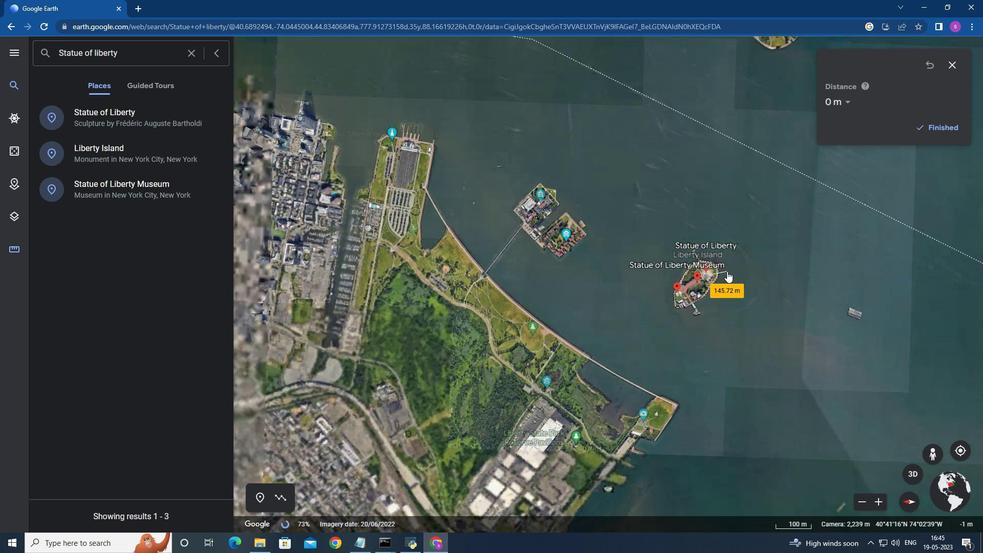 
Action: Mouse moved to (860, 187)
Screenshot: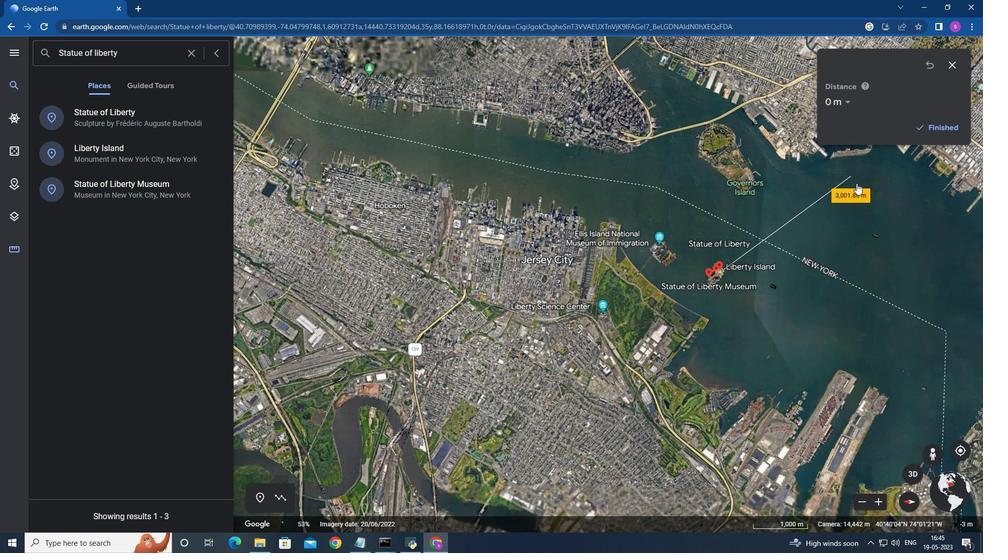 
Action: Mouse scrolled (860, 187) with delta (0, 0)
Screenshot: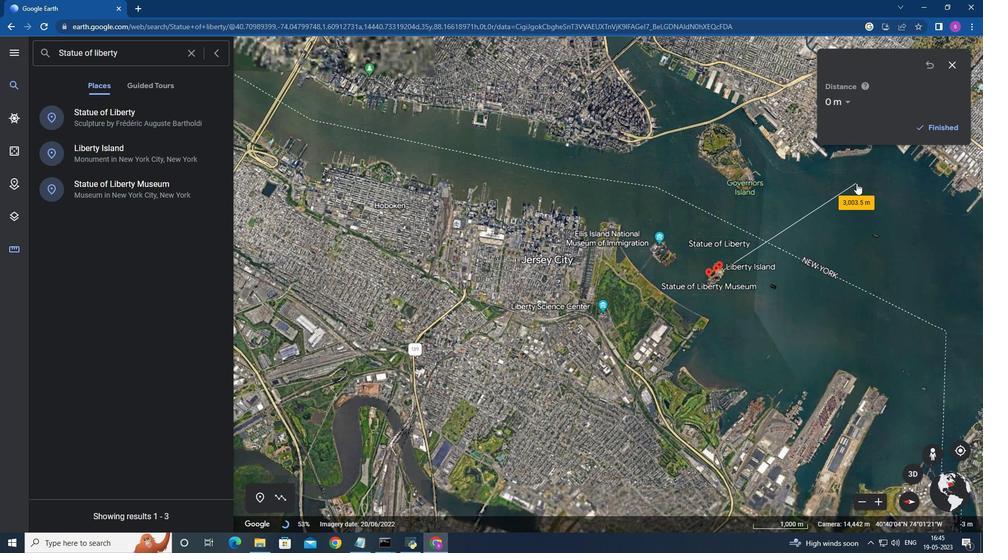
Action: Mouse moved to (861, 187)
Screenshot: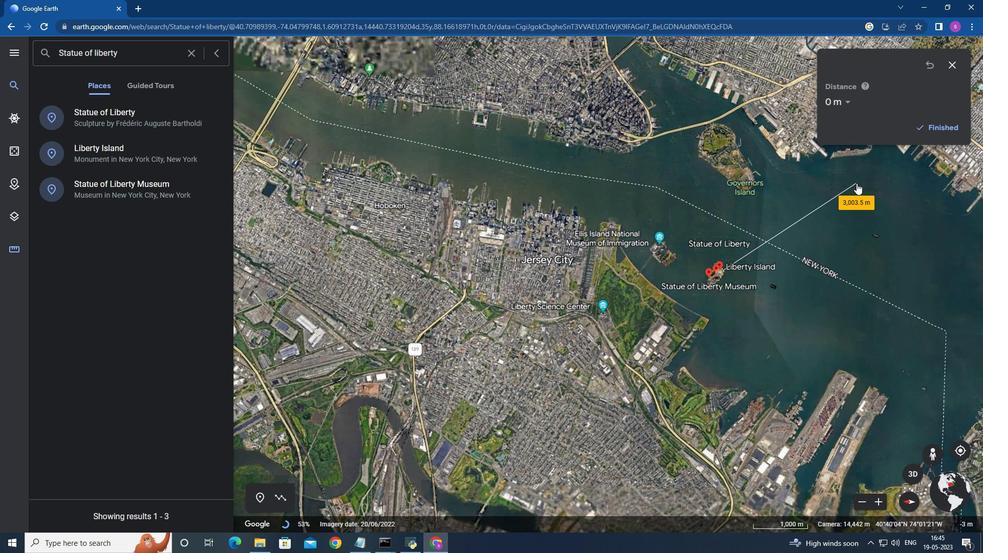 
Action: Mouse scrolled (861, 187) with delta (0, 0)
Screenshot: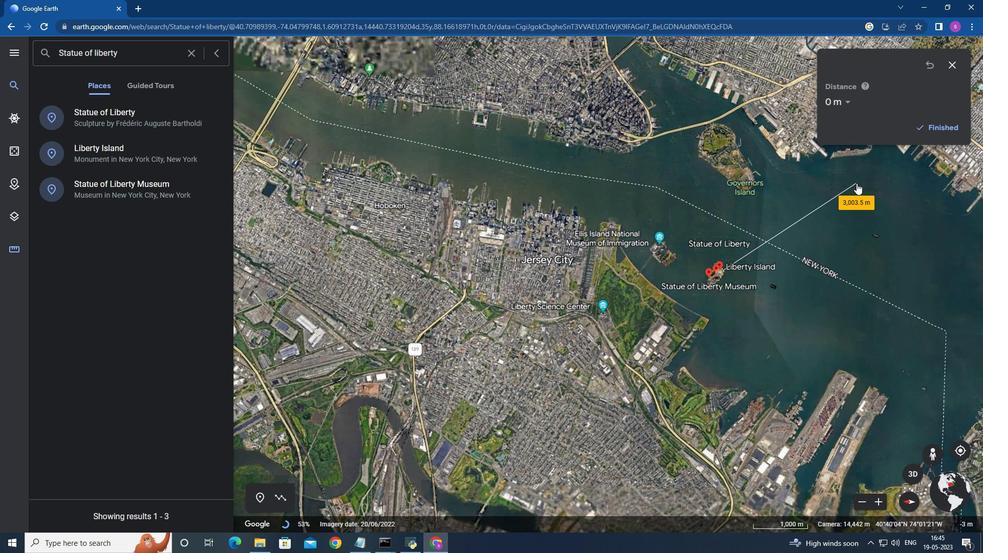 
Action: Mouse scrolled (861, 187) with delta (0, 0)
Screenshot: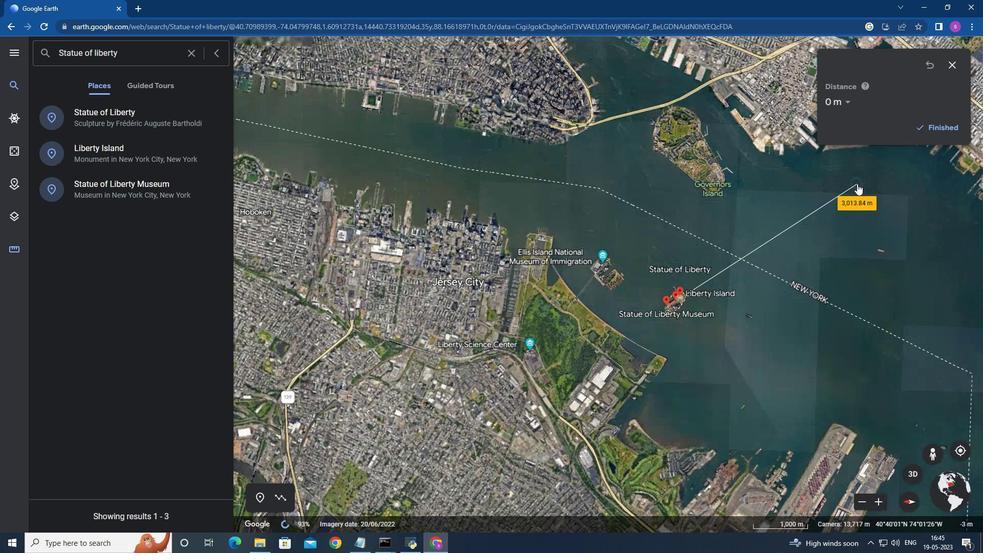 
Action: Mouse scrolled (861, 187) with delta (0, 0)
Screenshot: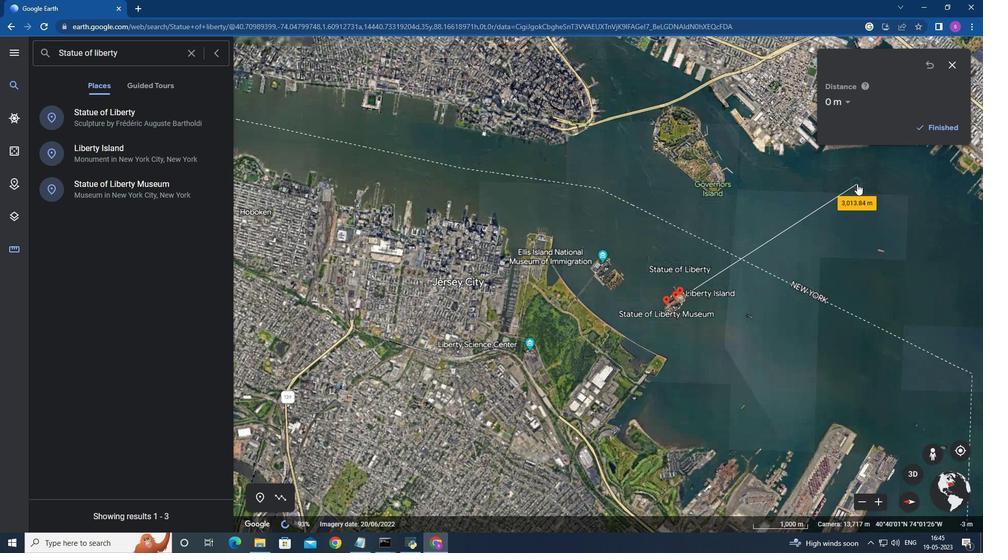 
Action: Mouse scrolled (861, 187) with delta (0, 0)
Screenshot: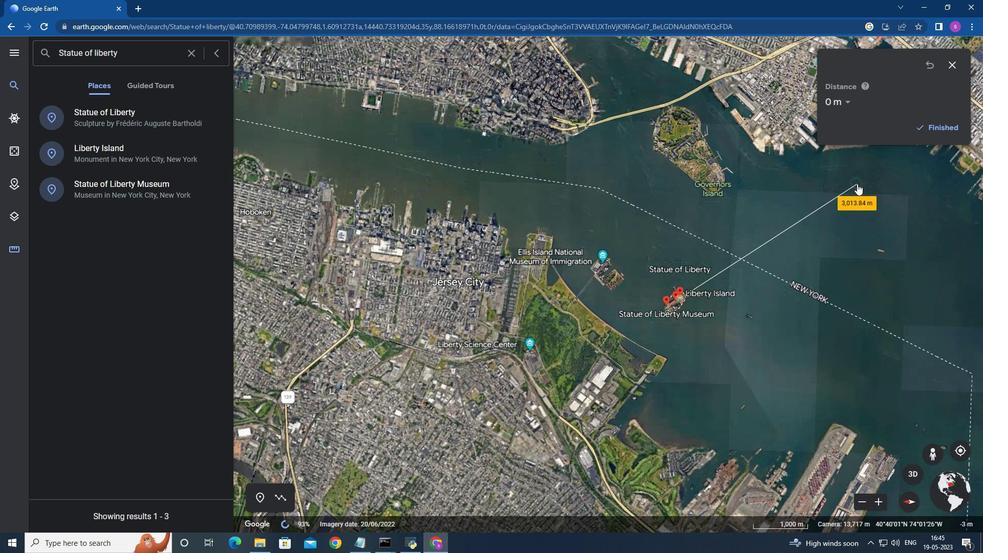
Action: Mouse scrolled (861, 187) with delta (0, 0)
